 Task: Allow eligible voters to register, providing necessary information for verification.
Action: Mouse moved to (1072, 81)
Screenshot: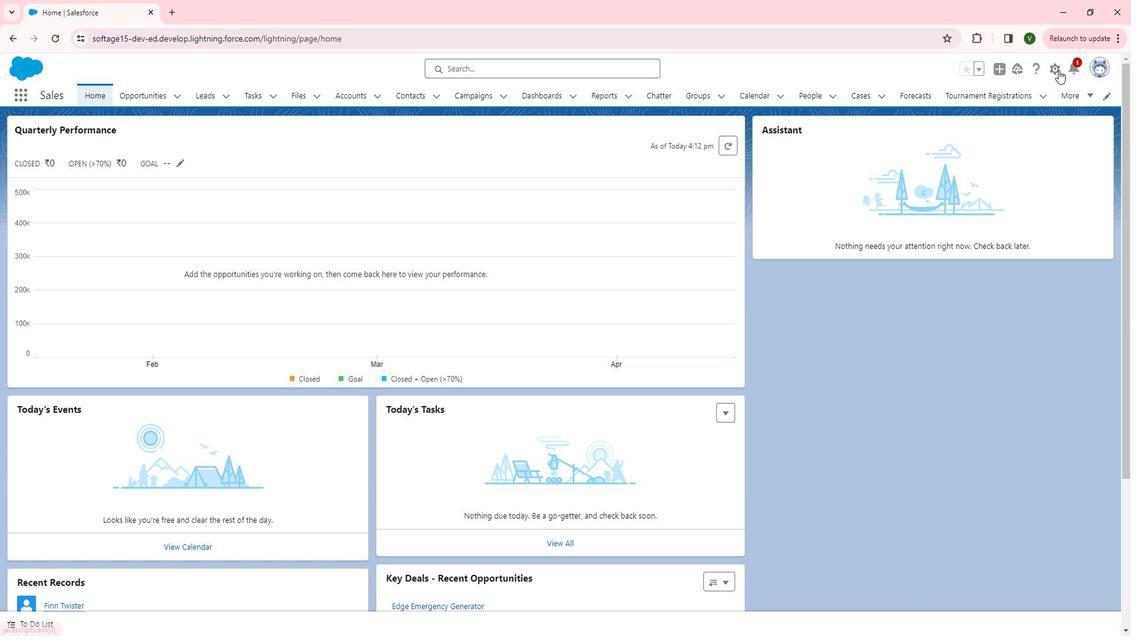 
Action: Mouse pressed left at (1072, 81)
Screenshot: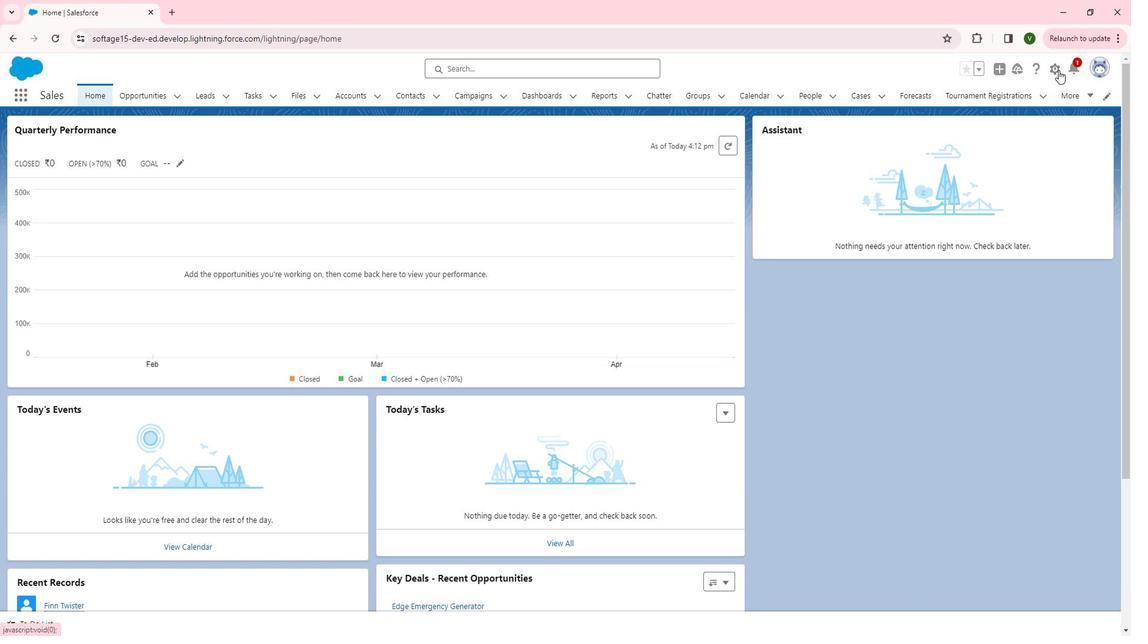 
Action: Mouse moved to (1016, 213)
Screenshot: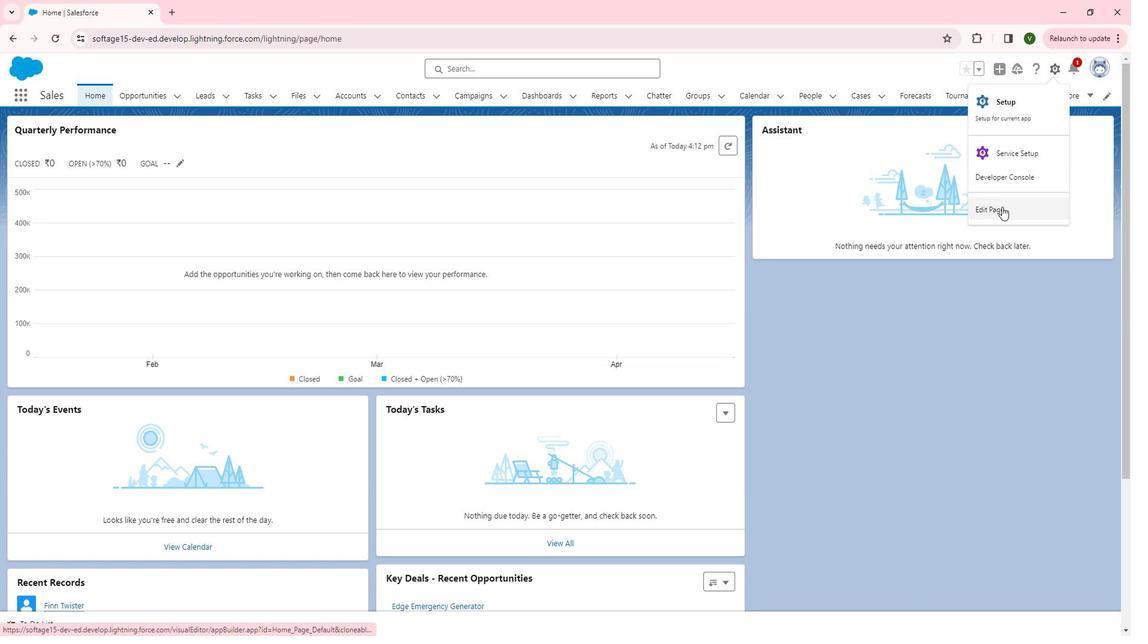 
Action: Mouse pressed left at (1016, 213)
Screenshot: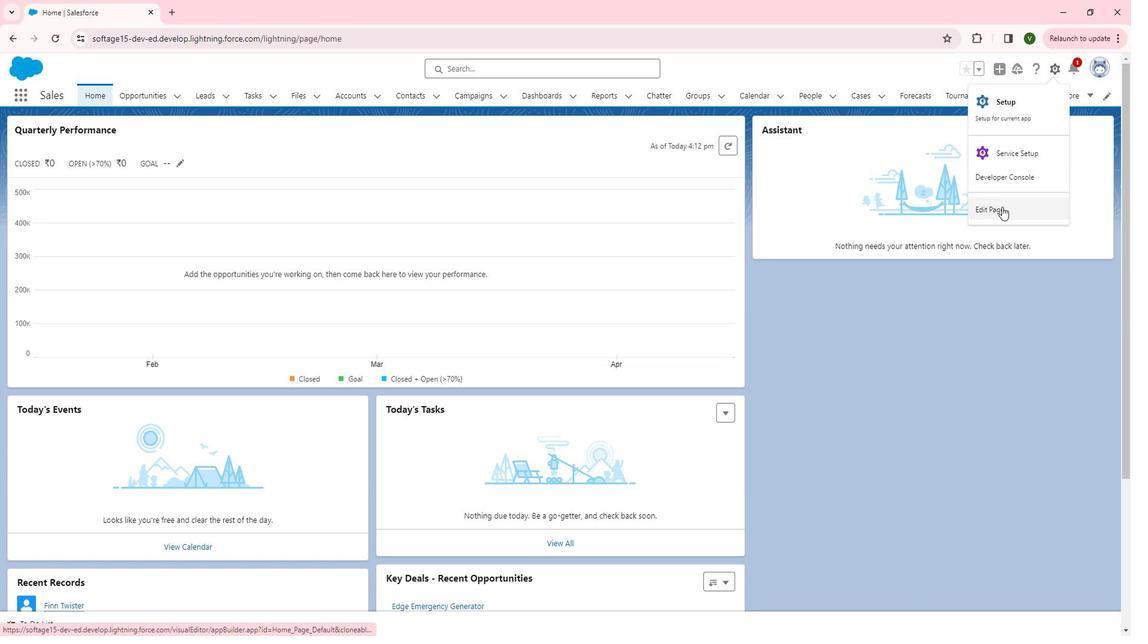 
Action: Mouse moved to (53, 392)
Screenshot: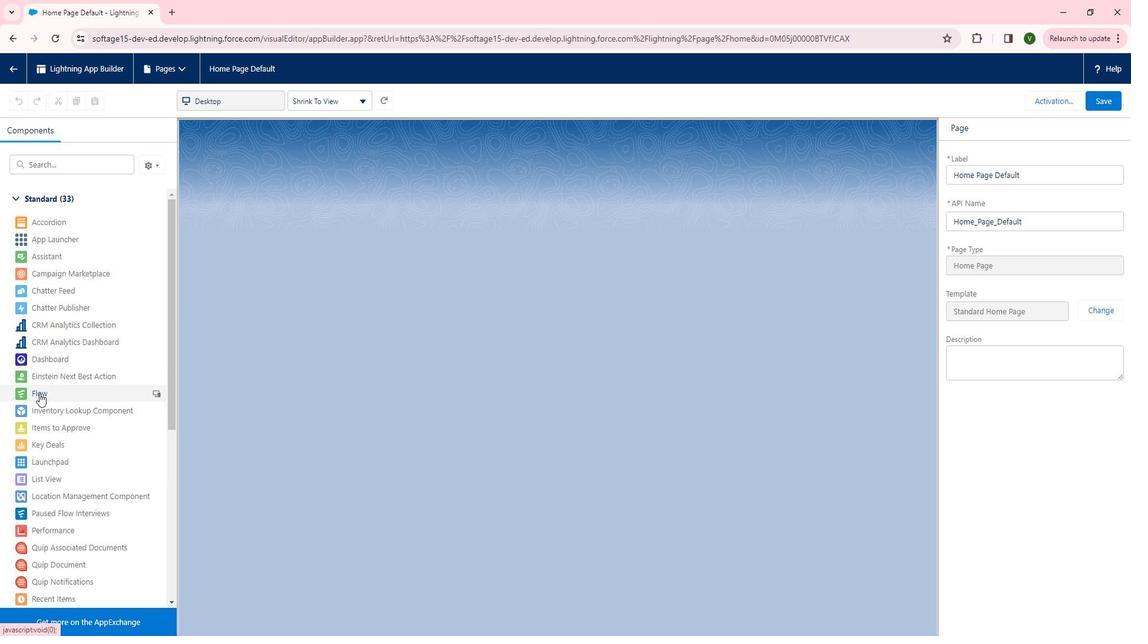 
Action: Mouse pressed left at (53, 392)
Screenshot: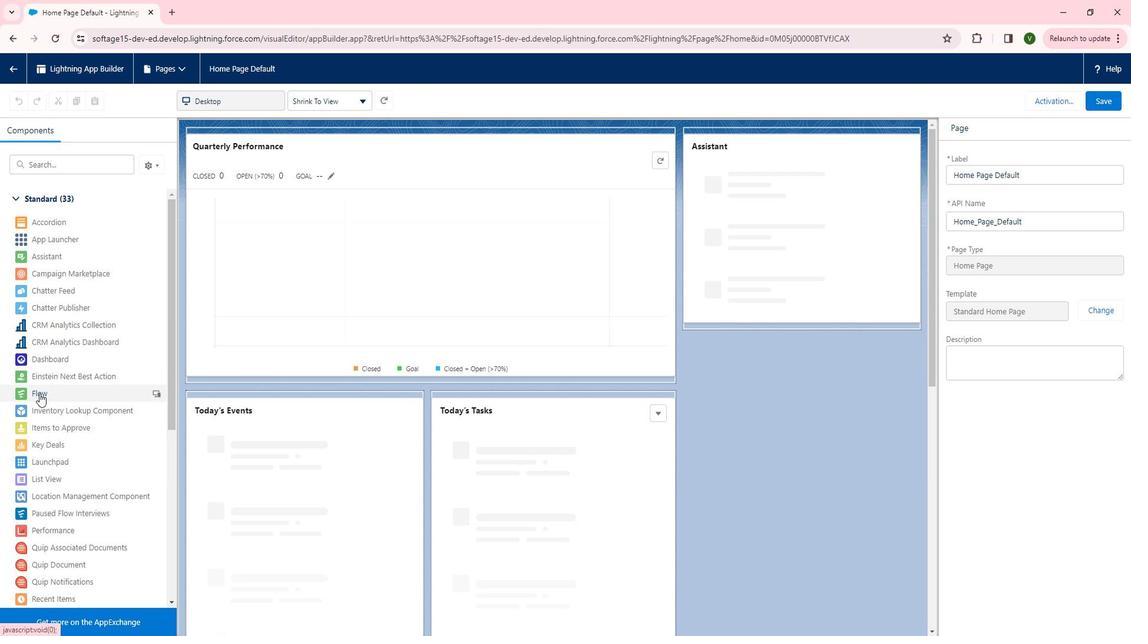 
Action: Mouse moved to (863, 303)
Screenshot: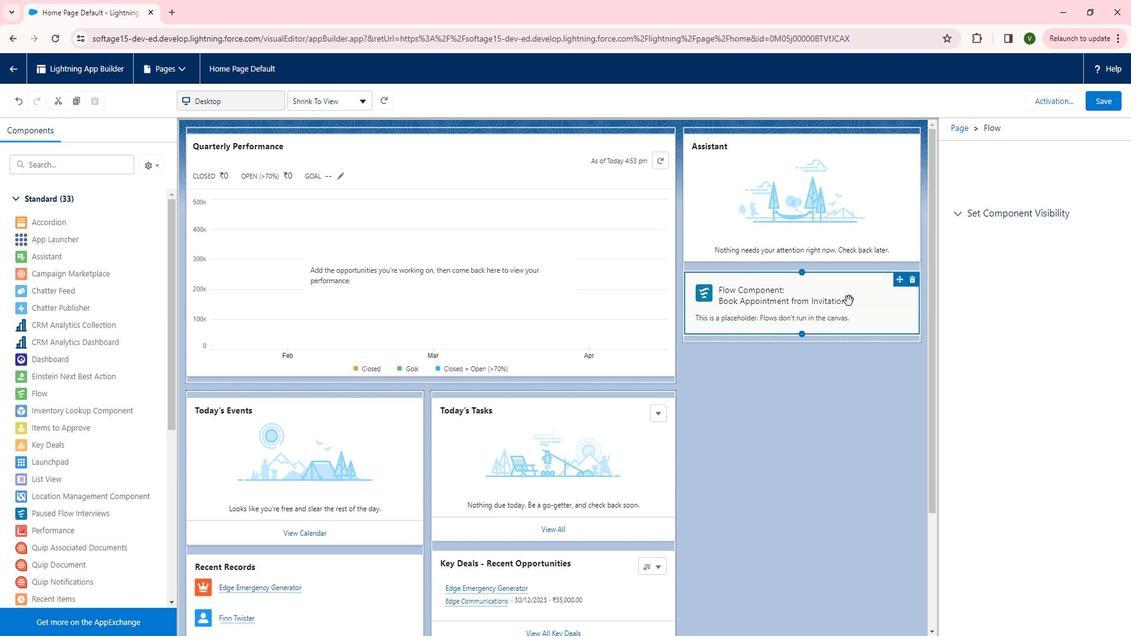 
Action: Mouse pressed left at (863, 303)
Screenshot: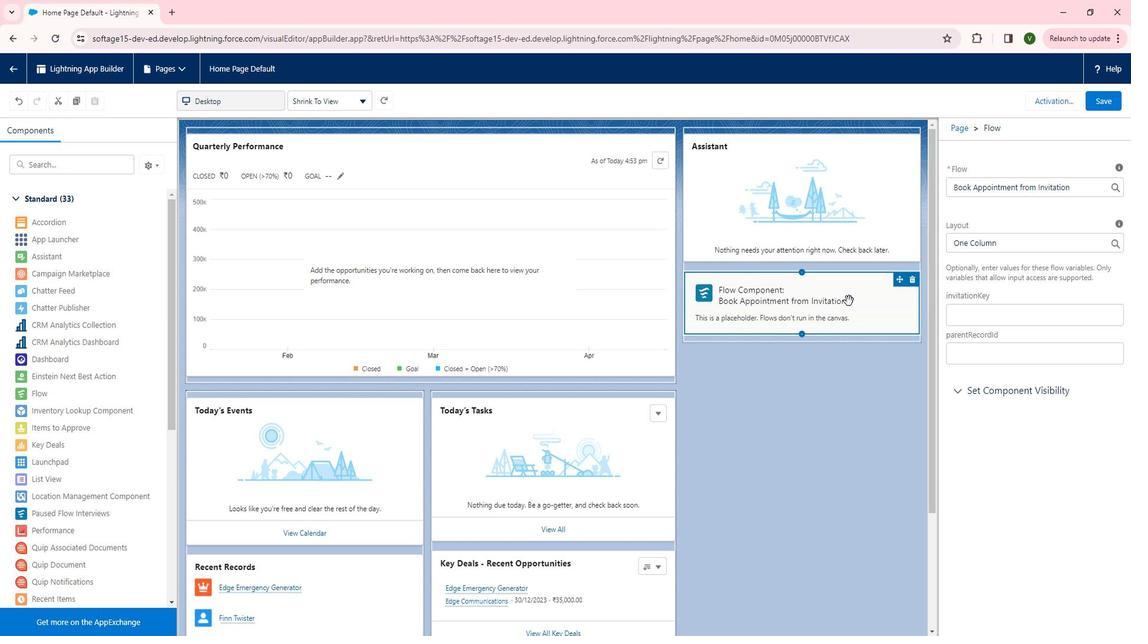 
Action: Mouse moved to (1102, 230)
Screenshot: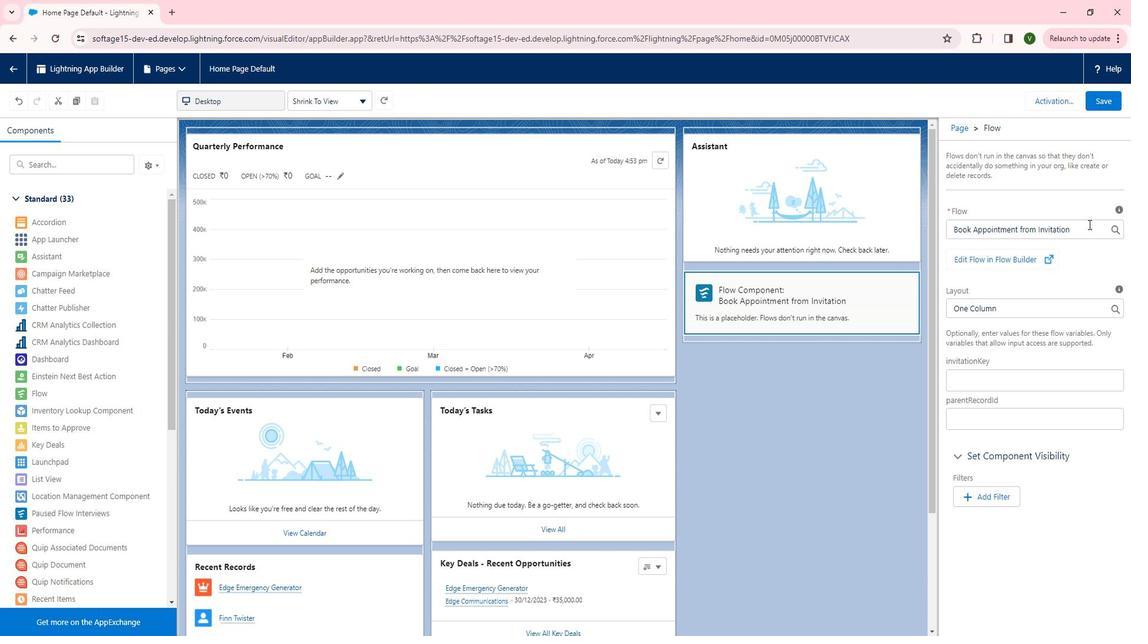 
Action: Mouse pressed left at (1102, 230)
Screenshot: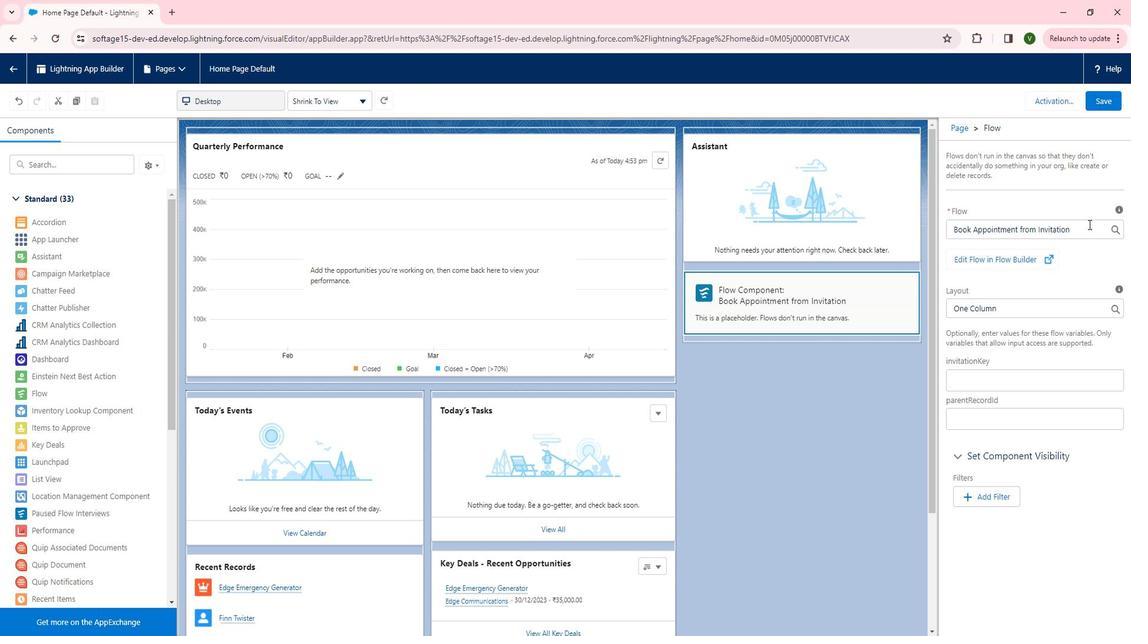 
Action: Mouse moved to (1049, 344)
Screenshot: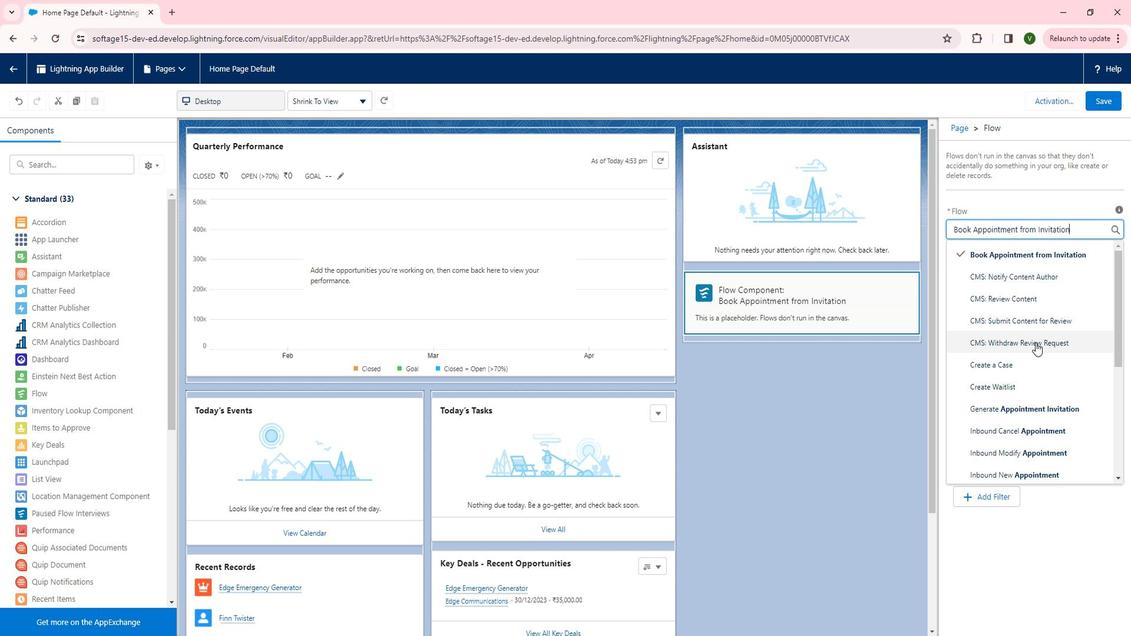 
Action: Mouse scrolled (1049, 343) with delta (0, 0)
Screenshot: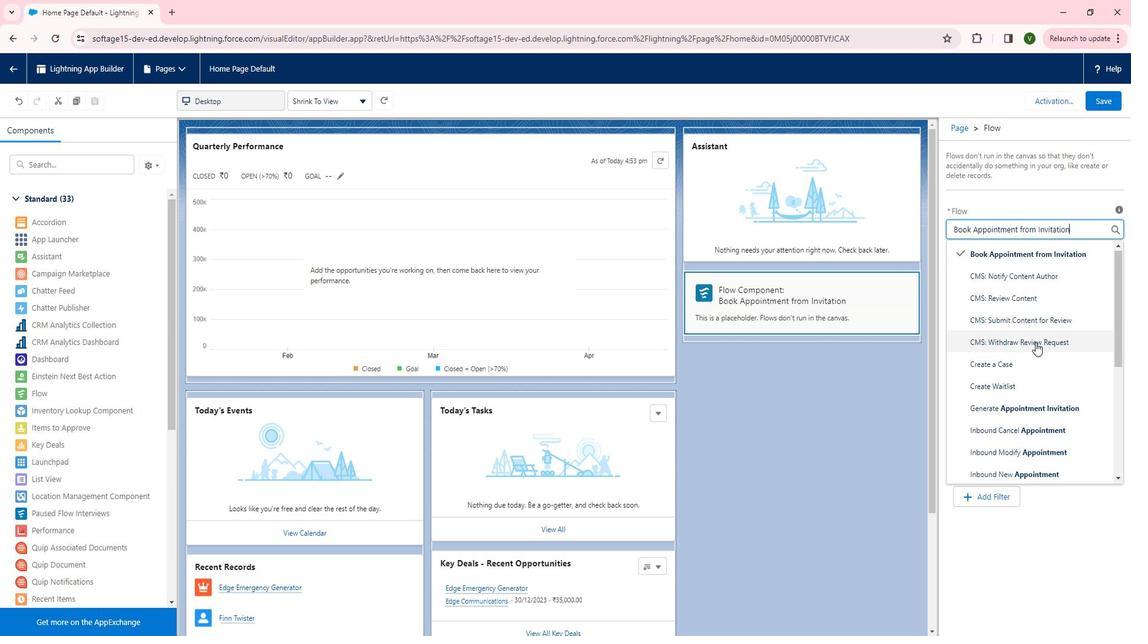 
Action: Mouse scrolled (1049, 343) with delta (0, 0)
Screenshot: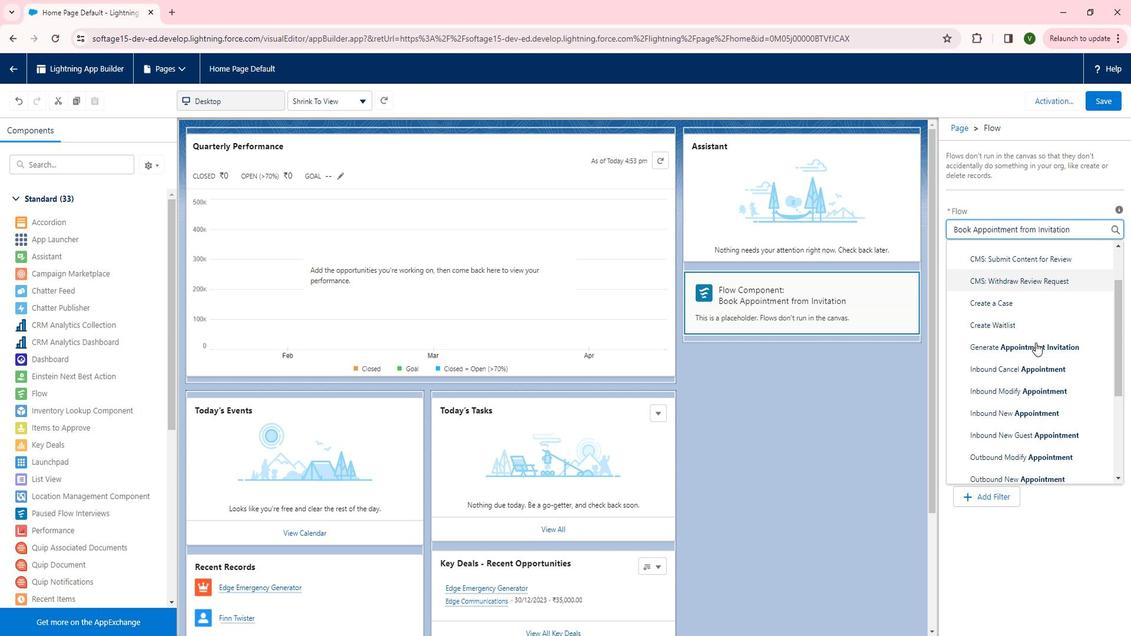 
Action: Mouse scrolled (1049, 343) with delta (0, 0)
Screenshot: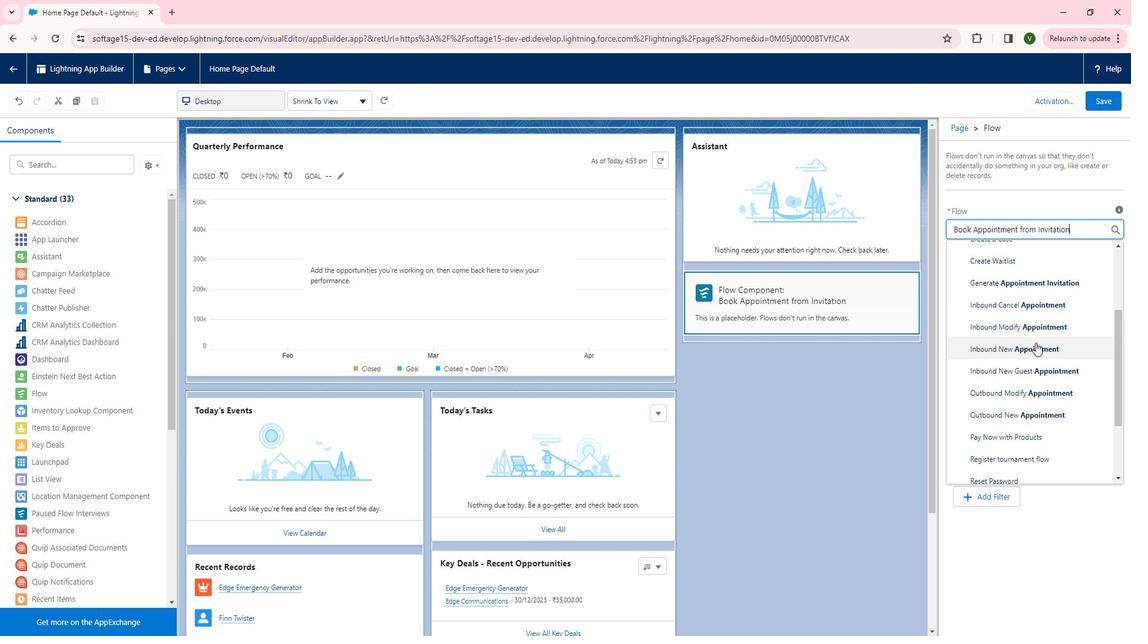 
Action: Mouse scrolled (1049, 343) with delta (0, 0)
Screenshot: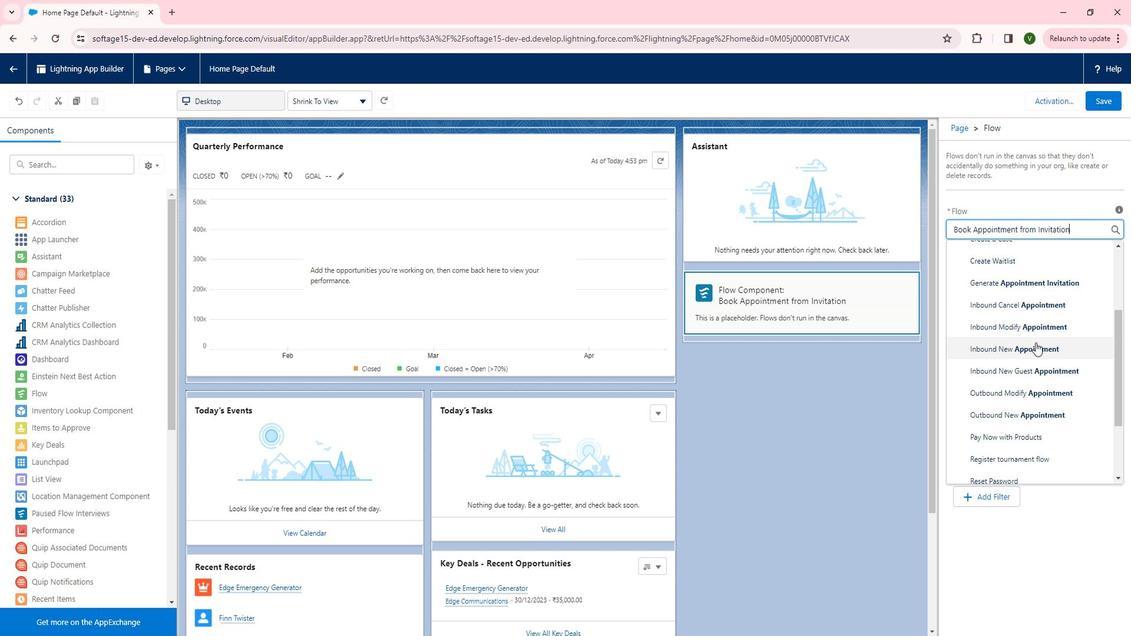 
Action: Mouse scrolled (1049, 343) with delta (0, 0)
Screenshot: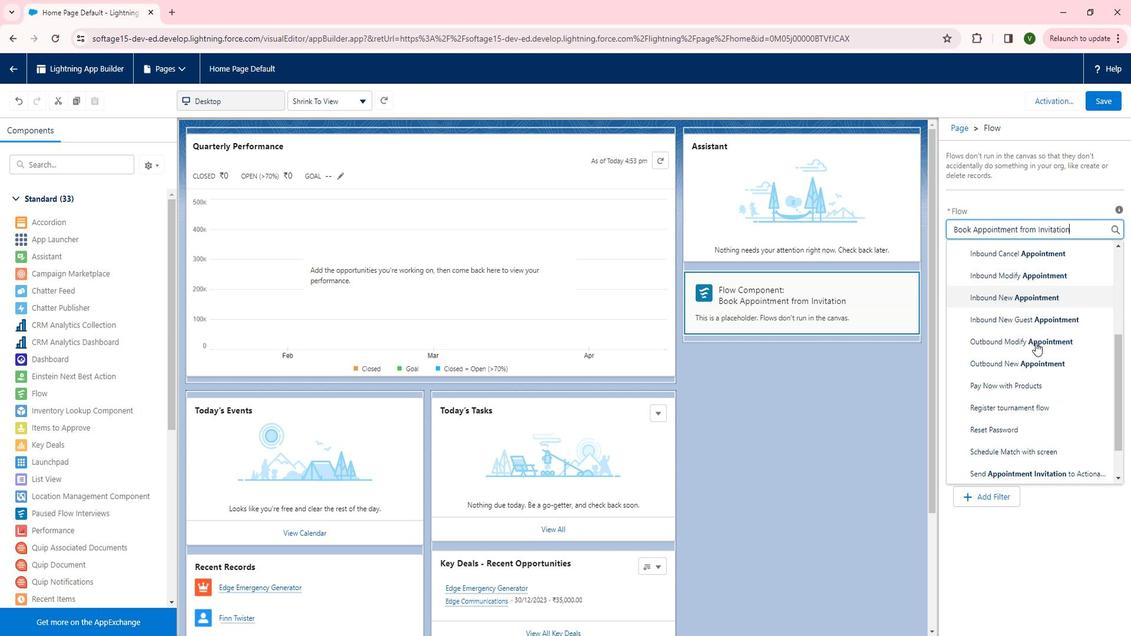 
Action: Mouse moved to (1056, 470)
Screenshot: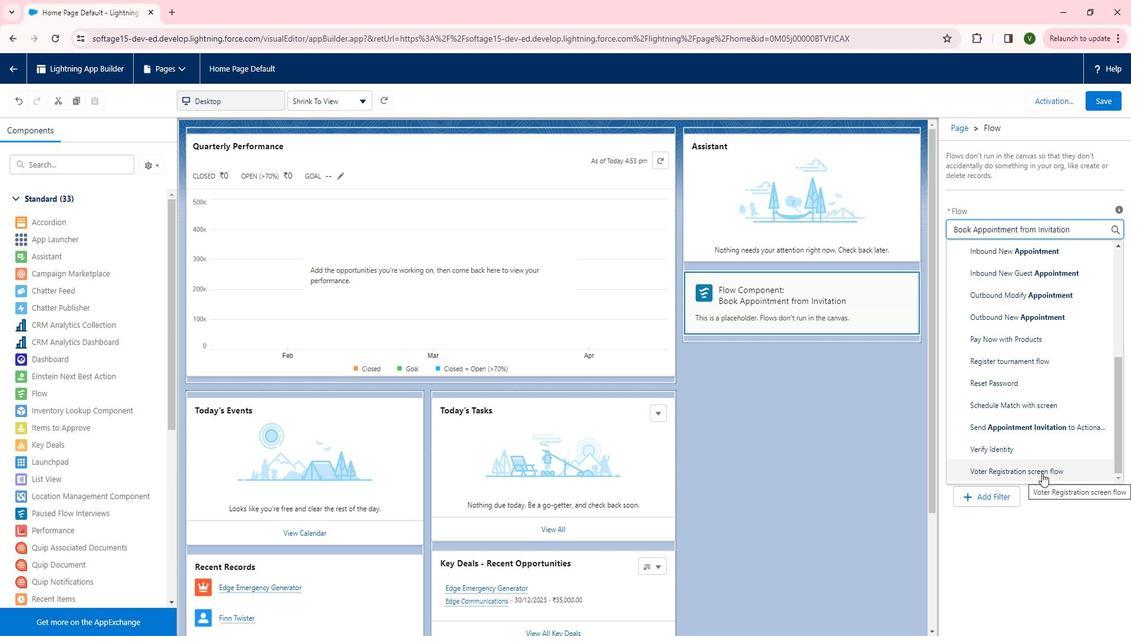 
Action: Mouse pressed left at (1056, 470)
Screenshot: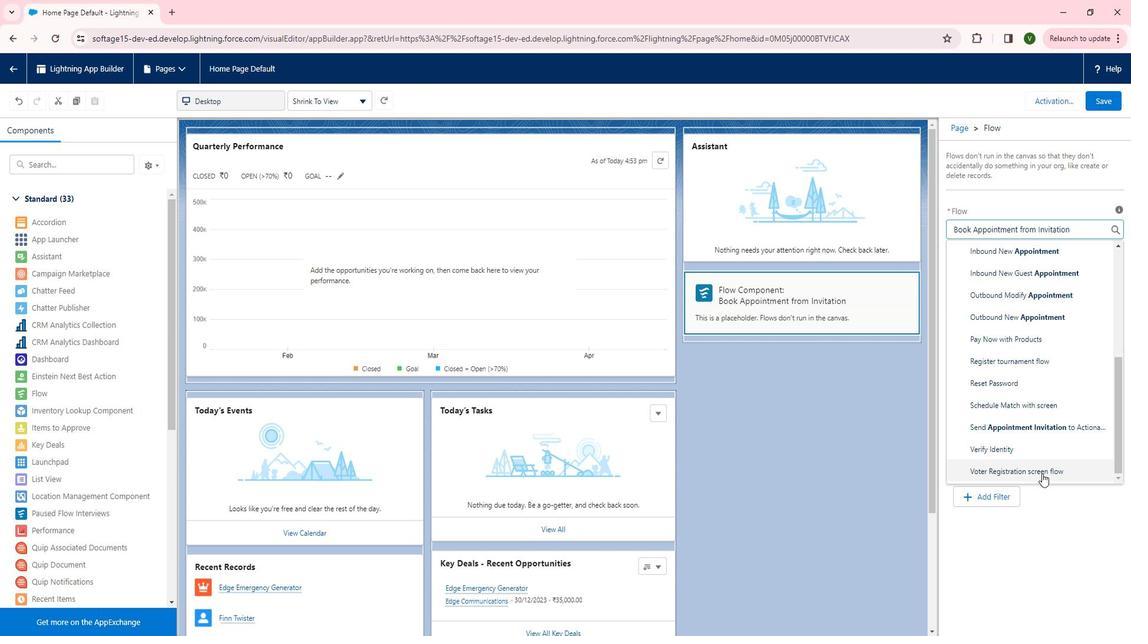 
Action: Mouse moved to (1121, 110)
Screenshot: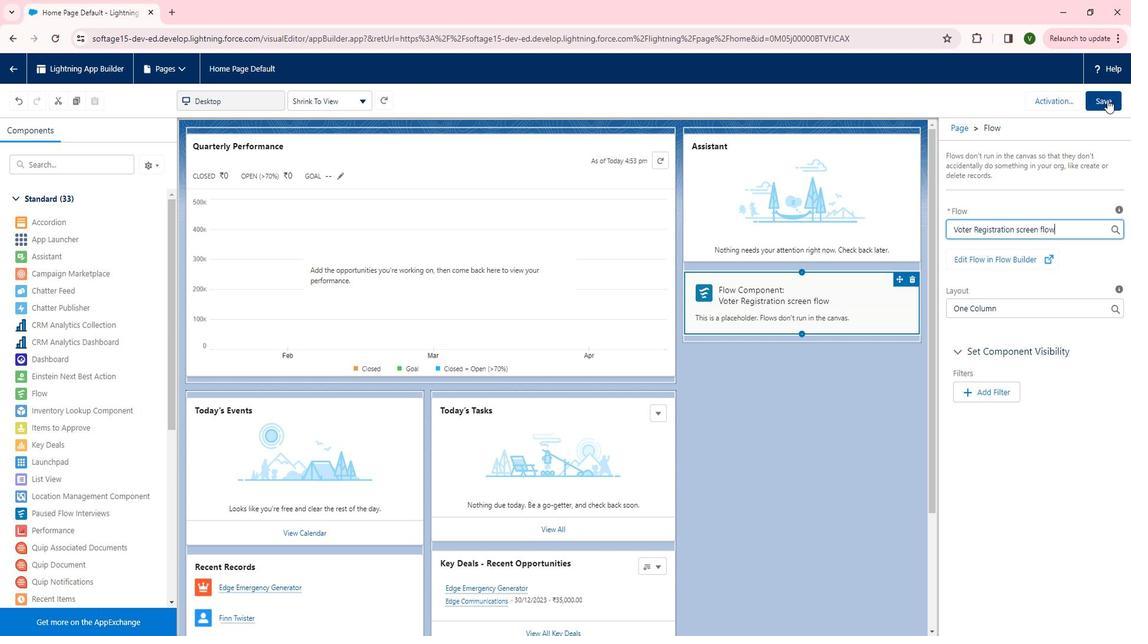 
Action: Mouse pressed left at (1121, 110)
Screenshot: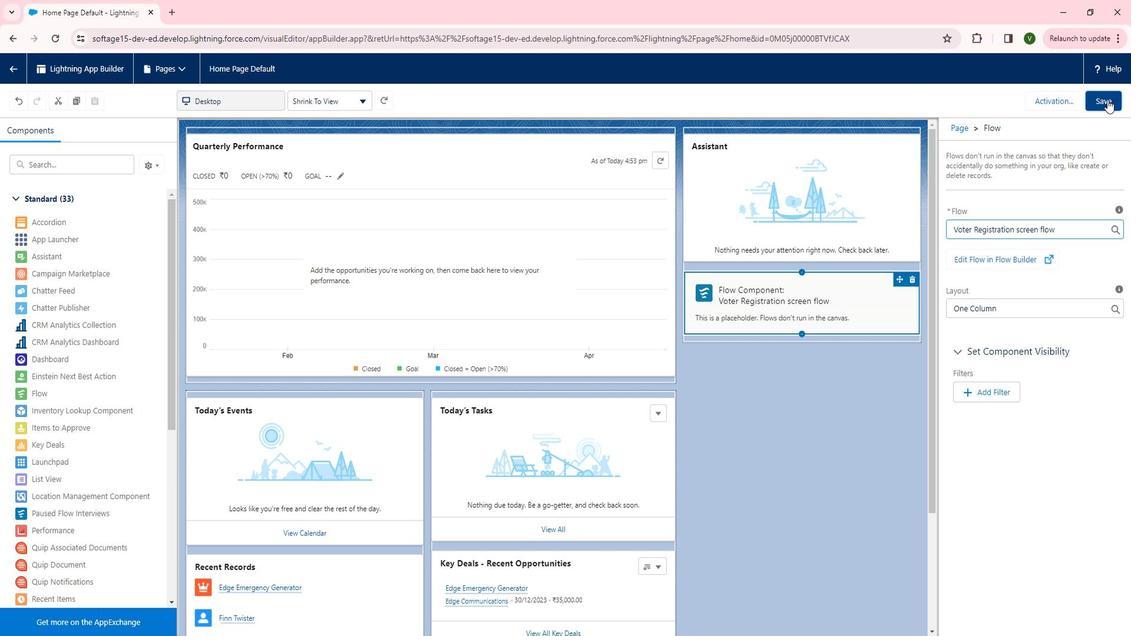
Action: Mouse moved to (1119, 105)
Screenshot: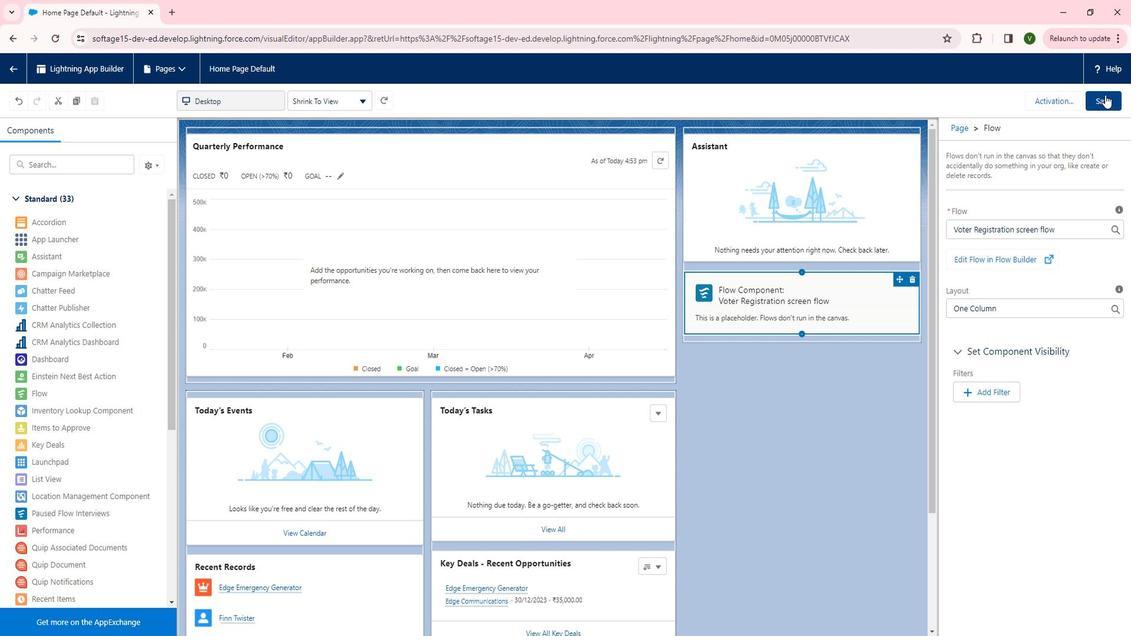 
Action: Mouse pressed left at (1119, 105)
Screenshot: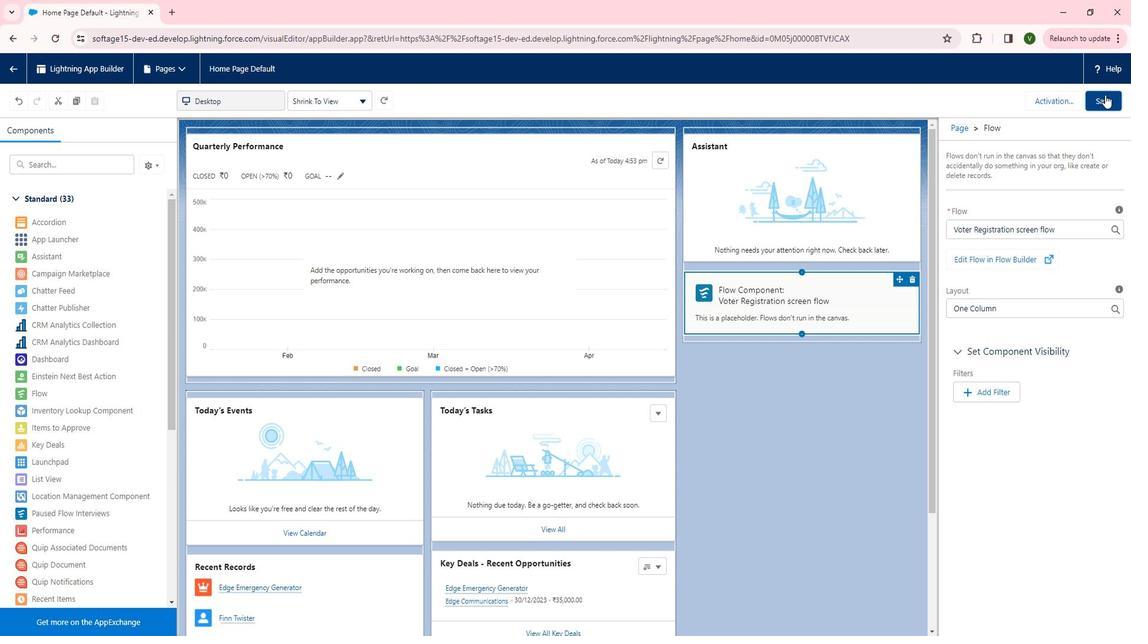 
Action: Mouse moved to (32, 73)
Screenshot: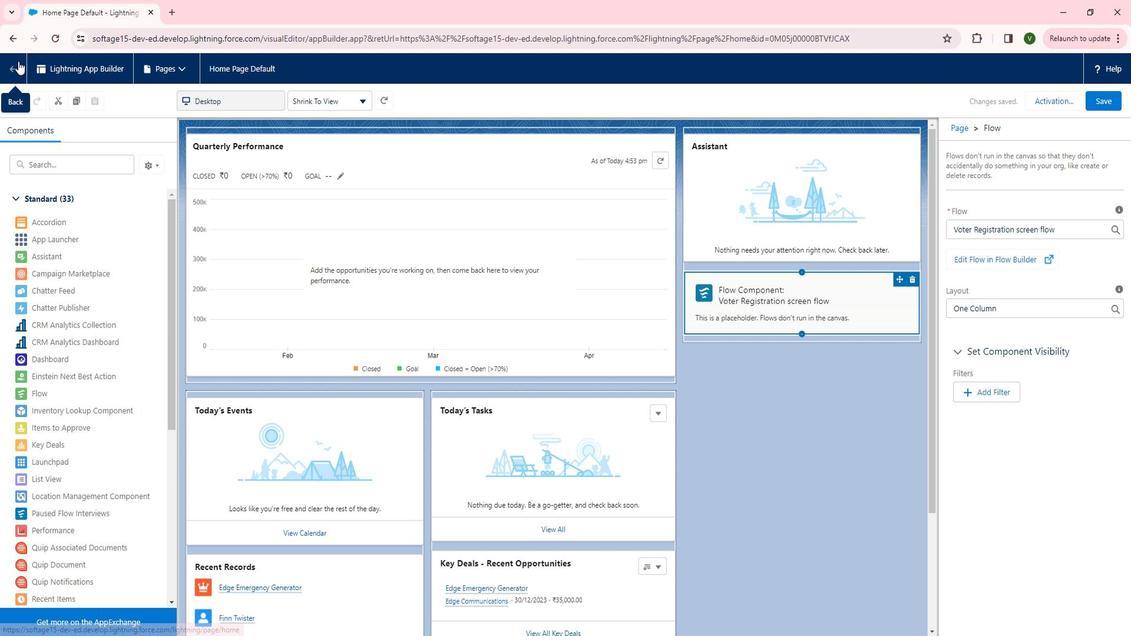 
Action: Mouse pressed left at (32, 73)
Screenshot: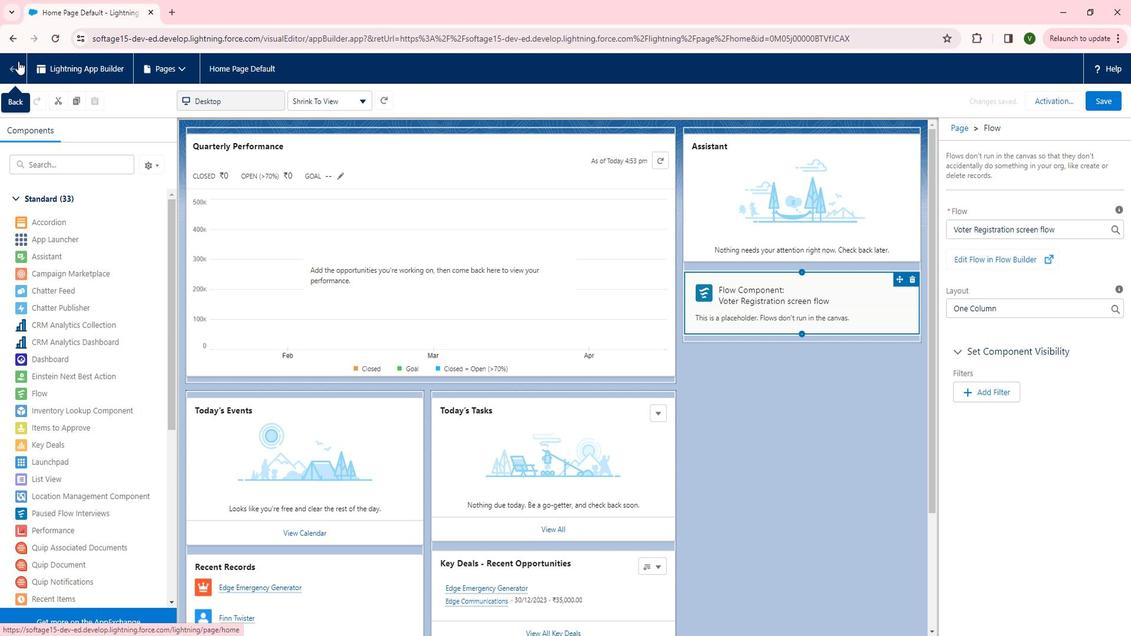 
Action: Mouse moved to (944, 293)
Screenshot: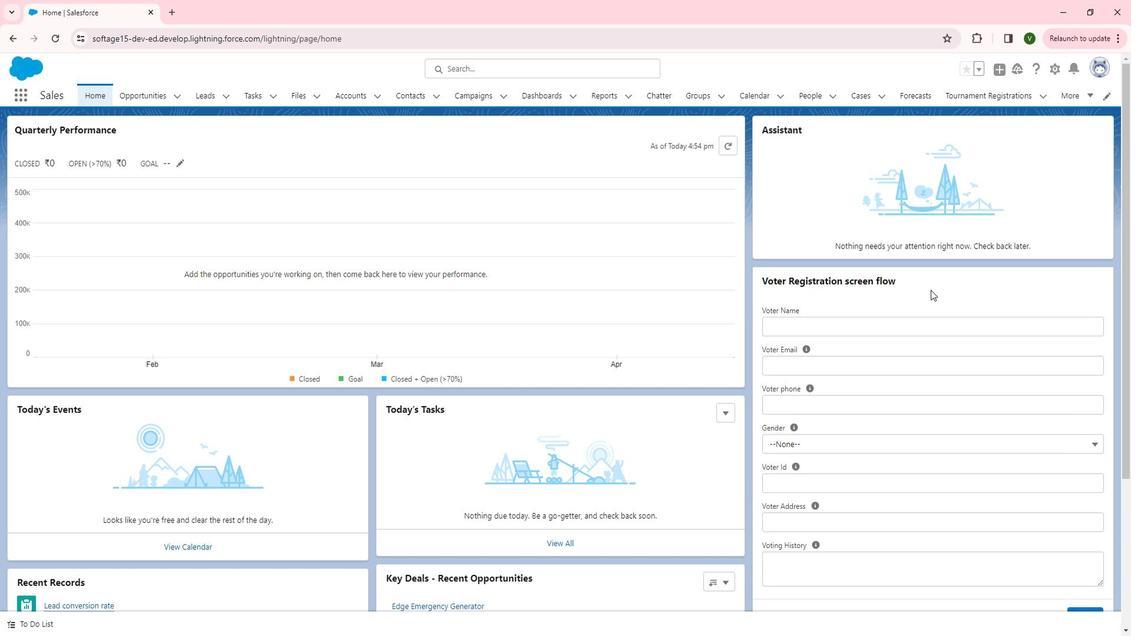 
Action: Mouse scrolled (944, 292) with delta (0, 0)
Screenshot: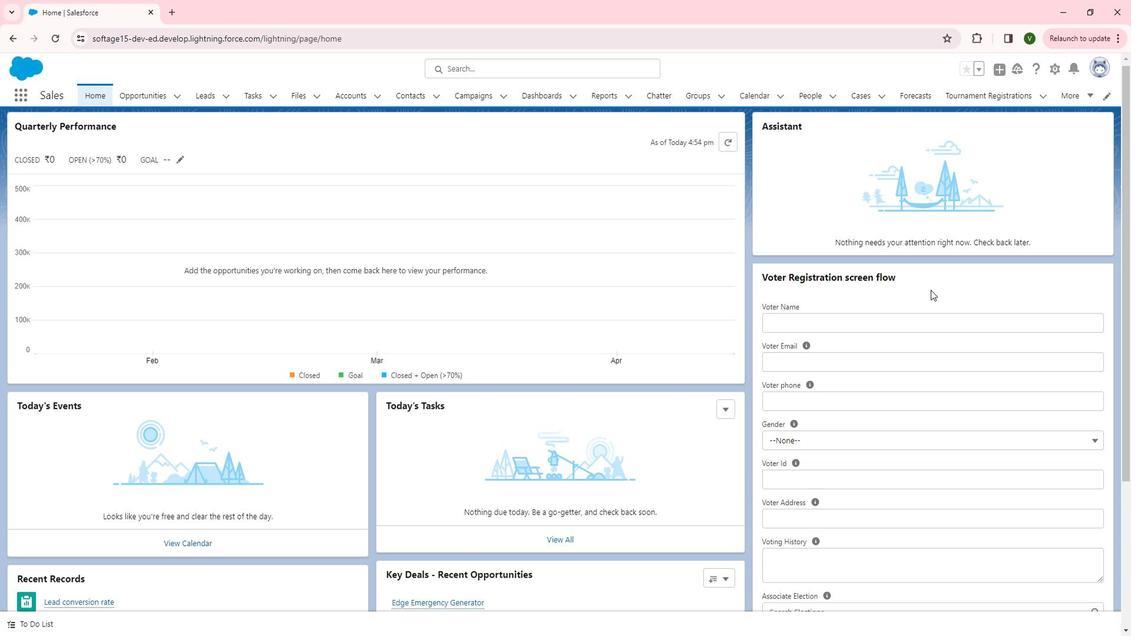 
Action: Mouse scrolled (944, 293) with delta (0, 0)
Screenshot: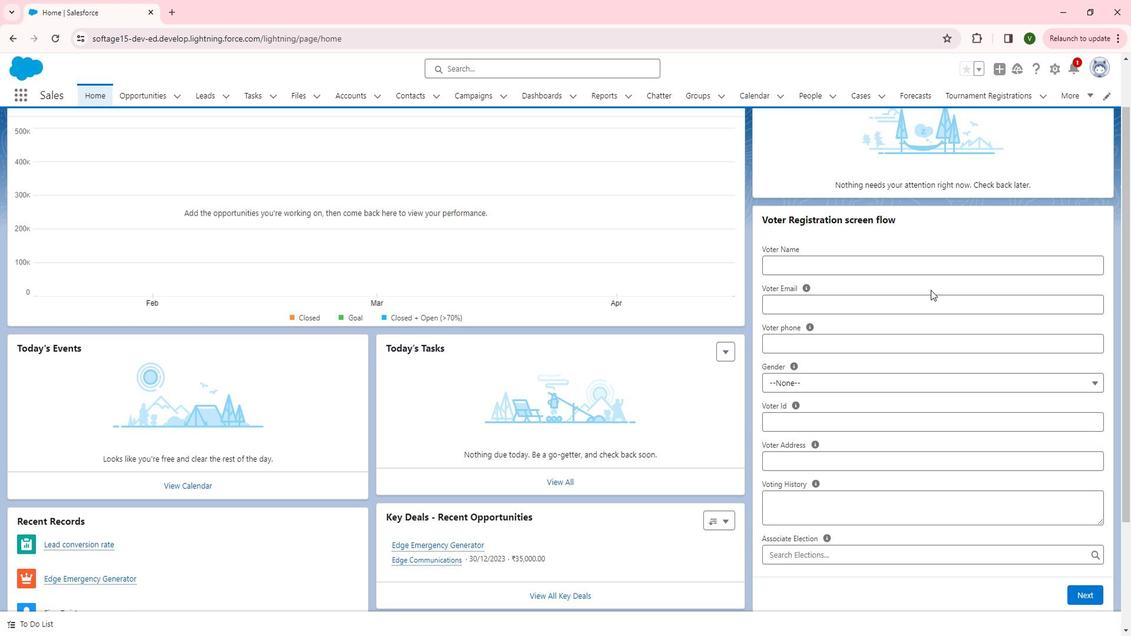 
Action: Mouse scrolled (944, 293) with delta (0, 0)
Screenshot: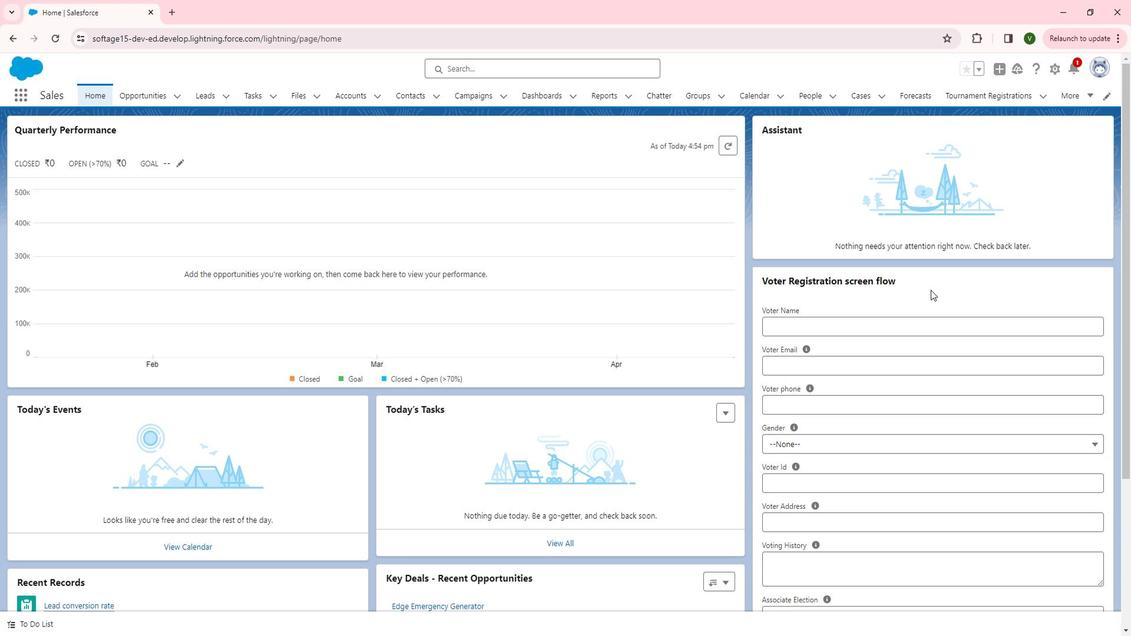 
Action: Mouse moved to (1070, 81)
Screenshot: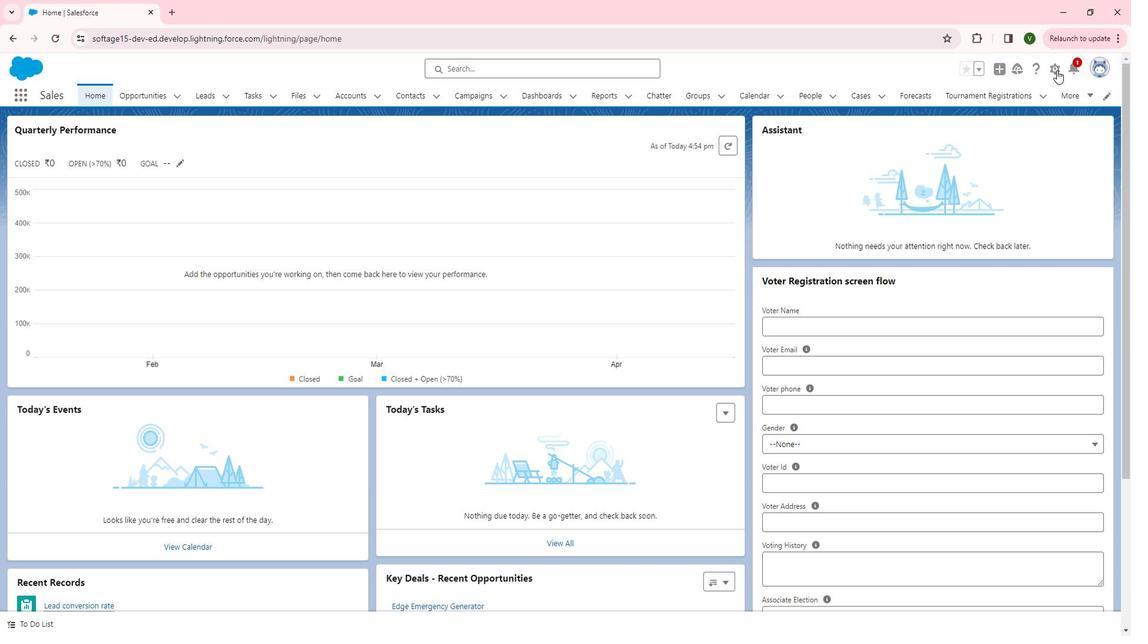 
Action: Mouse pressed left at (1070, 81)
Screenshot: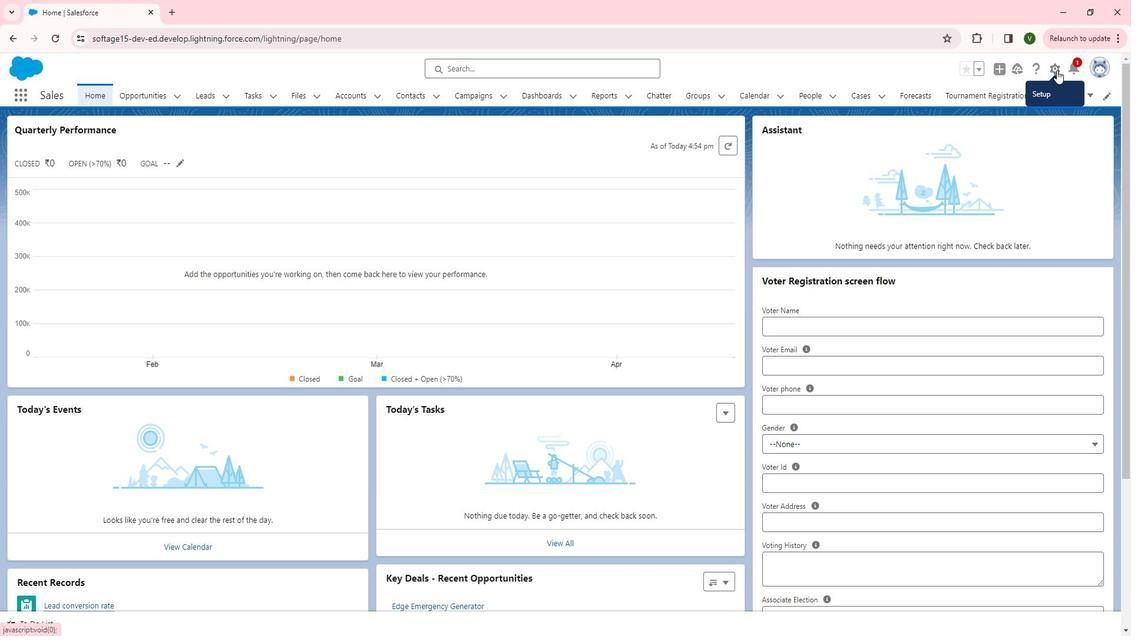 
Action: Mouse moved to (1023, 108)
Screenshot: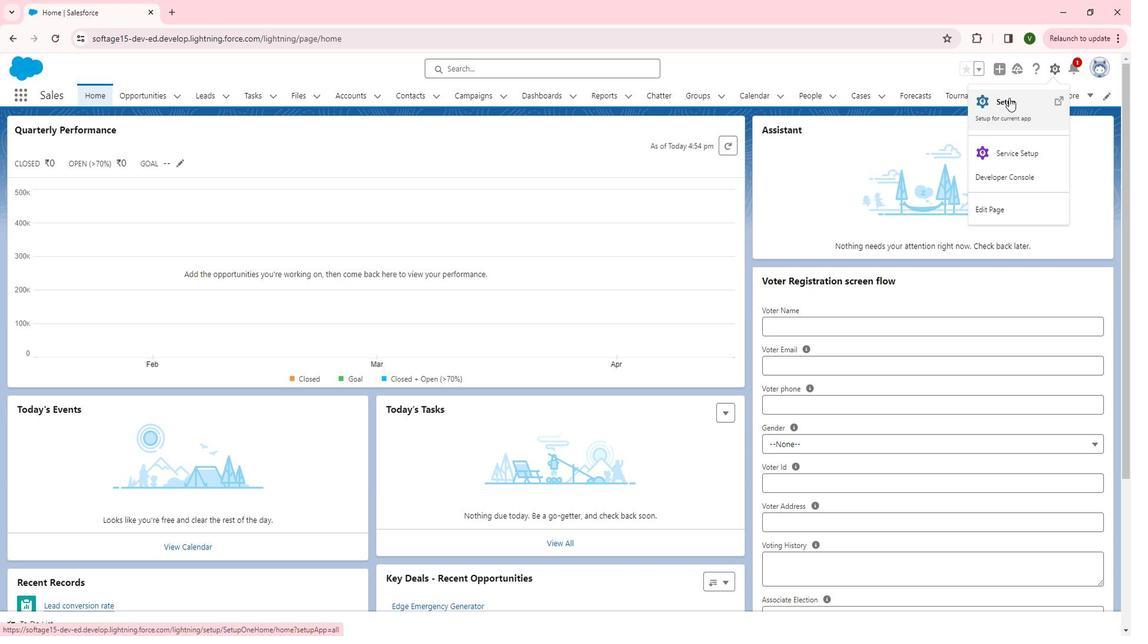 
Action: Mouse pressed left at (1023, 108)
Screenshot: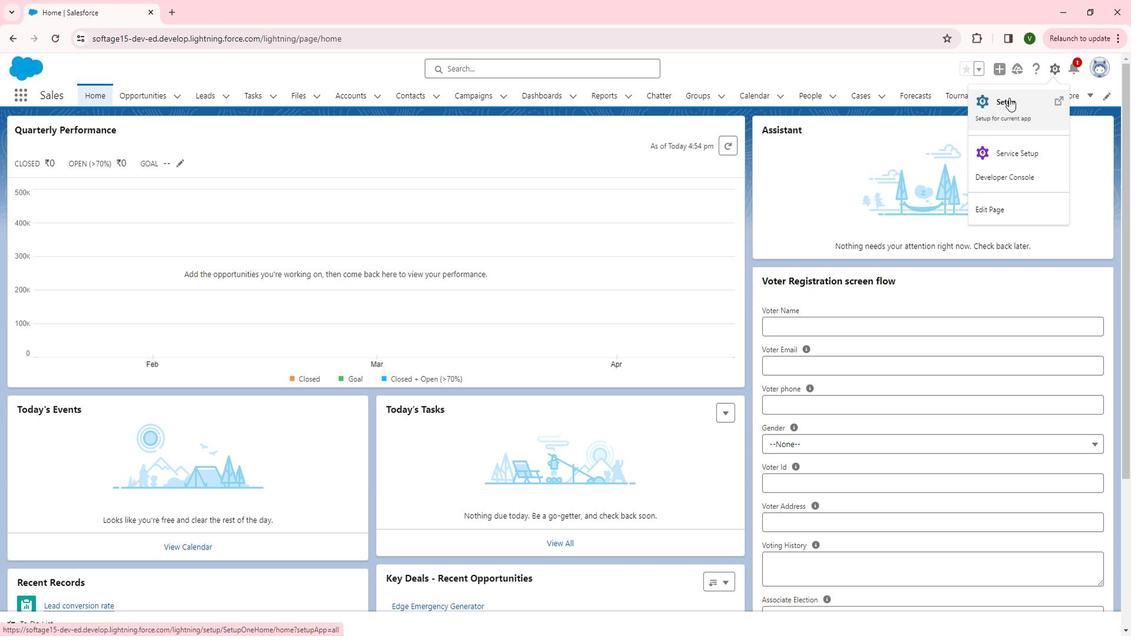 
Action: Mouse moved to (107, 364)
Screenshot: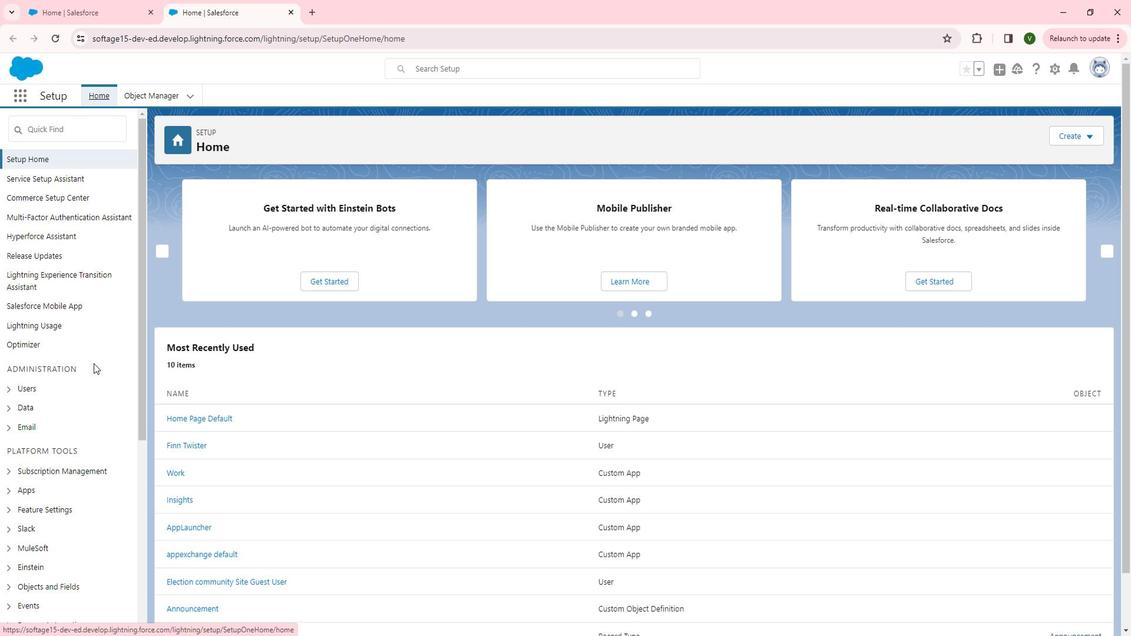 
Action: Mouse scrolled (107, 363) with delta (0, 0)
Screenshot: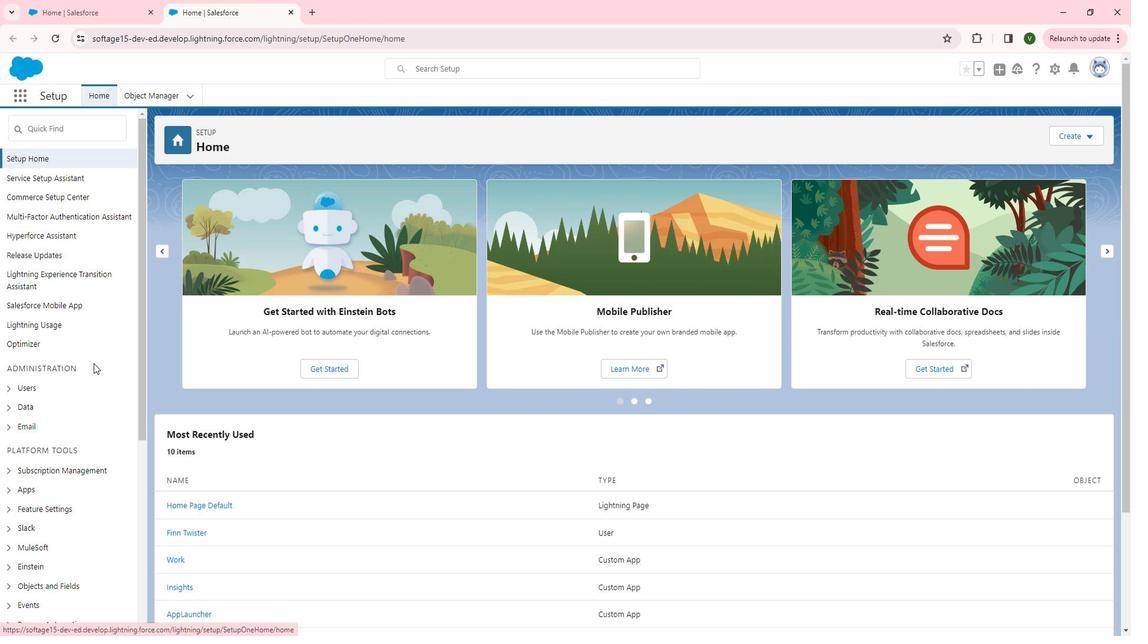 
Action: Mouse moved to (105, 363)
Screenshot: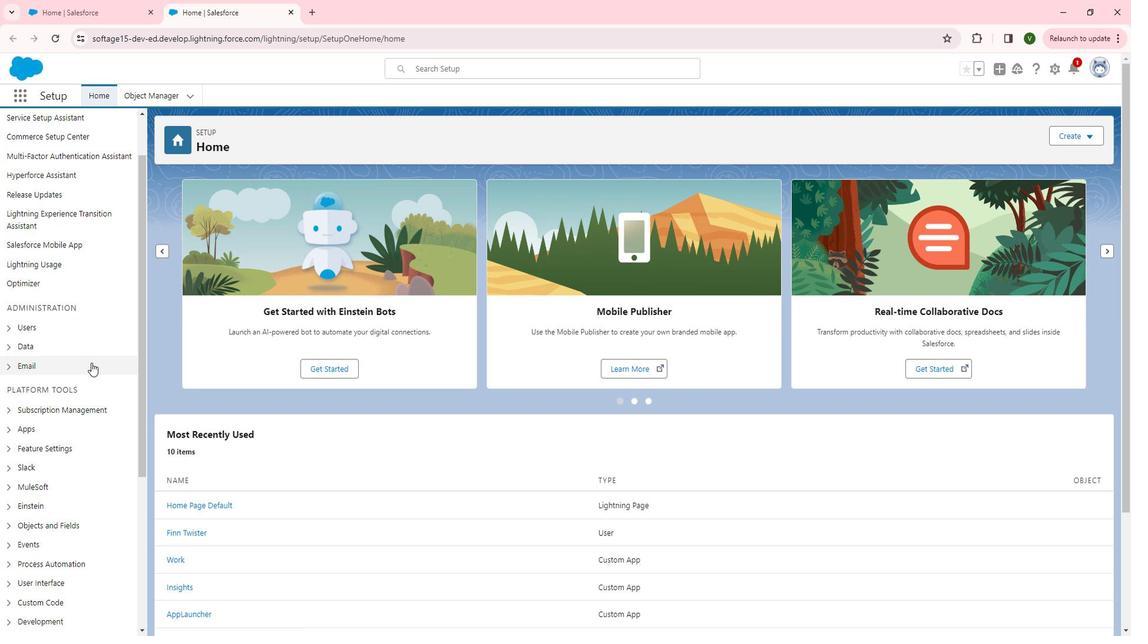 
Action: Mouse scrolled (105, 362) with delta (0, 0)
Screenshot: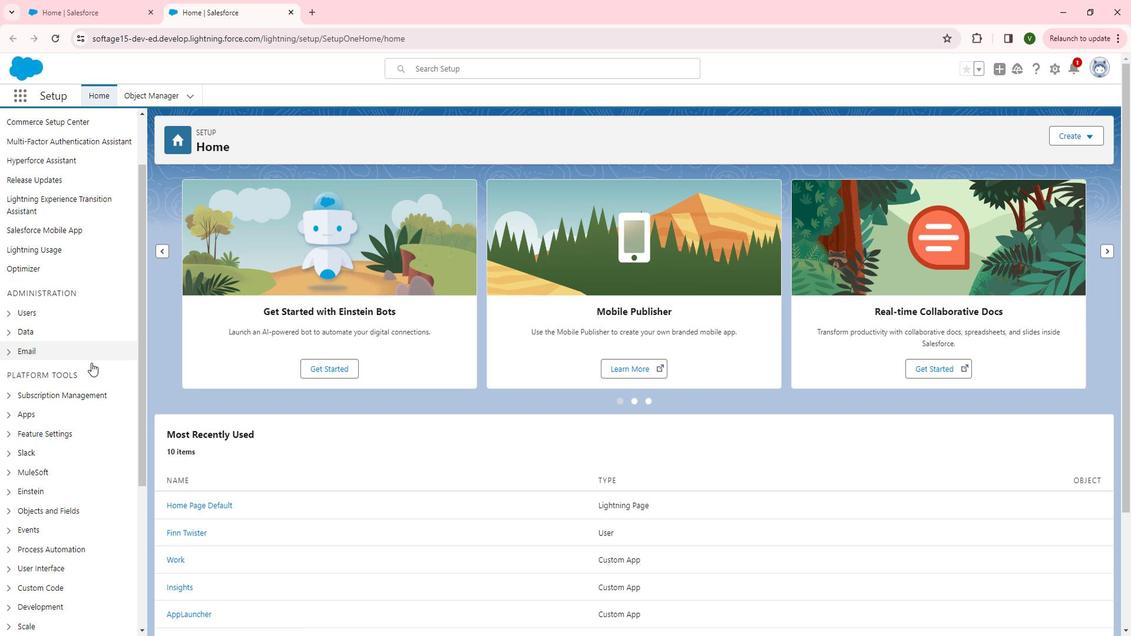 
Action: Mouse scrolled (105, 362) with delta (0, 0)
Screenshot: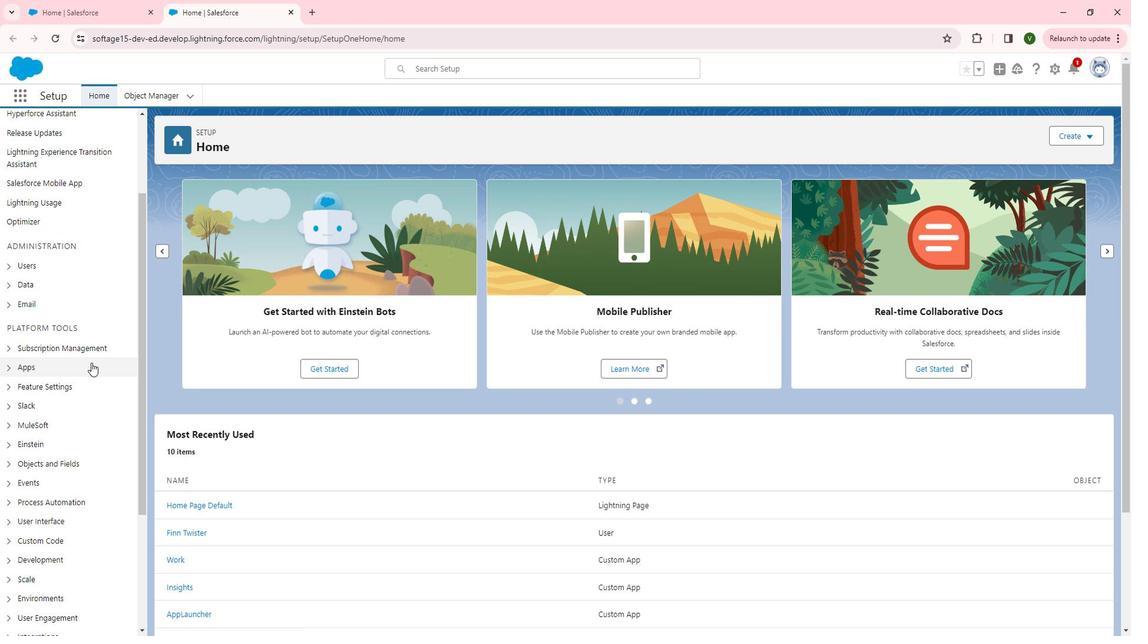 
Action: Mouse moved to (99, 394)
Screenshot: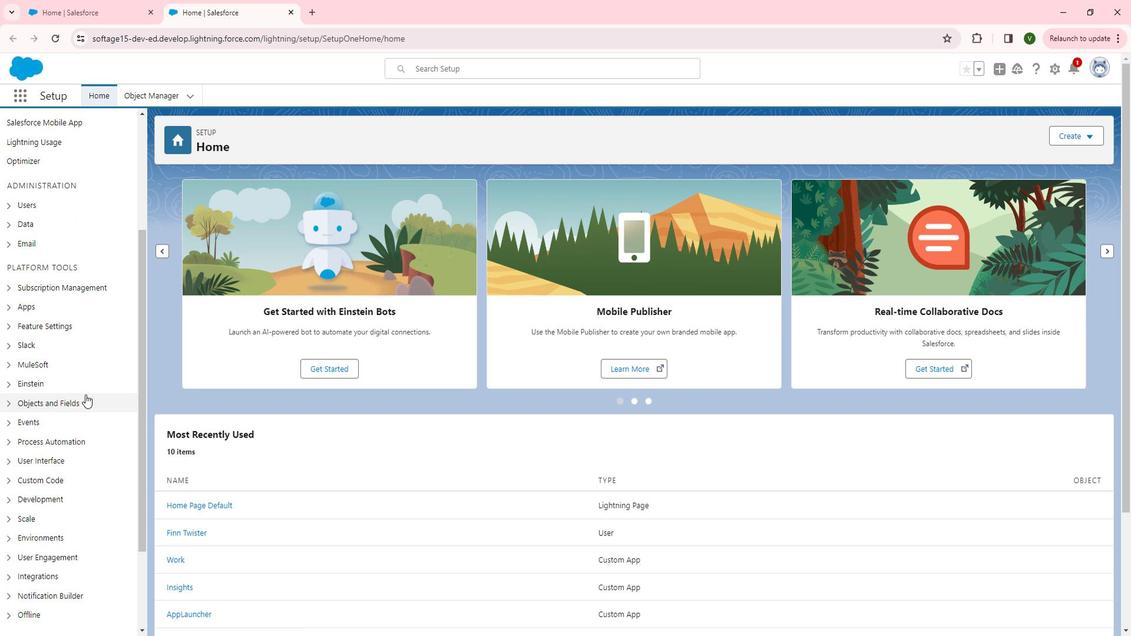 
Action: Mouse scrolled (99, 393) with delta (0, 0)
Screenshot: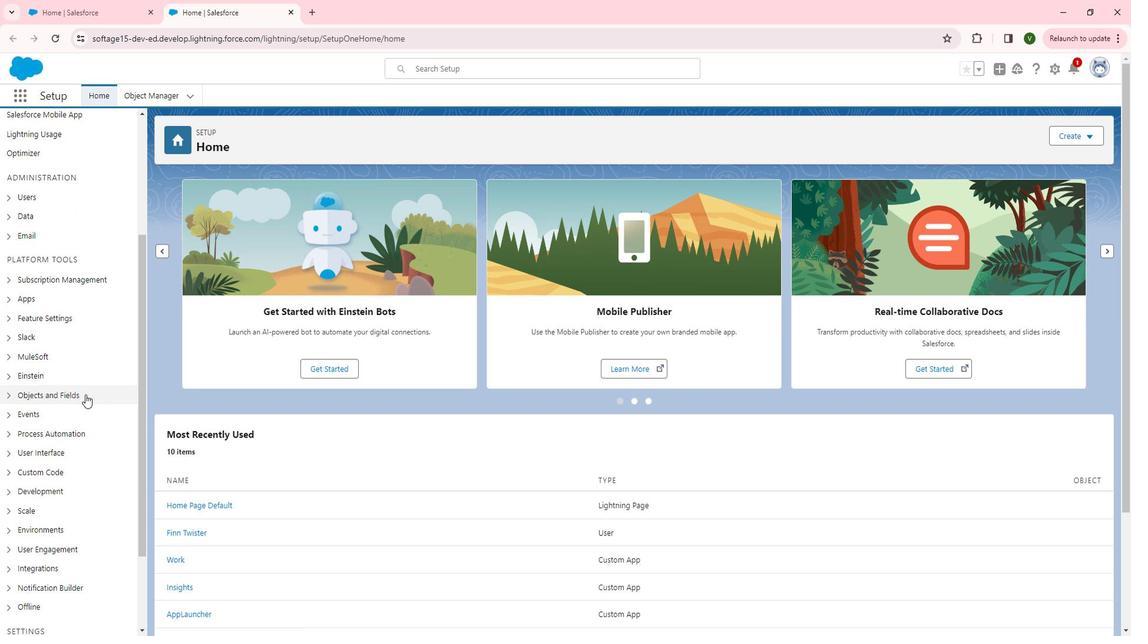 
Action: Mouse scrolled (99, 393) with delta (0, 0)
Screenshot: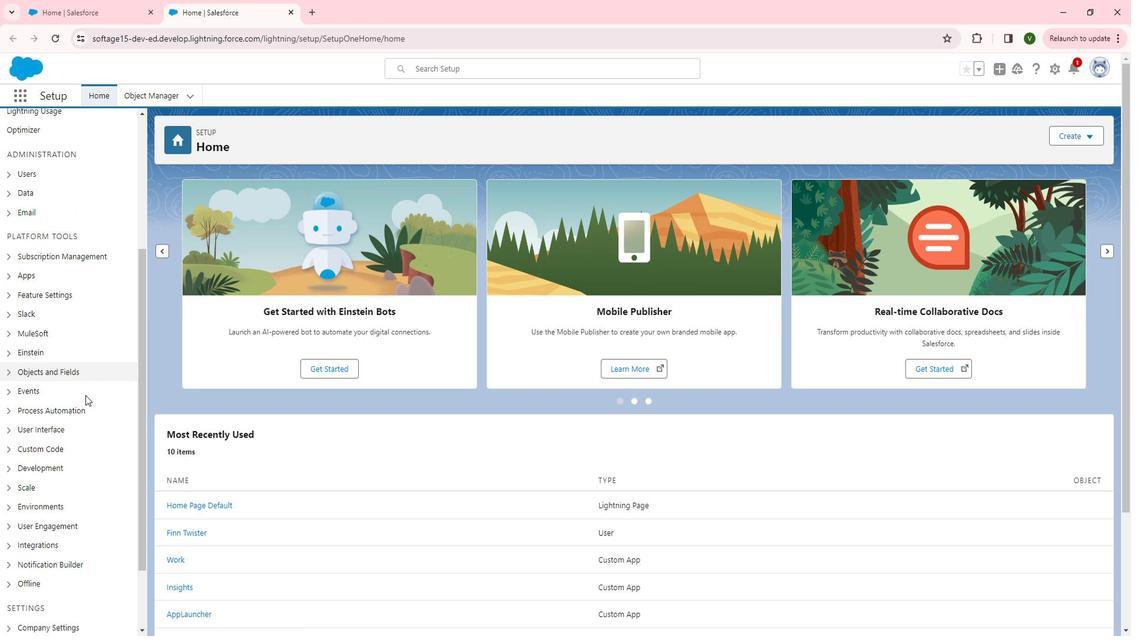 
Action: Mouse moved to (32, 452)
Screenshot: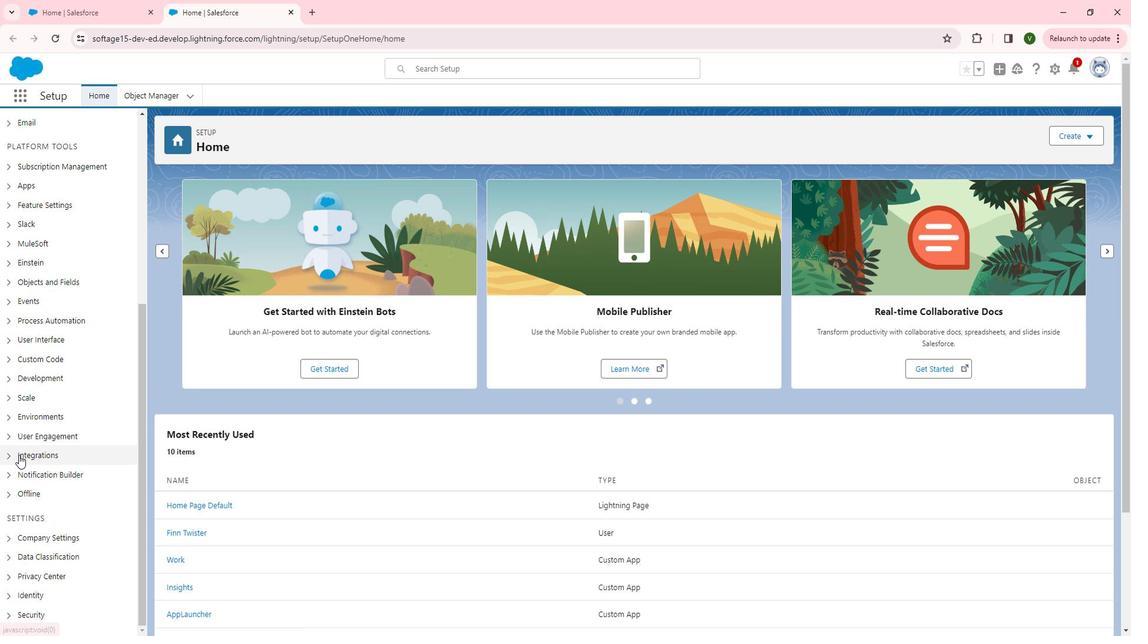 
Action: Mouse scrolled (32, 451) with delta (0, 0)
Screenshot: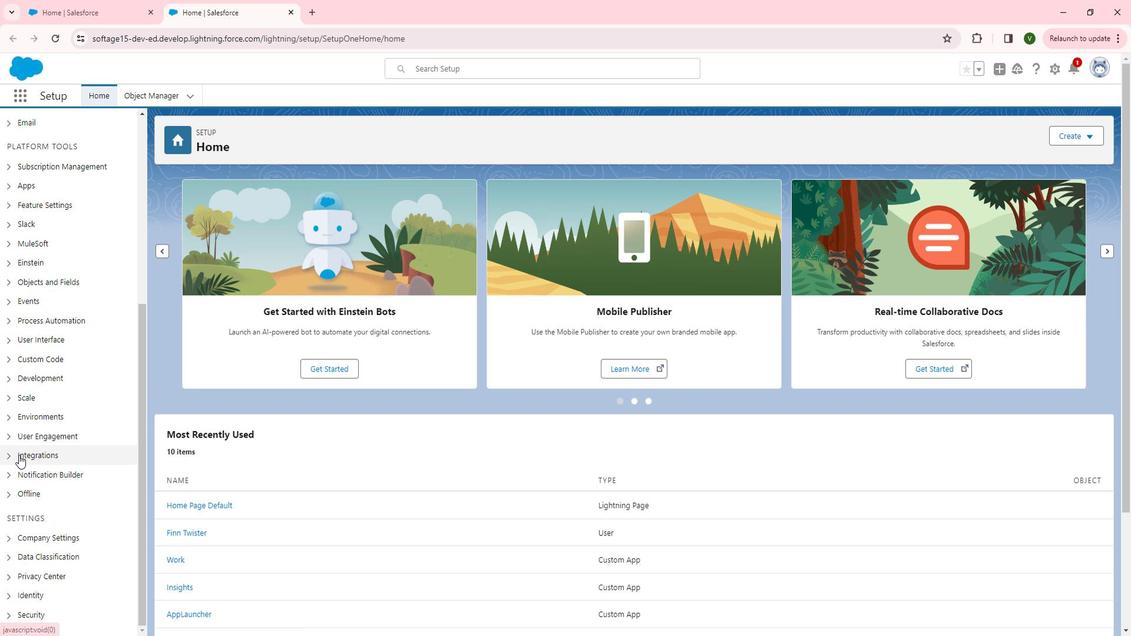 
Action: Mouse moved to (20, 342)
Screenshot: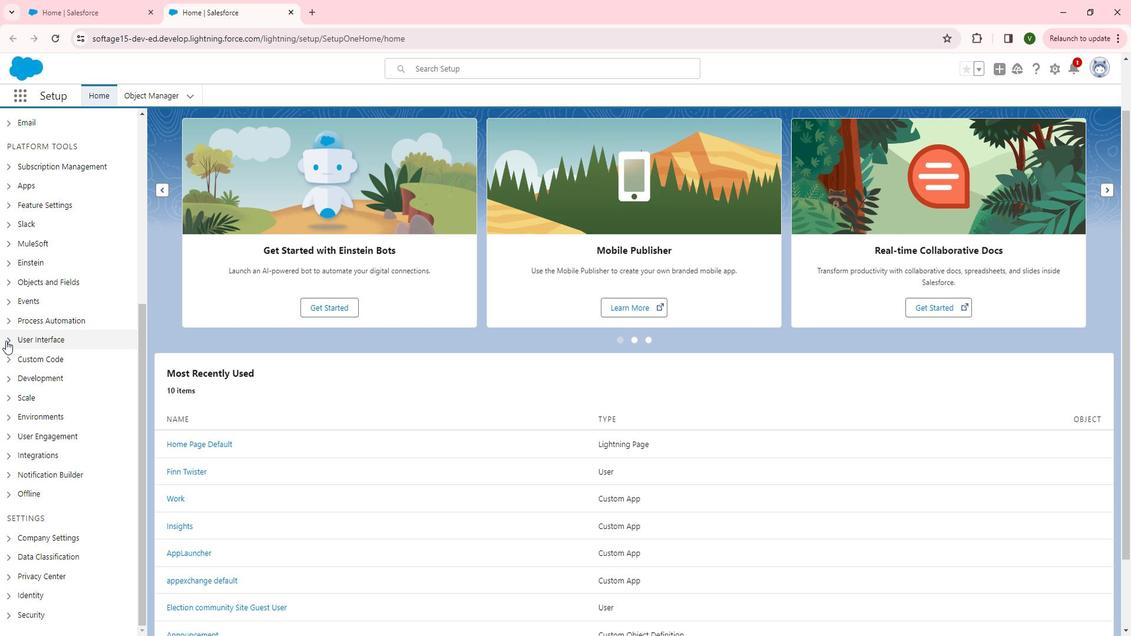 
Action: Mouse pressed left at (20, 342)
Screenshot: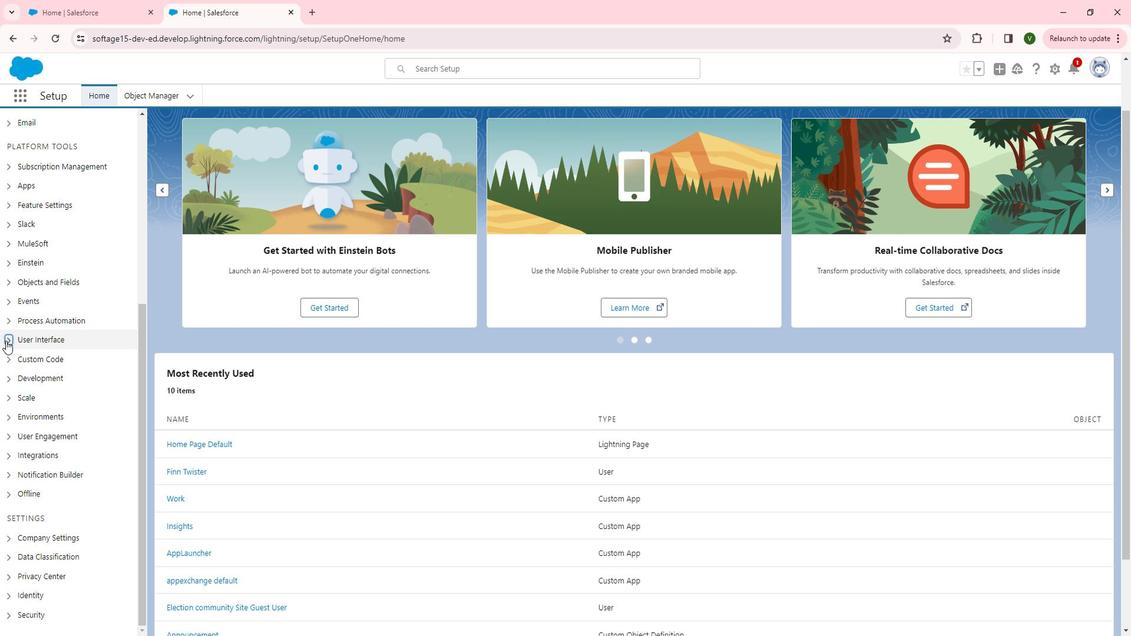 
Action: Mouse moved to (35, 453)
Screenshot: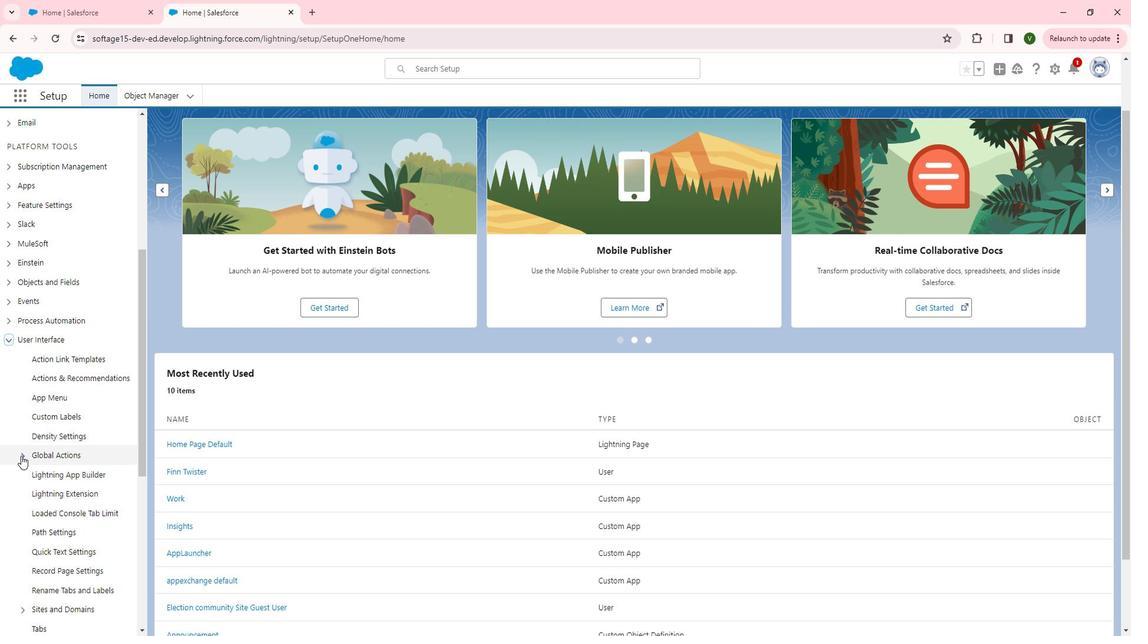 
Action: Mouse pressed left at (35, 453)
Screenshot: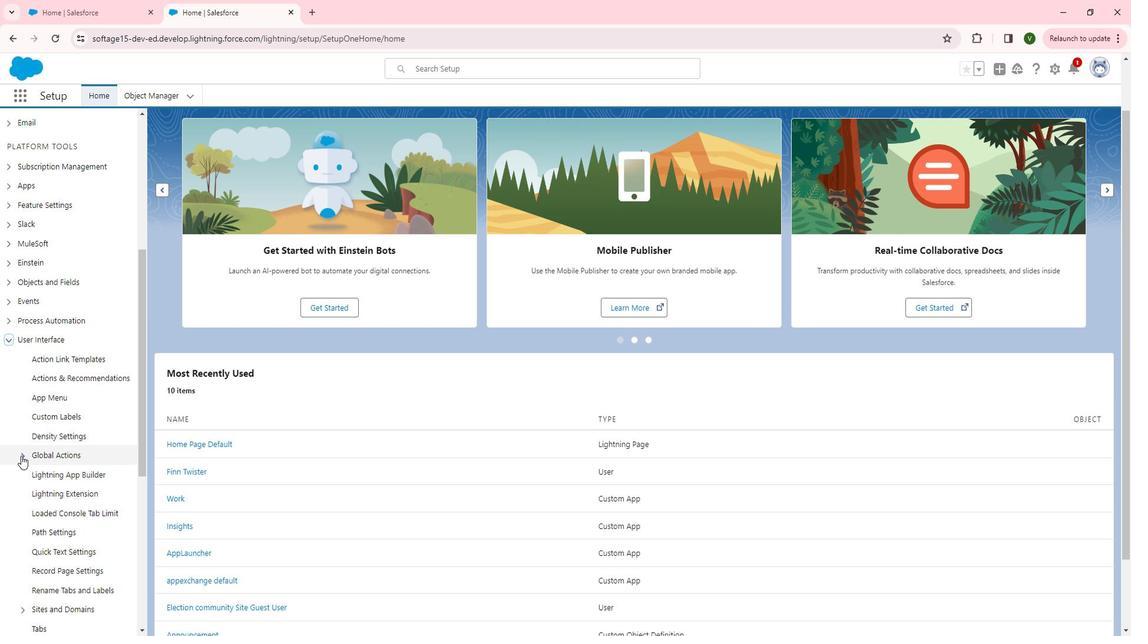 
Action: Mouse moved to (85, 435)
Screenshot: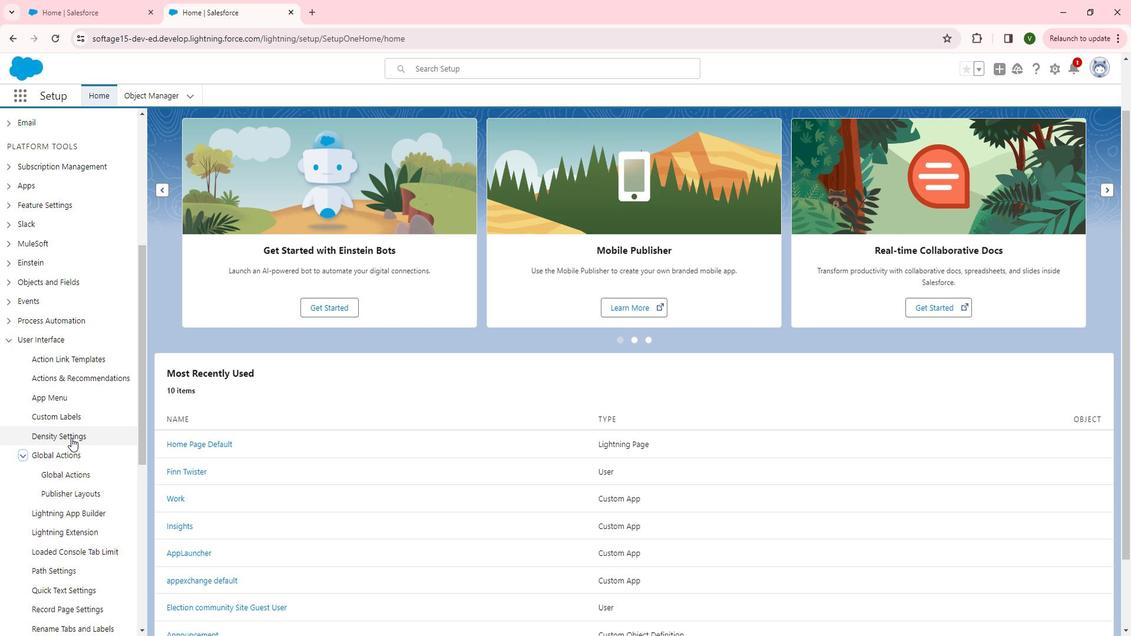 
Action: Mouse scrolled (85, 435) with delta (0, 0)
Screenshot: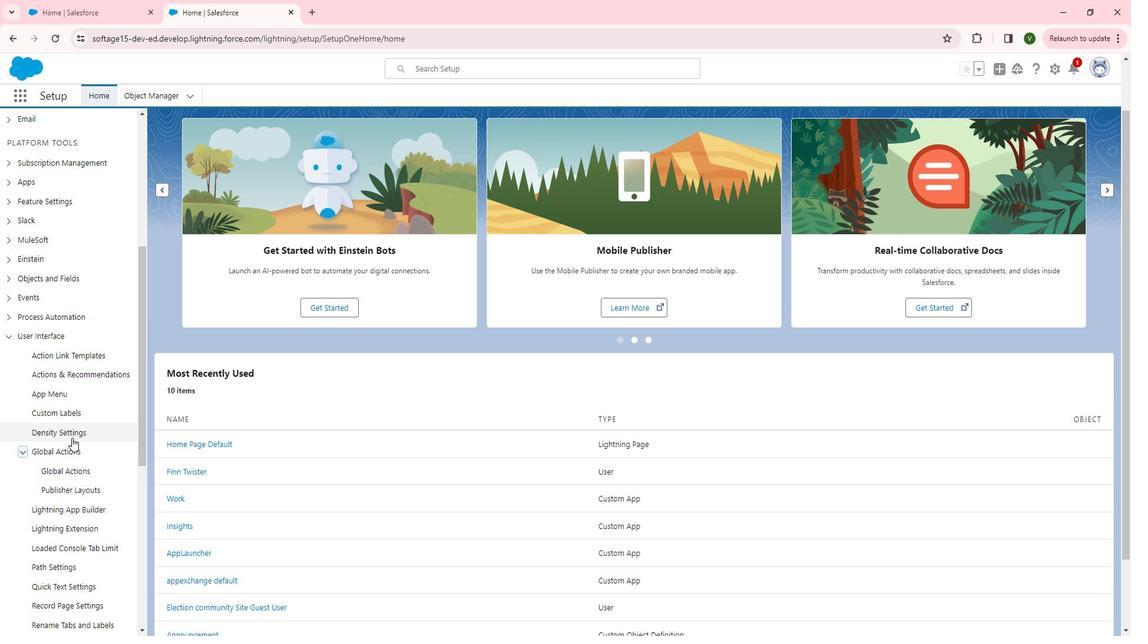 
Action: Mouse moved to (87, 414)
Screenshot: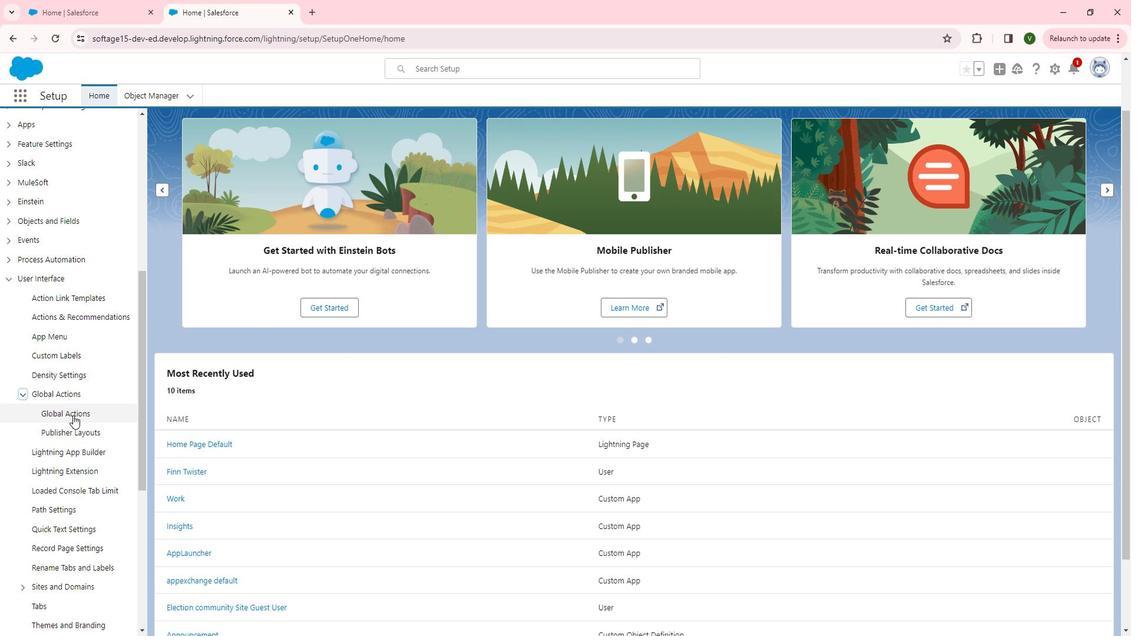 
Action: Mouse pressed left at (87, 414)
Screenshot: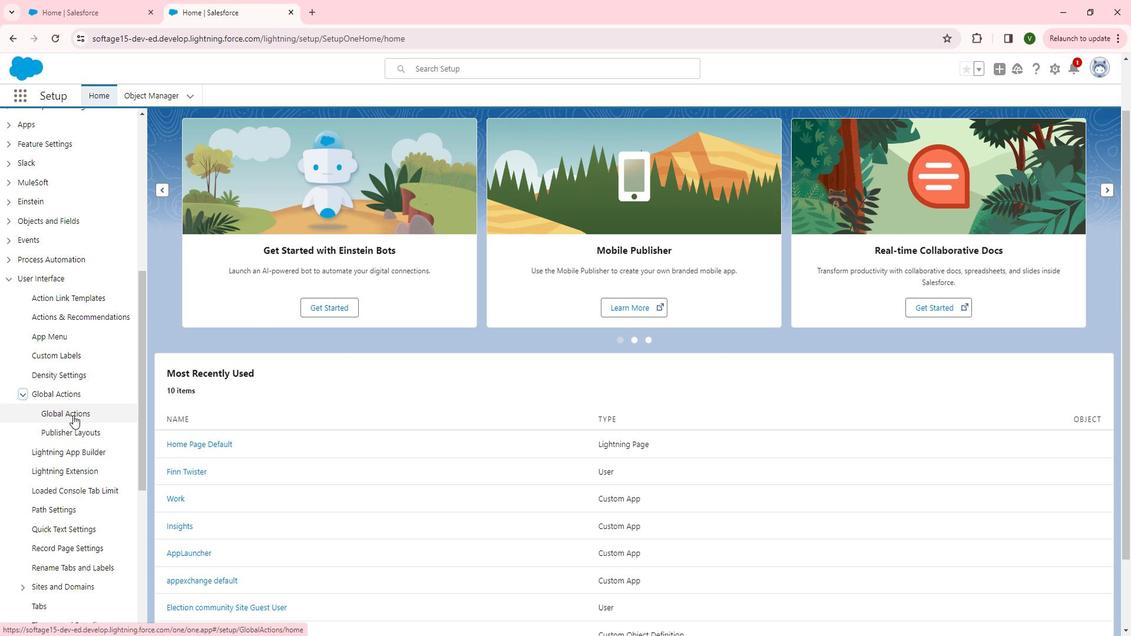 
Action: Mouse moved to (496, 246)
Screenshot: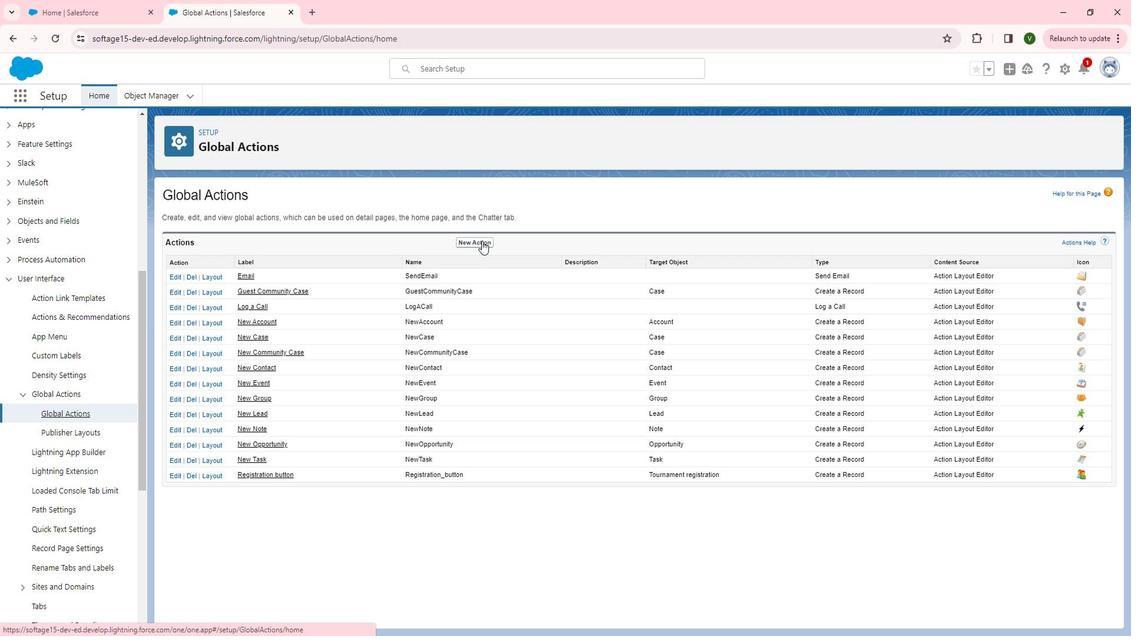 
Action: Mouse pressed left at (496, 246)
Screenshot: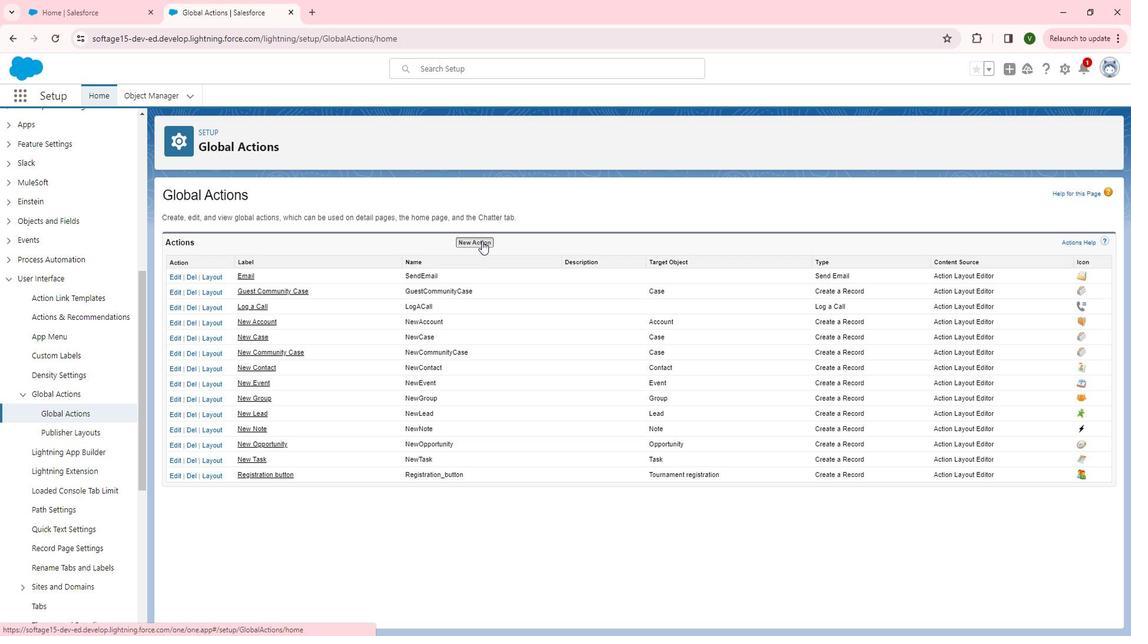 
Action: Mouse moved to (436, 269)
Screenshot: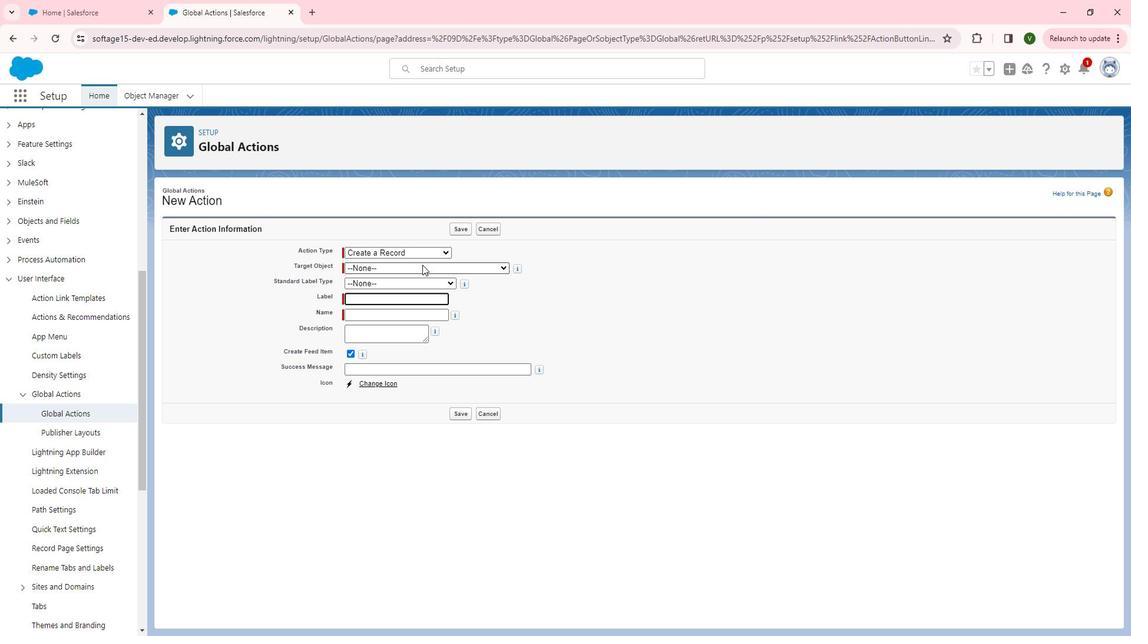 
Action: Mouse pressed left at (436, 269)
Screenshot: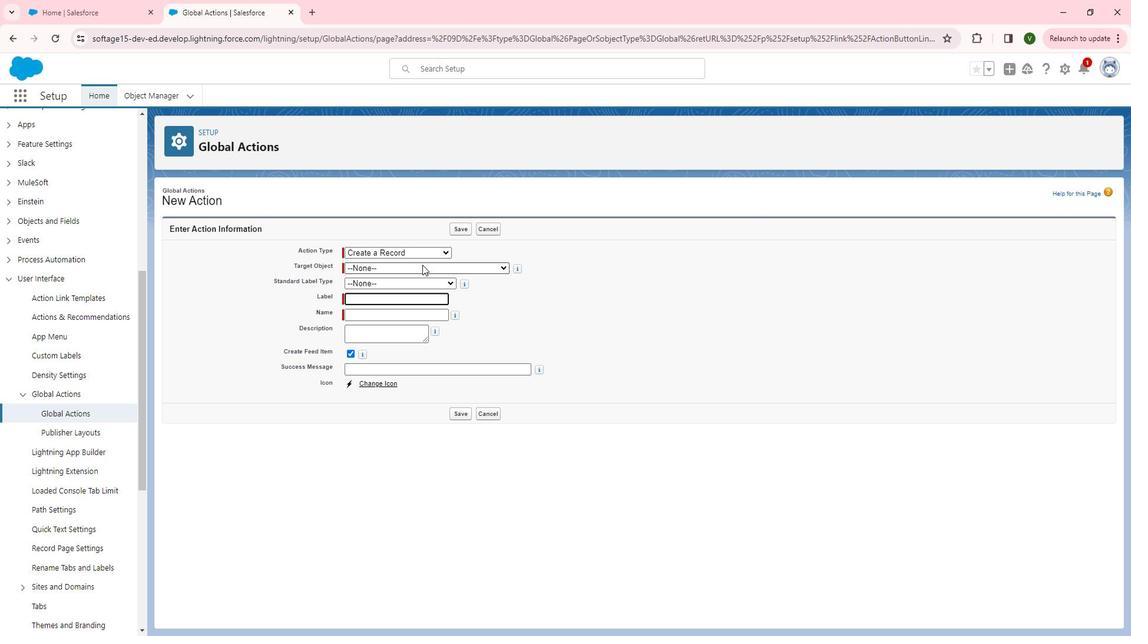 
Action: Mouse moved to (430, 378)
Screenshot: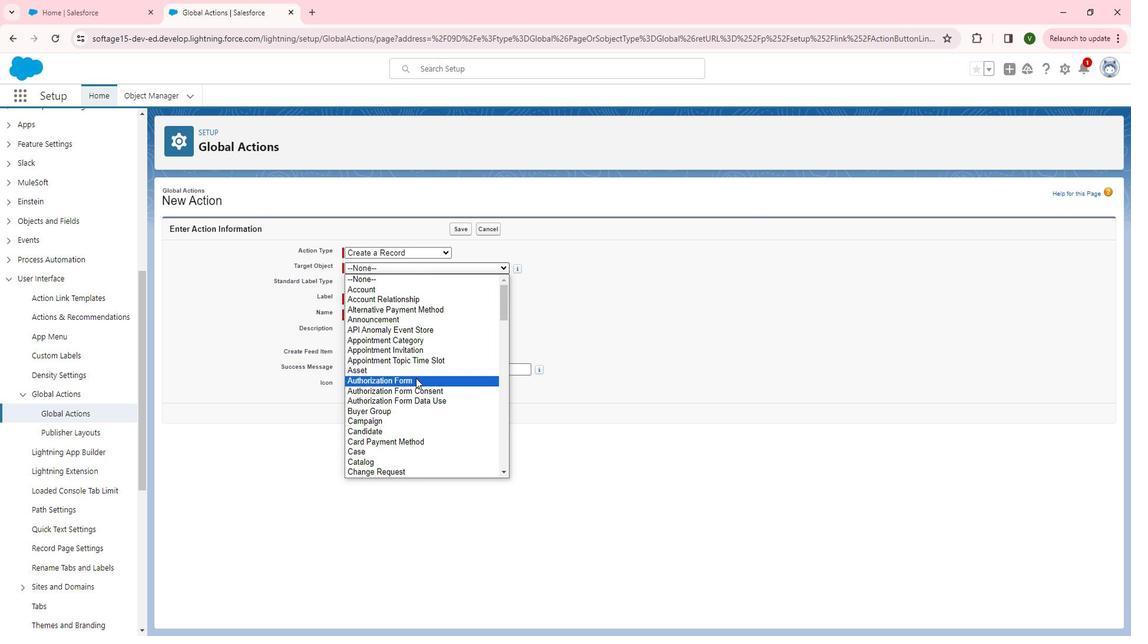 
Action: Mouse scrolled (430, 377) with delta (0, 0)
Screenshot: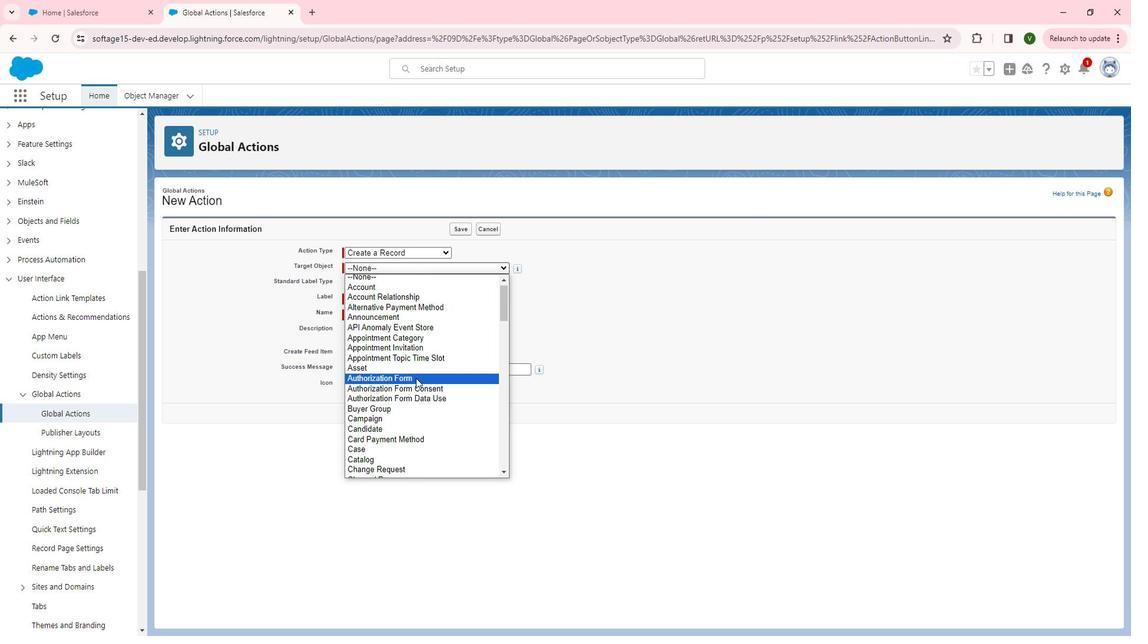 
Action: Mouse scrolled (430, 377) with delta (0, 0)
Screenshot: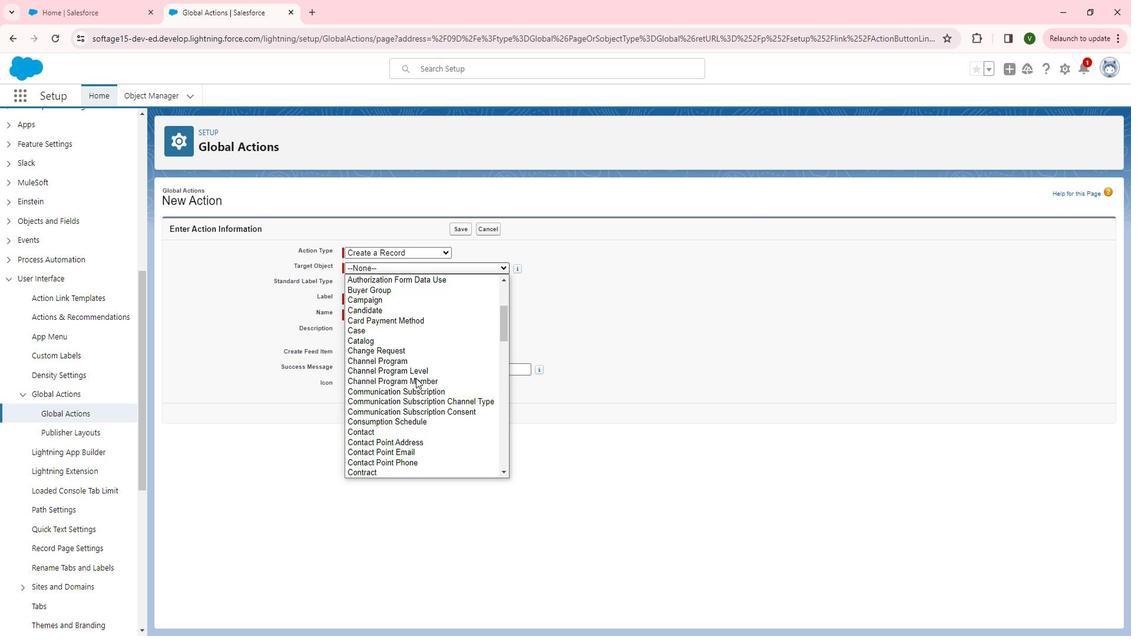 
Action: Mouse scrolled (430, 377) with delta (0, 0)
Screenshot: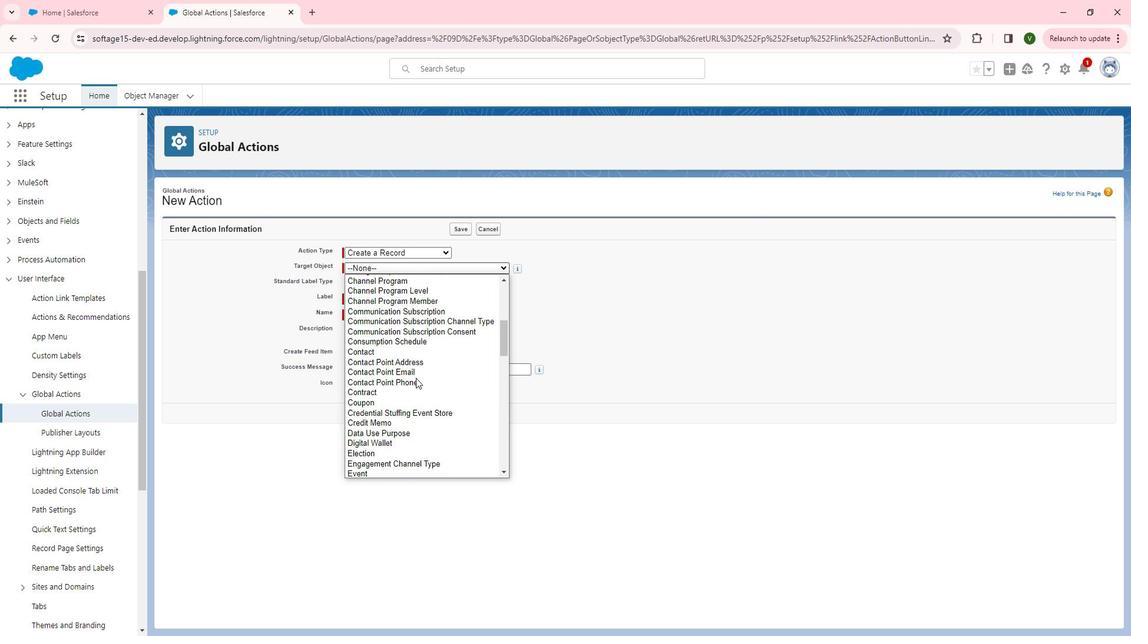
Action: Mouse scrolled (430, 377) with delta (0, 0)
Screenshot: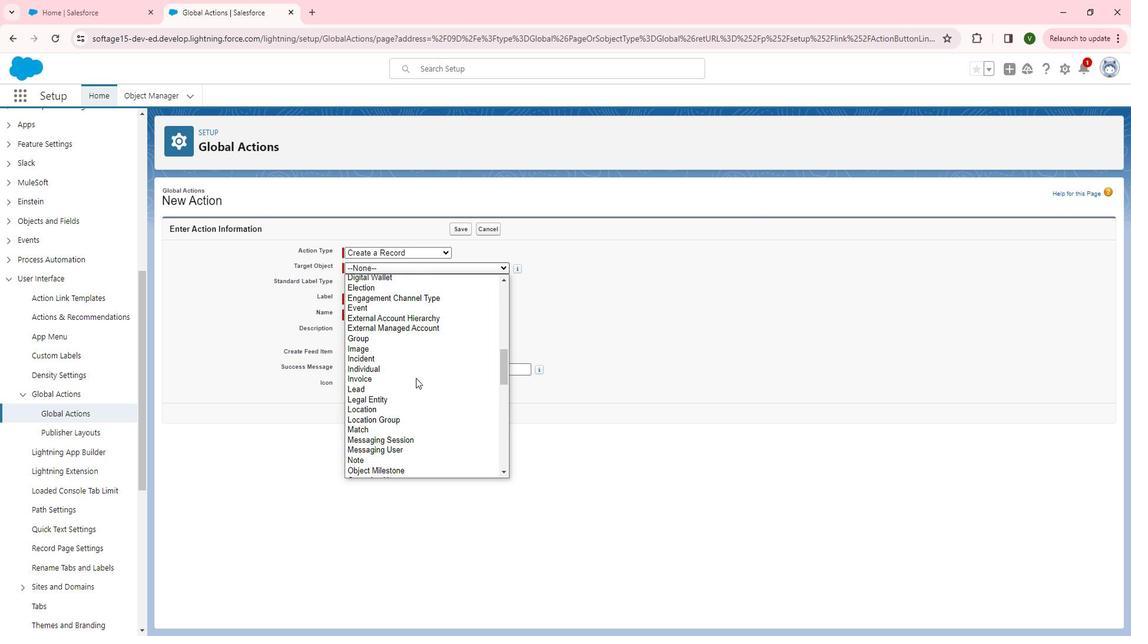 
Action: Mouse moved to (439, 410)
Screenshot: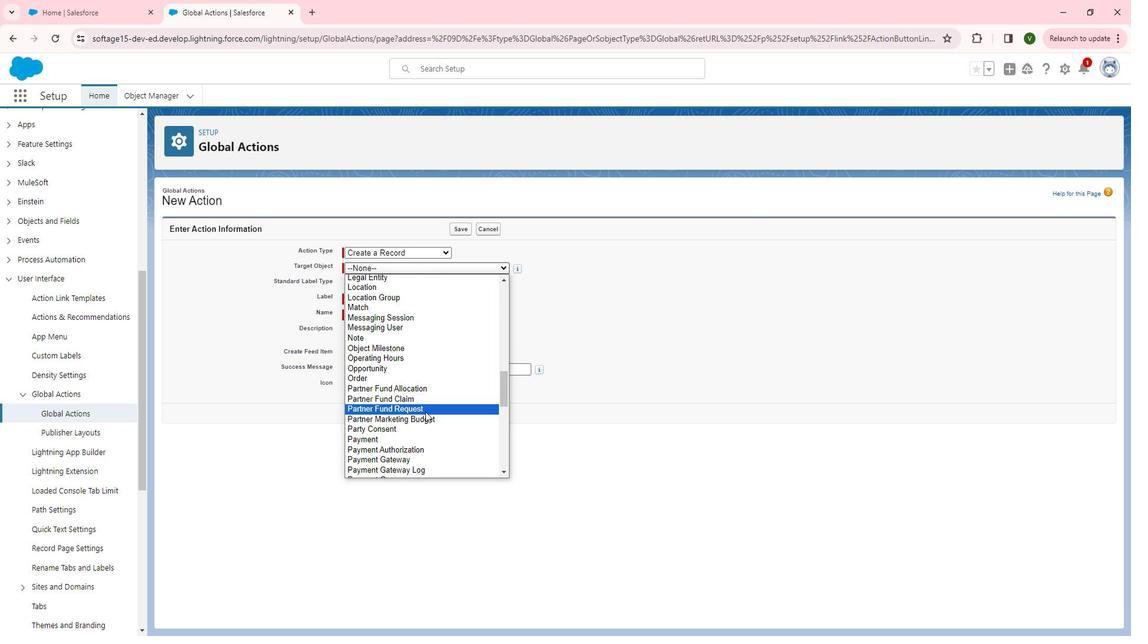 
Action: Mouse scrolled (439, 410) with delta (0, 0)
Screenshot: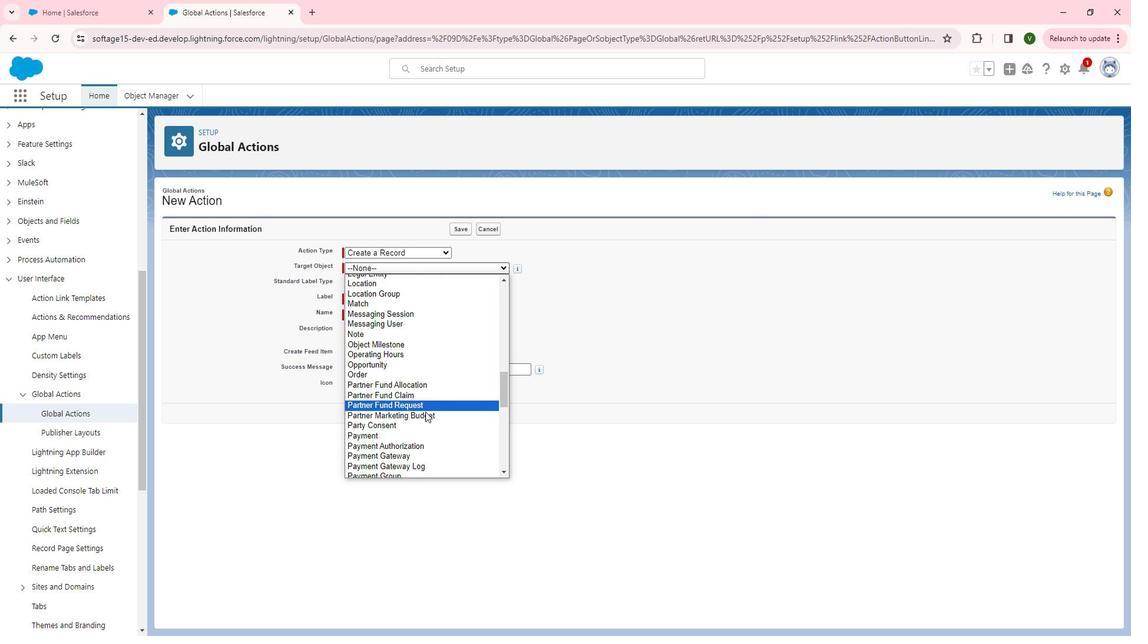 
Action: Mouse scrolled (439, 410) with delta (0, 0)
Screenshot: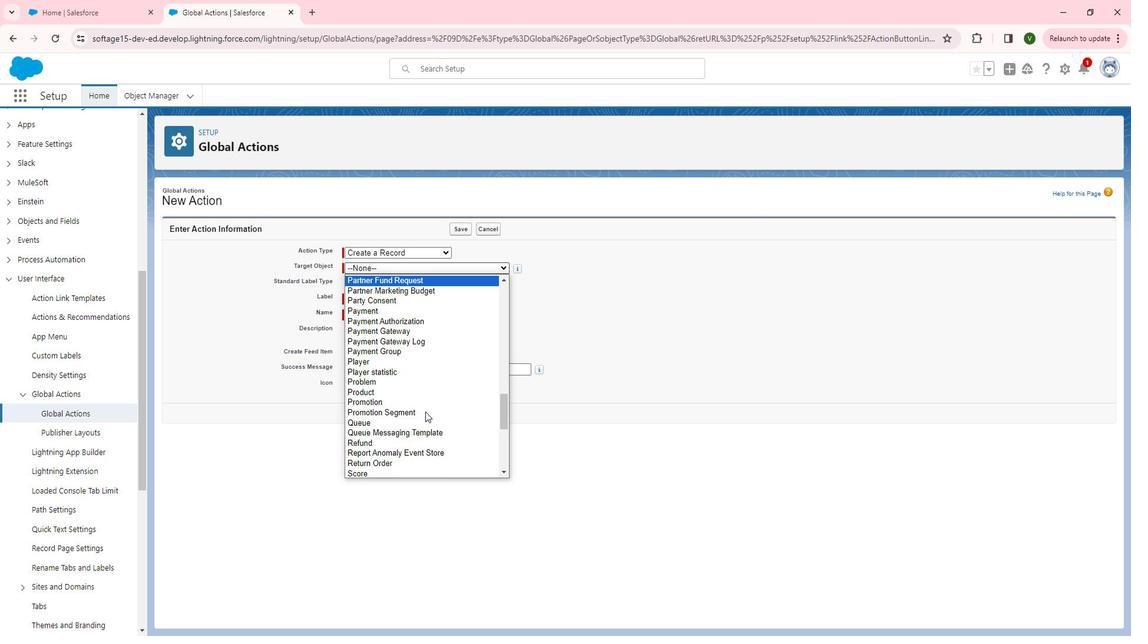 
Action: Mouse scrolled (439, 410) with delta (0, 0)
Screenshot: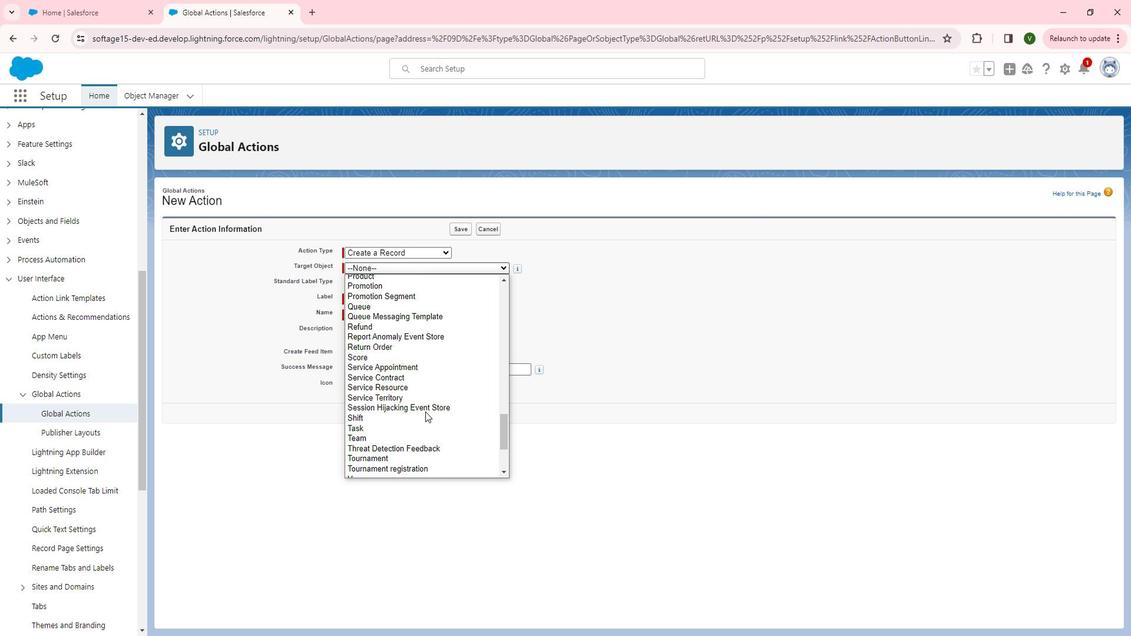 
Action: Mouse moved to (437, 398)
Screenshot: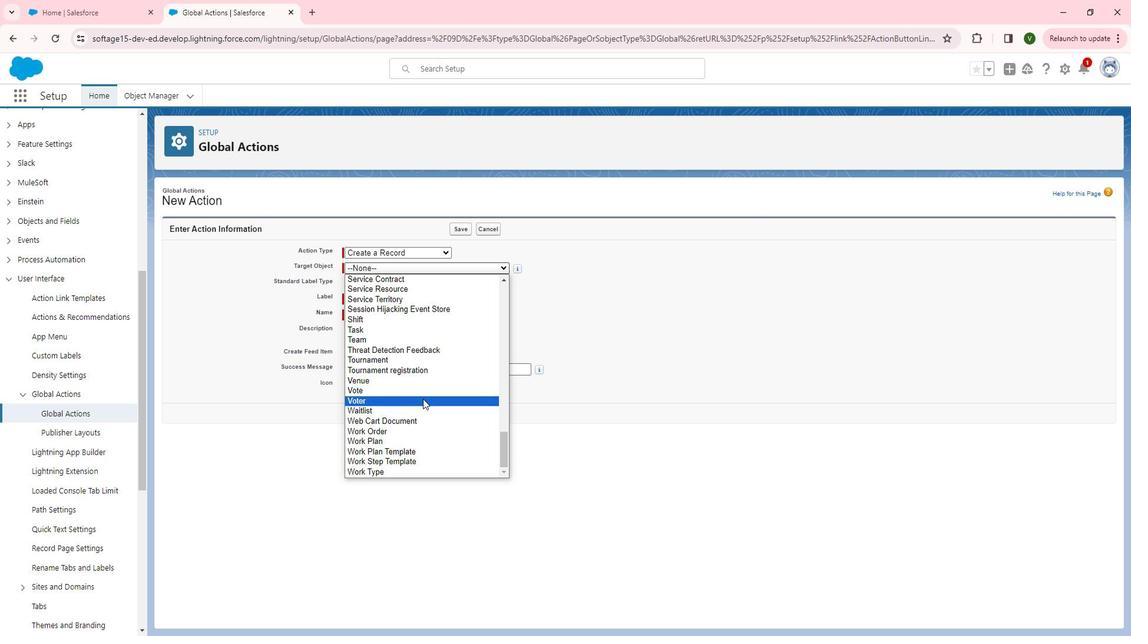 
Action: Mouse pressed left at (437, 398)
Screenshot: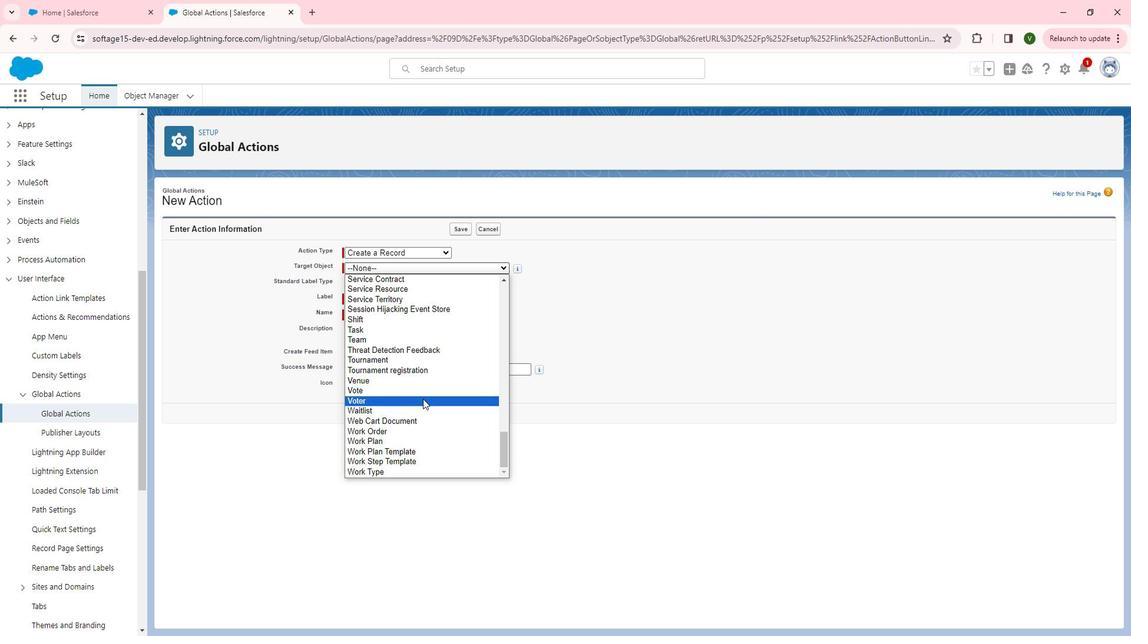 
Action: Mouse moved to (454, 286)
Screenshot: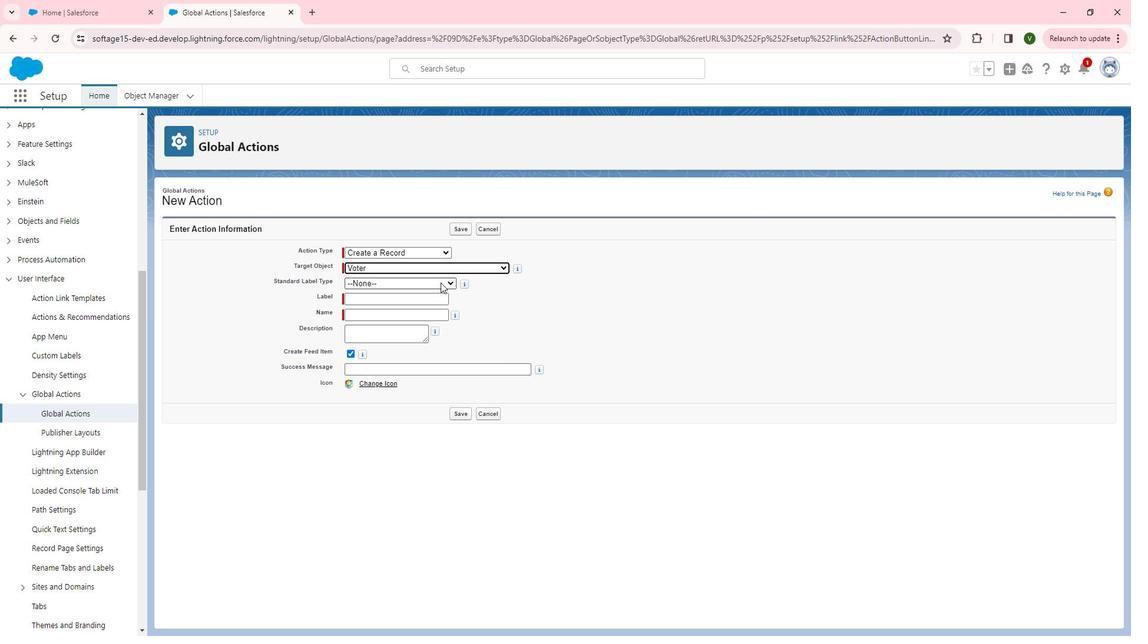
Action: Mouse pressed left at (454, 286)
Screenshot: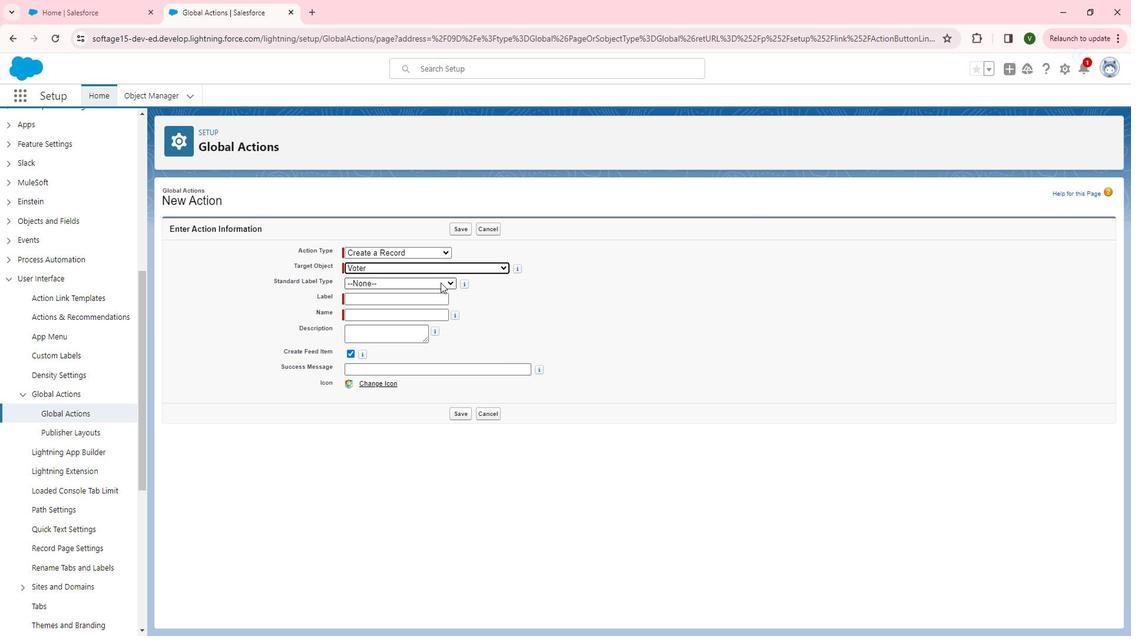 
Action: Mouse moved to (452, 322)
Screenshot: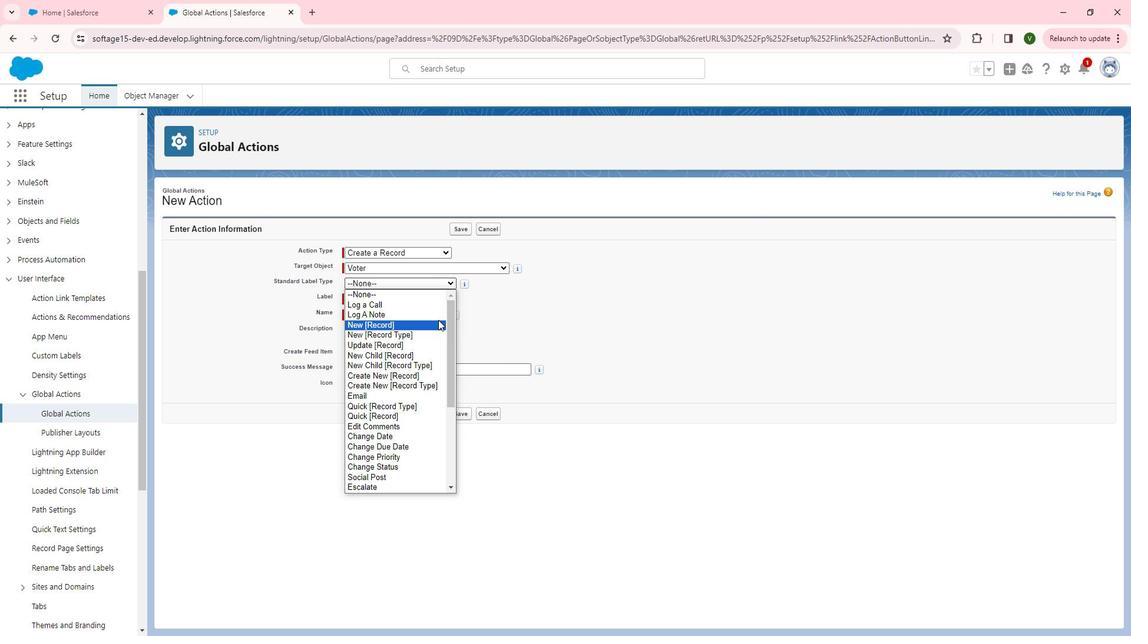 
Action: Mouse pressed left at (452, 322)
Screenshot: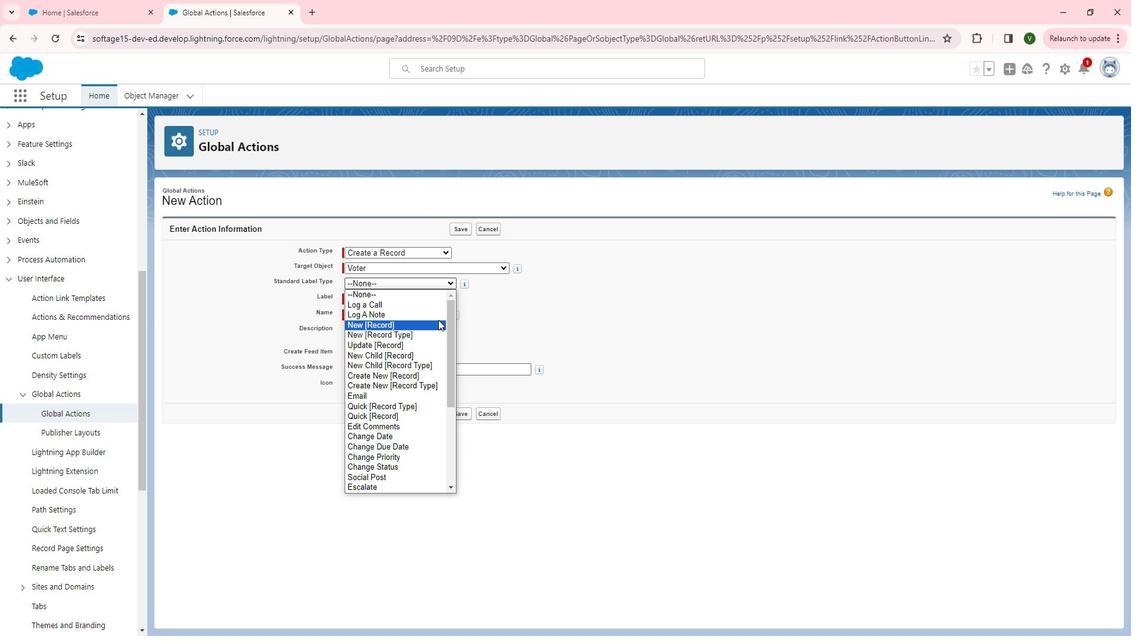 
Action: Mouse moved to (411, 304)
Screenshot: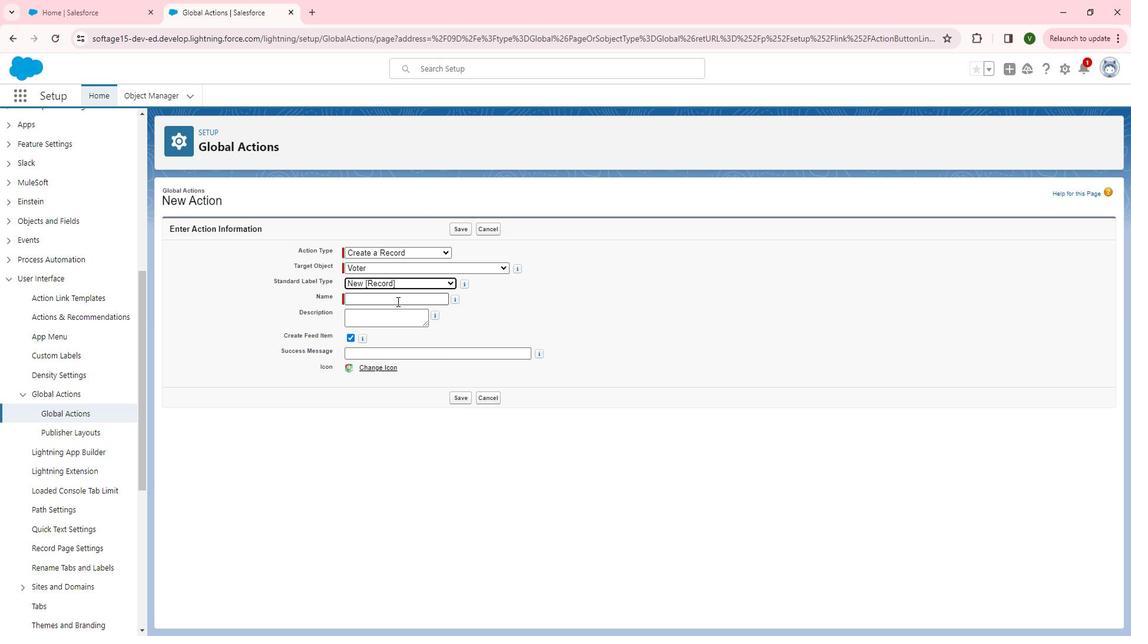 
Action: Mouse pressed left at (411, 304)
Screenshot: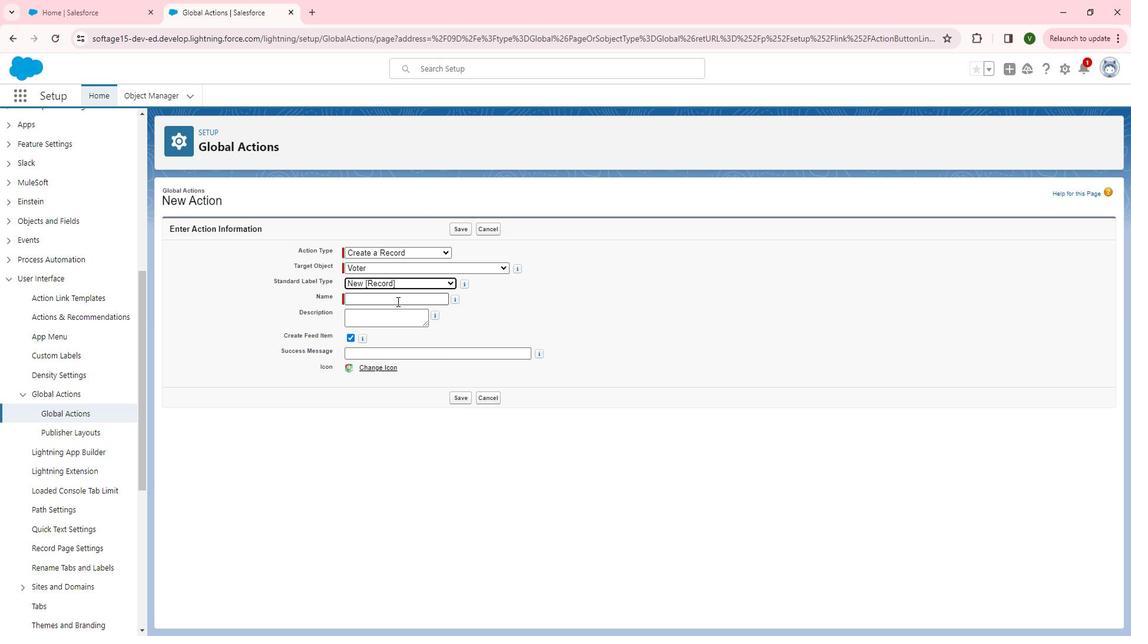 
Action: Mouse moved to (411, 303)
Screenshot: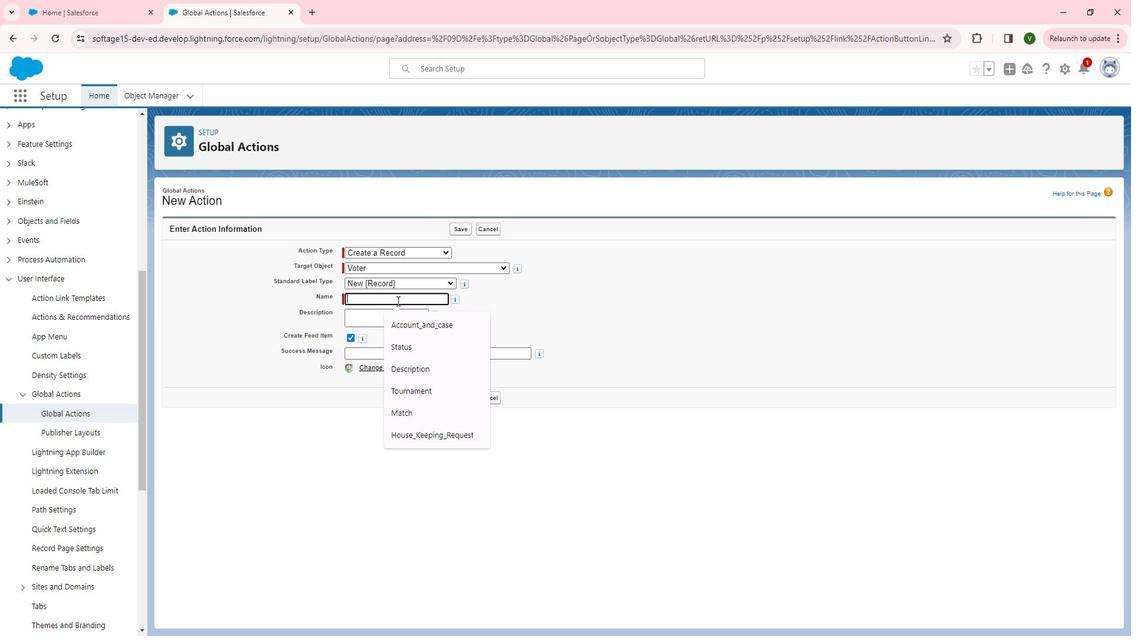 
Action: Key pressed <Key.shift>Voter<Key.space><Key.shift>Register
Screenshot: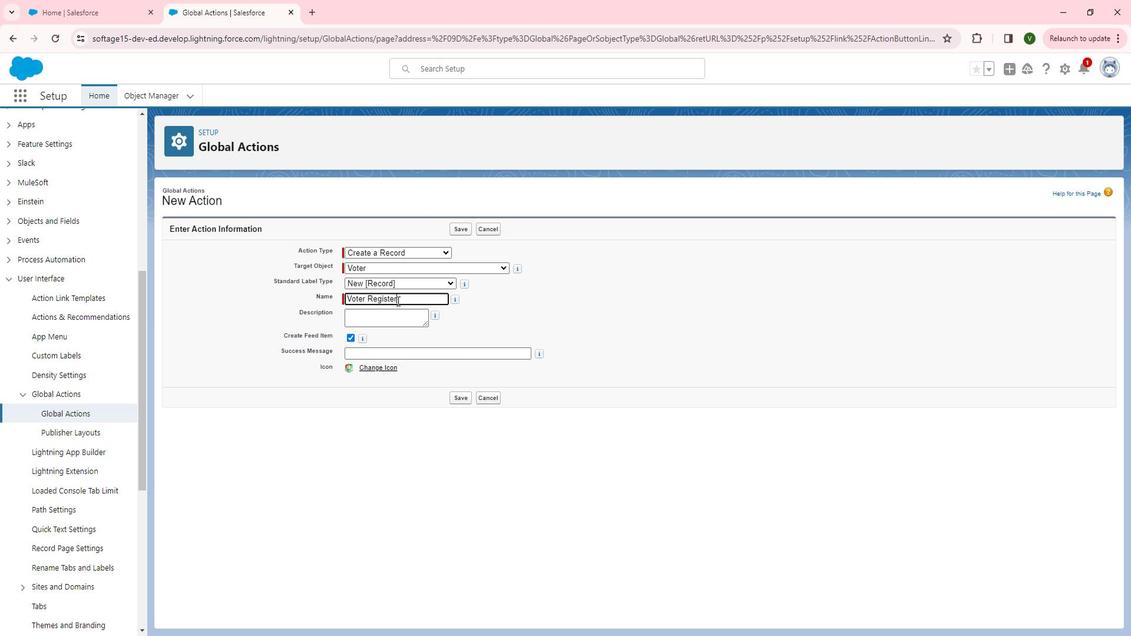 
Action: Mouse moved to (481, 342)
Screenshot: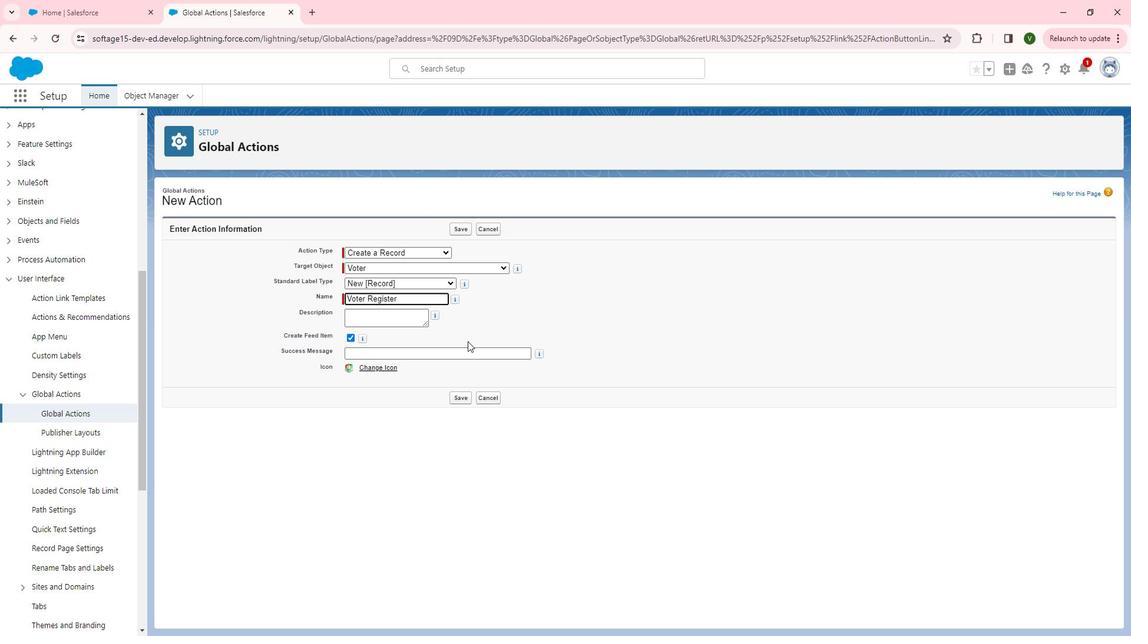 
Action: Mouse pressed left at (481, 342)
Screenshot: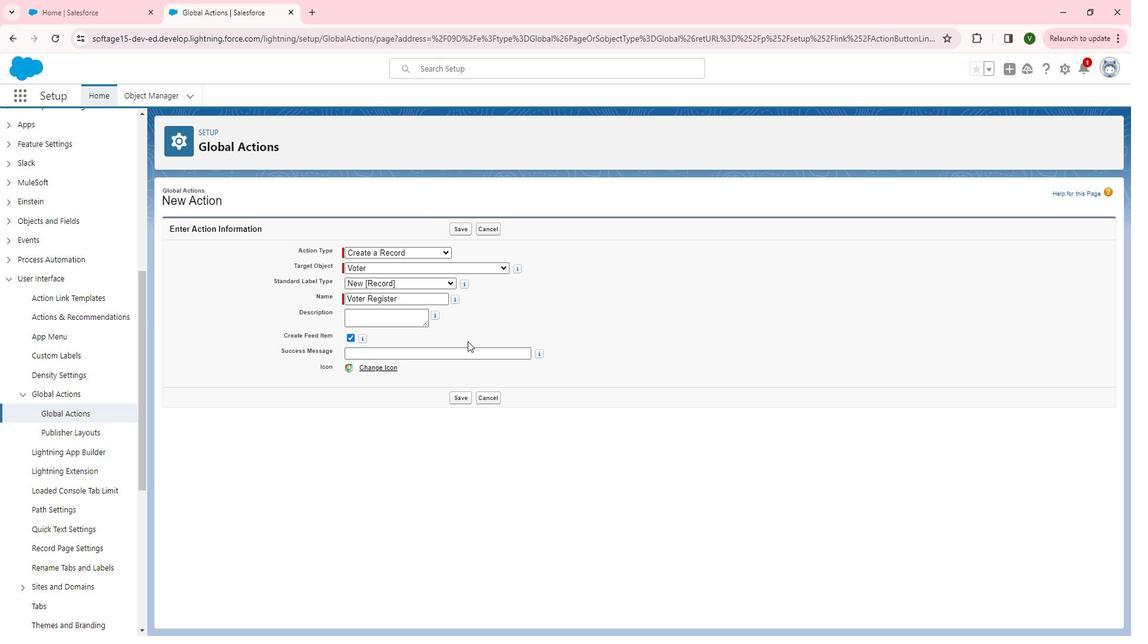 
Action: Mouse moved to (473, 391)
Screenshot: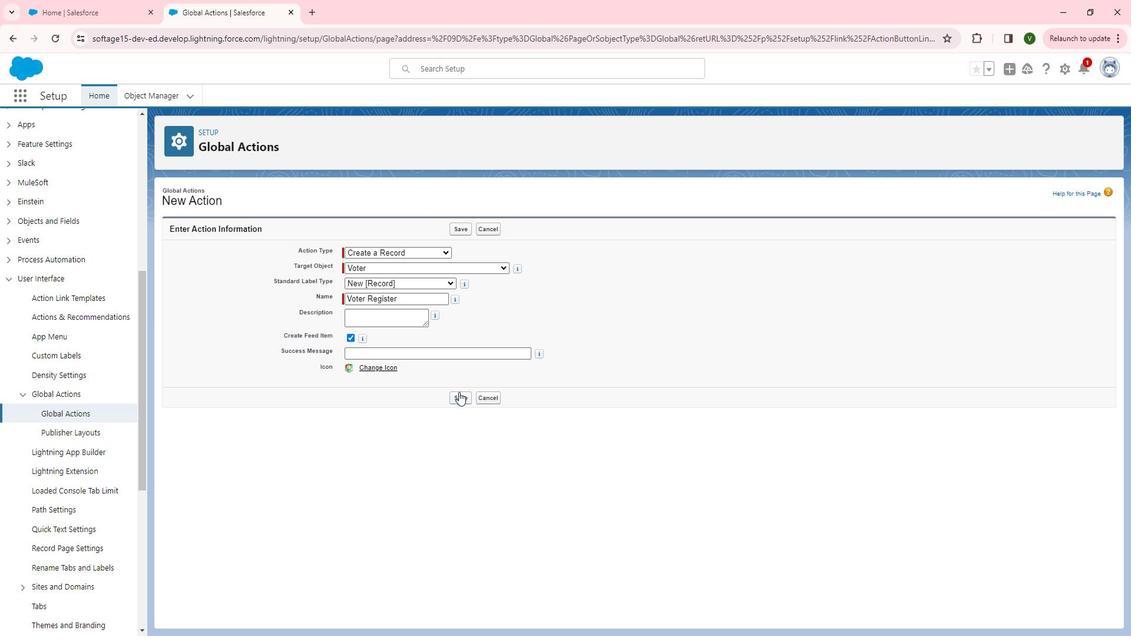 
Action: Mouse pressed left at (473, 391)
Screenshot: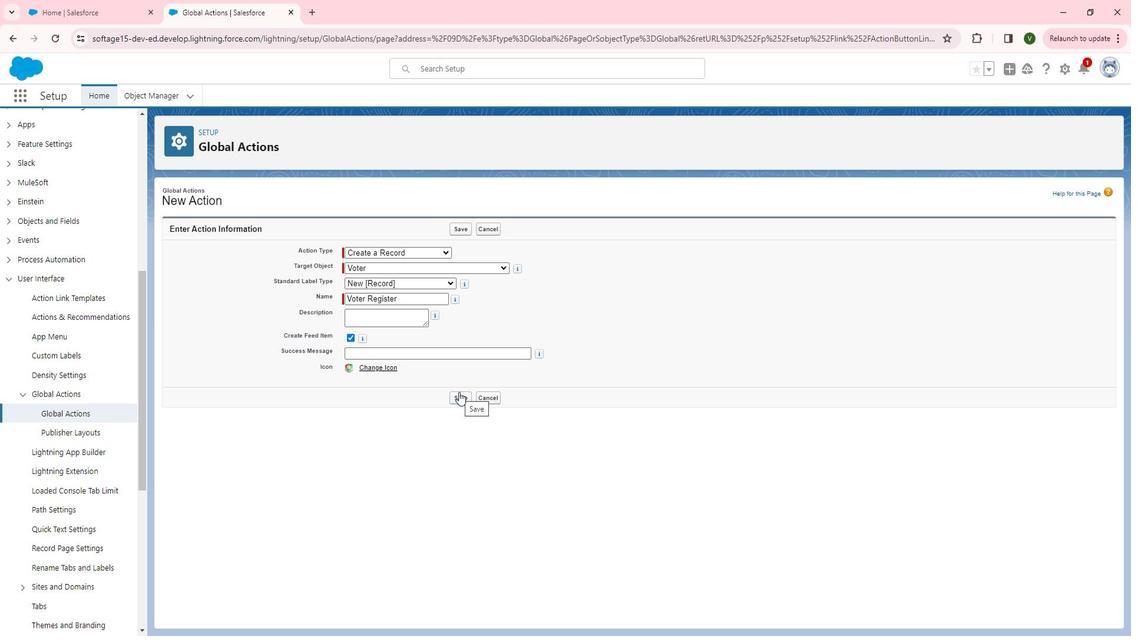 
Action: Mouse moved to (434, 316)
Screenshot: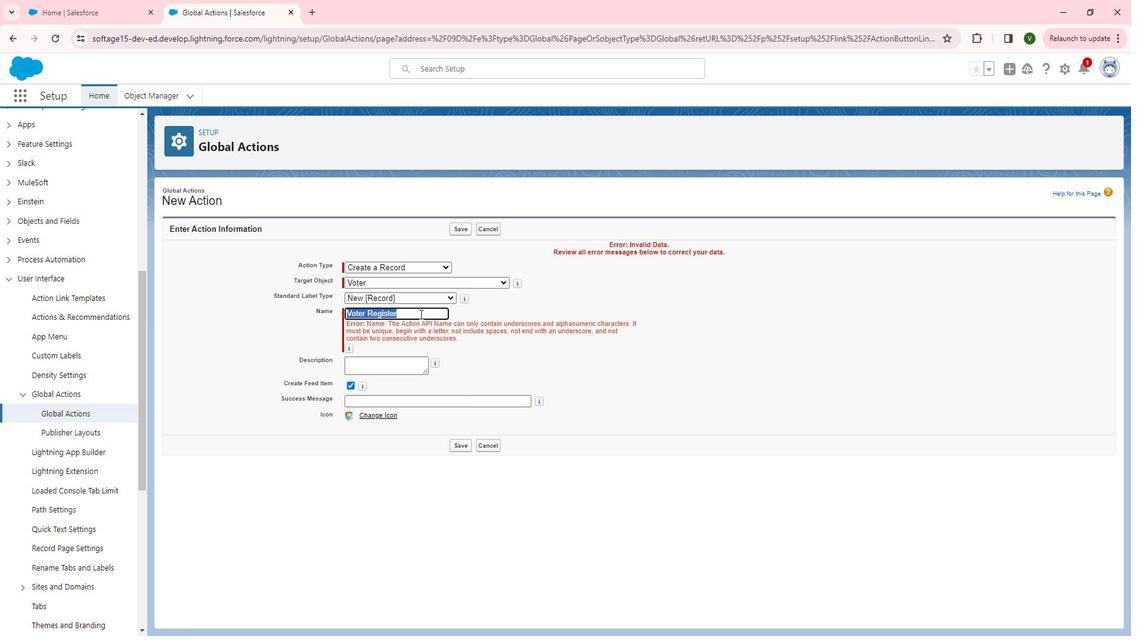 
Action: Mouse pressed left at (434, 316)
Screenshot: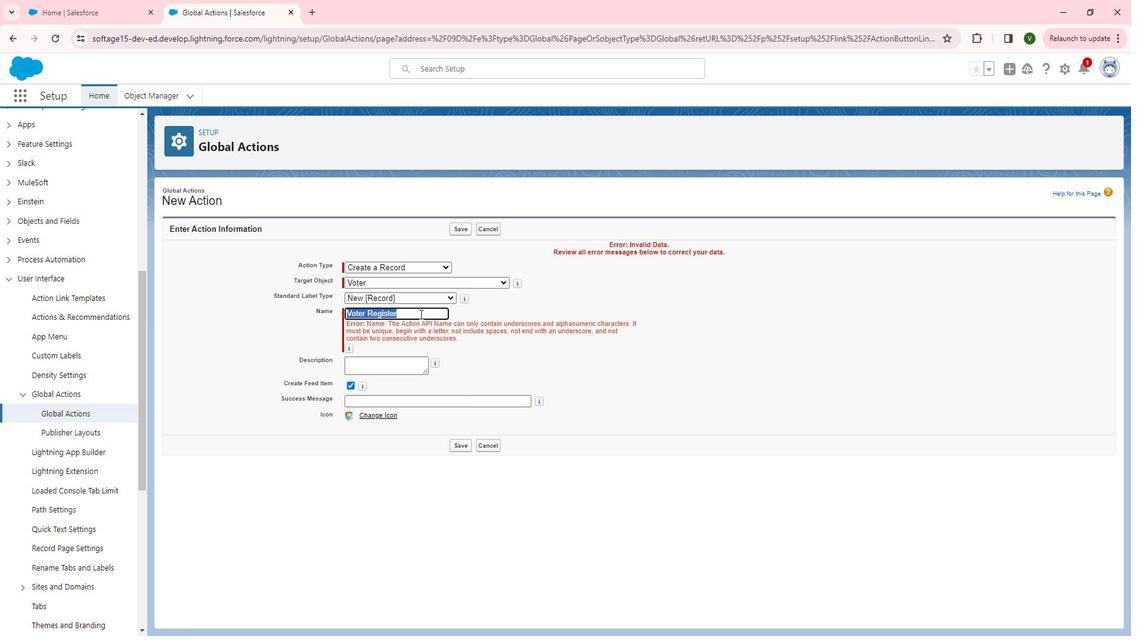 
Action: Mouse moved to (381, 316)
Screenshot: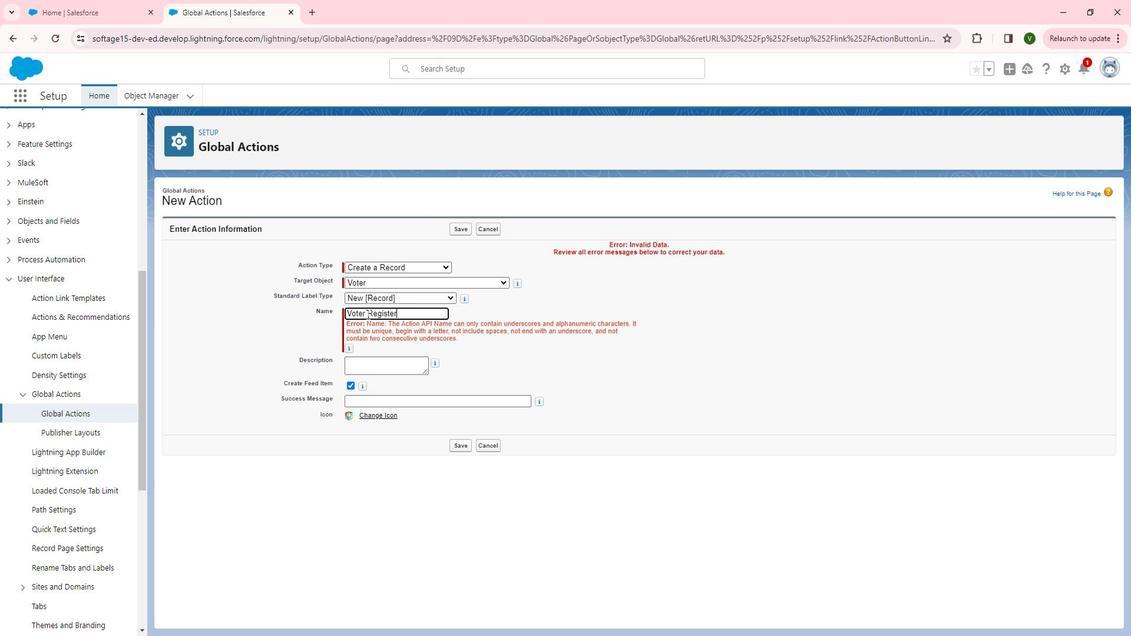 
Action: Mouse pressed left at (381, 316)
Screenshot: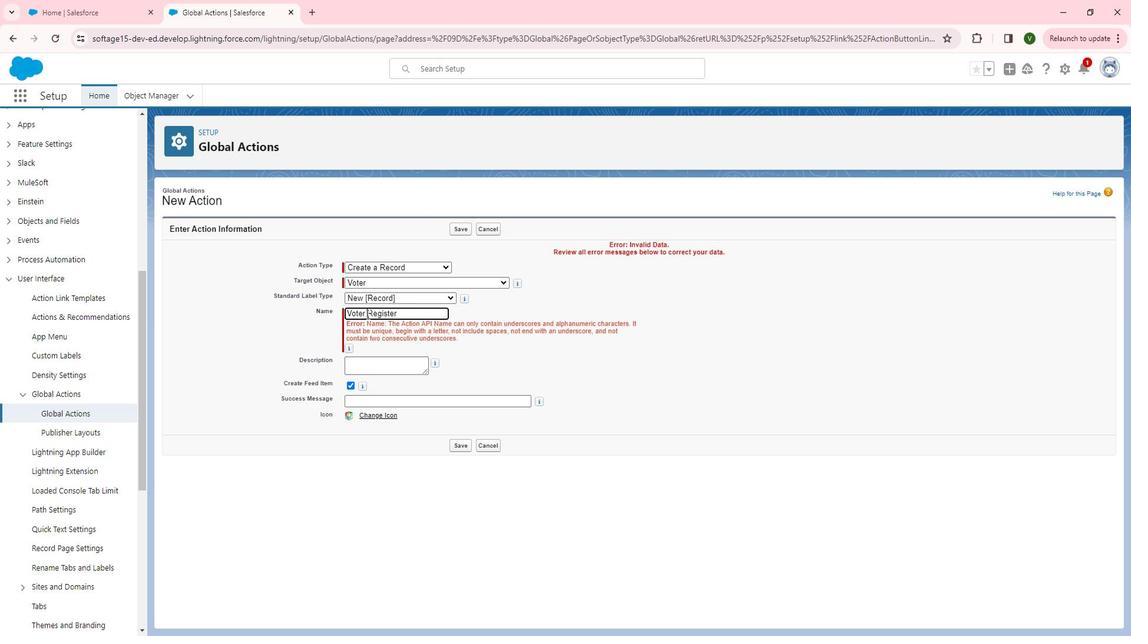 
Action: Mouse moved to (413, 332)
Screenshot: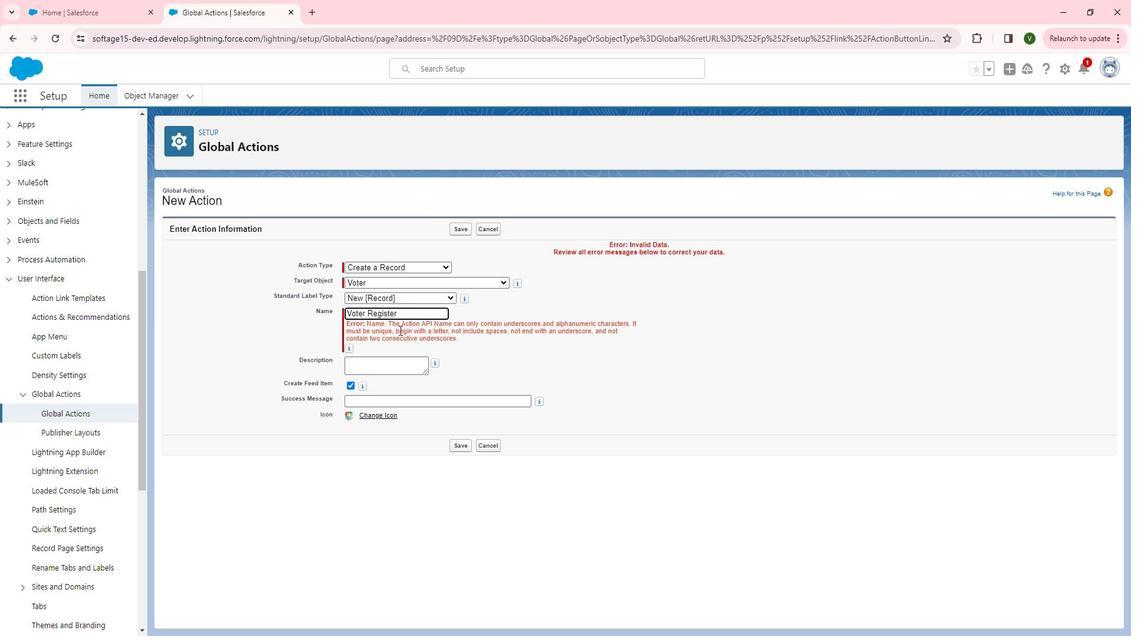 
Action: Key pressed <Key.backspace>
Screenshot: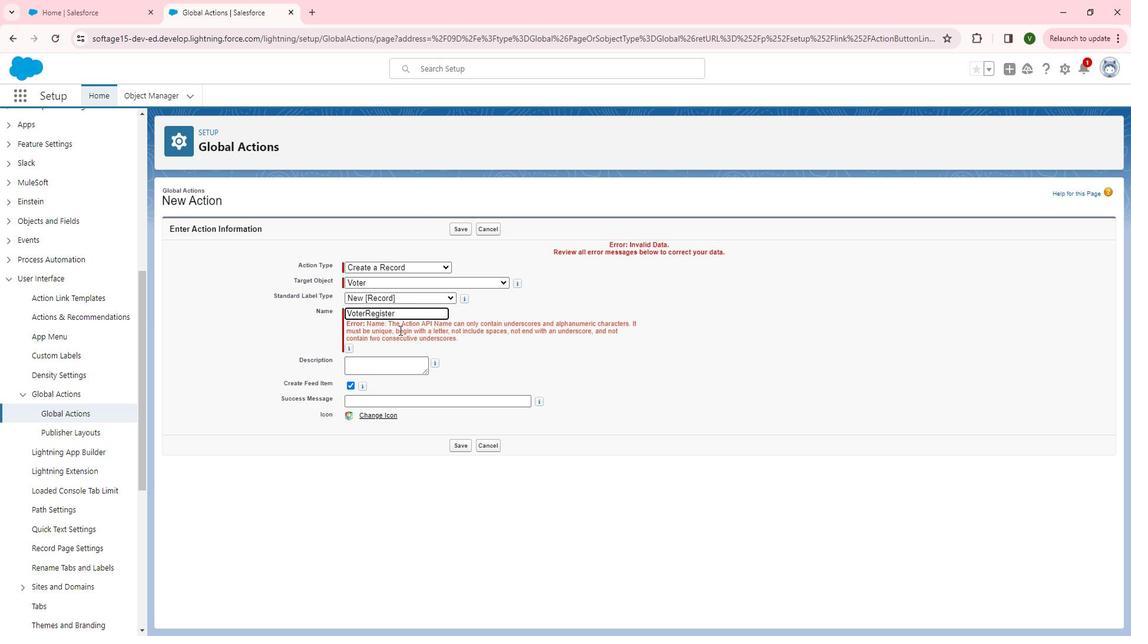 
Action: Mouse moved to (499, 354)
Screenshot: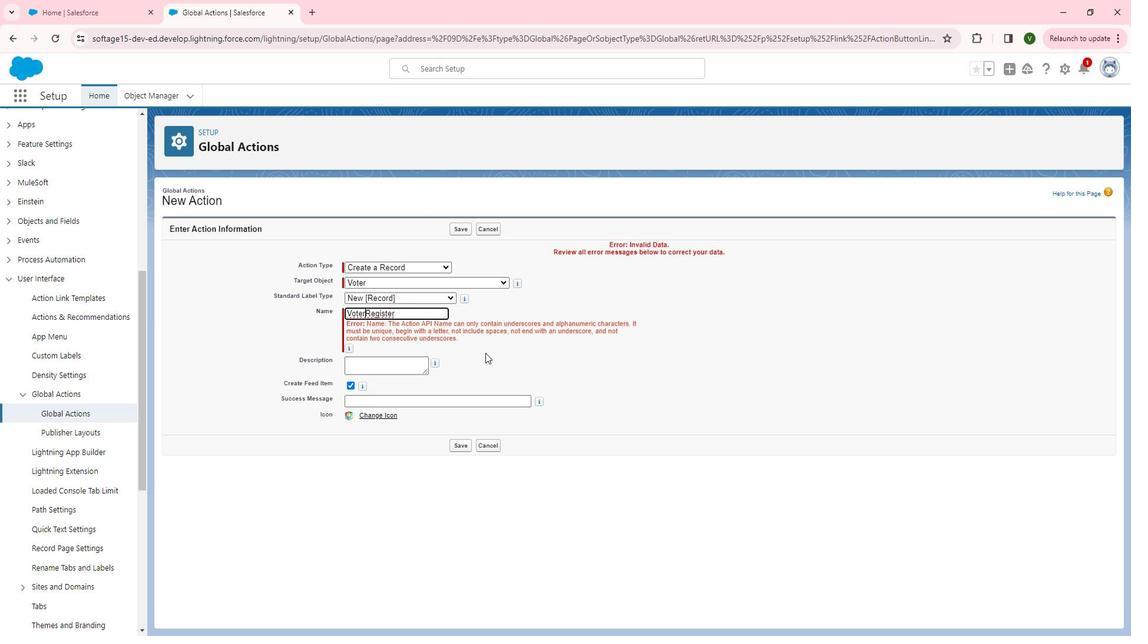 
Action: Mouse pressed left at (499, 354)
Screenshot: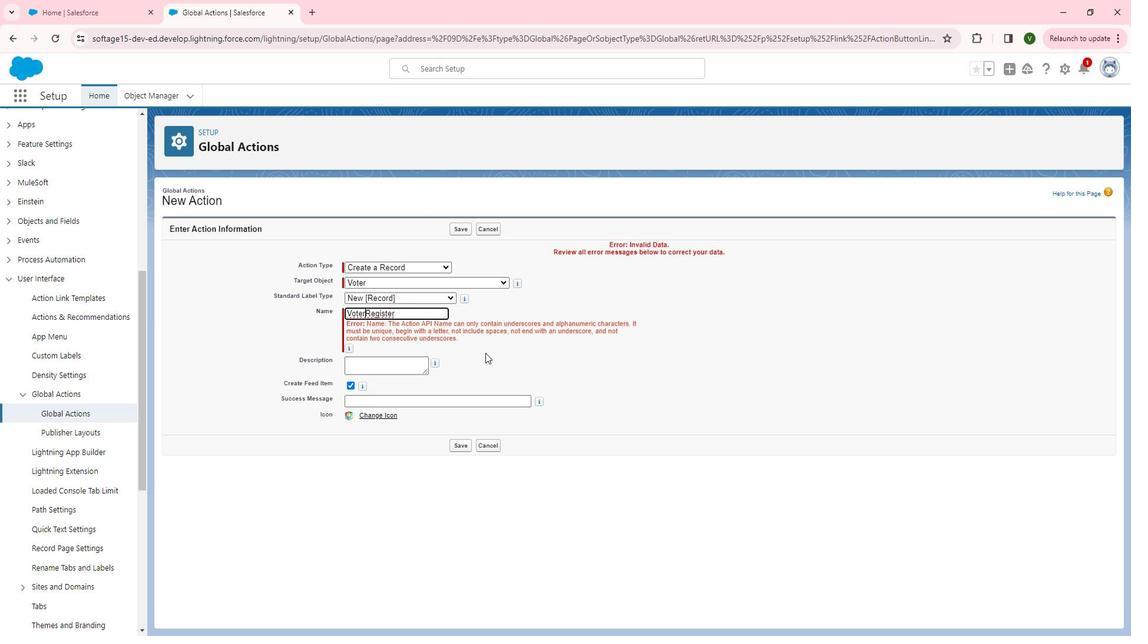
Action: Mouse moved to (467, 442)
Screenshot: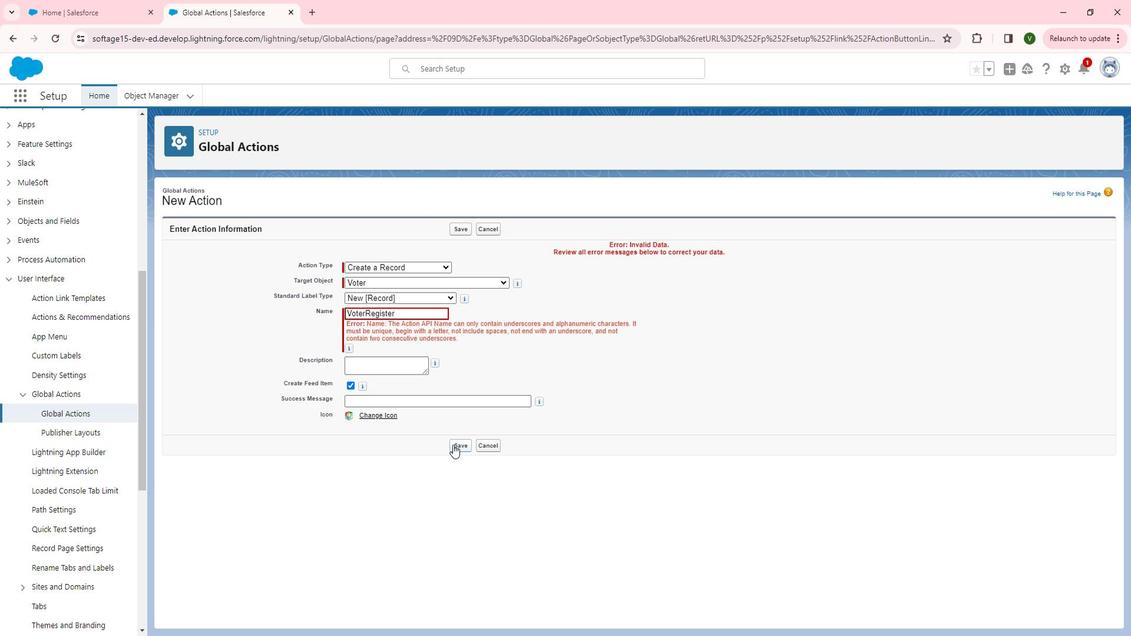 
Action: Mouse pressed left at (467, 442)
Screenshot: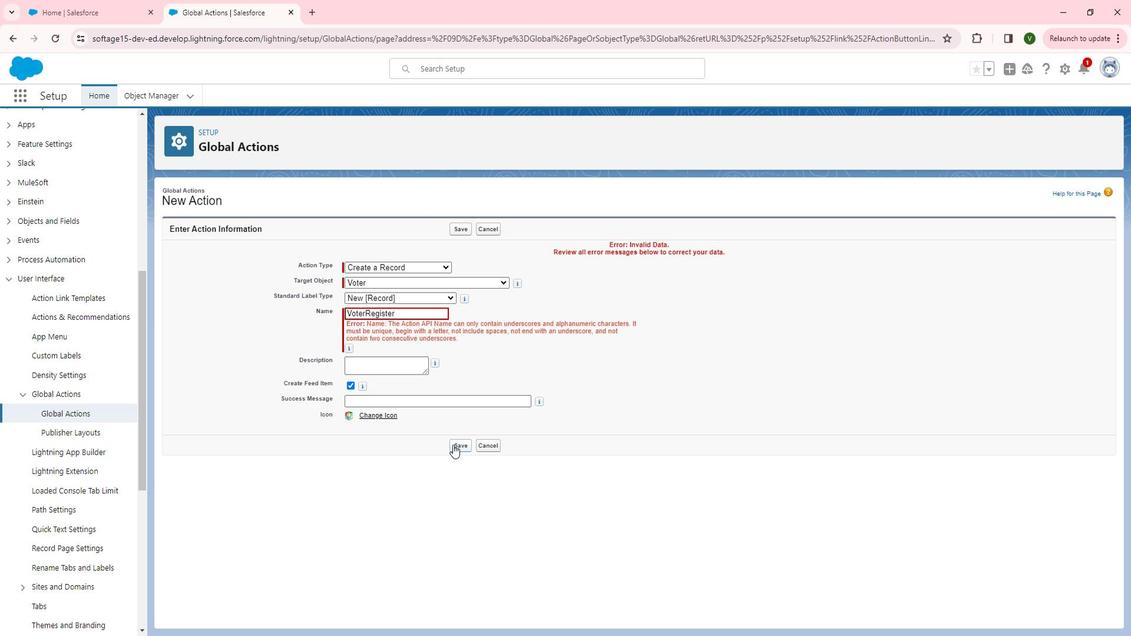 
Action: Mouse moved to (174, 262)
Screenshot: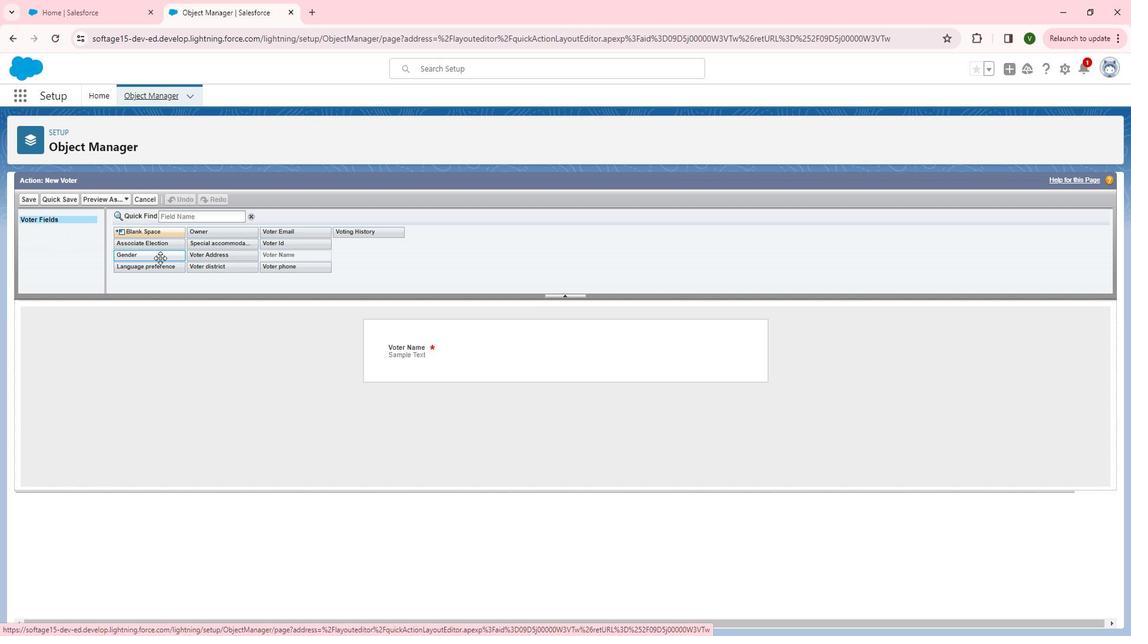 
Action: Mouse pressed left at (174, 262)
Screenshot: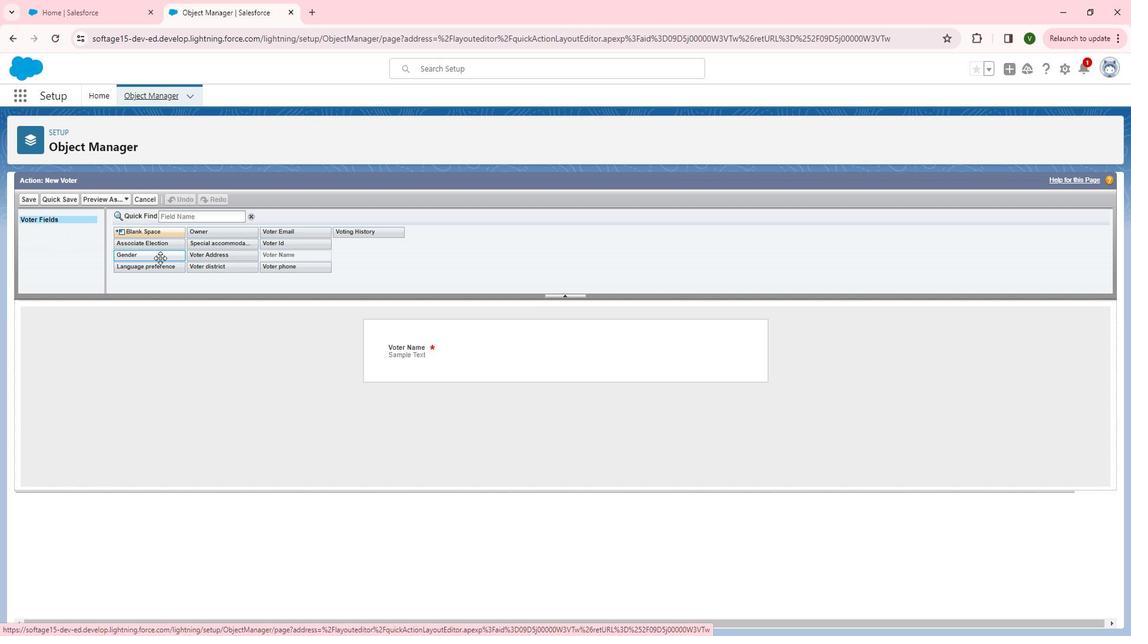 
Action: Mouse moved to (322, 238)
Screenshot: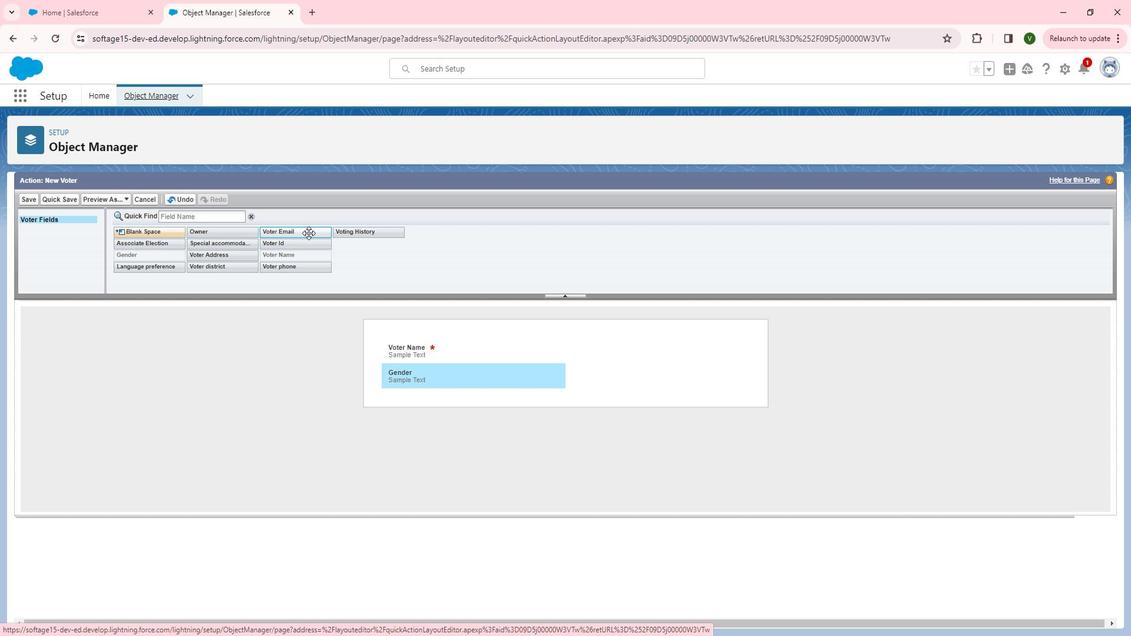 
Action: Mouse pressed left at (322, 238)
Screenshot: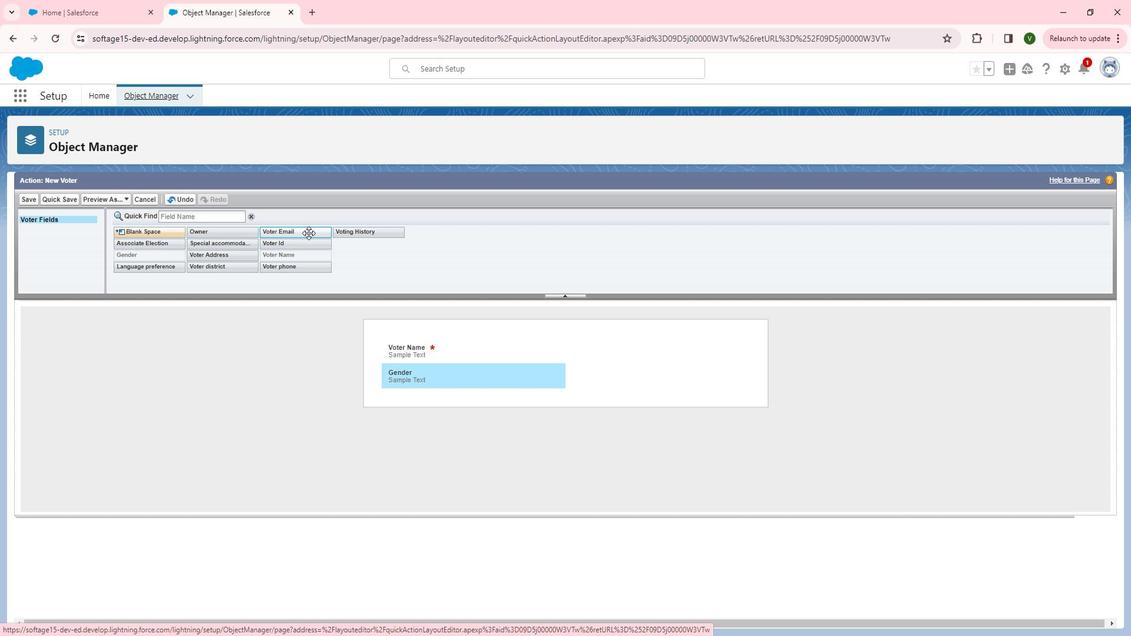 
Action: Mouse moved to (316, 270)
Screenshot: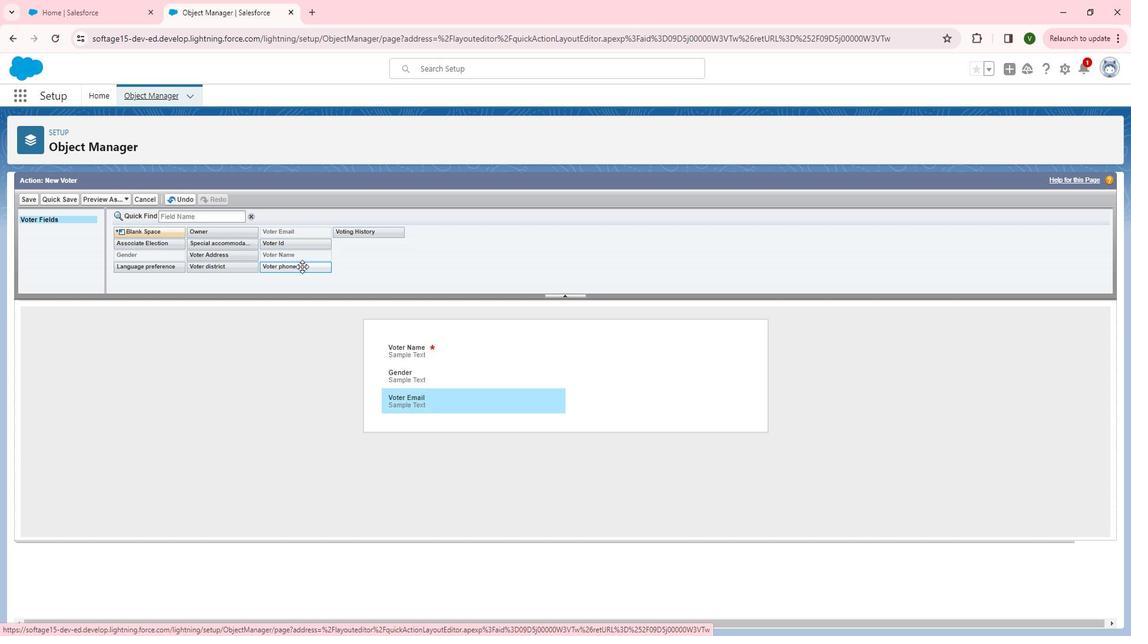 
Action: Mouse pressed left at (316, 270)
Screenshot: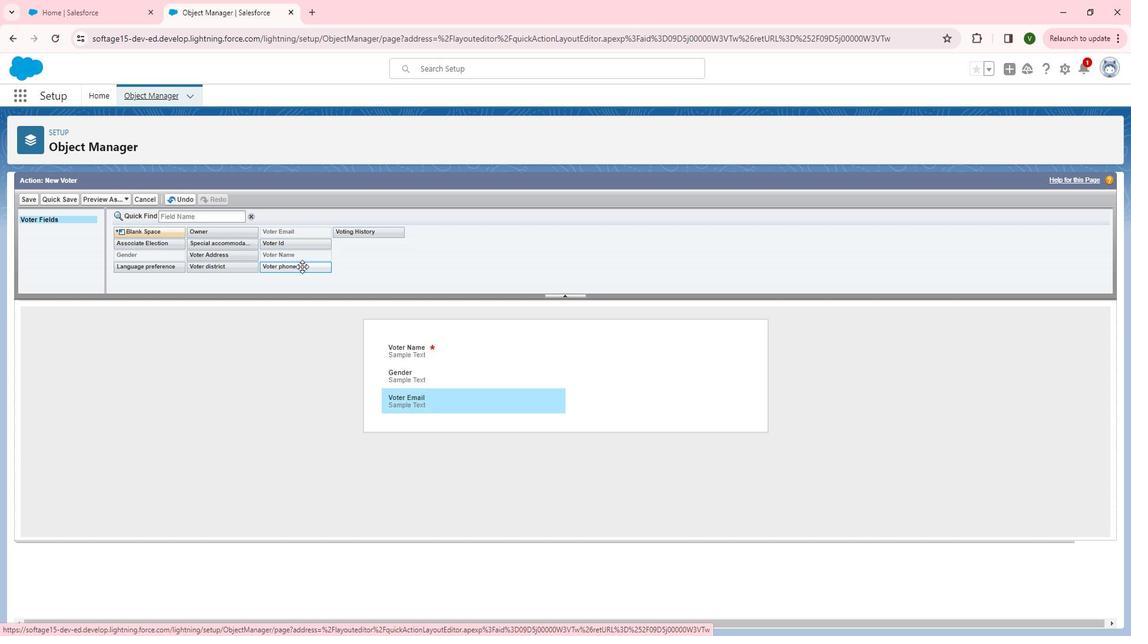 
Action: Mouse moved to (248, 261)
Screenshot: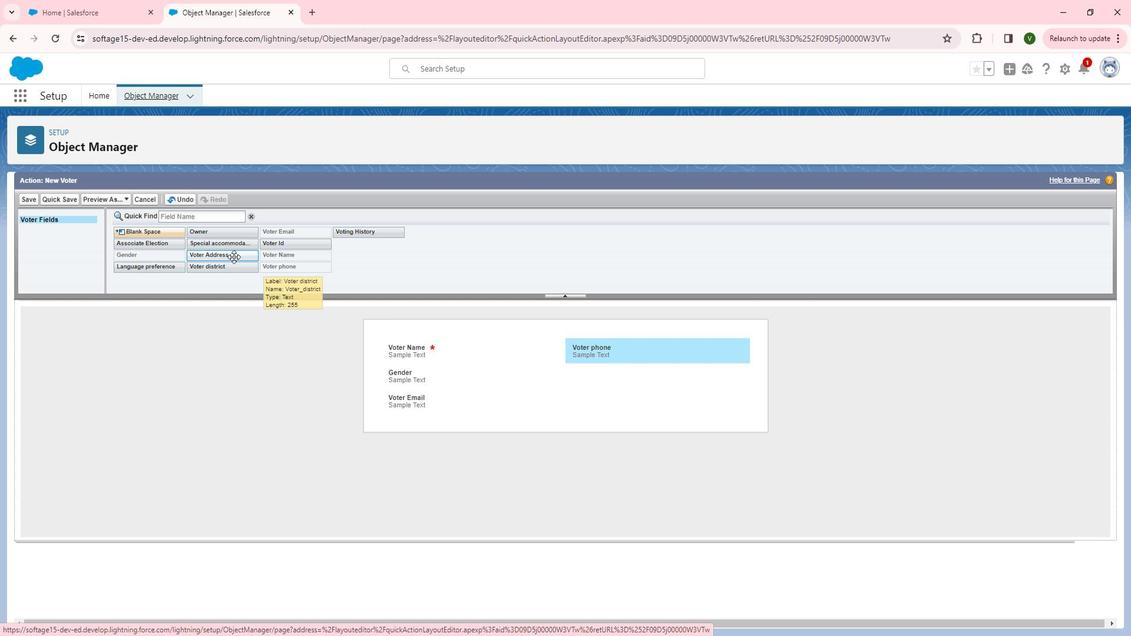 
Action: Mouse pressed left at (248, 261)
Screenshot: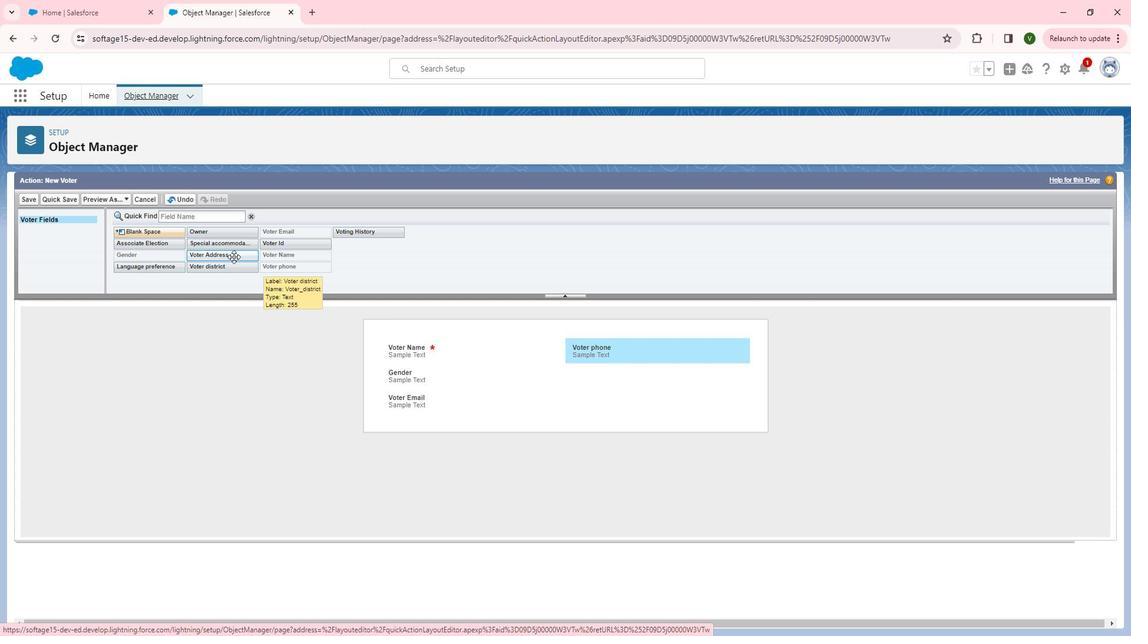 
Action: Mouse moved to (236, 275)
Screenshot: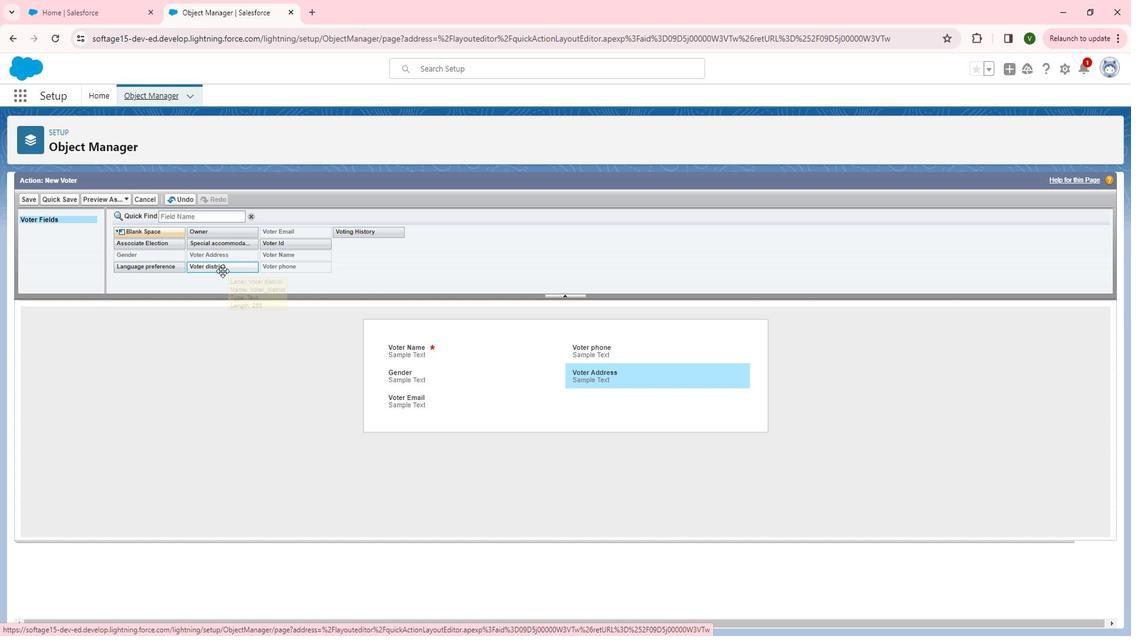 
Action: Mouse pressed left at (236, 275)
Screenshot: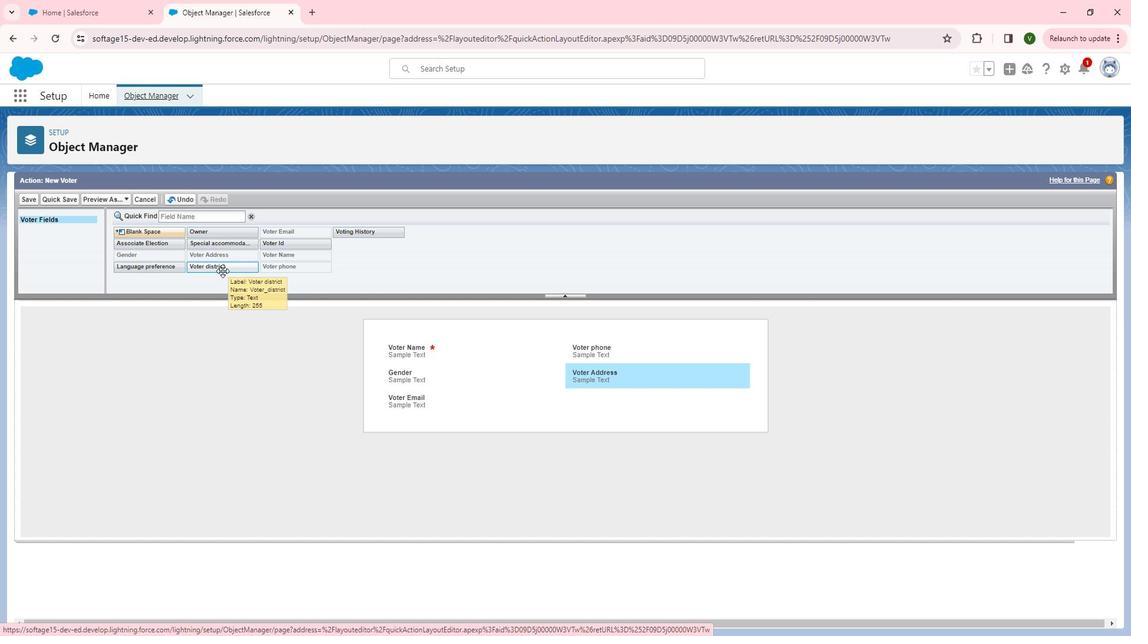 
Action: Mouse moved to (313, 246)
Screenshot: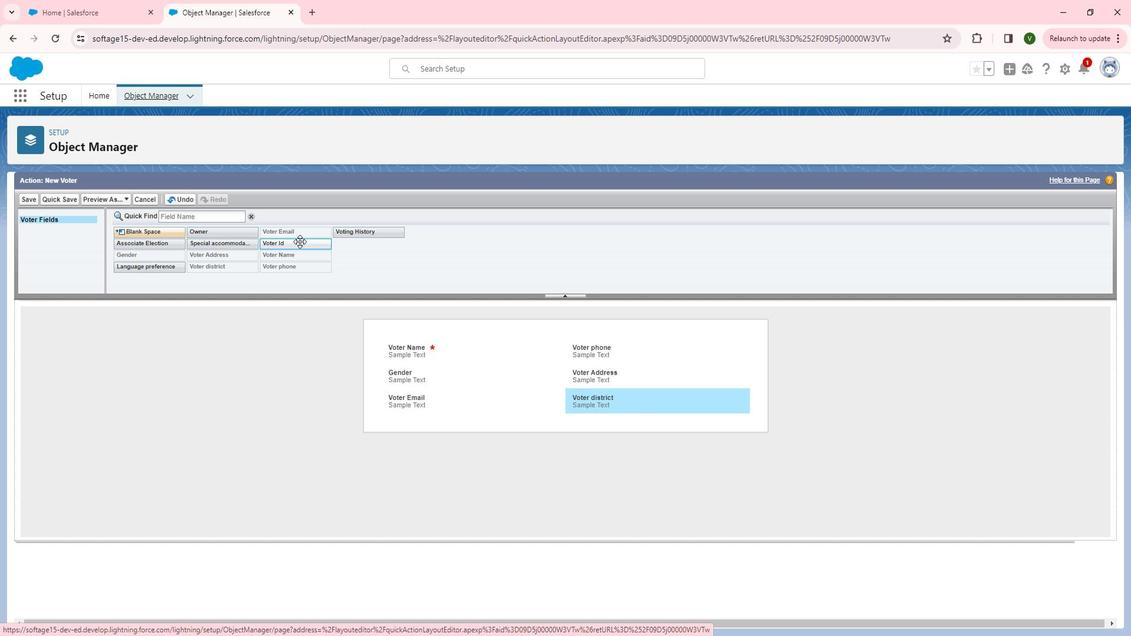 
Action: Mouse pressed left at (313, 246)
Screenshot: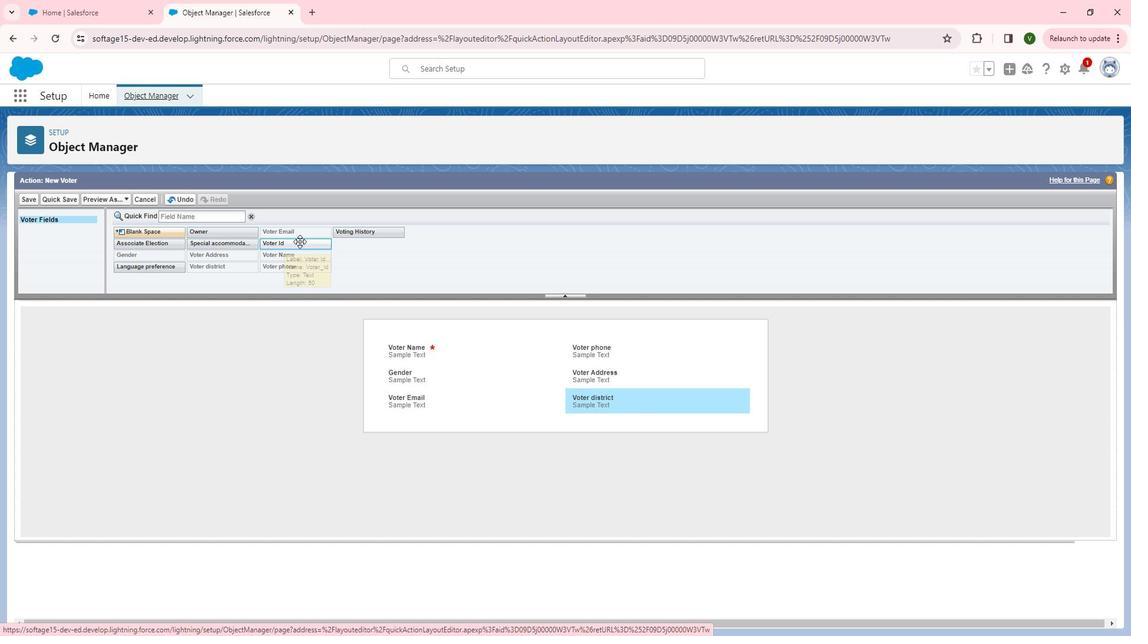 
Action: Mouse moved to (572, 358)
Screenshot: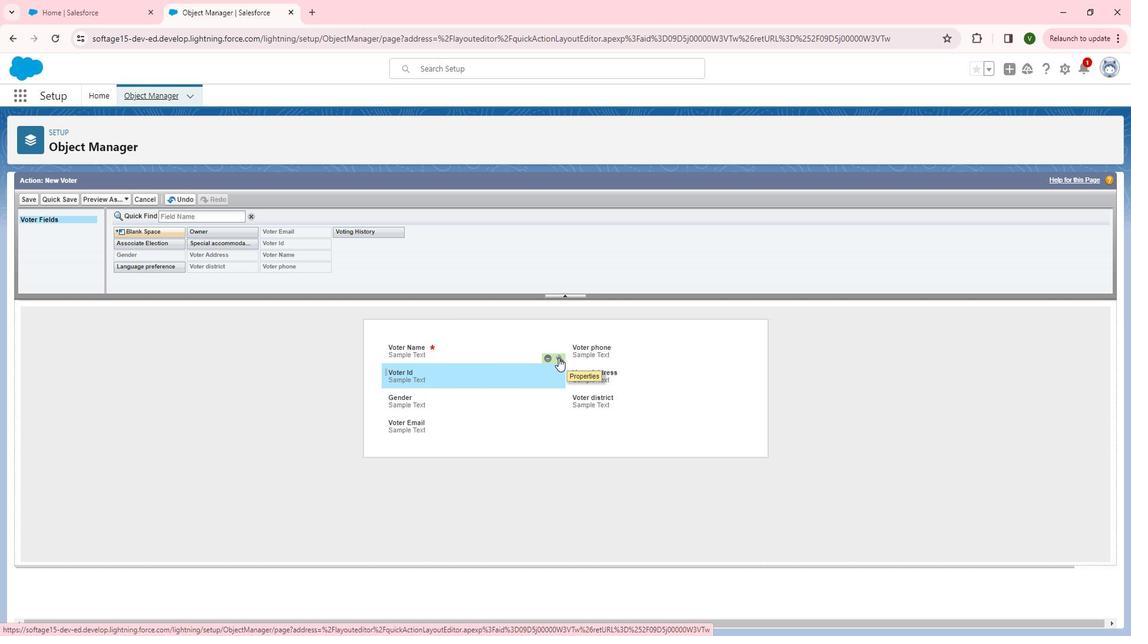 
Action: Mouse pressed left at (572, 358)
Screenshot: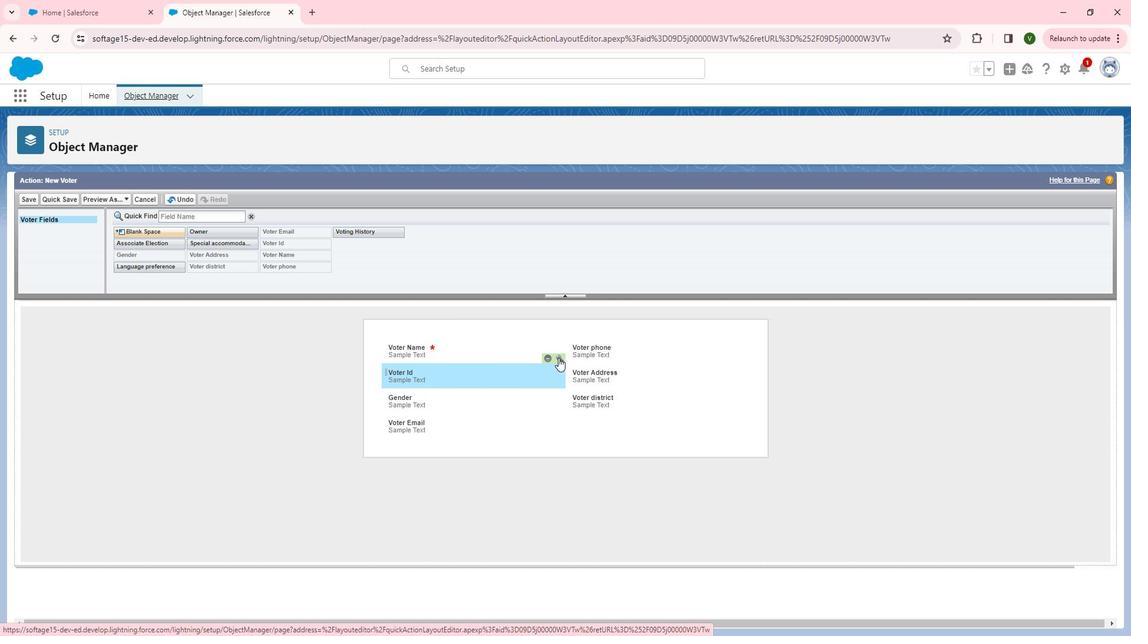 
Action: Mouse moved to (617, 402)
Screenshot: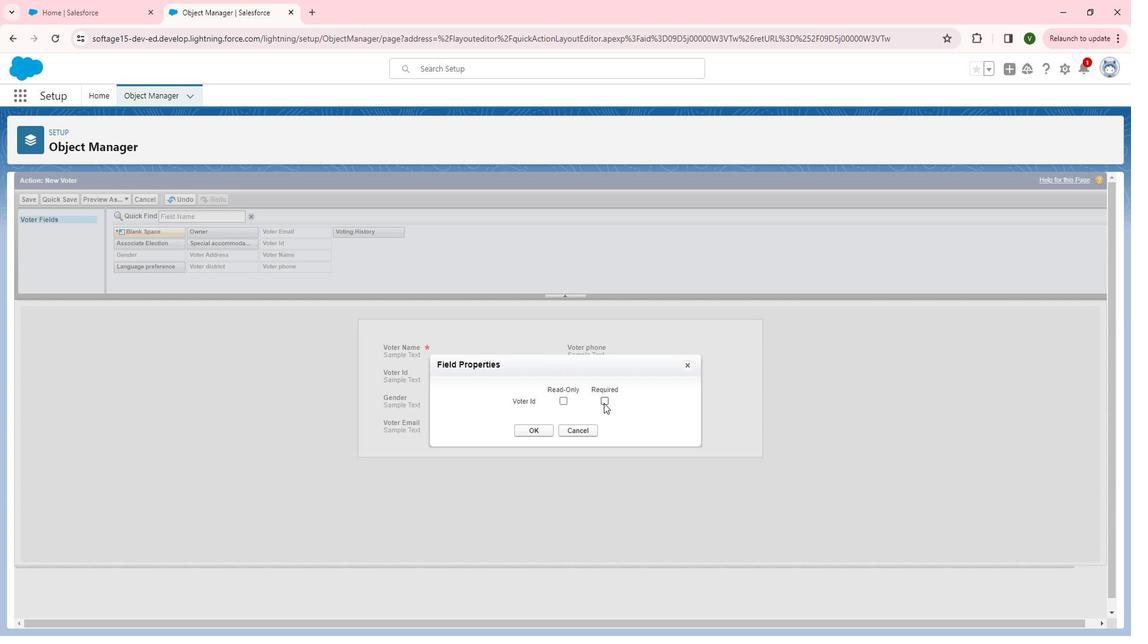 
Action: Mouse pressed left at (617, 402)
Screenshot: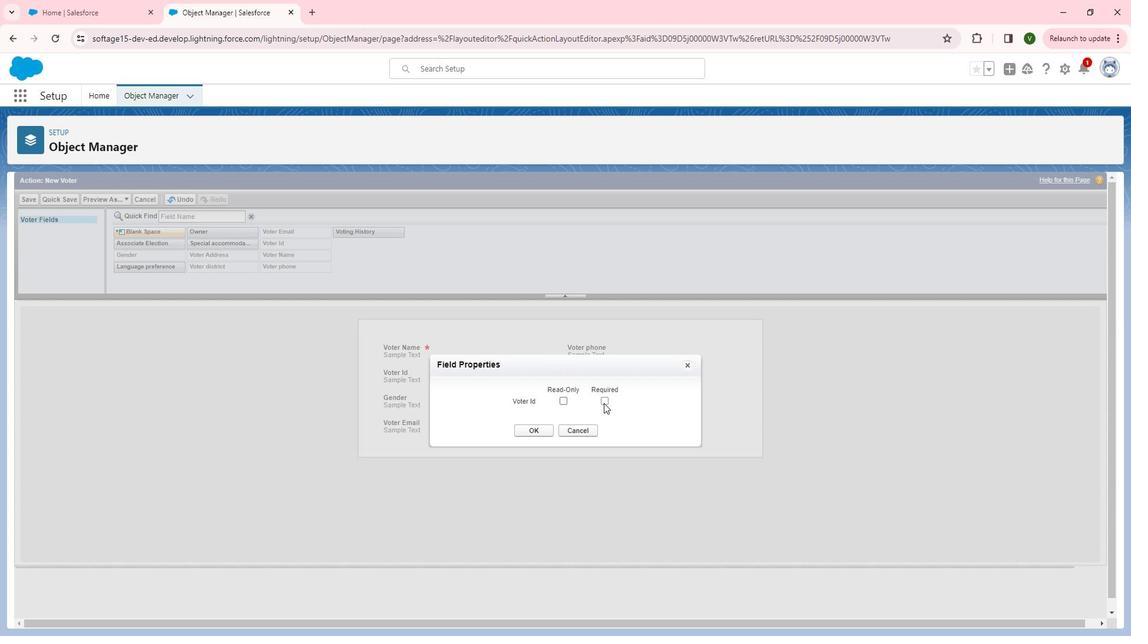 
Action: Mouse moved to (557, 428)
Screenshot: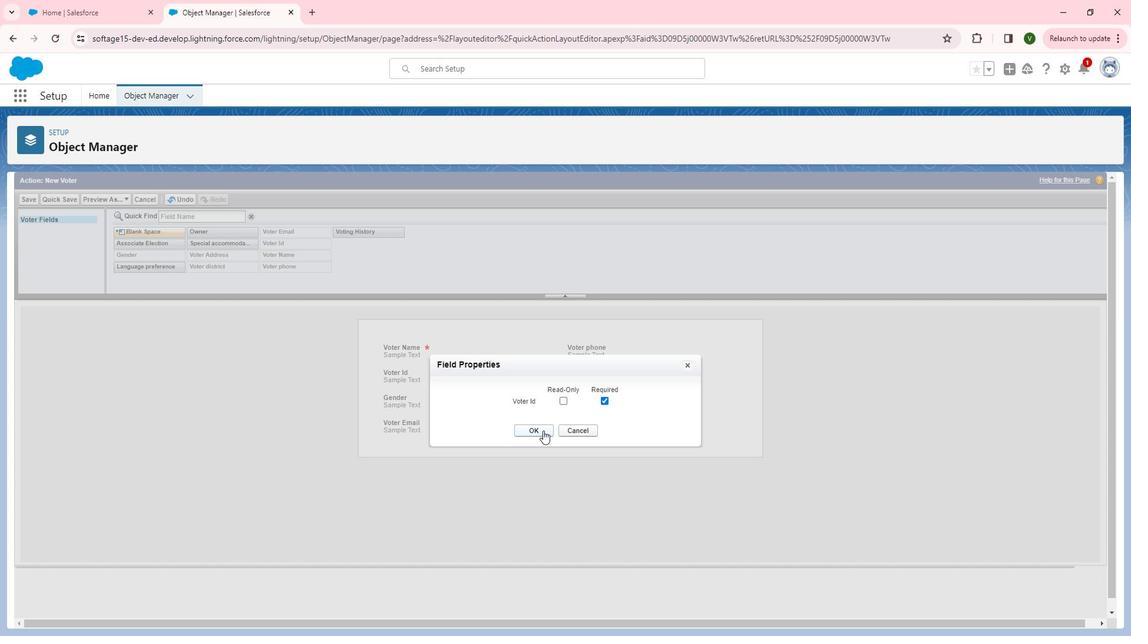 
Action: Mouse pressed left at (557, 428)
Screenshot: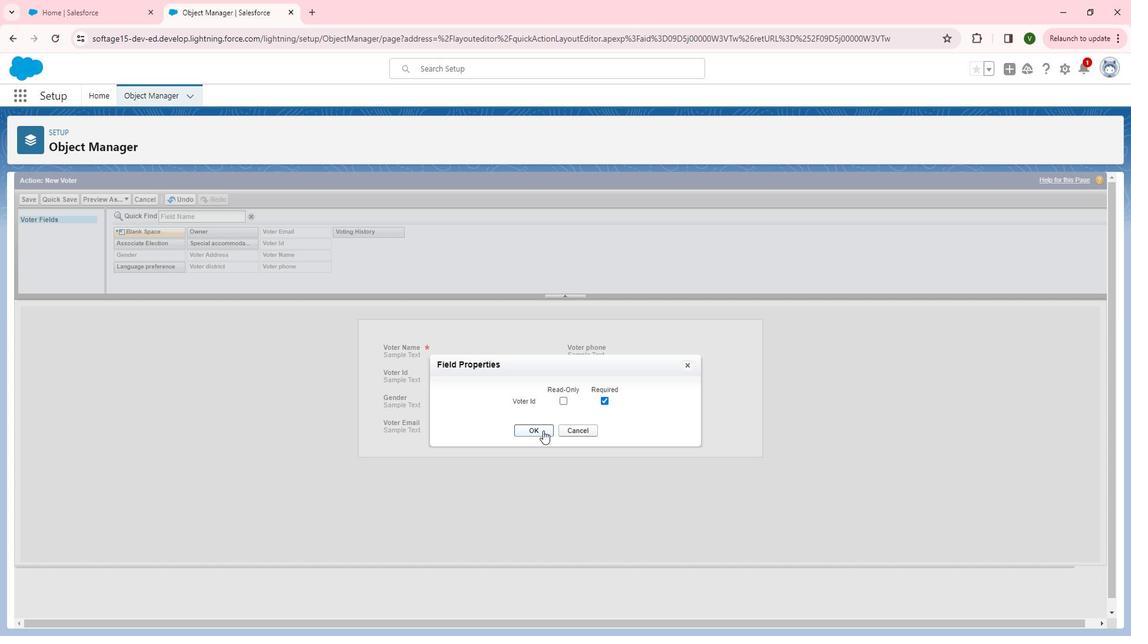 
Action: Mouse moved to (576, 410)
Screenshot: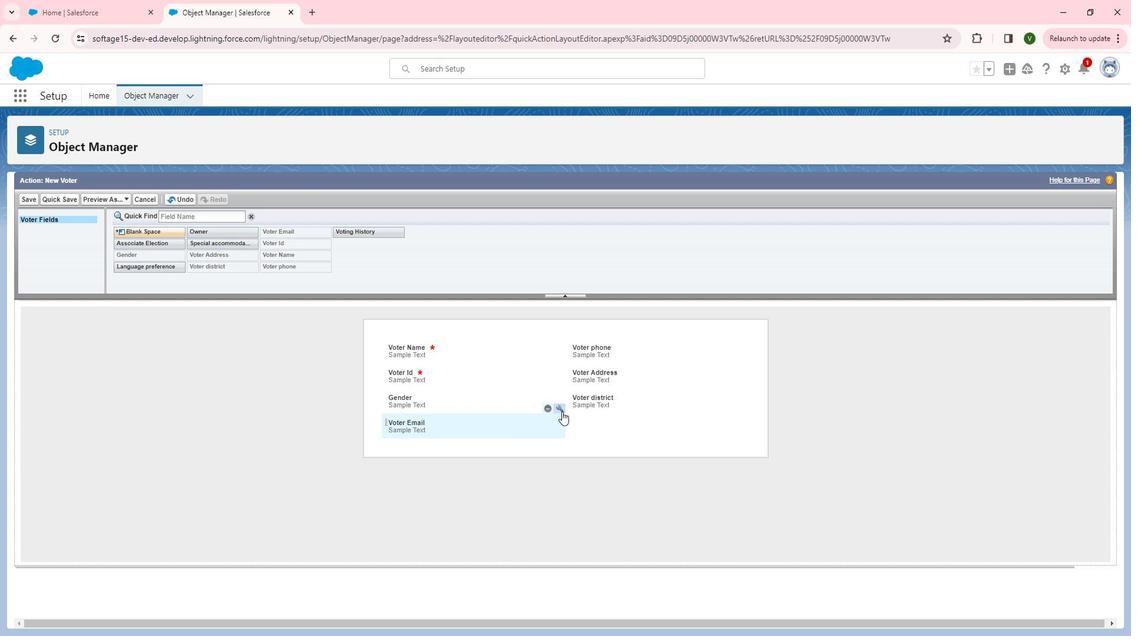 
Action: Mouse pressed left at (576, 410)
Screenshot: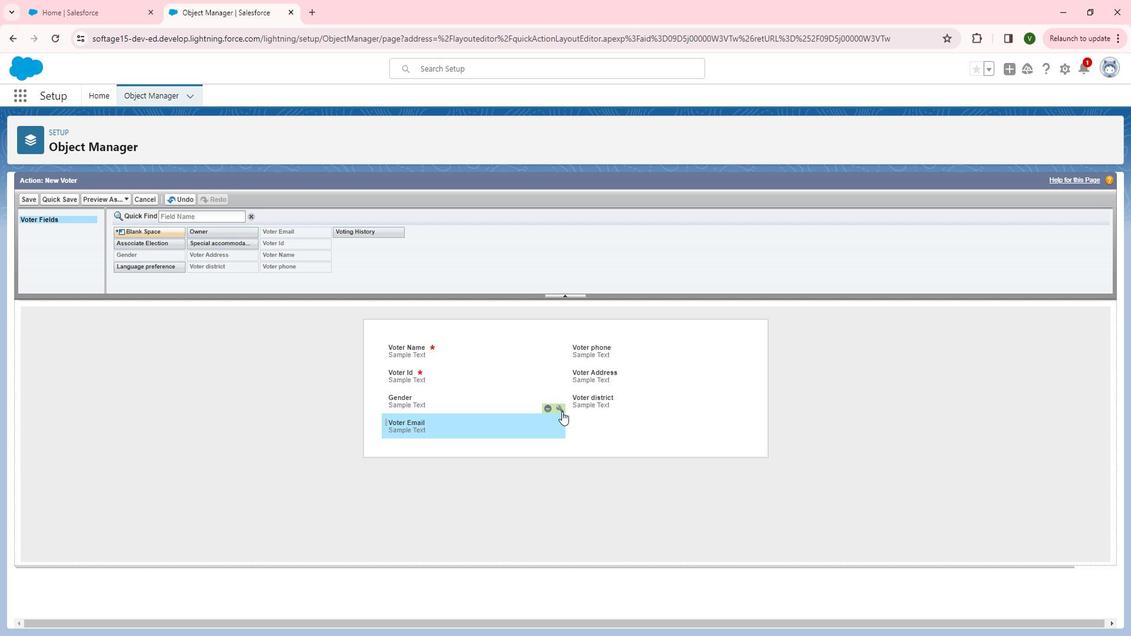 
Action: Mouse moved to (625, 398)
Screenshot: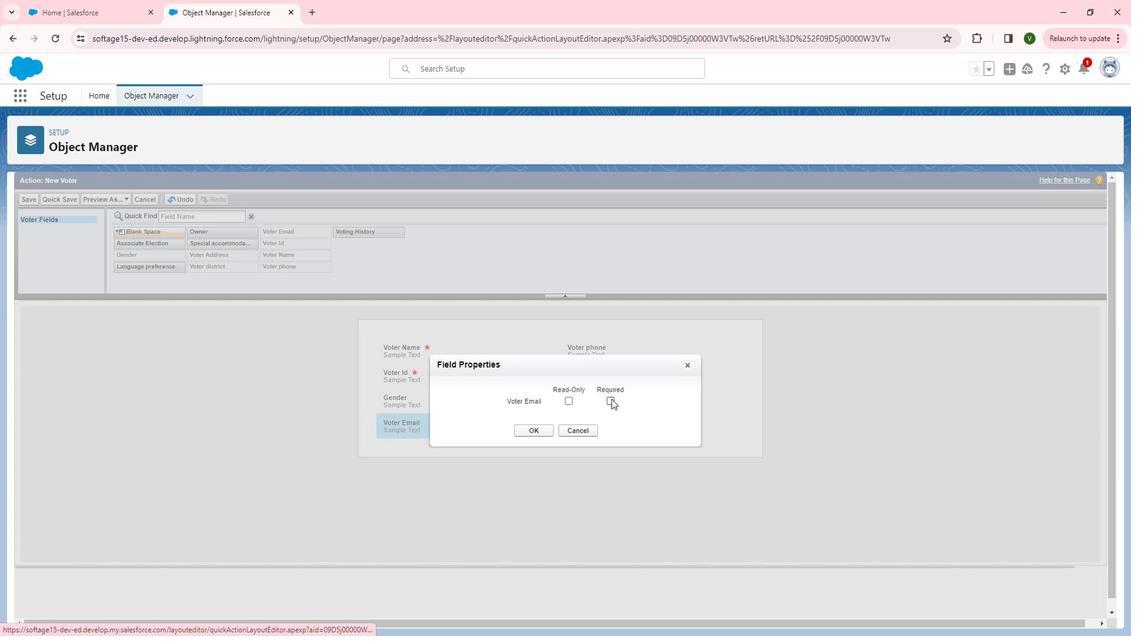 
Action: Mouse pressed left at (625, 398)
Screenshot: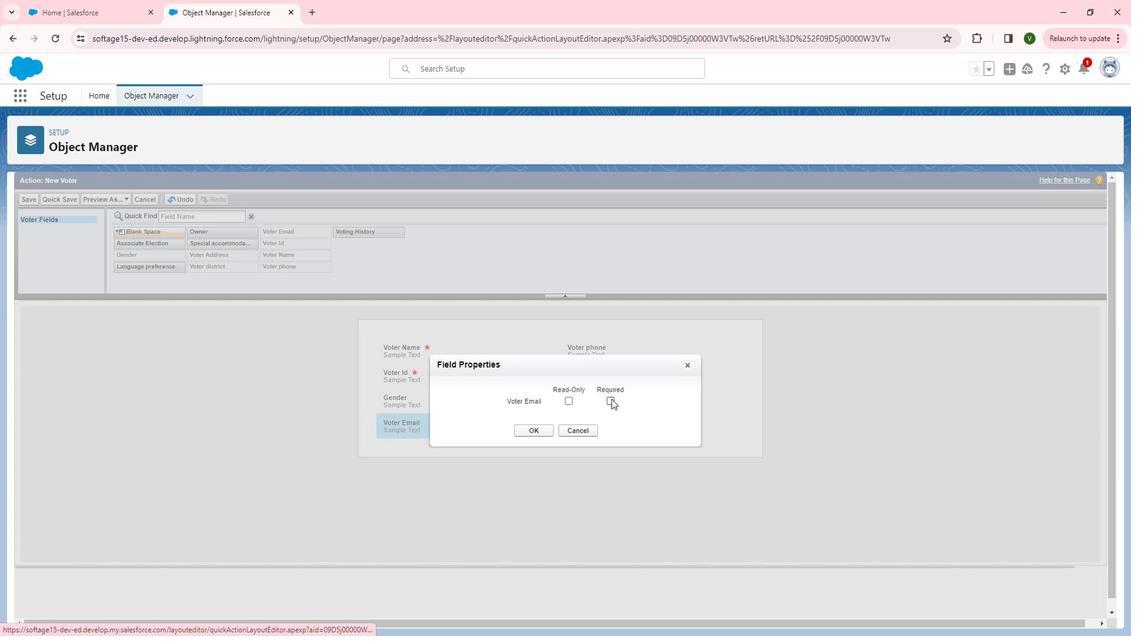 
Action: Mouse moved to (556, 427)
Screenshot: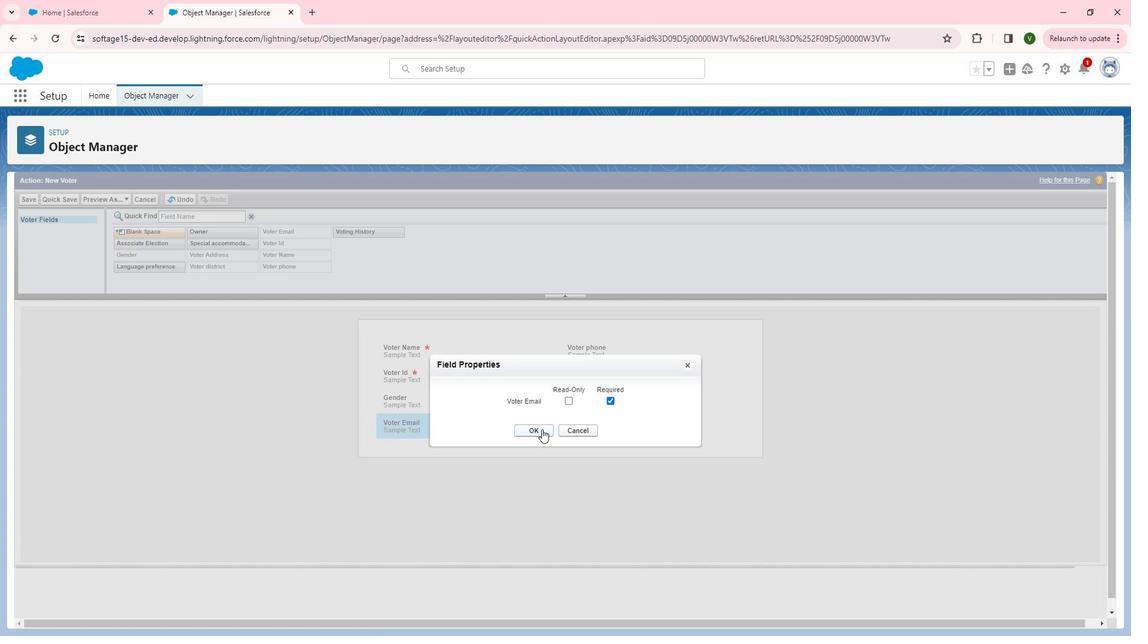 
Action: Mouse pressed left at (556, 427)
Screenshot: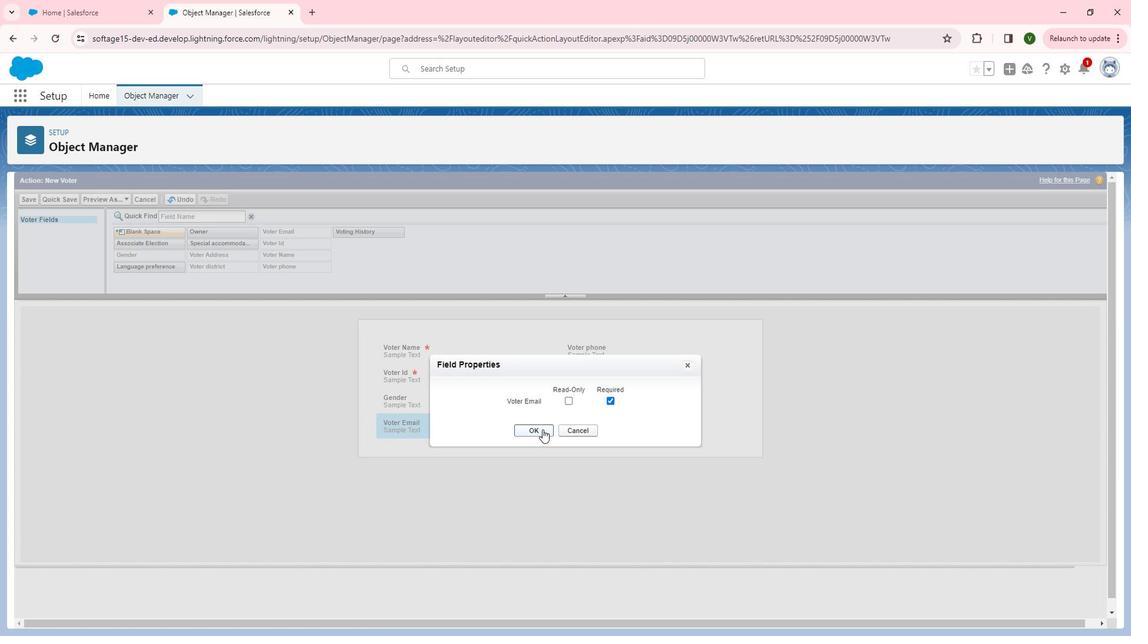 
Action: Mouse moved to (759, 338)
Screenshot: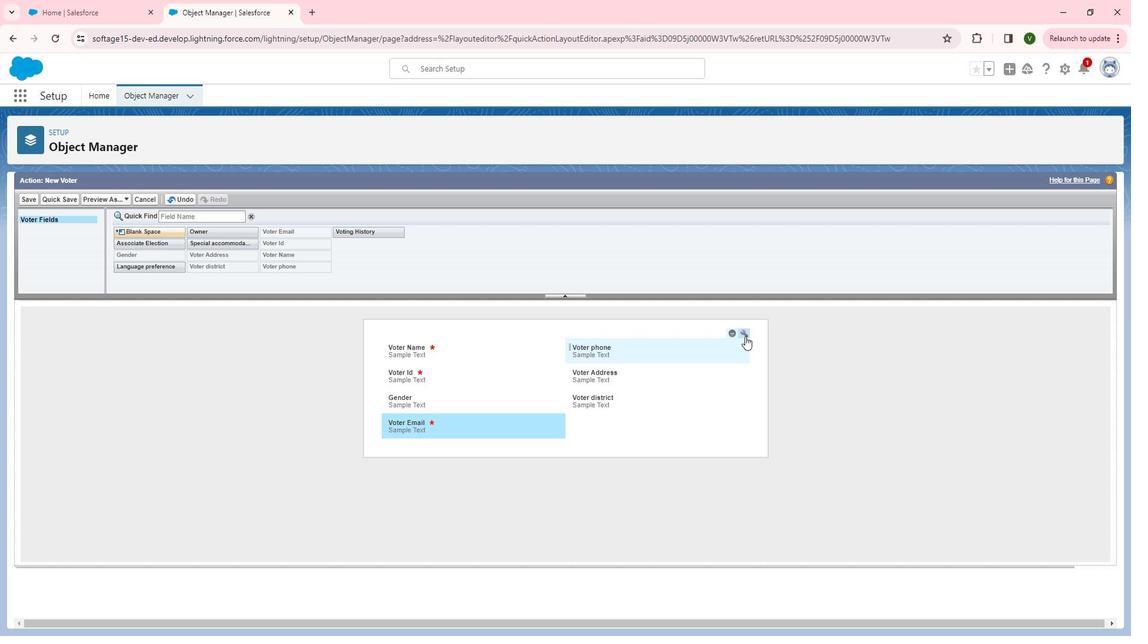
Action: Mouse pressed left at (759, 338)
Screenshot: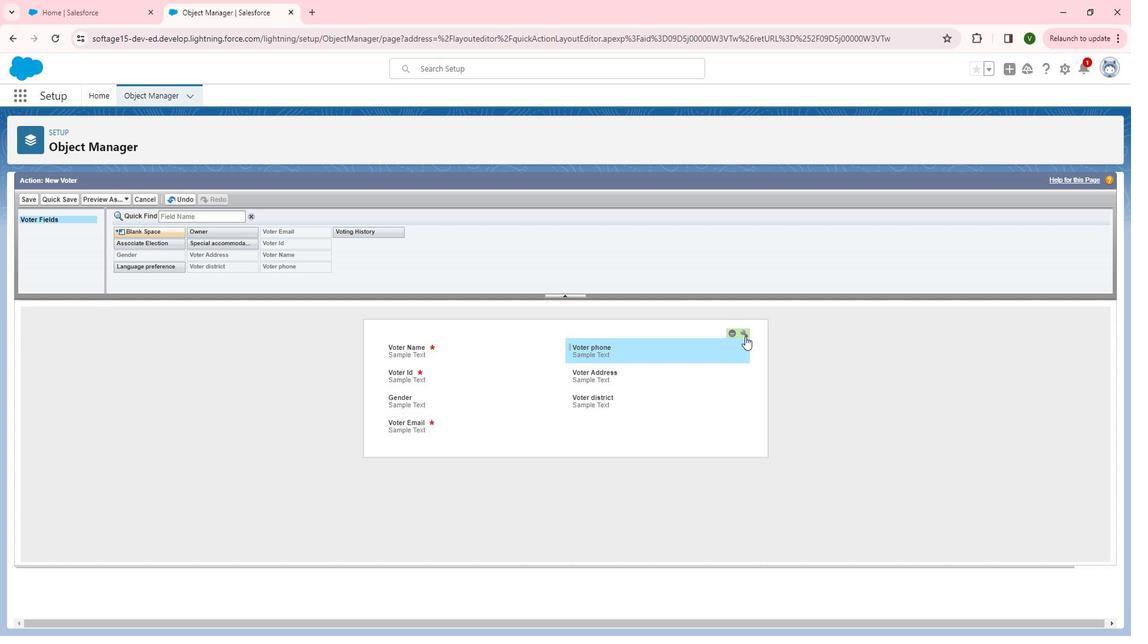 
Action: Mouse moved to (627, 397)
Screenshot: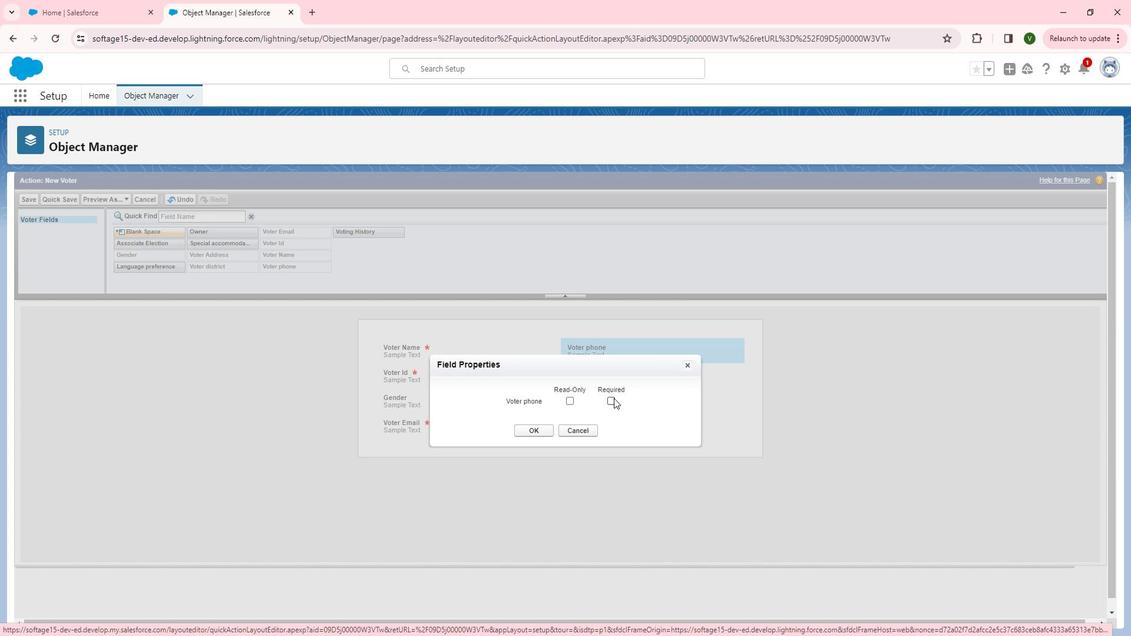 
Action: Mouse pressed left at (627, 397)
Screenshot: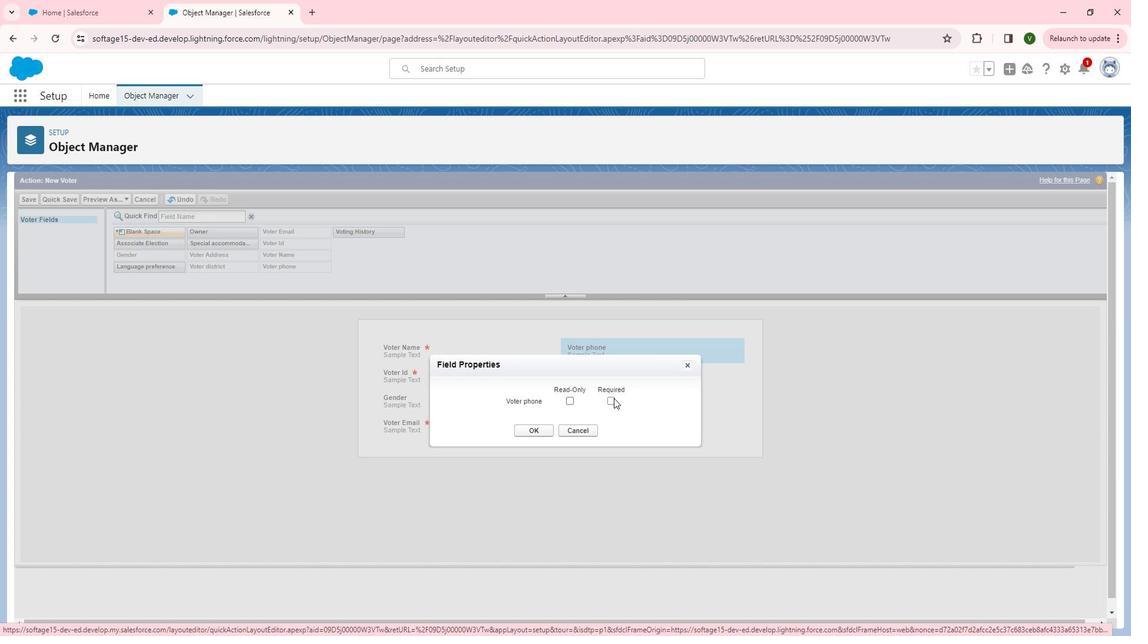 
Action: Mouse moved to (551, 427)
Screenshot: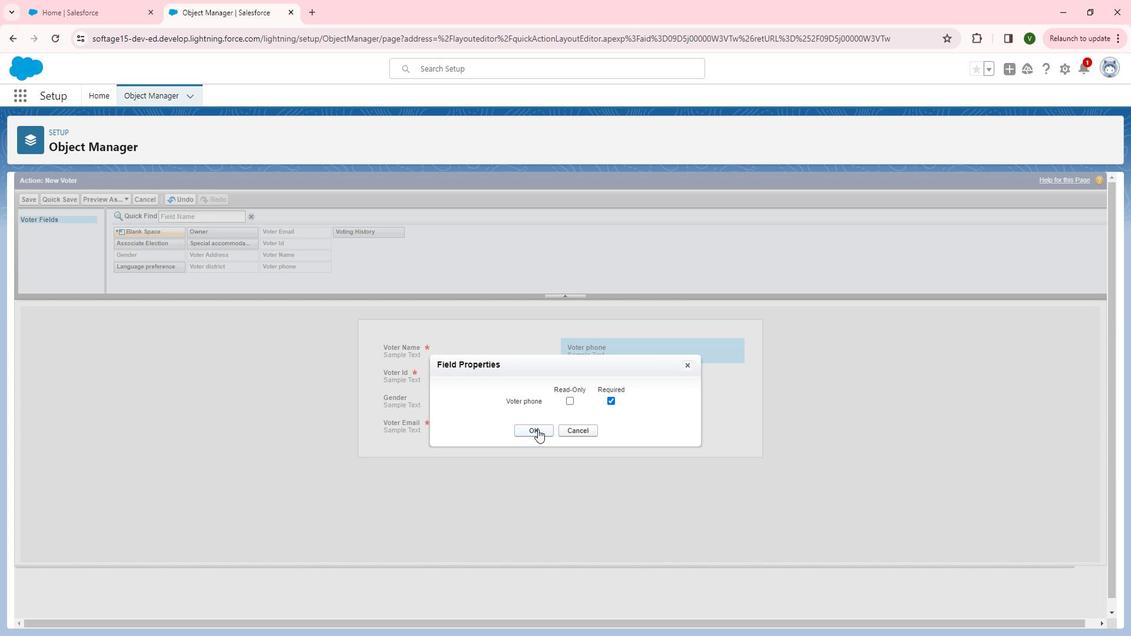 
Action: Mouse pressed left at (551, 427)
Screenshot: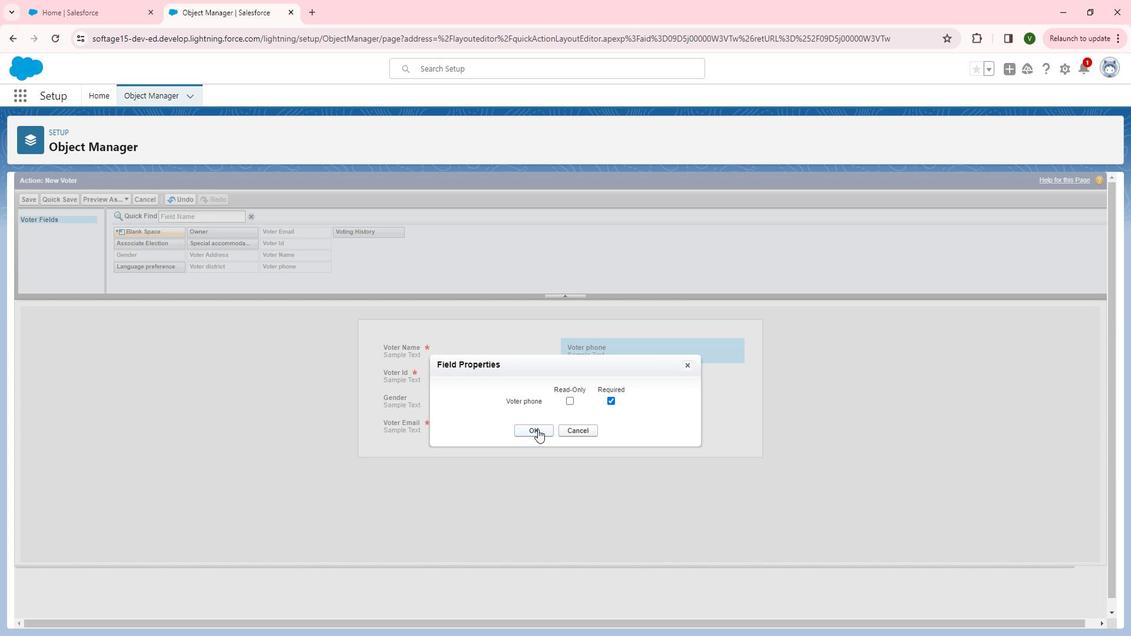 
Action: Mouse moved to (183, 250)
Screenshot: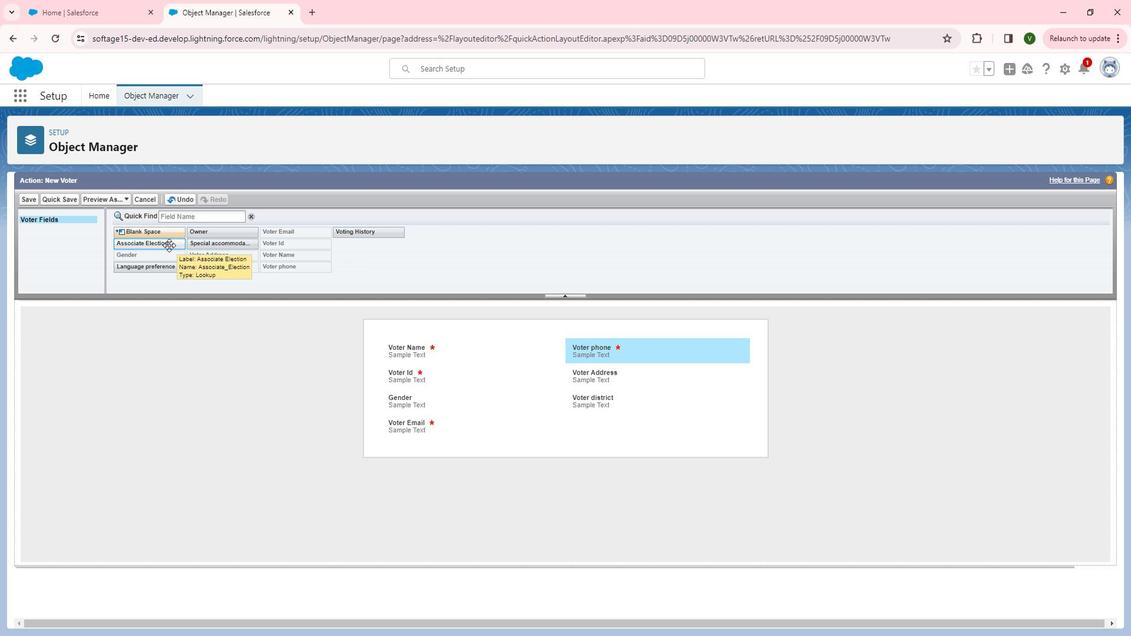 
Action: Mouse pressed left at (183, 250)
Screenshot: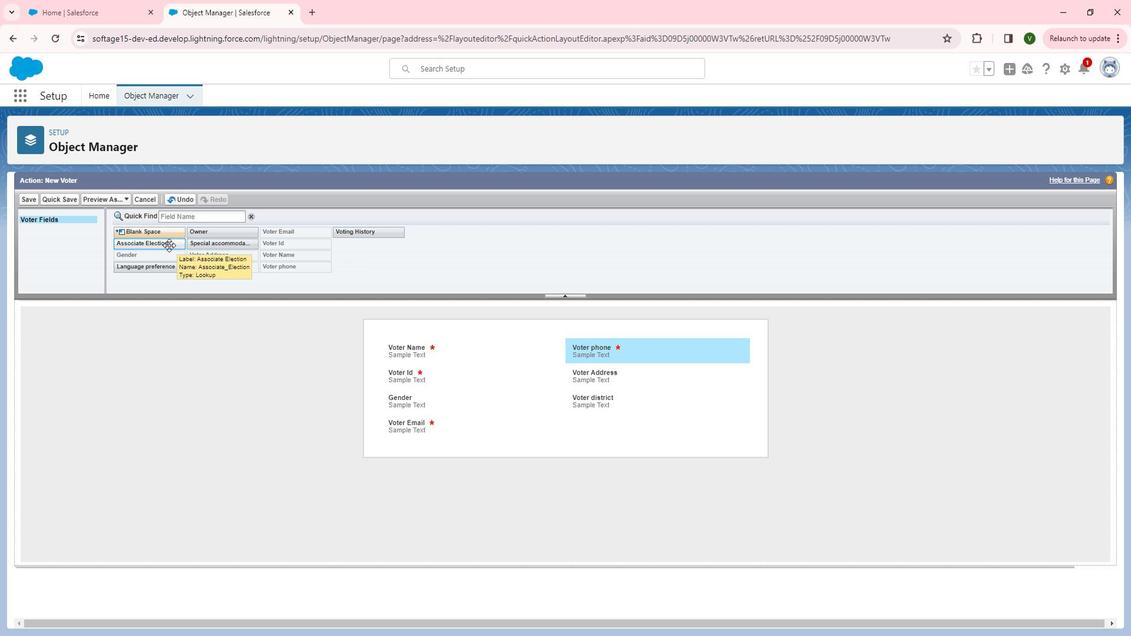 
Action: Mouse moved to (450, 293)
Screenshot: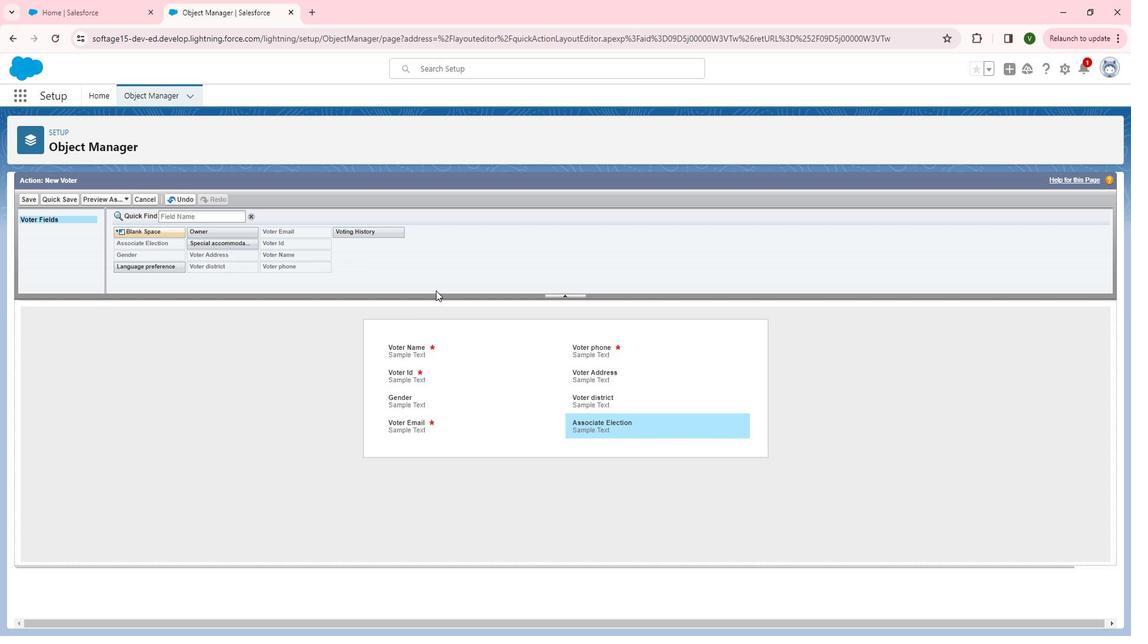 
Action: Mouse pressed left at (450, 293)
Screenshot: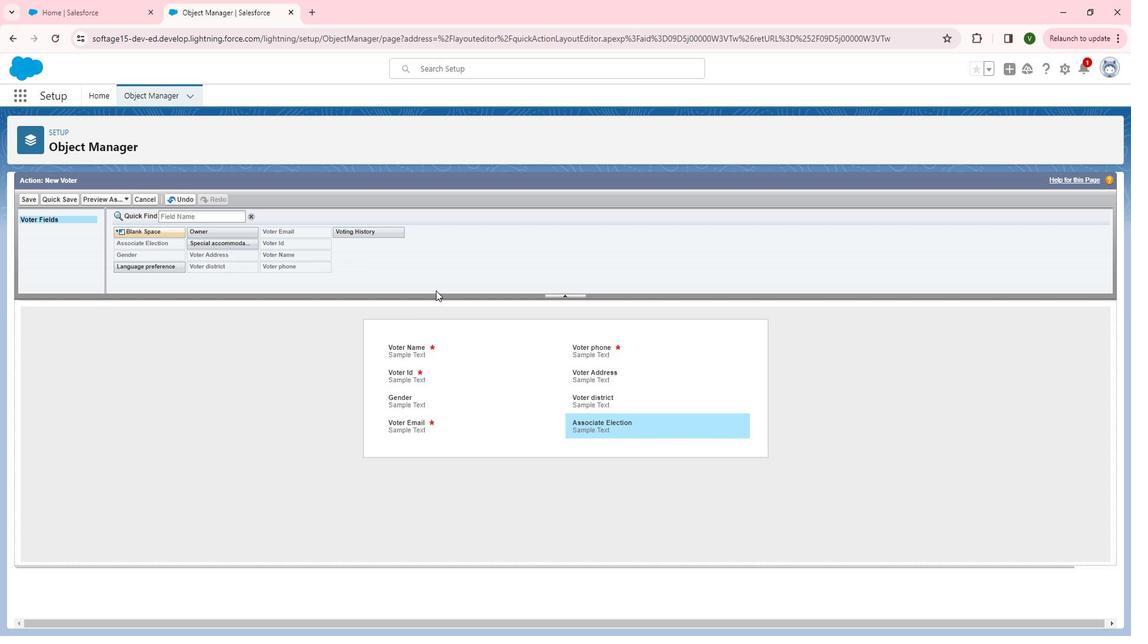 
Action: Mouse moved to (46, 206)
Screenshot: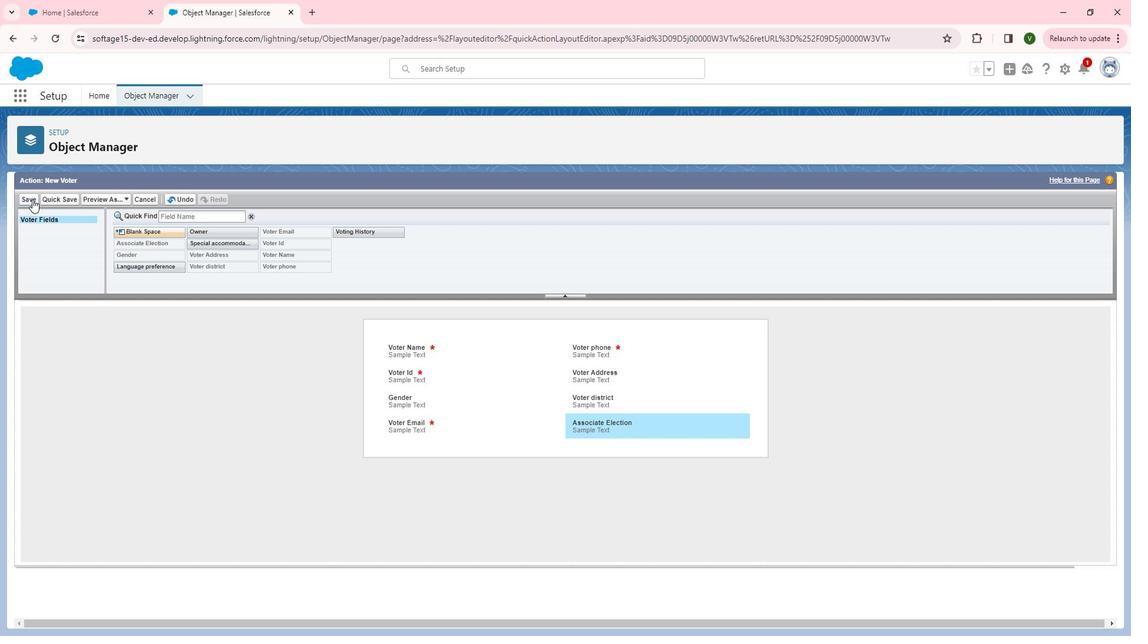 
Action: Mouse pressed left at (46, 206)
Screenshot: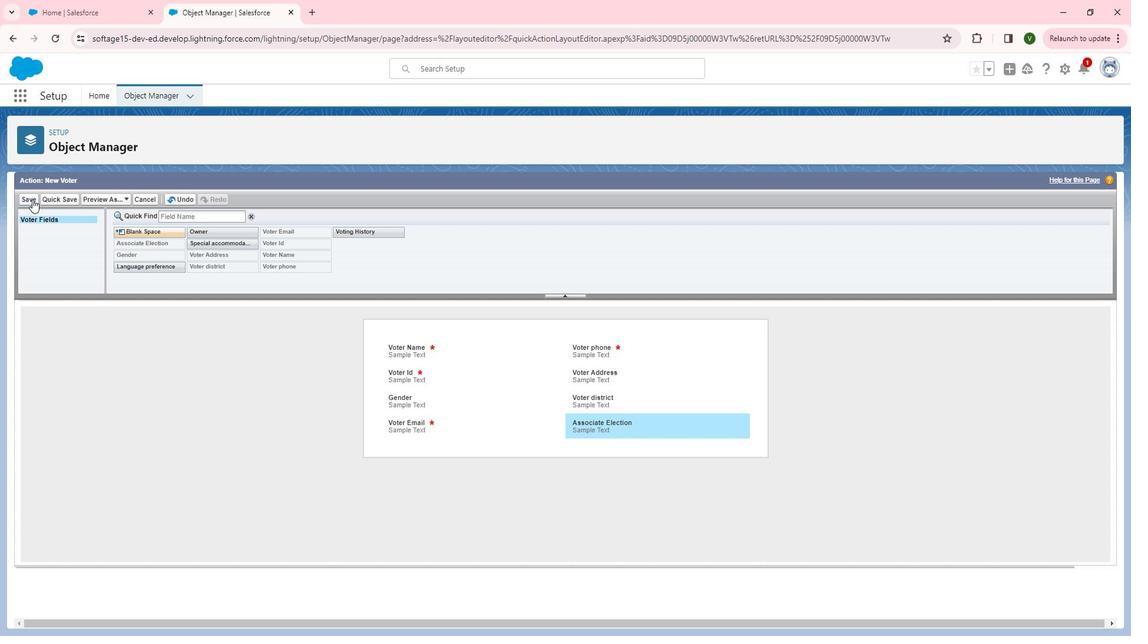 
Action: Mouse moved to (256, 279)
Screenshot: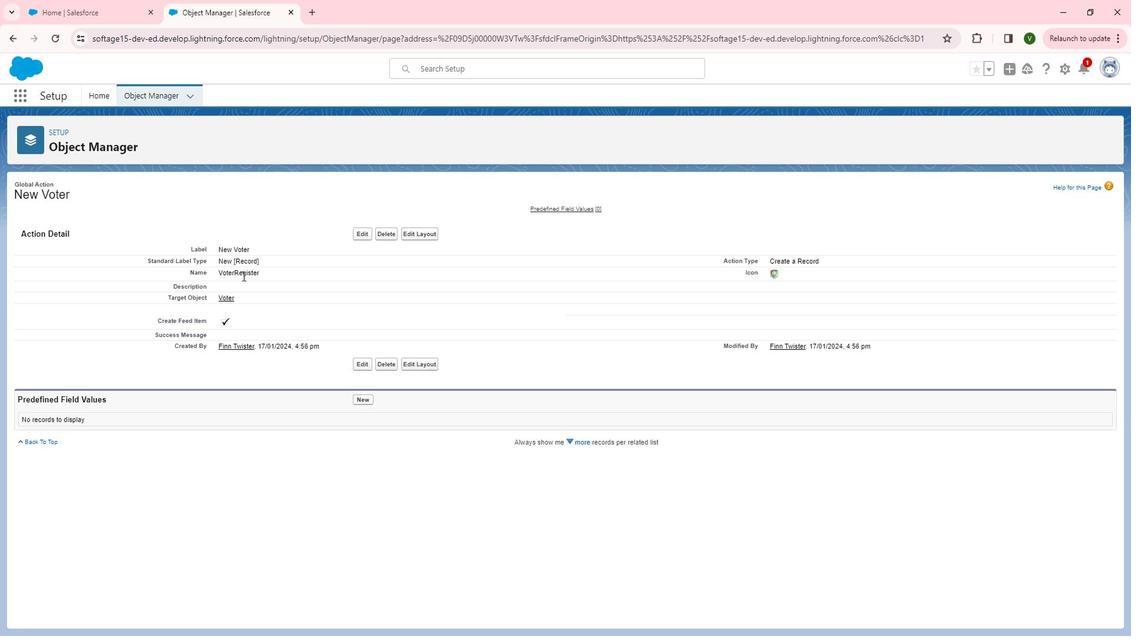 
Action: Mouse pressed left at (256, 279)
Screenshot: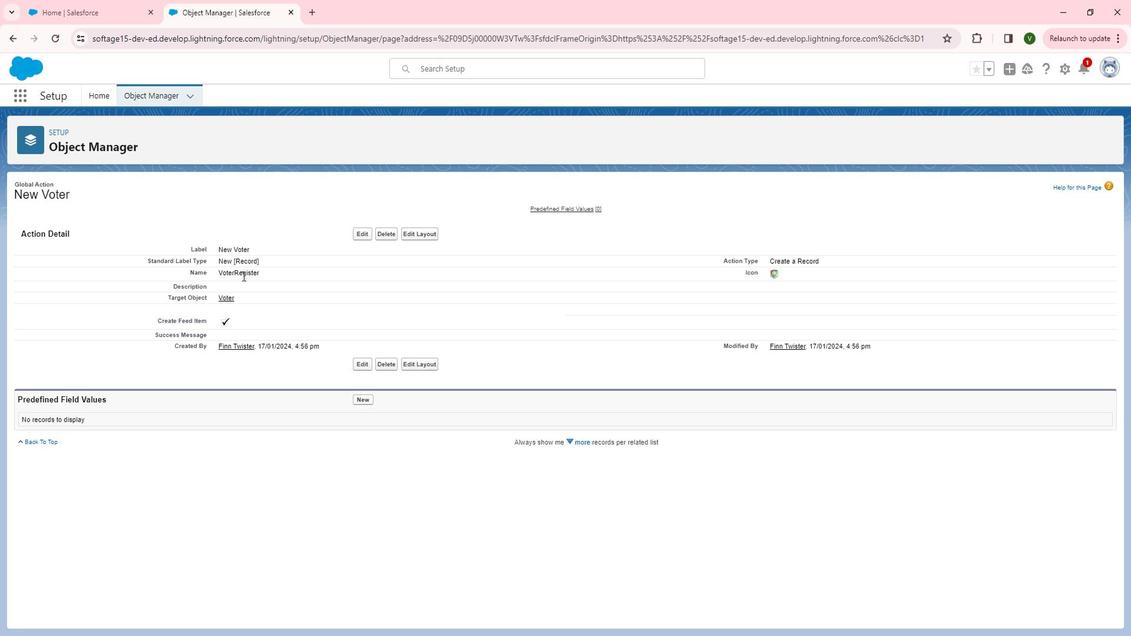 
Action: Mouse pressed left at (256, 279)
Screenshot: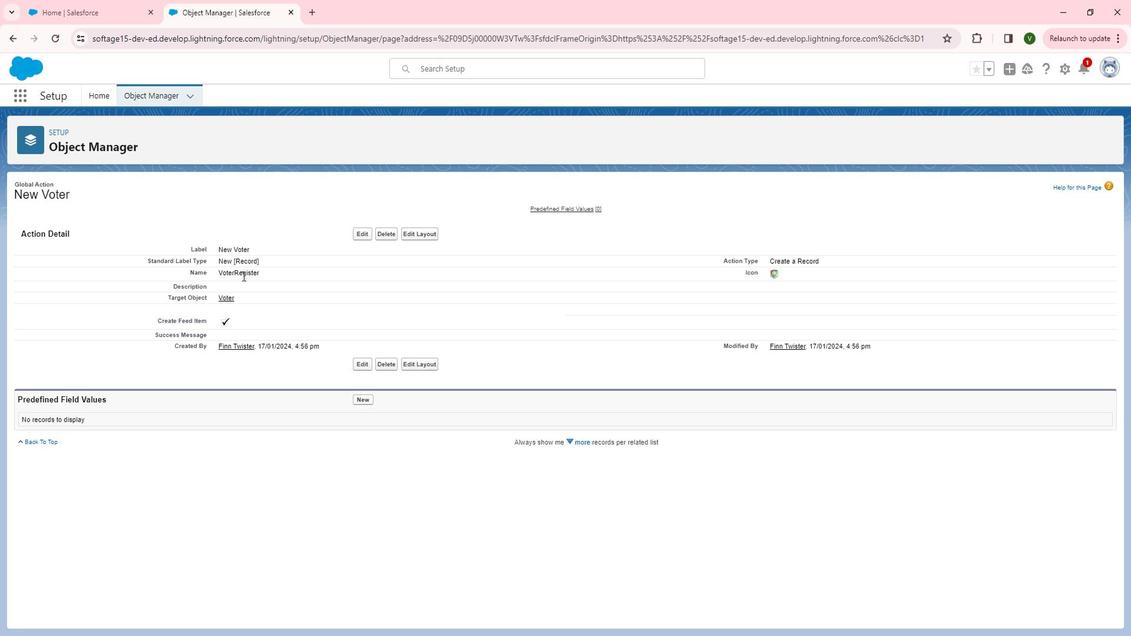 
Action: Mouse moved to (256, 279)
Screenshot: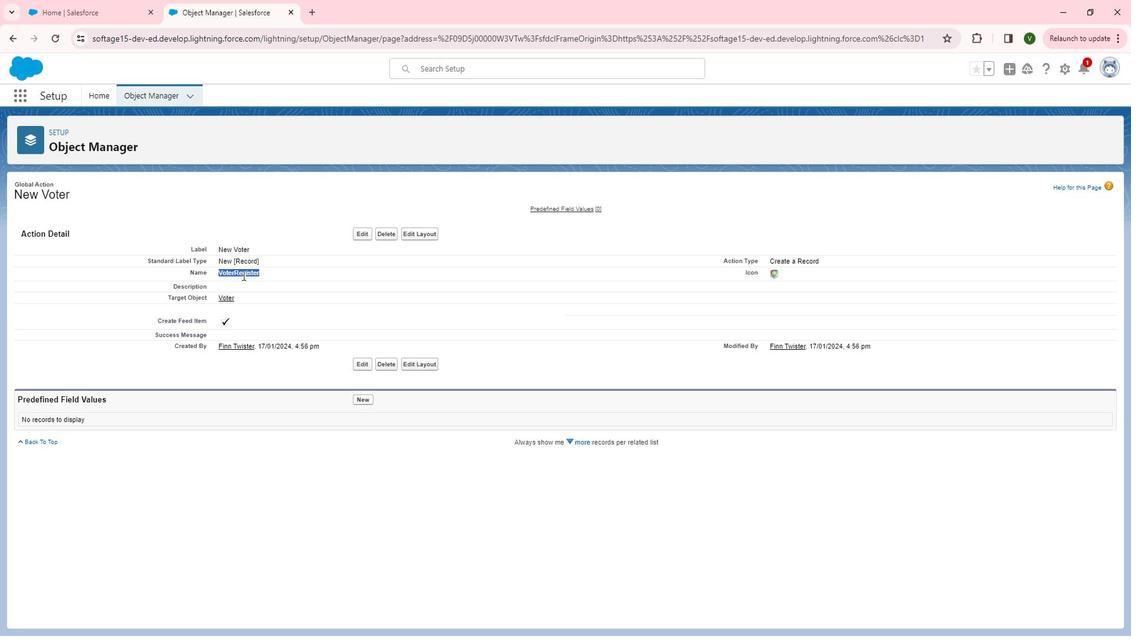 
Action: Key pressed ctrl+C
Screenshot: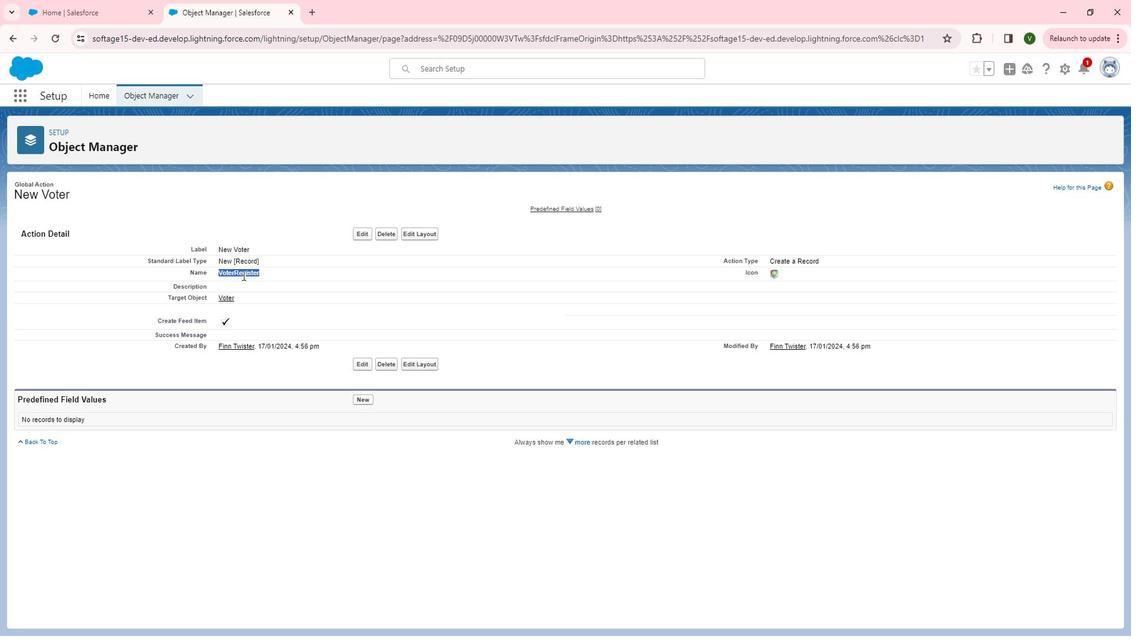 
Action: Mouse moved to (116, 110)
Screenshot: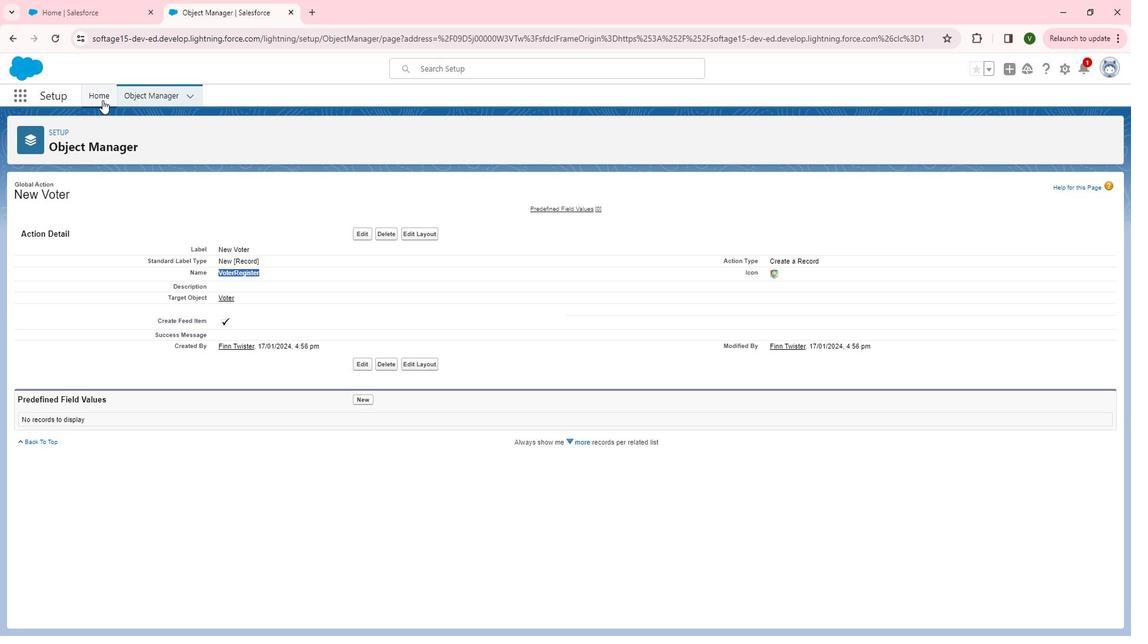 
Action: Mouse pressed left at (116, 110)
Screenshot: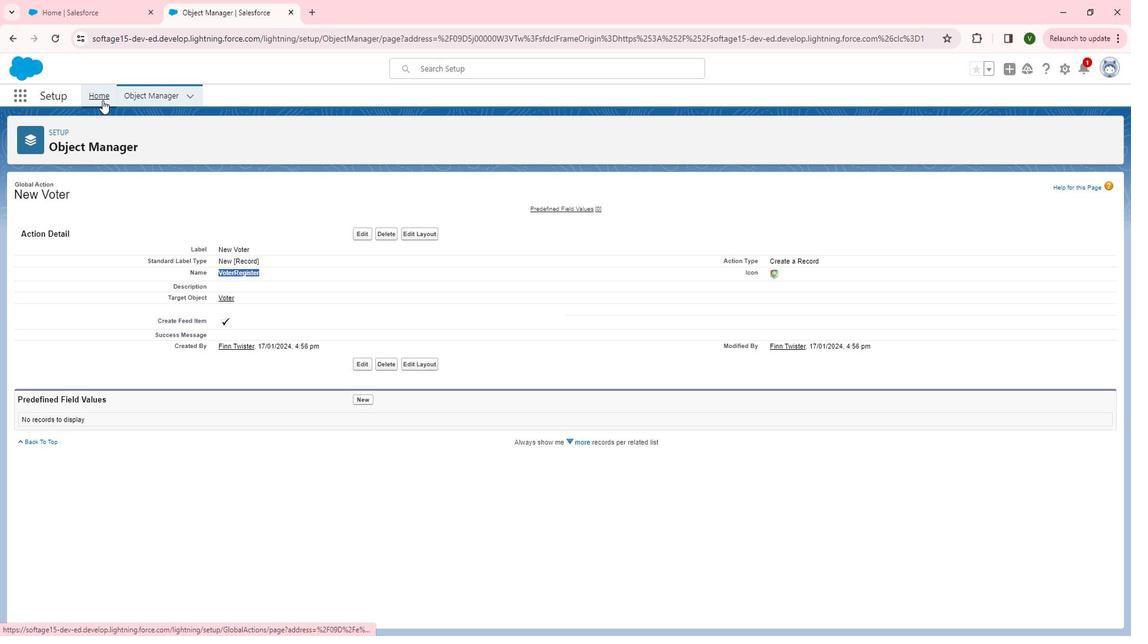 
Action: Mouse moved to (104, 364)
Screenshot: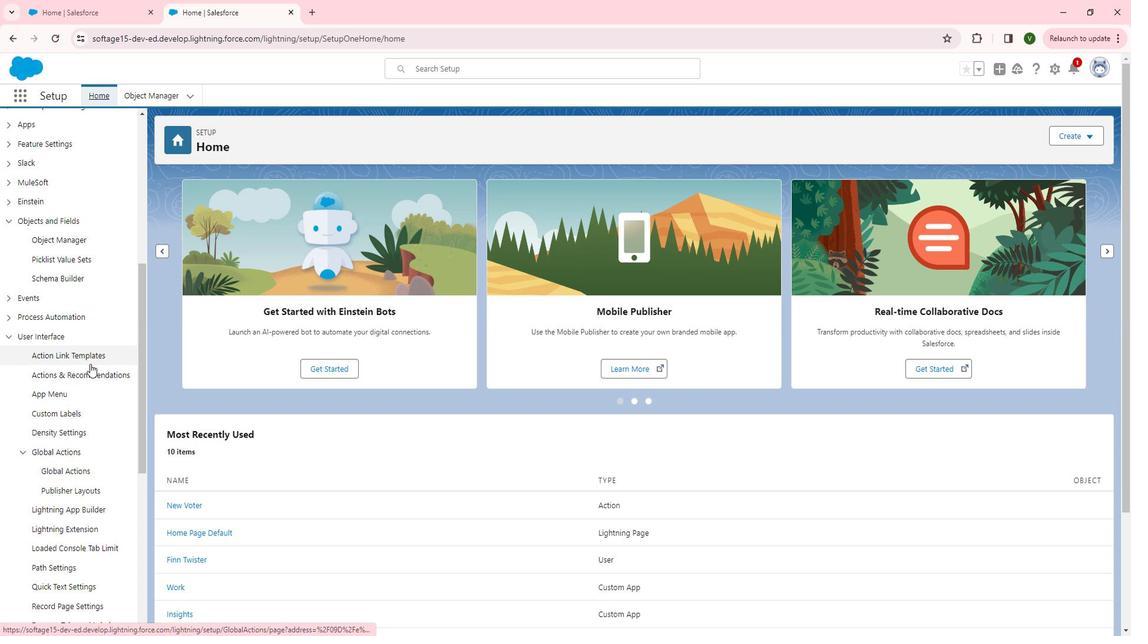 
Action: Mouse scrolled (104, 365) with delta (0, 0)
Screenshot: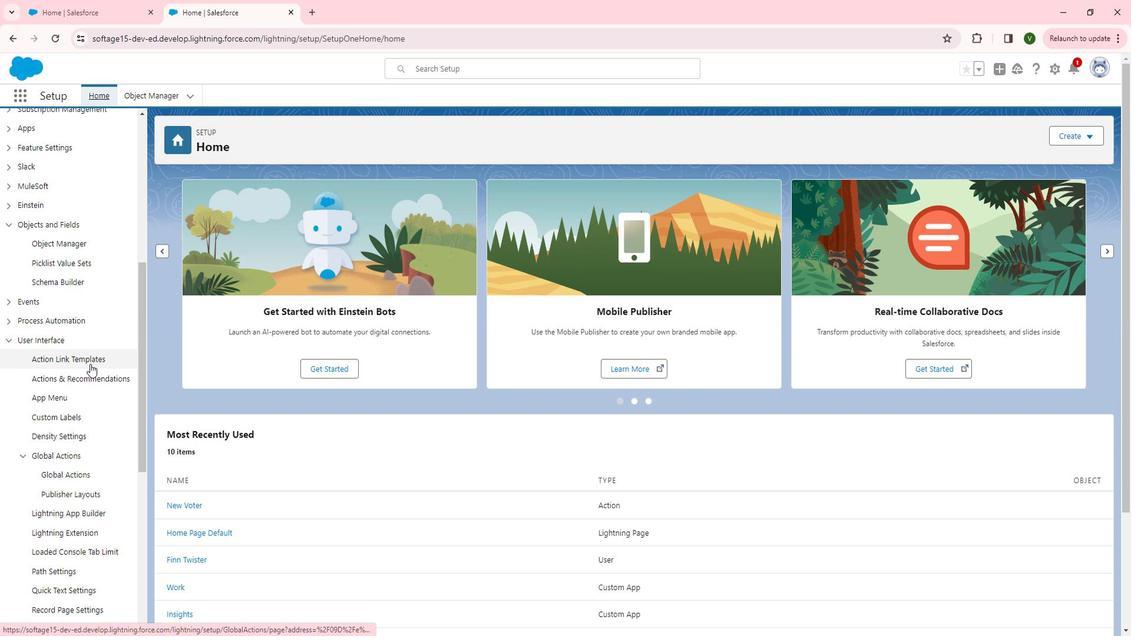 
Action: Mouse moved to (23, 207)
Screenshot: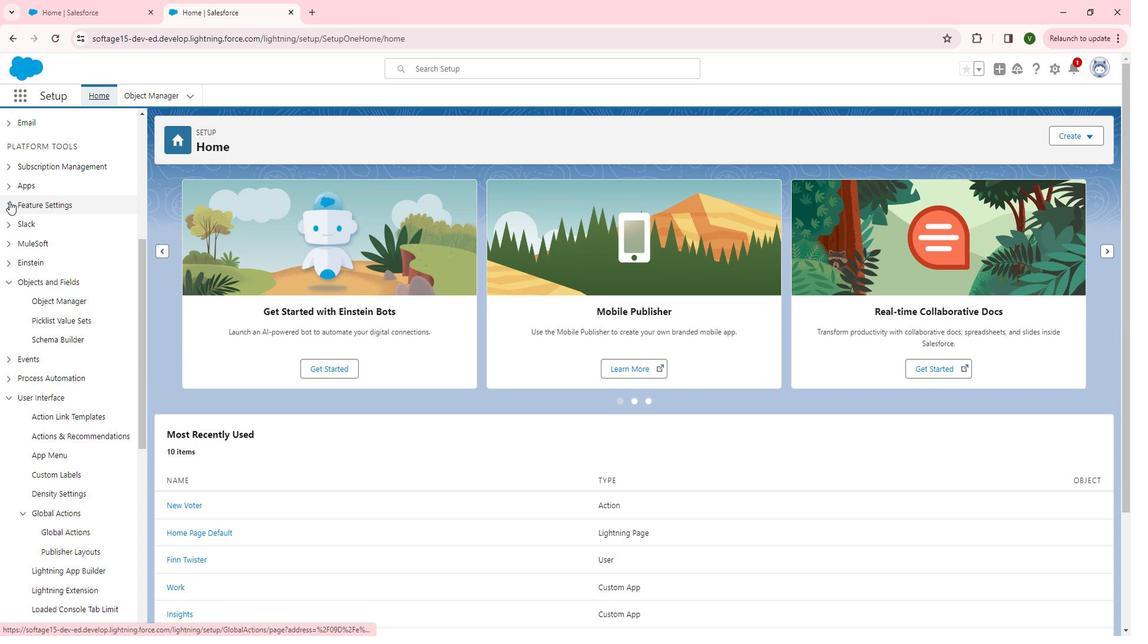
Action: Mouse pressed left at (23, 207)
Screenshot: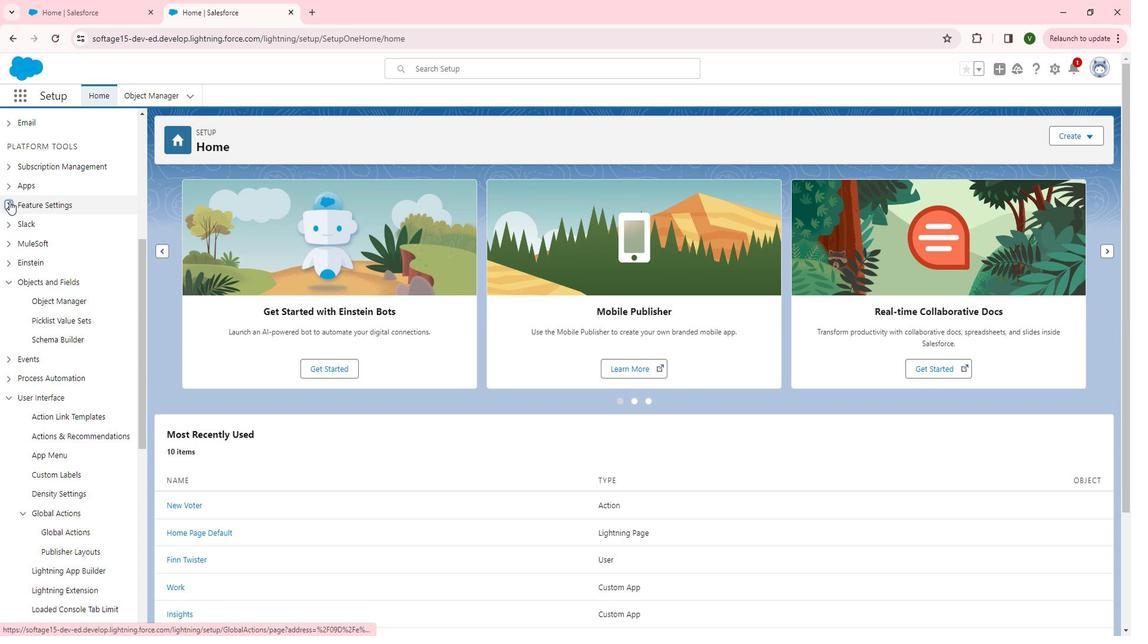 
Action: Mouse moved to (37, 354)
Screenshot: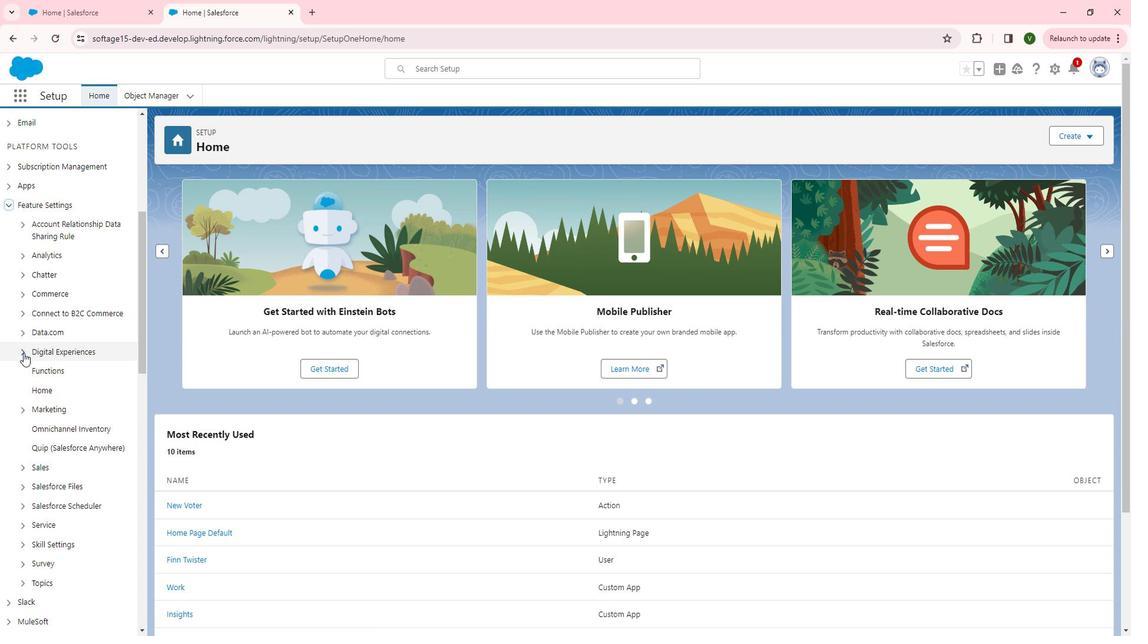
Action: Mouse pressed left at (37, 354)
Screenshot: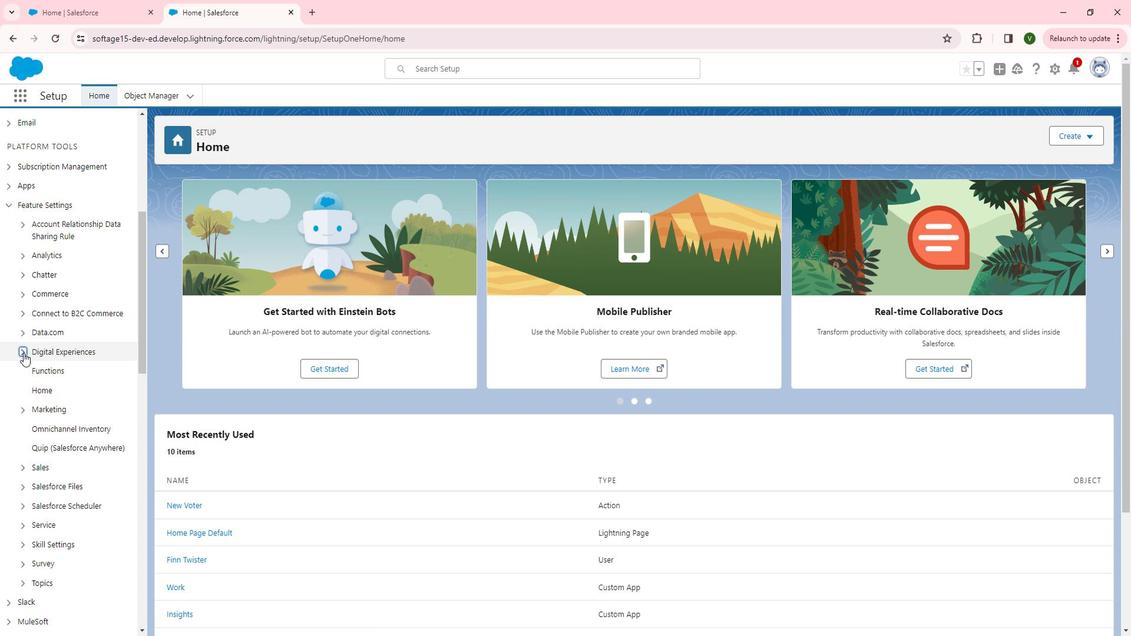 
Action: Mouse moved to (71, 372)
Screenshot: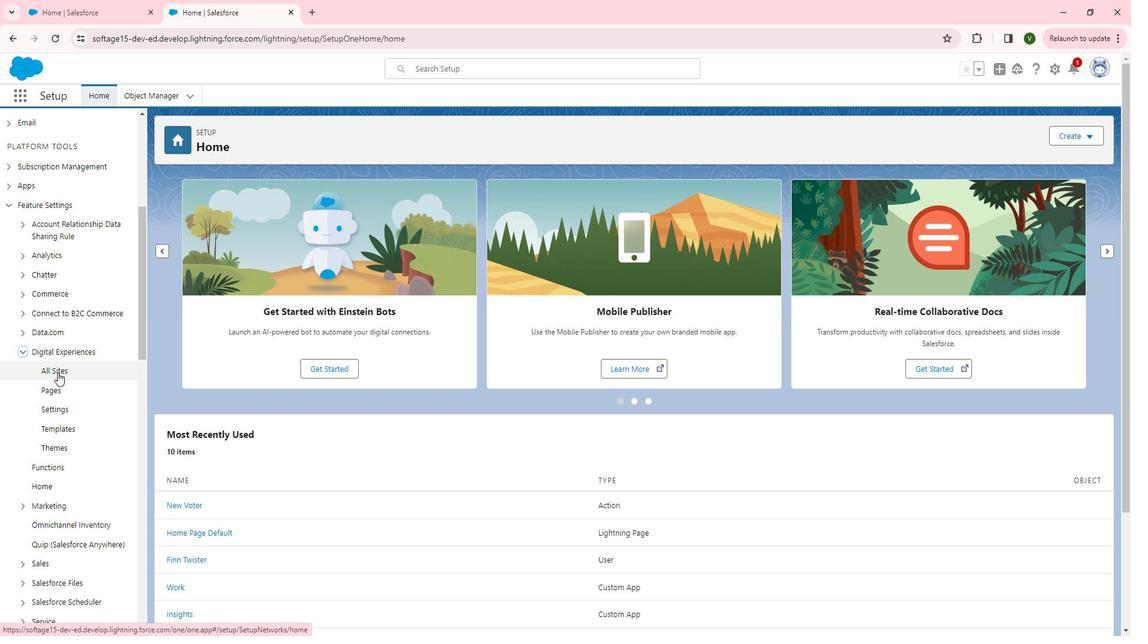 
Action: Mouse pressed left at (71, 372)
Screenshot: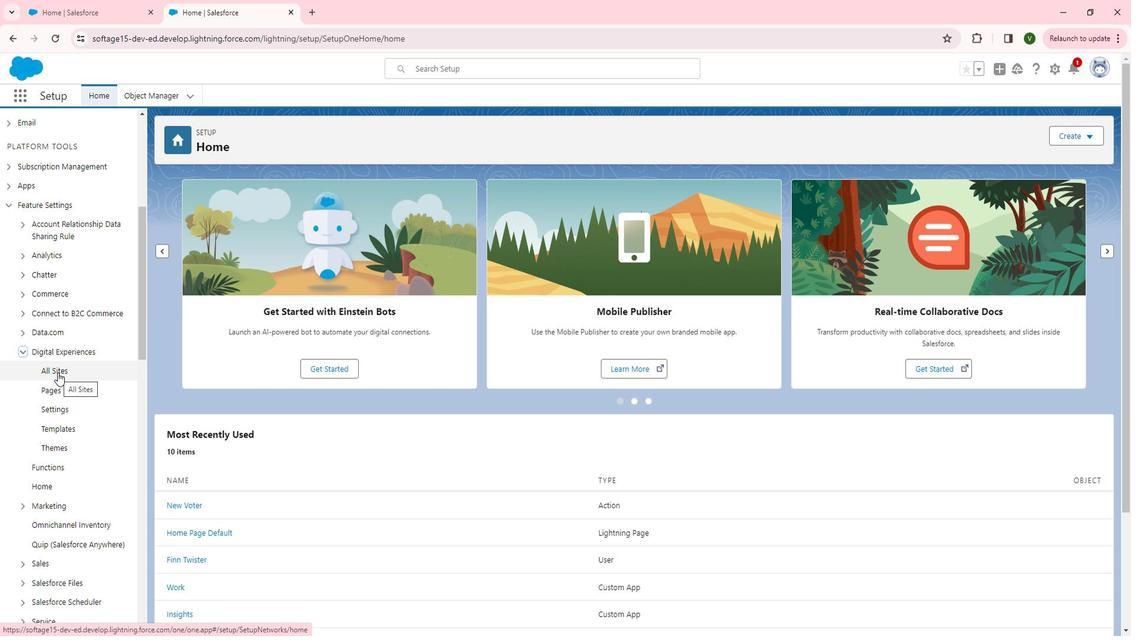 
Action: Mouse moved to (212, 286)
Screenshot: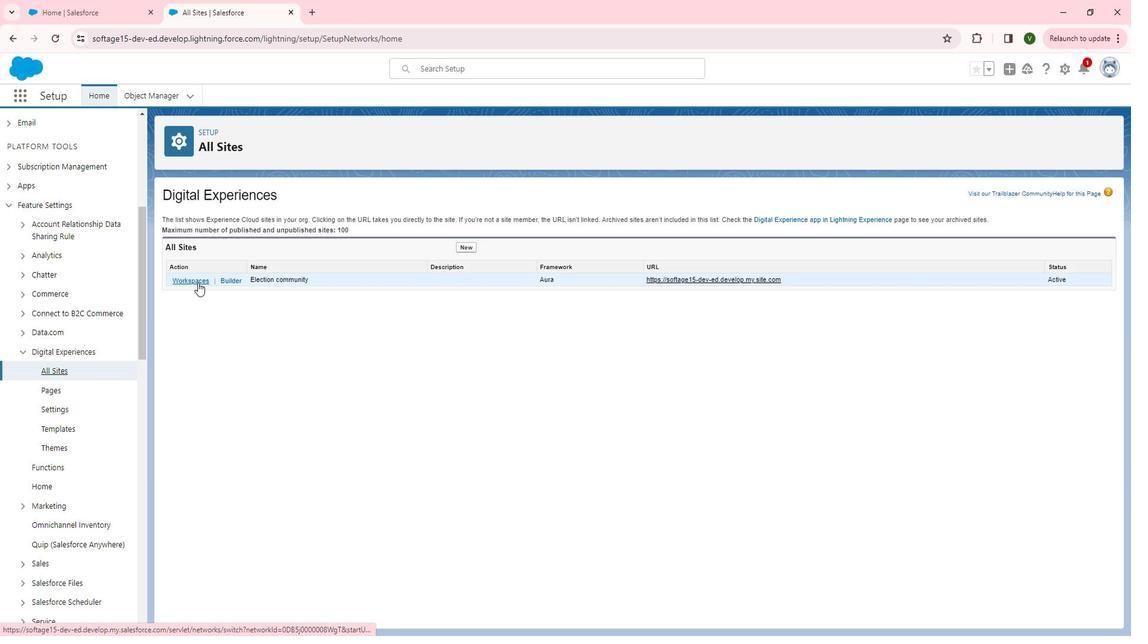 
Action: Mouse pressed left at (212, 286)
Screenshot: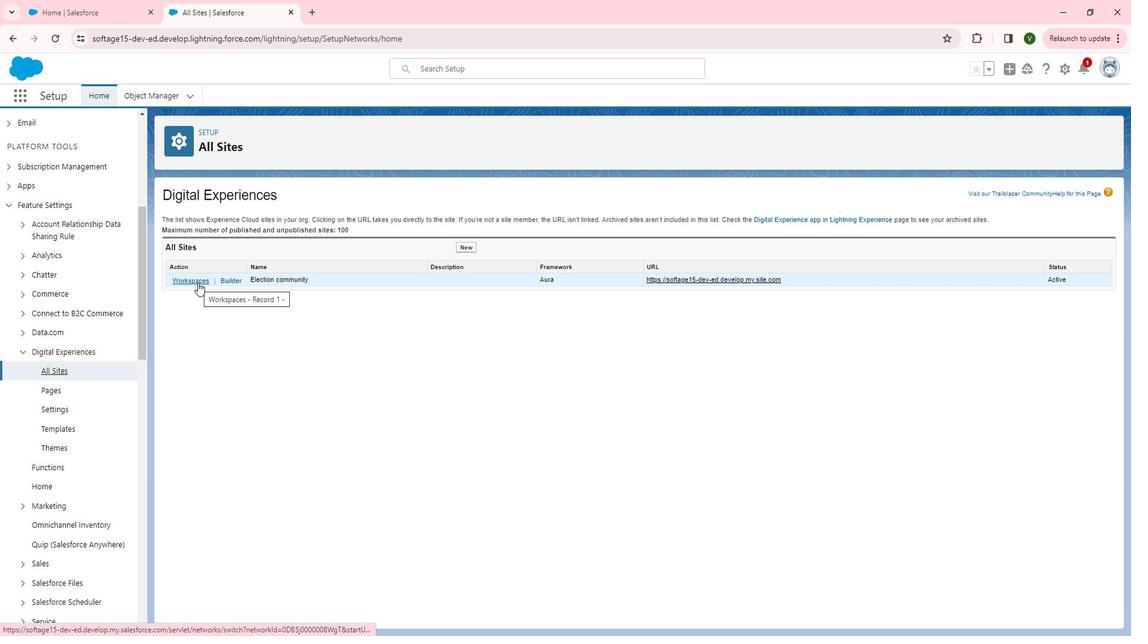 
Action: Mouse moved to (186, 296)
Screenshot: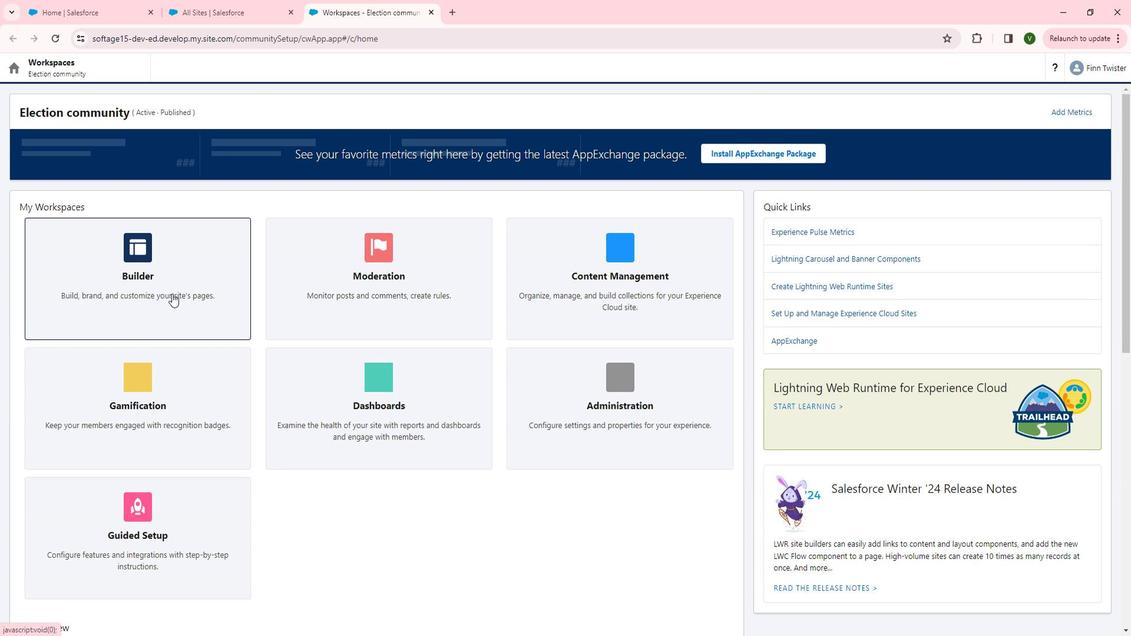 
Action: Mouse pressed left at (186, 296)
Screenshot: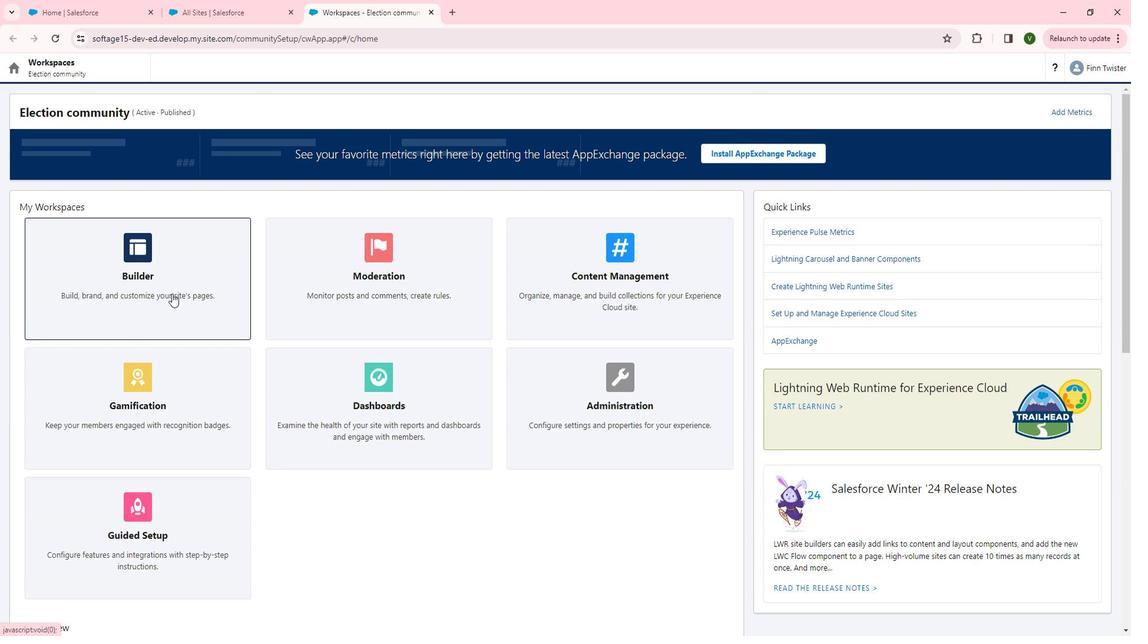 
Action: Mouse moved to (152, 84)
Screenshot: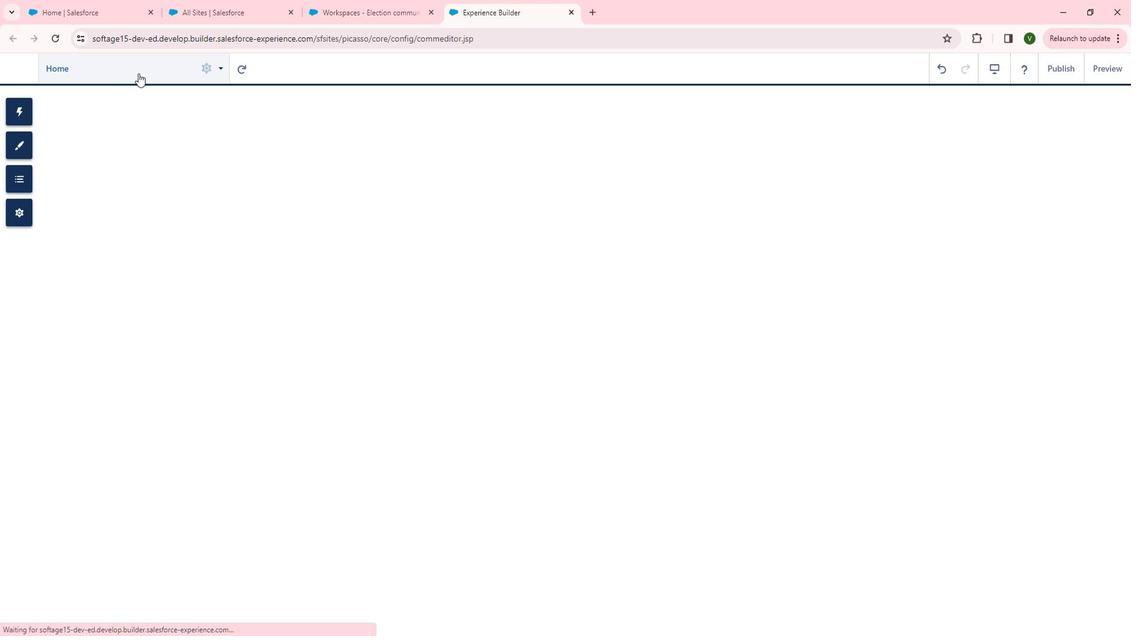 
Action: Mouse pressed left at (152, 84)
Screenshot: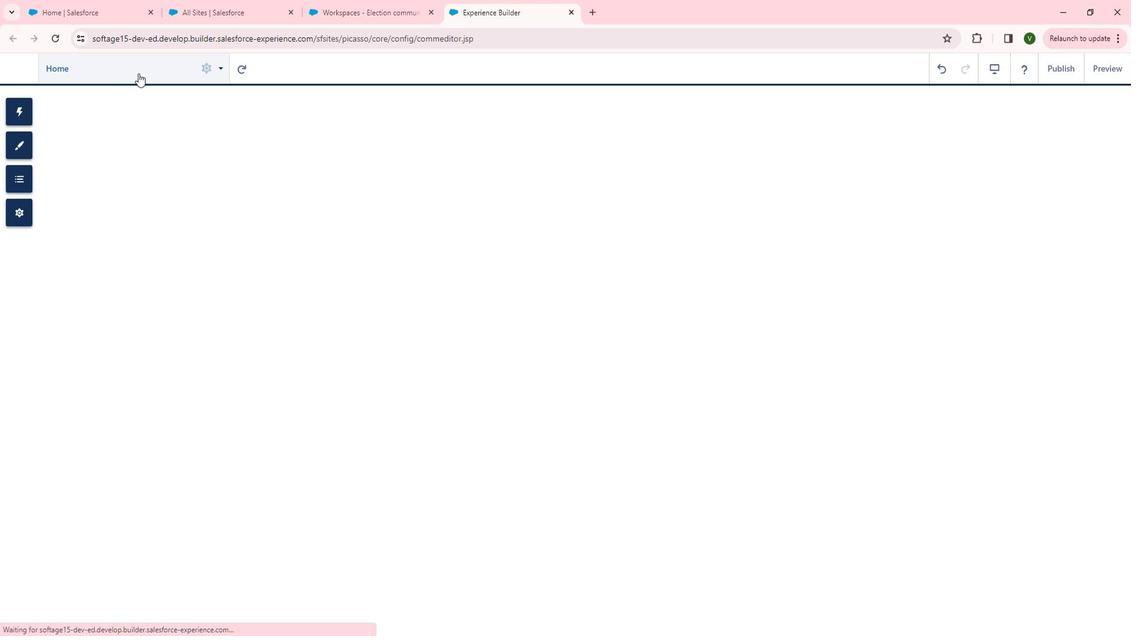 
Action: Mouse moved to (123, 564)
Screenshot: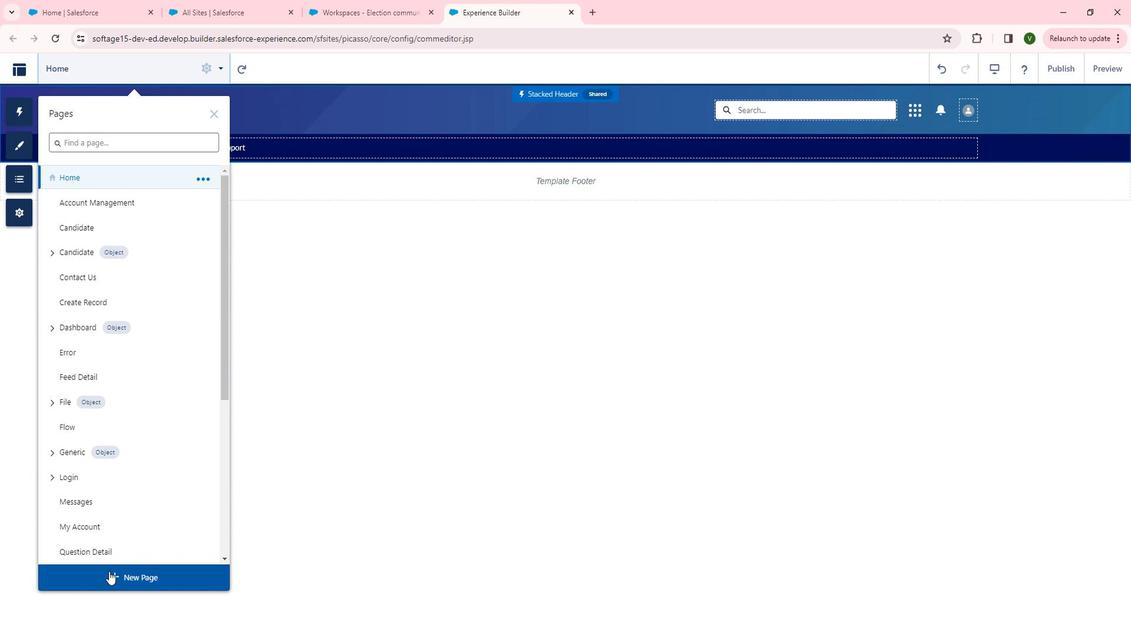 
Action: Mouse pressed left at (123, 564)
Screenshot: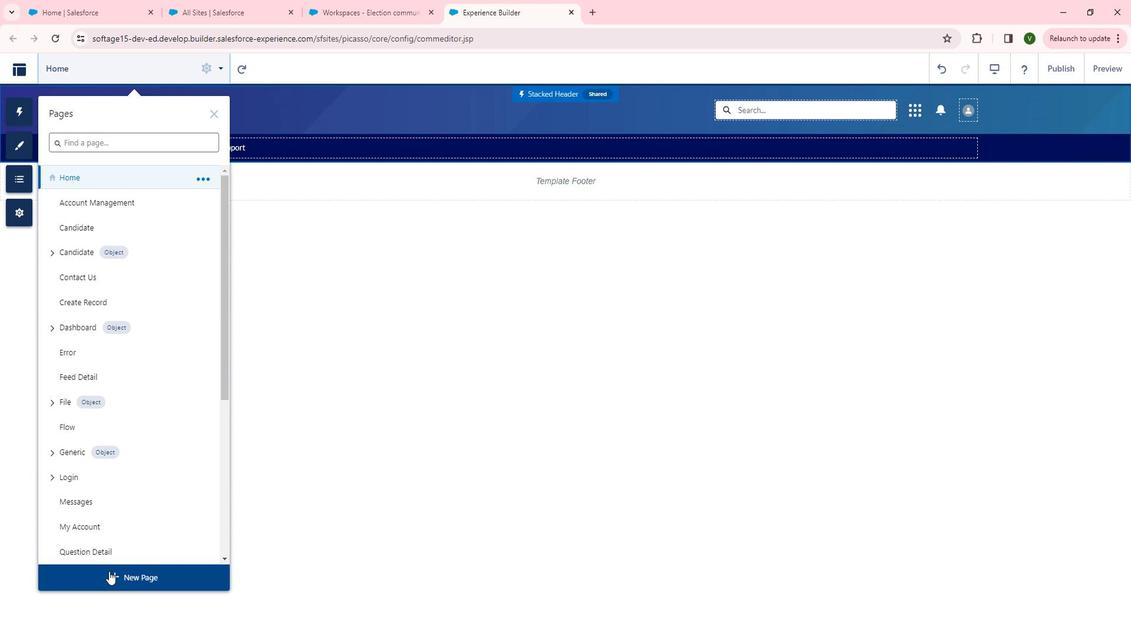 
Action: Mouse moved to (456, 313)
Screenshot: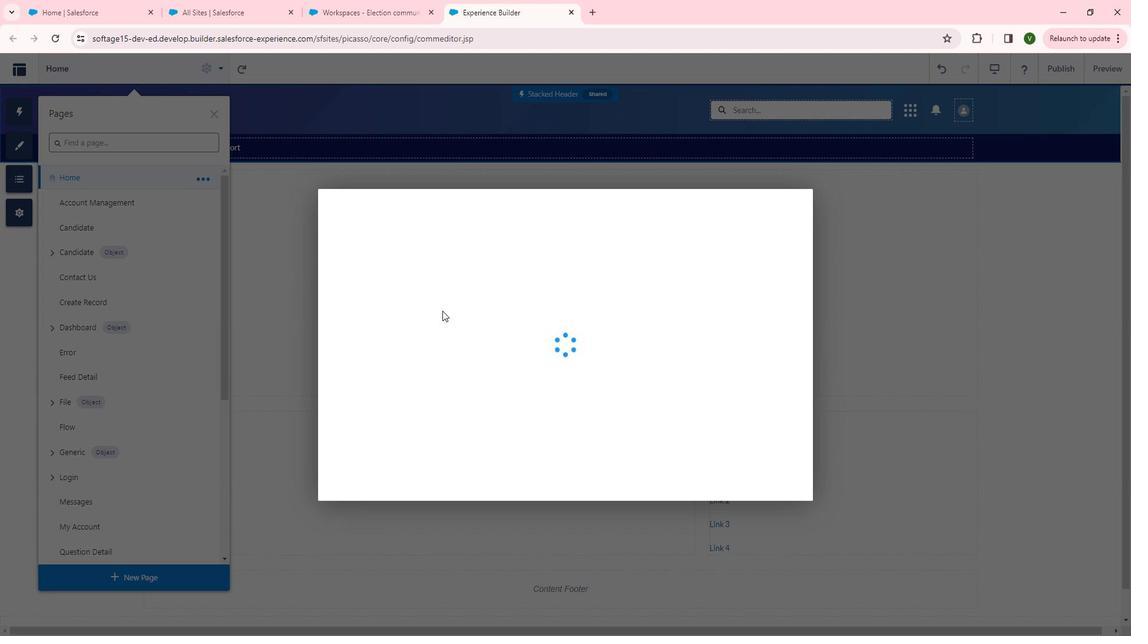 
Action: Mouse pressed left at (456, 313)
Screenshot: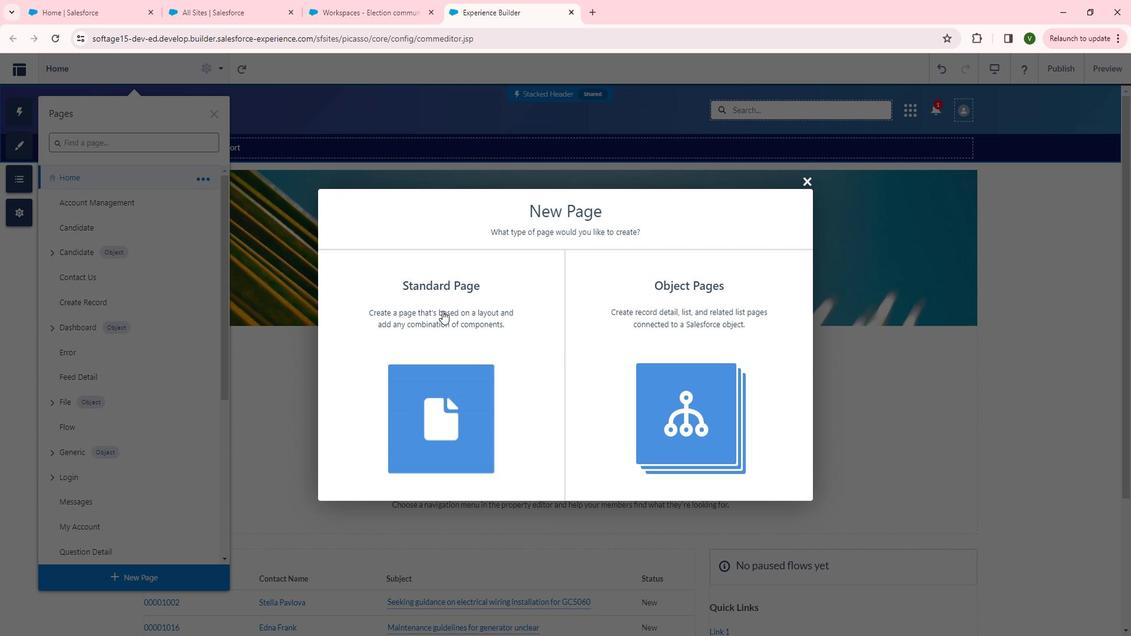 
Action: Mouse moved to (447, 429)
Screenshot: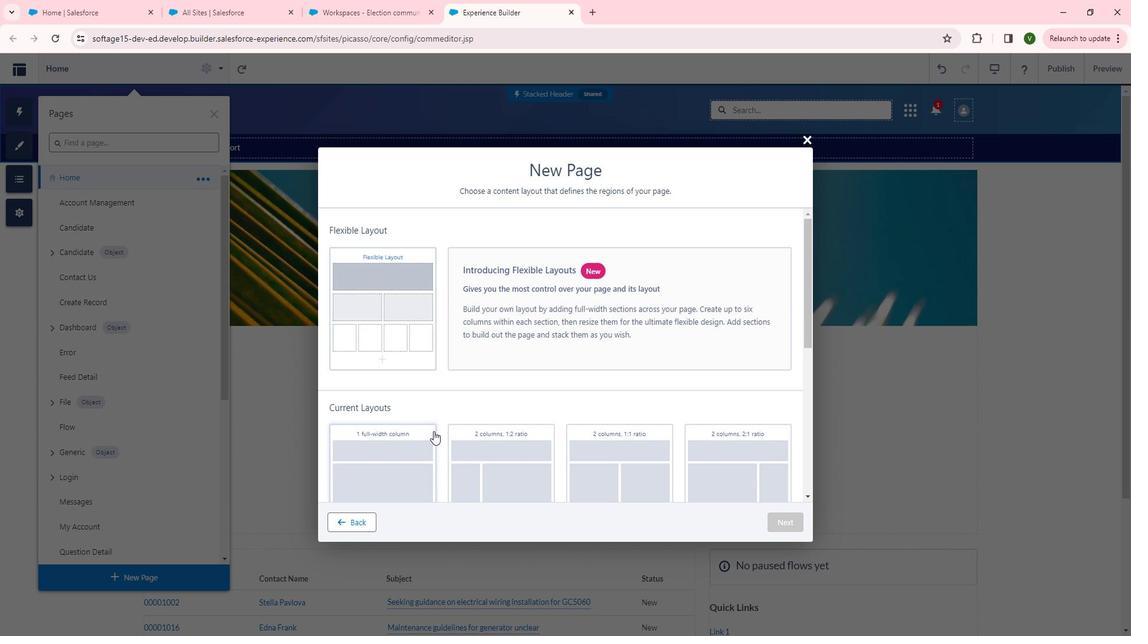 
Action: Mouse scrolled (447, 428) with delta (0, 0)
Screenshot: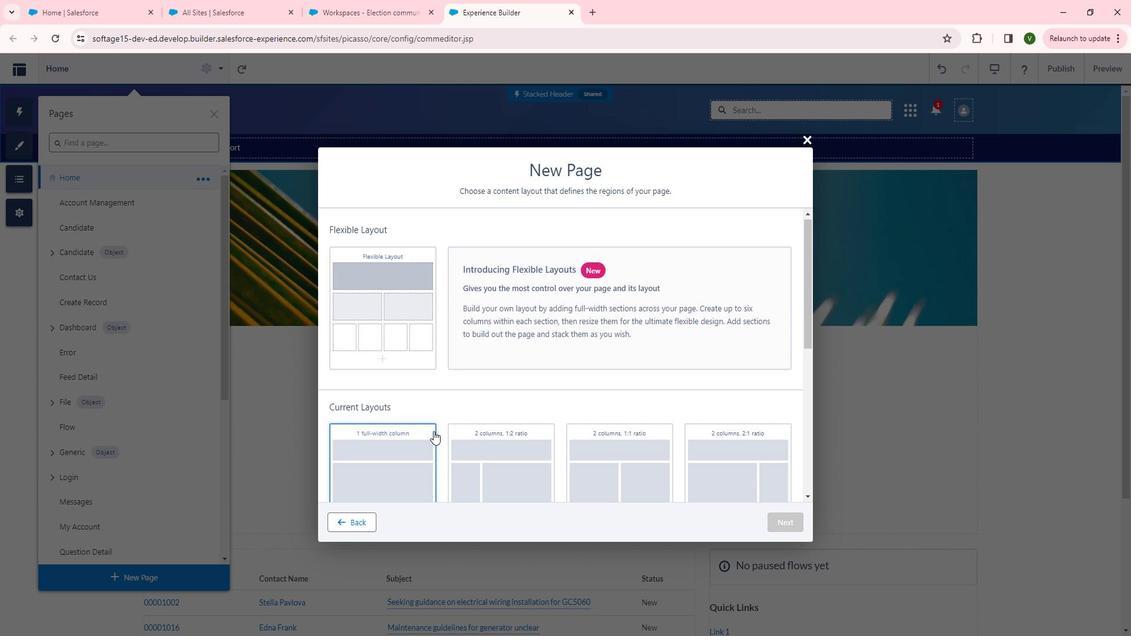 
Action: Mouse moved to (399, 414)
Screenshot: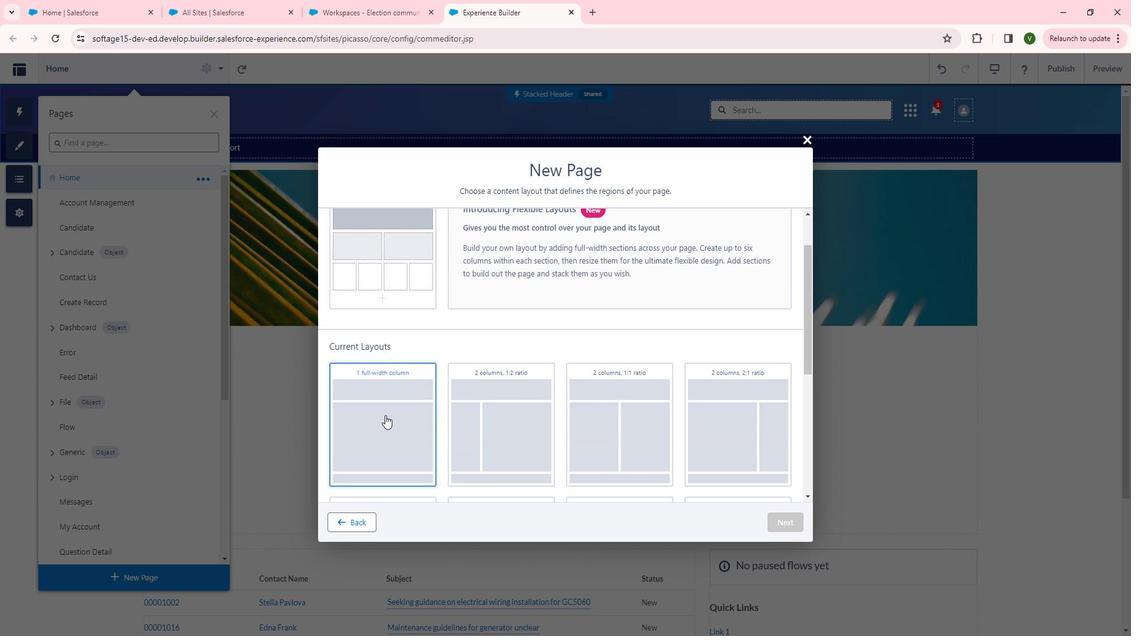 
Action: Mouse pressed left at (399, 414)
Screenshot: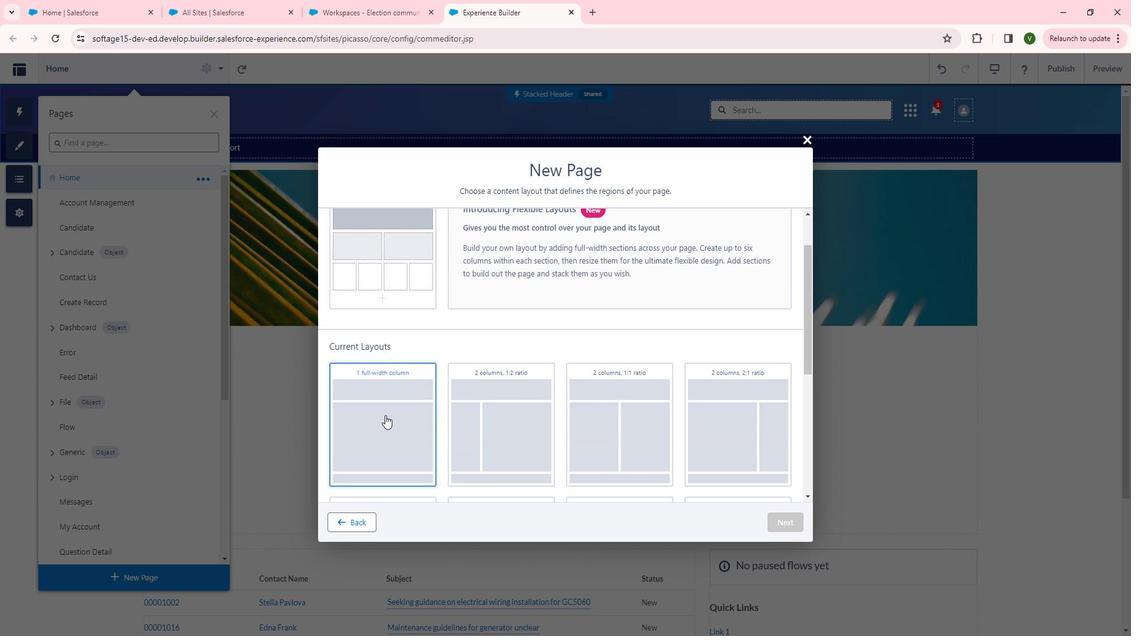 
Action: Mouse moved to (808, 513)
Screenshot: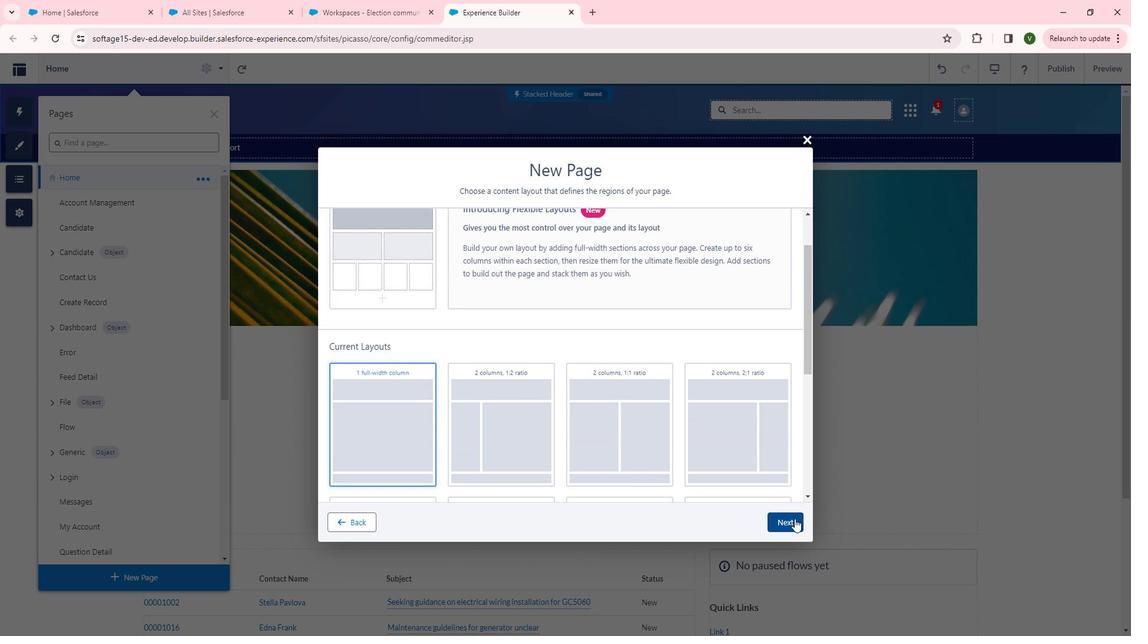 
Action: Mouse pressed left at (808, 513)
Screenshot: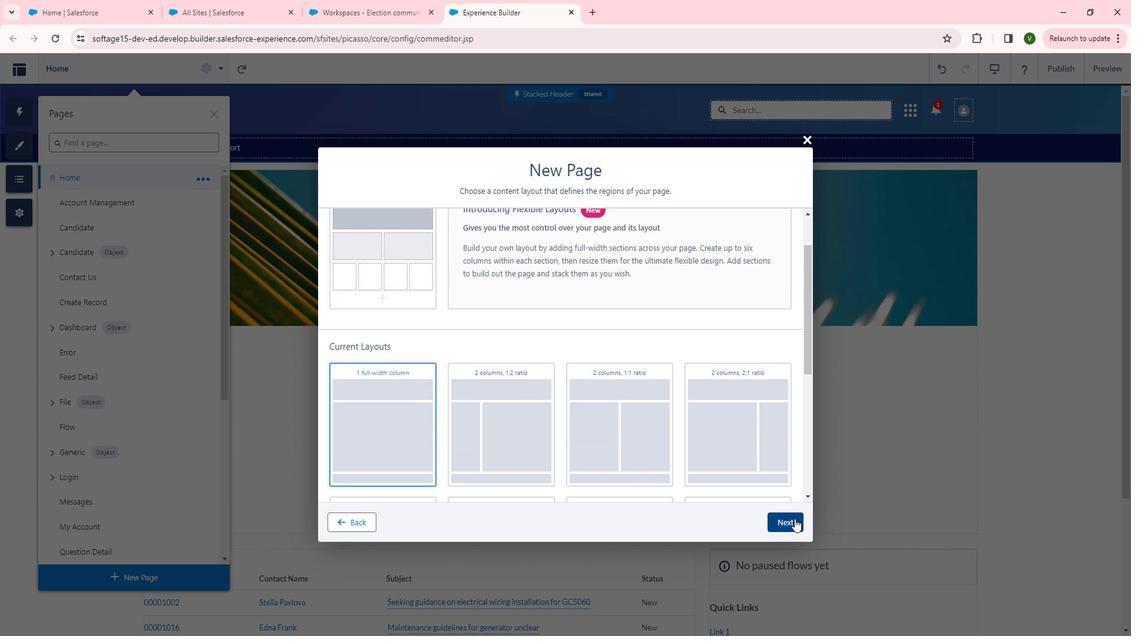 
Action: Mouse moved to (546, 305)
Screenshot: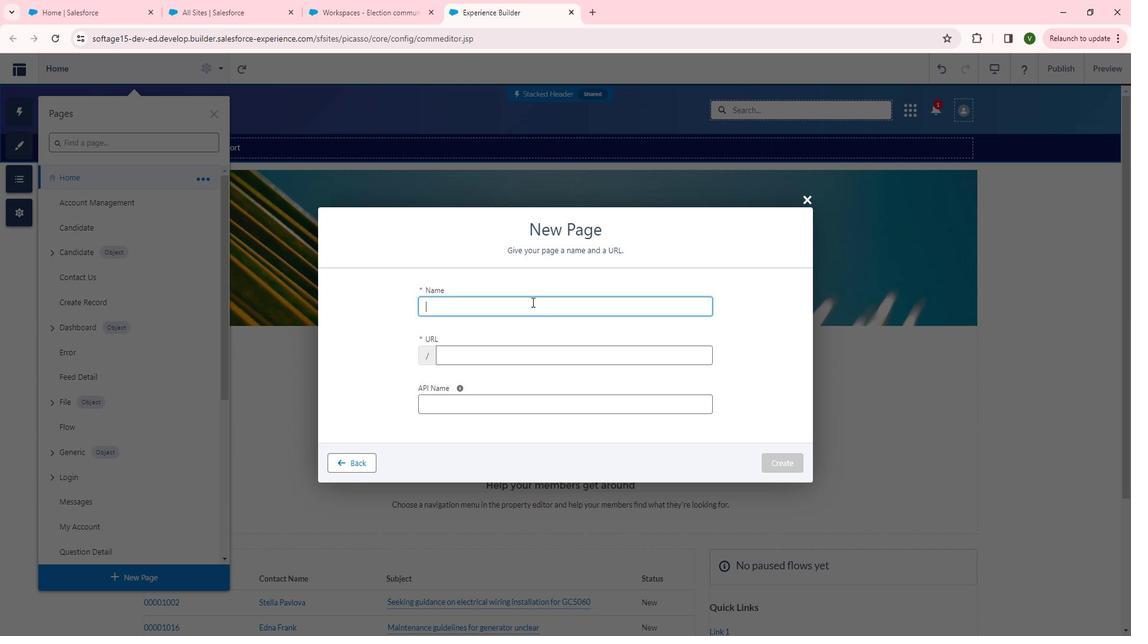 
Action: Mouse pressed left at (546, 305)
Screenshot: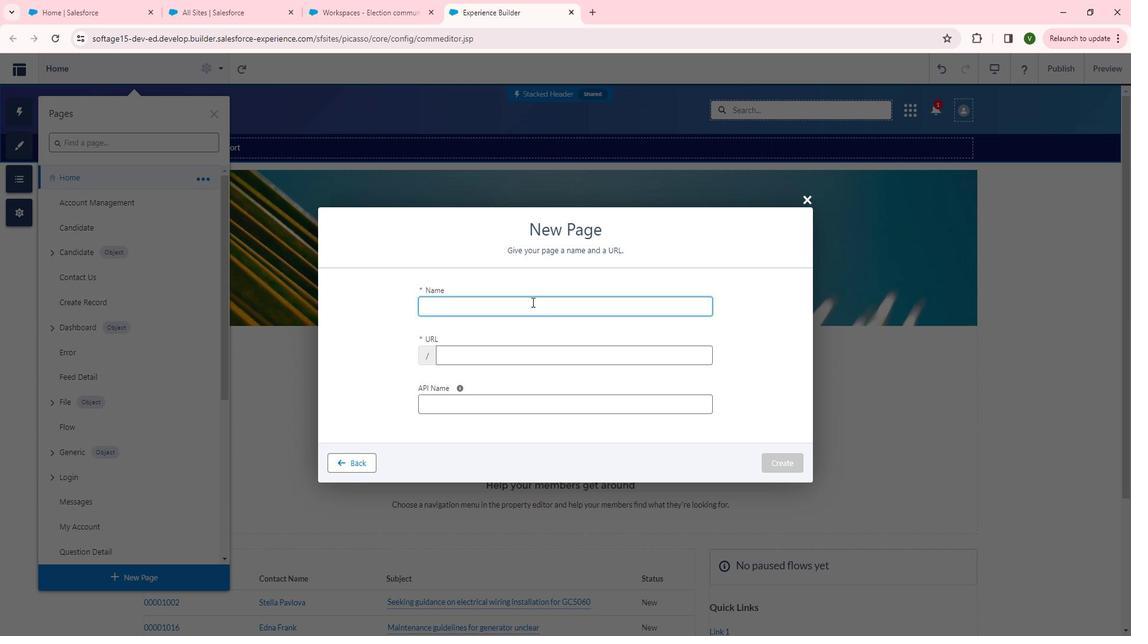 
Action: Key pressed <Key.shift>Voter<Key.space>register
Screenshot: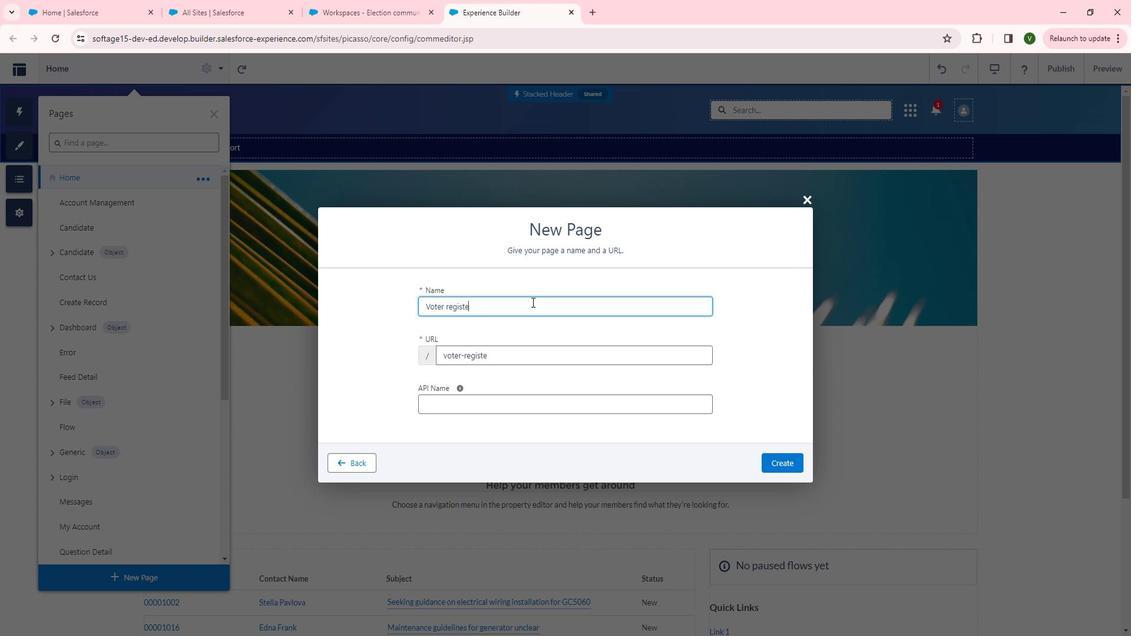 
Action: Mouse moved to (556, 409)
Screenshot: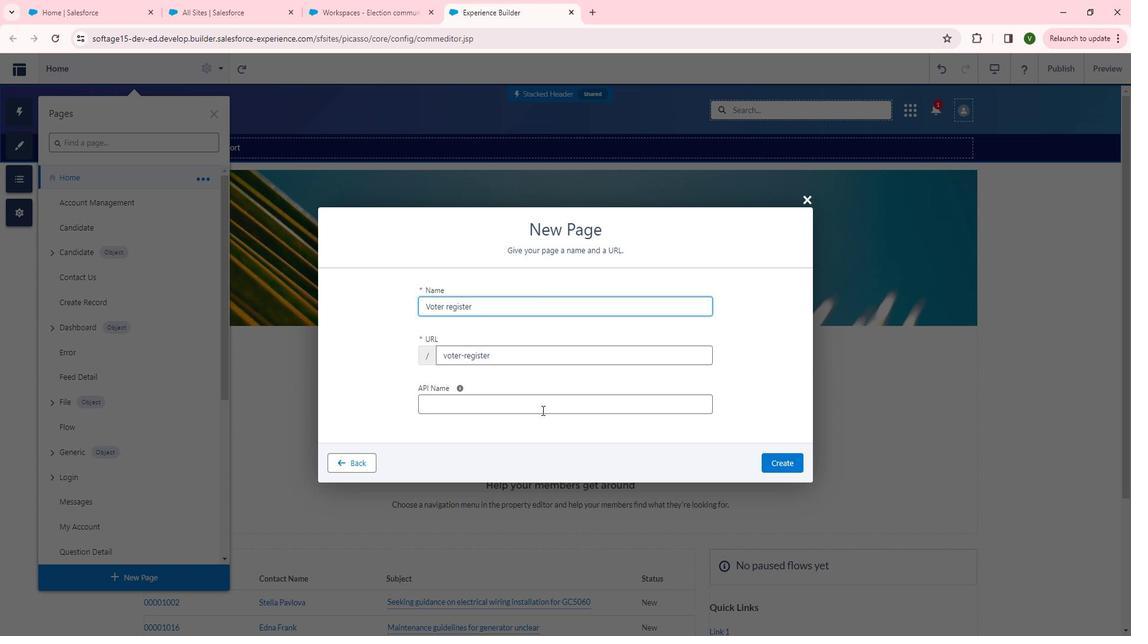 
Action: Mouse pressed left at (556, 409)
Screenshot: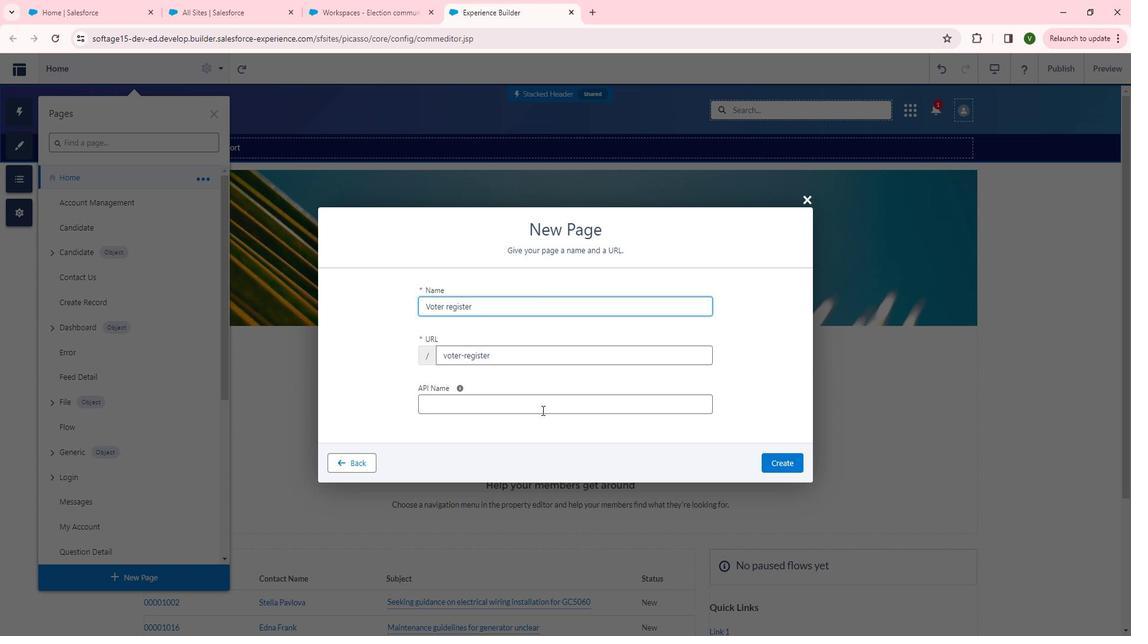 
Action: Mouse moved to (563, 405)
Screenshot: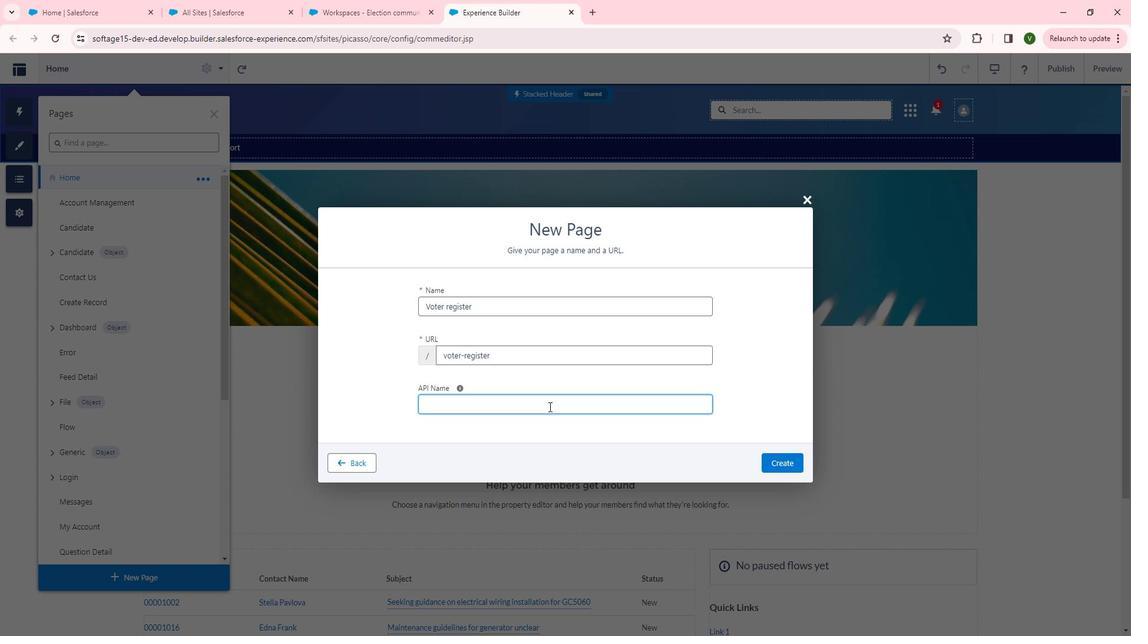 
Action: Key pressed <Key.shift>Voter<Key.space><Key.shift>Registration<Key.left><Key.left><Key.left><Key.left><Key.left><Key.left><Key.left><Key.left><Key.left><Key.left><Key.left><Key.left><Key.backspace><Key.shift>_
Screenshot: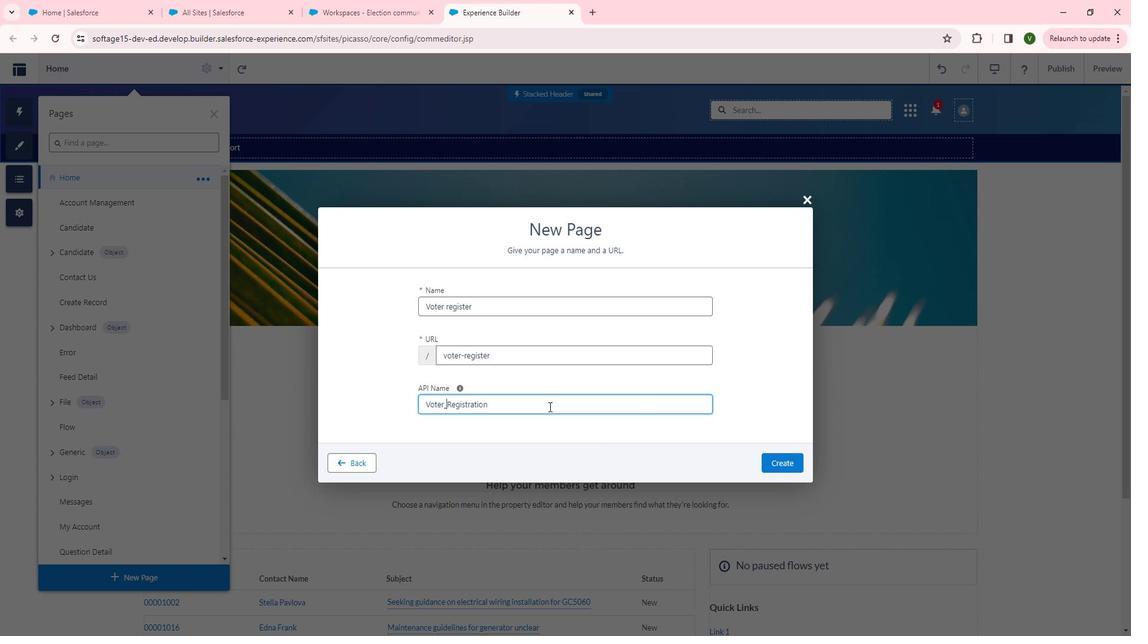 
Action: Mouse moved to (715, 425)
Screenshot: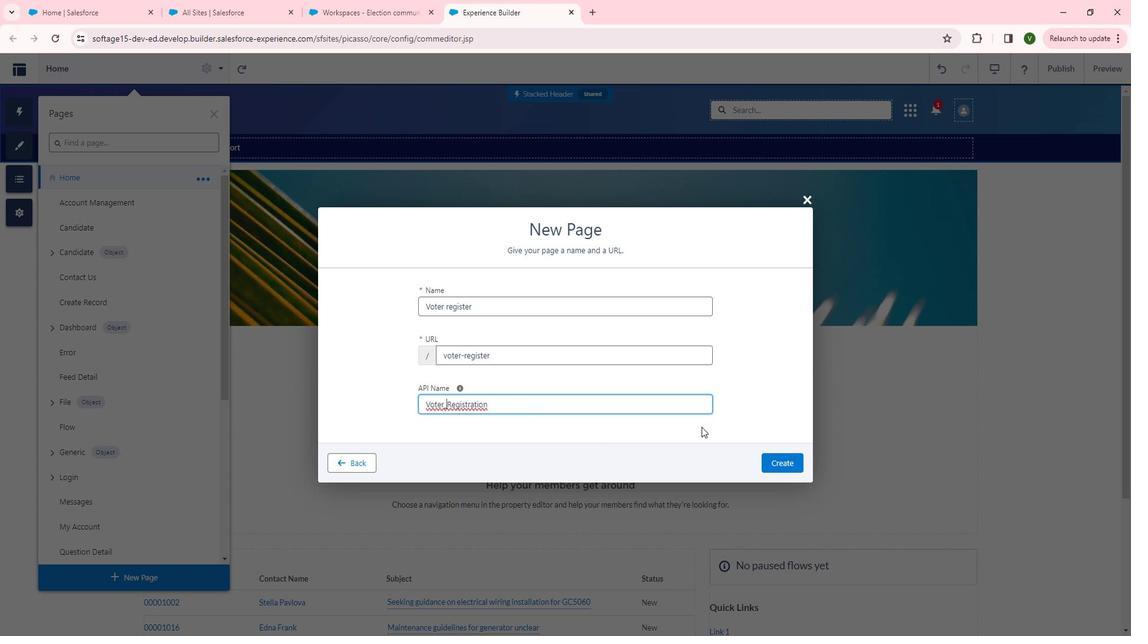 
Action: Mouse pressed left at (715, 425)
Screenshot: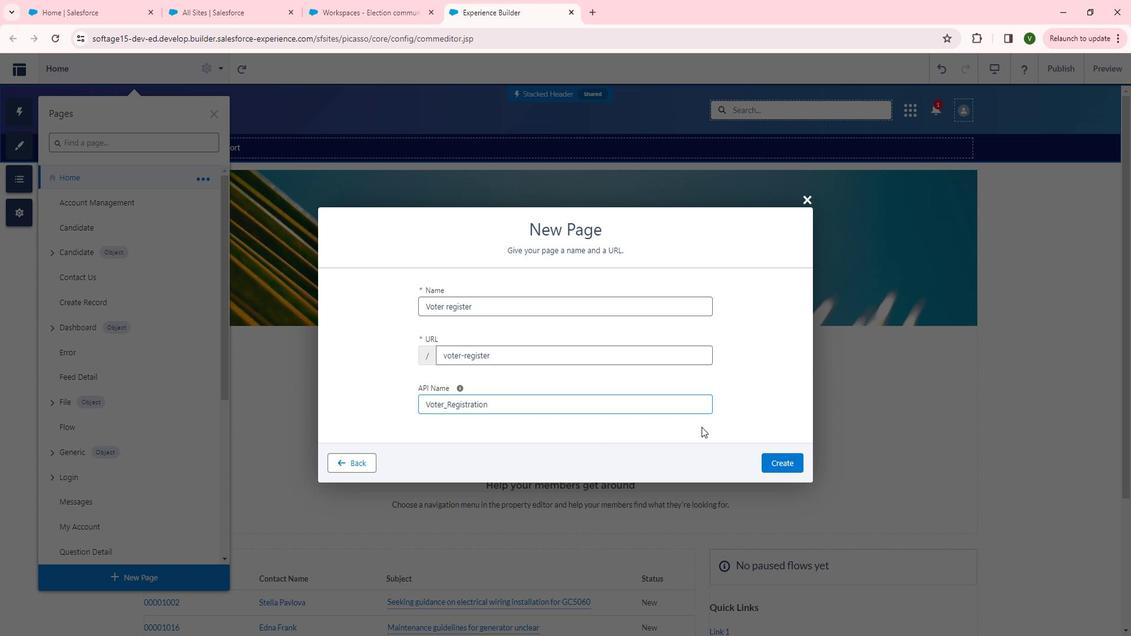 
Action: Mouse moved to (797, 455)
Screenshot: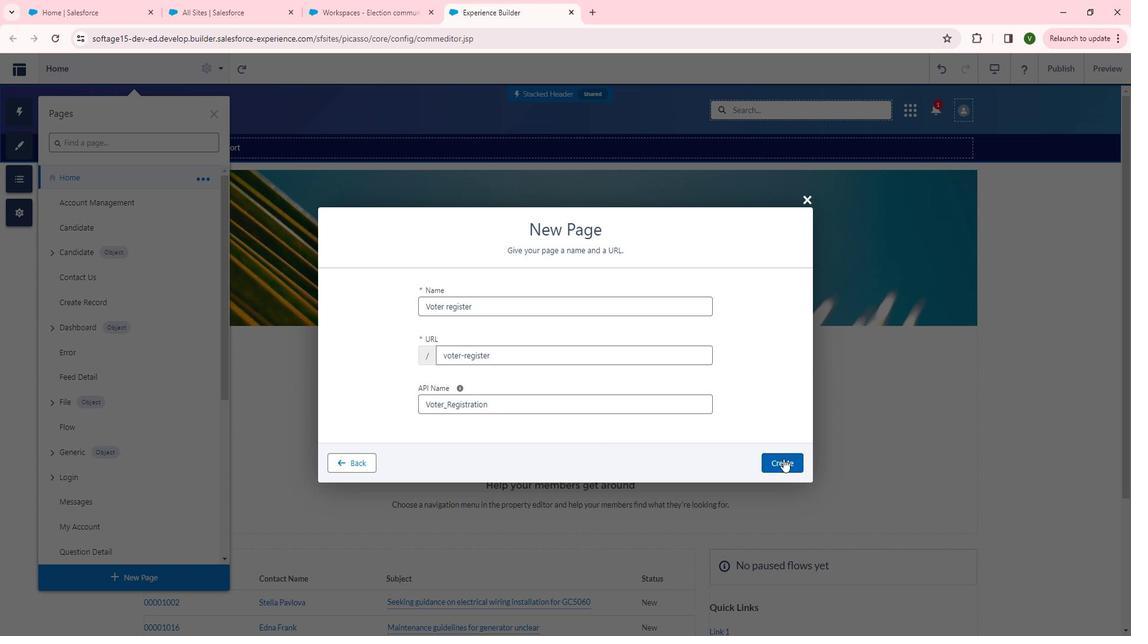 
Action: Mouse pressed left at (797, 455)
Screenshot: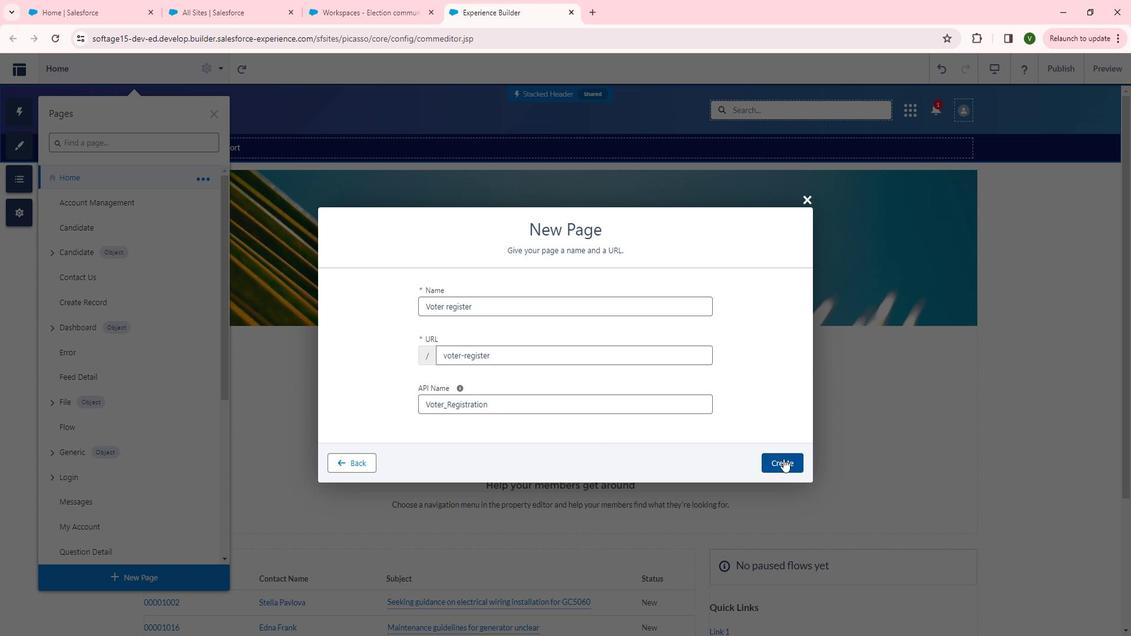 
Action: Mouse moved to (34, 123)
Screenshot: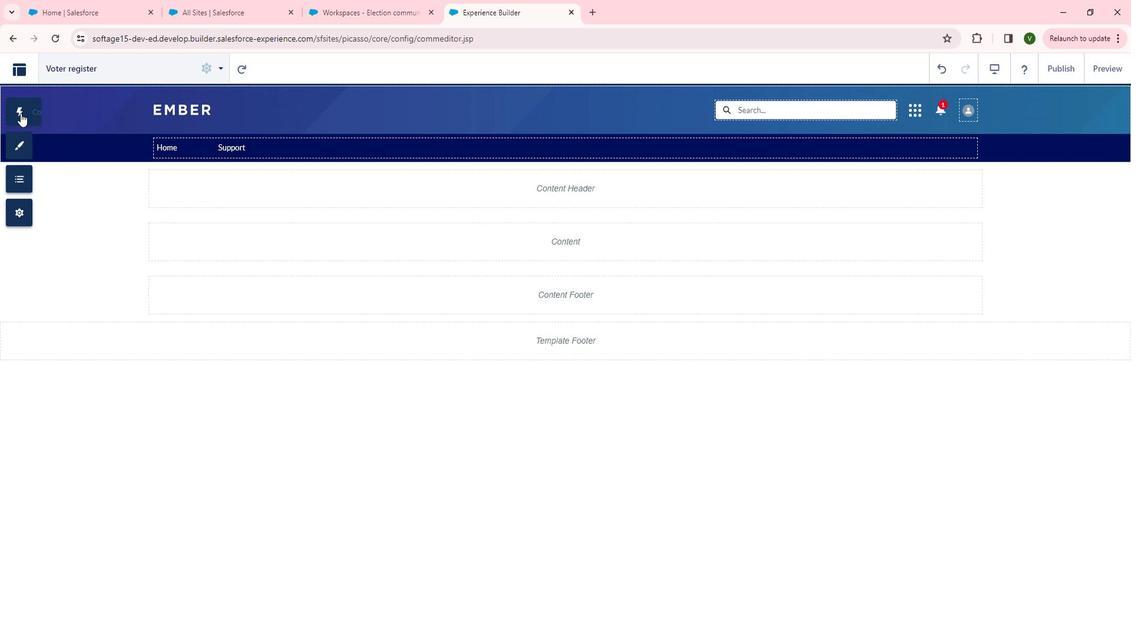 
Action: Mouse pressed left at (34, 123)
Screenshot: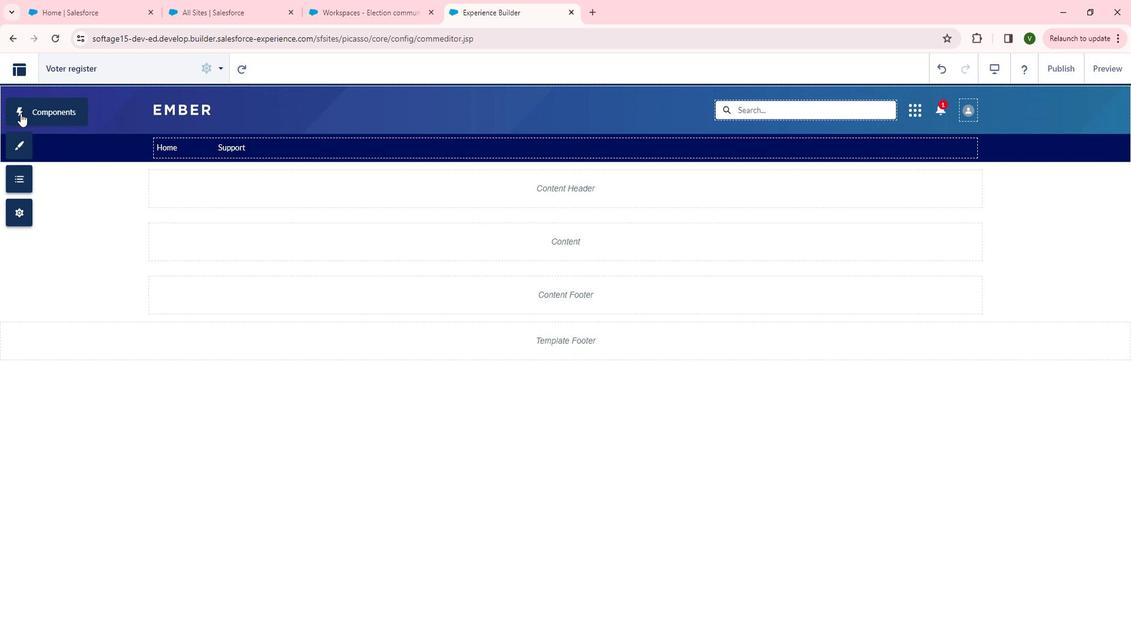 
Action: Mouse moved to (146, 375)
Screenshot: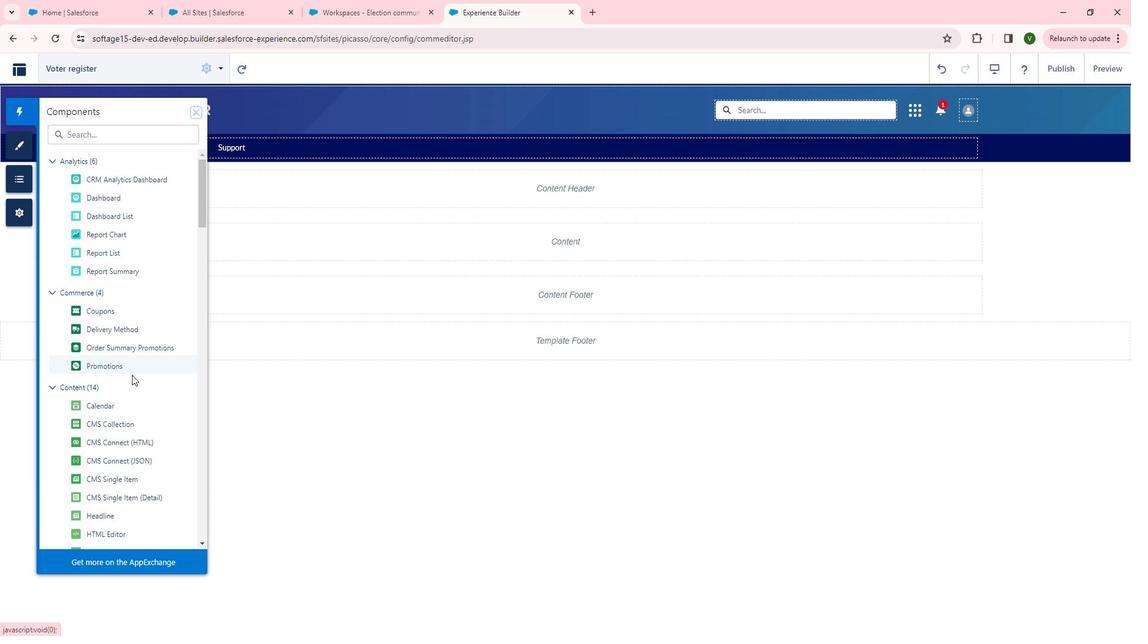 
Action: Mouse scrolled (146, 374) with delta (0, 0)
Screenshot: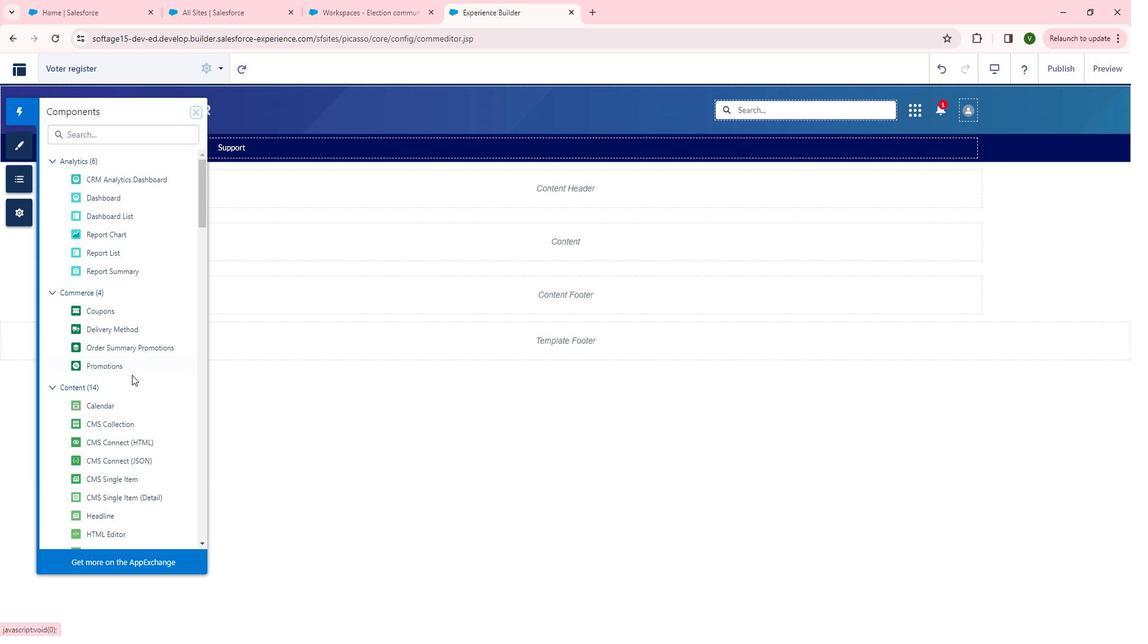 
Action: Mouse moved to (146, 375)
Screenshot: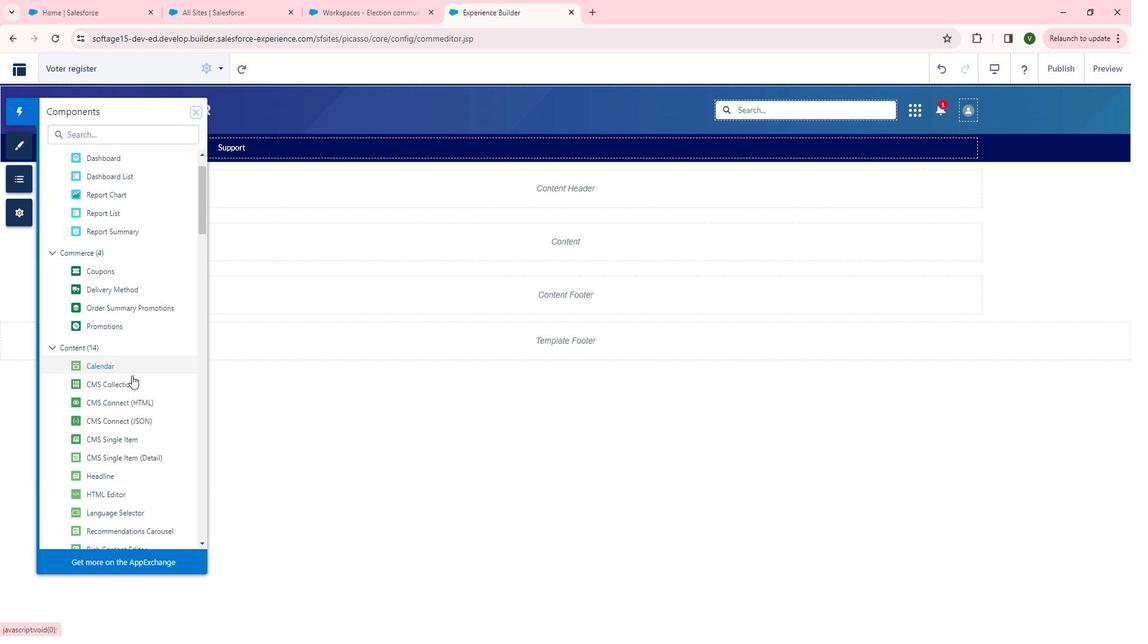 
Action: Mouse scrolled (146, 375) with delta (0, 0)
Screenshot: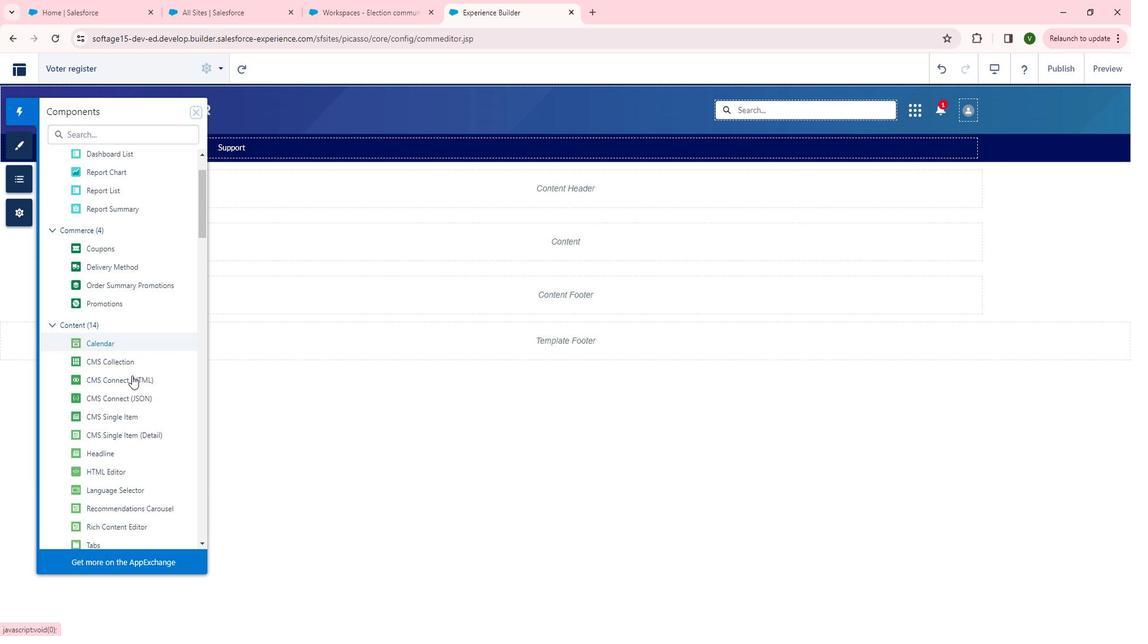 
Action: Mouse moved to (144, 378)
Screenshot: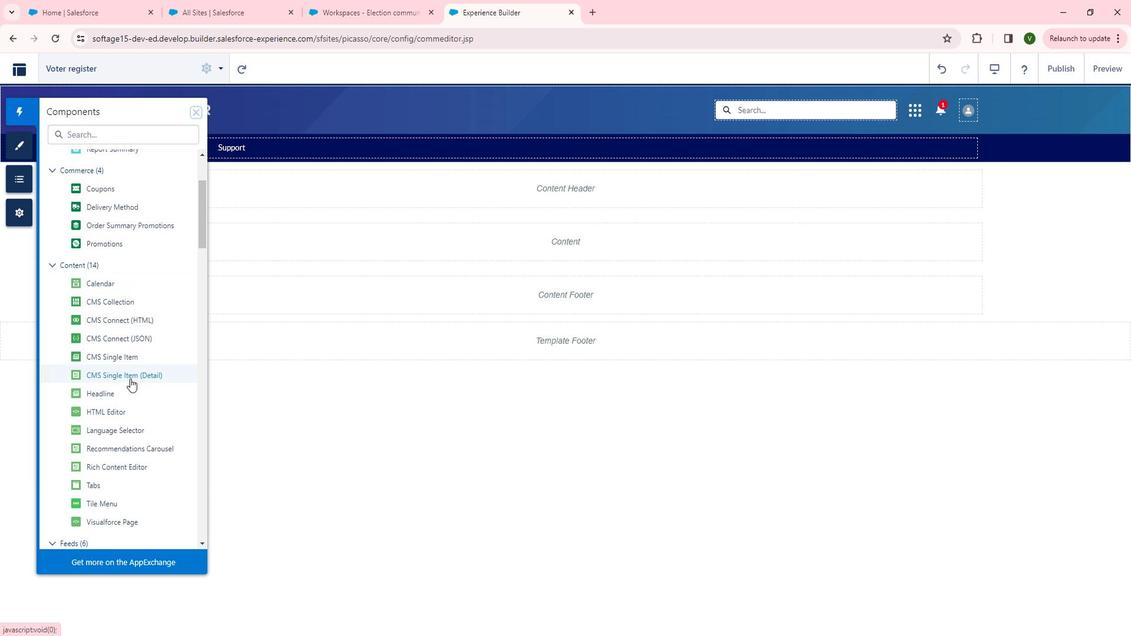 
Action: Mouse scrolled (144, 378) with delta (0, 0)
Screenshot: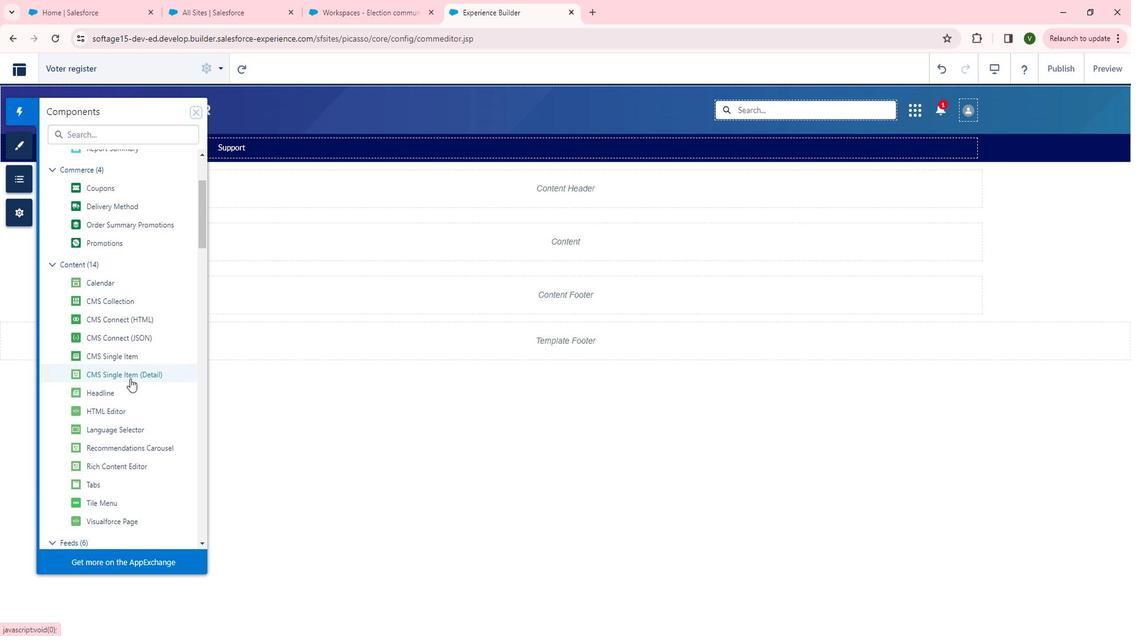 
Action: Mouse scrolled (144, 378) with delta (0, 0)
Screenshot: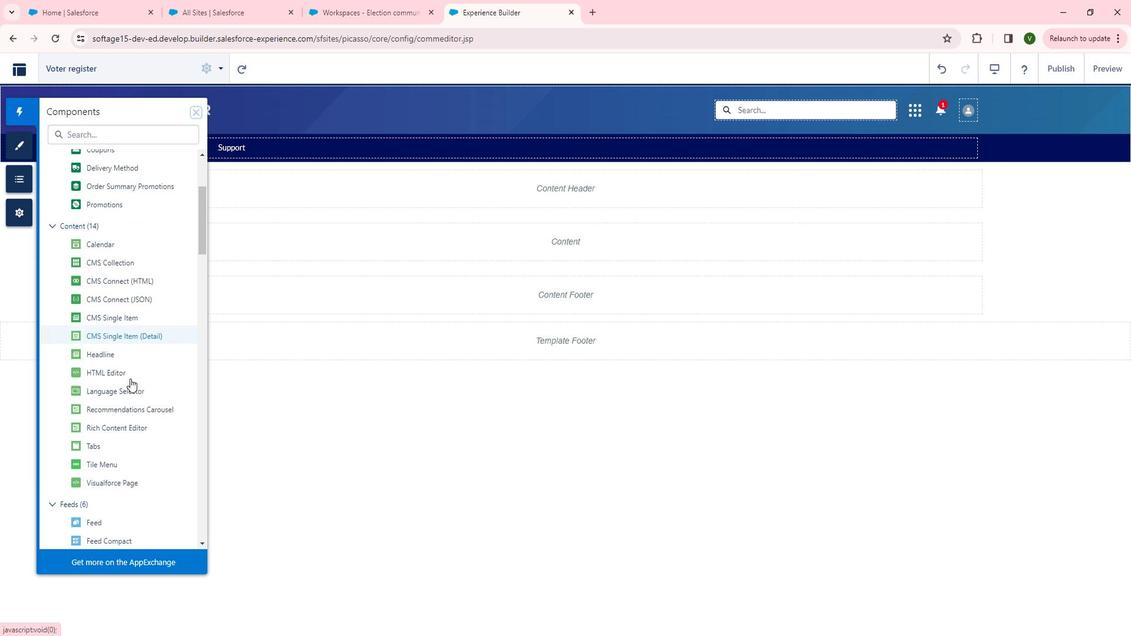 
Action: Mouse scrolled (144, 378) with delta (0, 0)
Screenshot: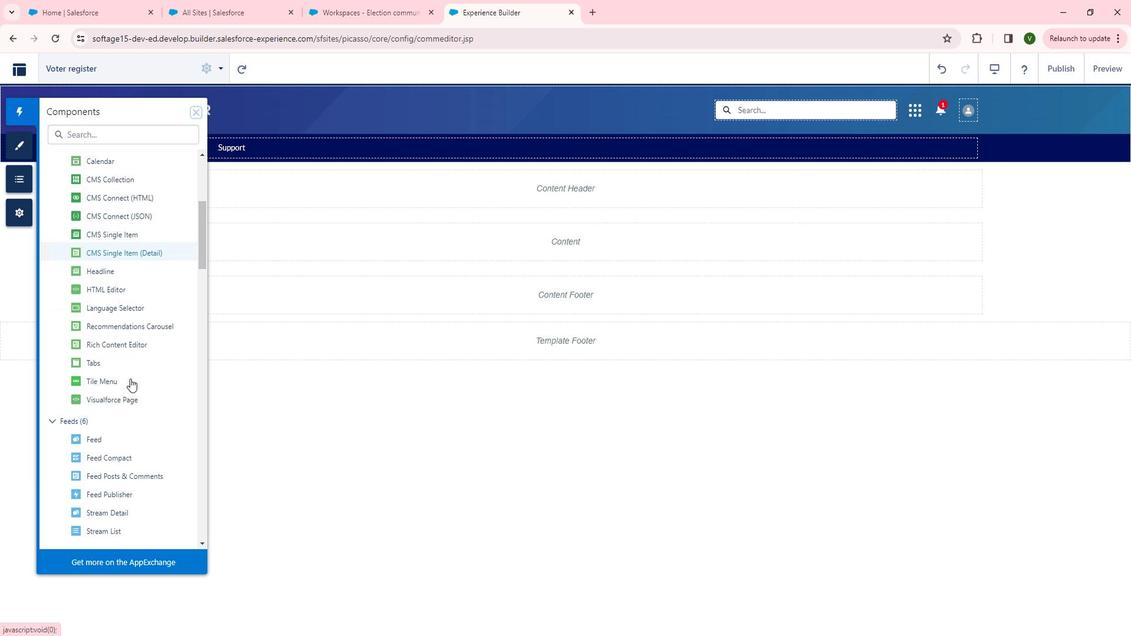 
Action: Mouse moved to (144, 379)
Screenshot: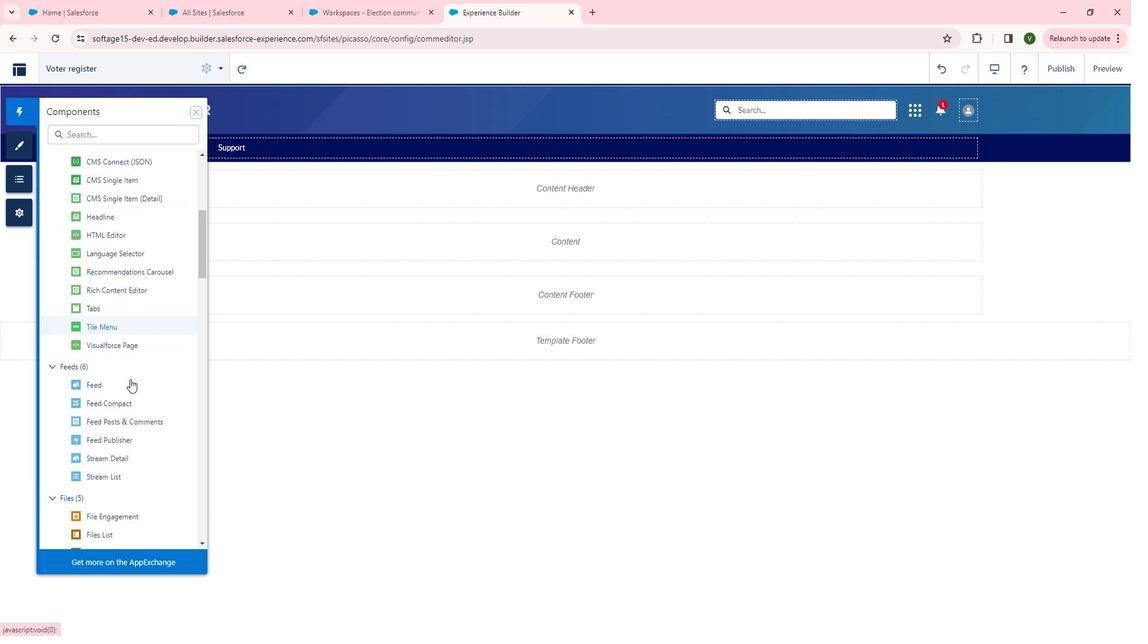 
Action: Mouse scrolled (144, 378) with delta (0, 0)
Screenshot: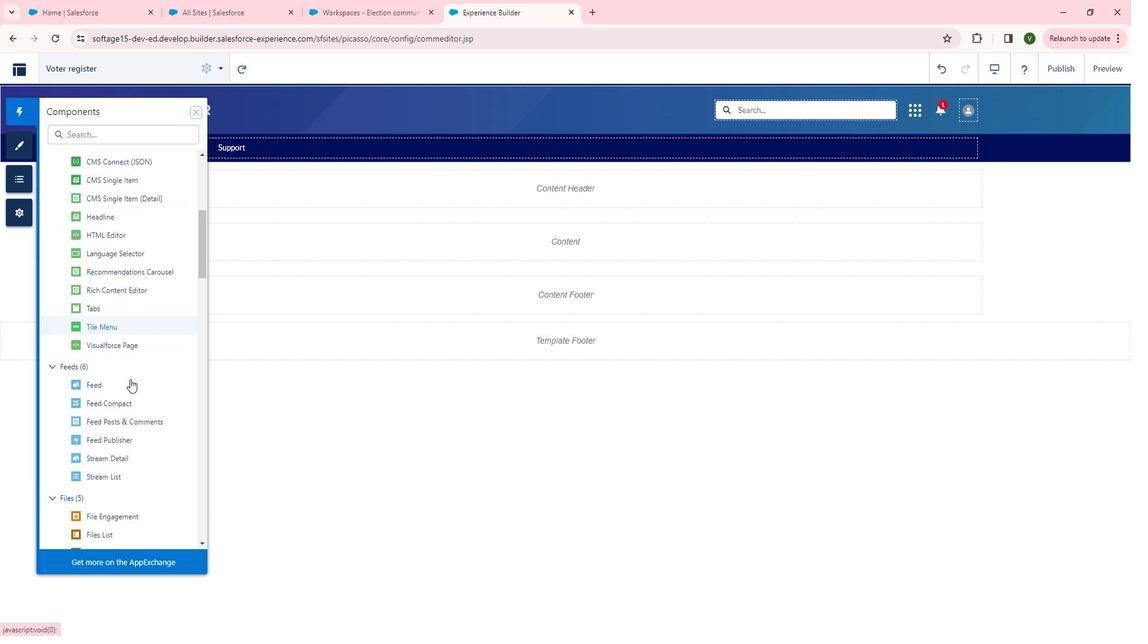 
Action: Mouse scrolled (144, 378) with delta (0, 0)
Screenshot: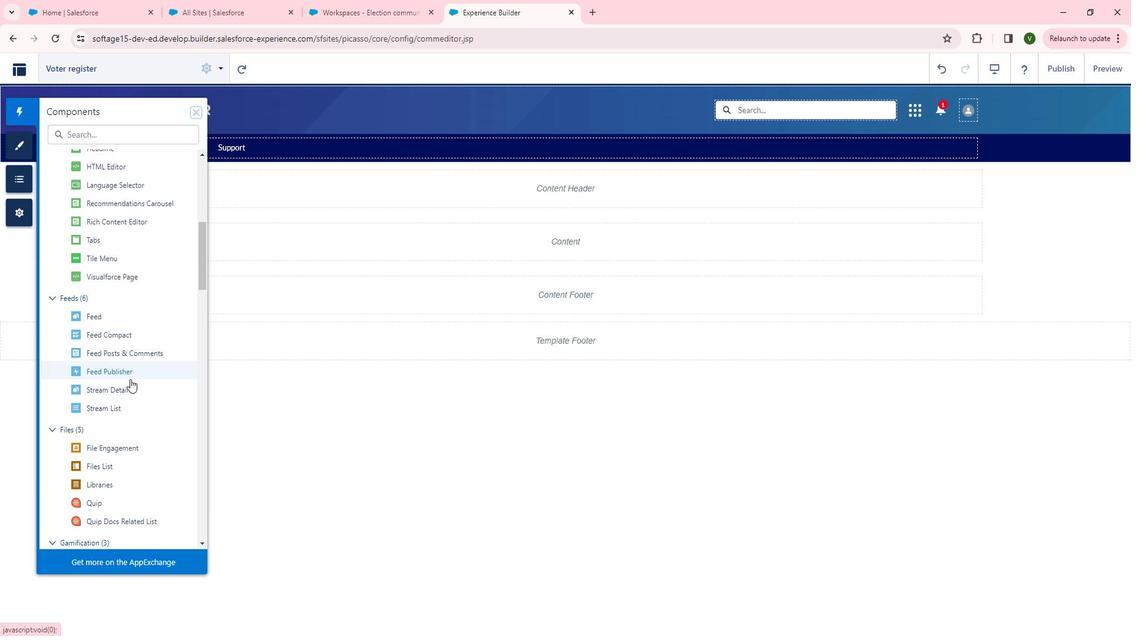 
Action: Mouse scrolled (144, 378) with delta (0, 0)
Screenshot: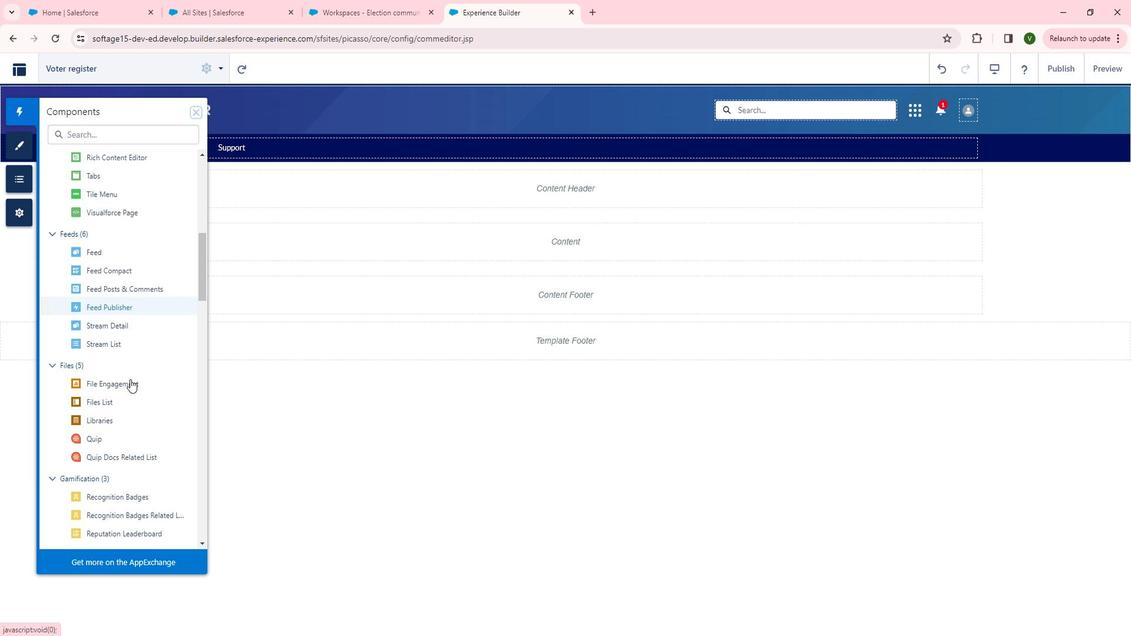 
Action: Mouse scrolled (144, 378) with delta (0, 0)
Screenshot: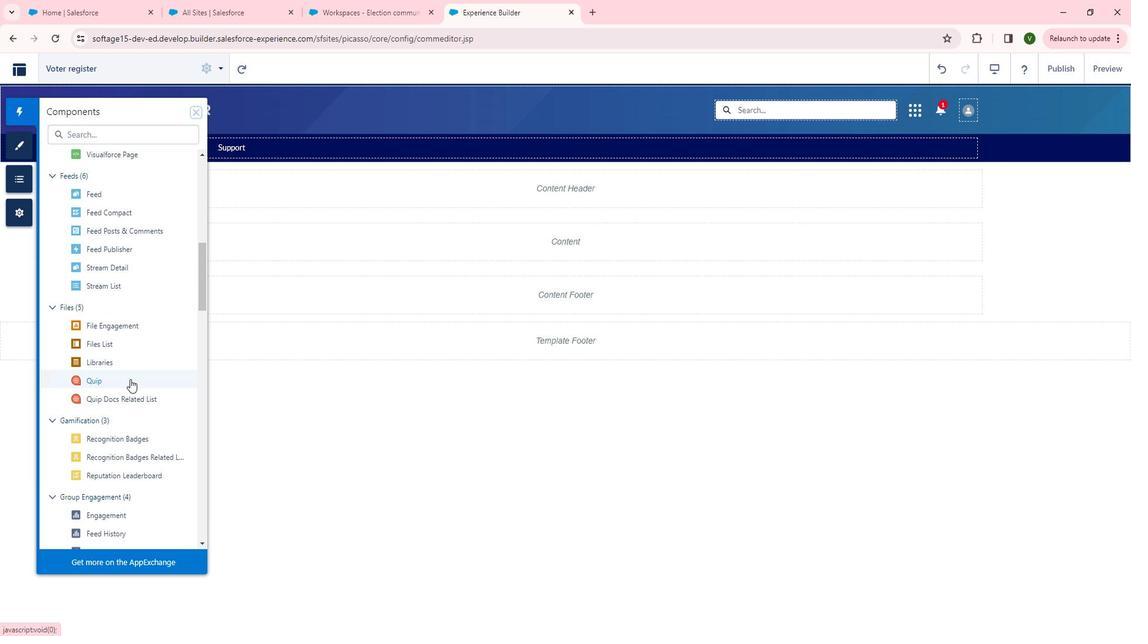 
Action: Mouse scrolled (144, 378) with delta (0, 0)
Screenshot: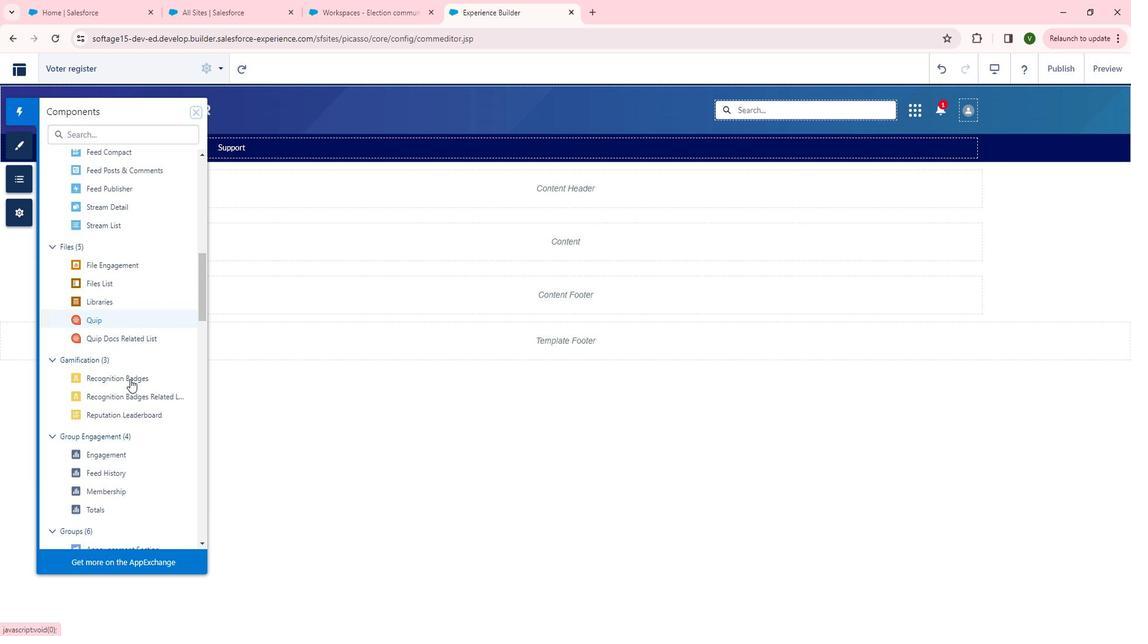 
Action: Mouse scrolled (144, 378) with delta (0, 0)
Screenshot: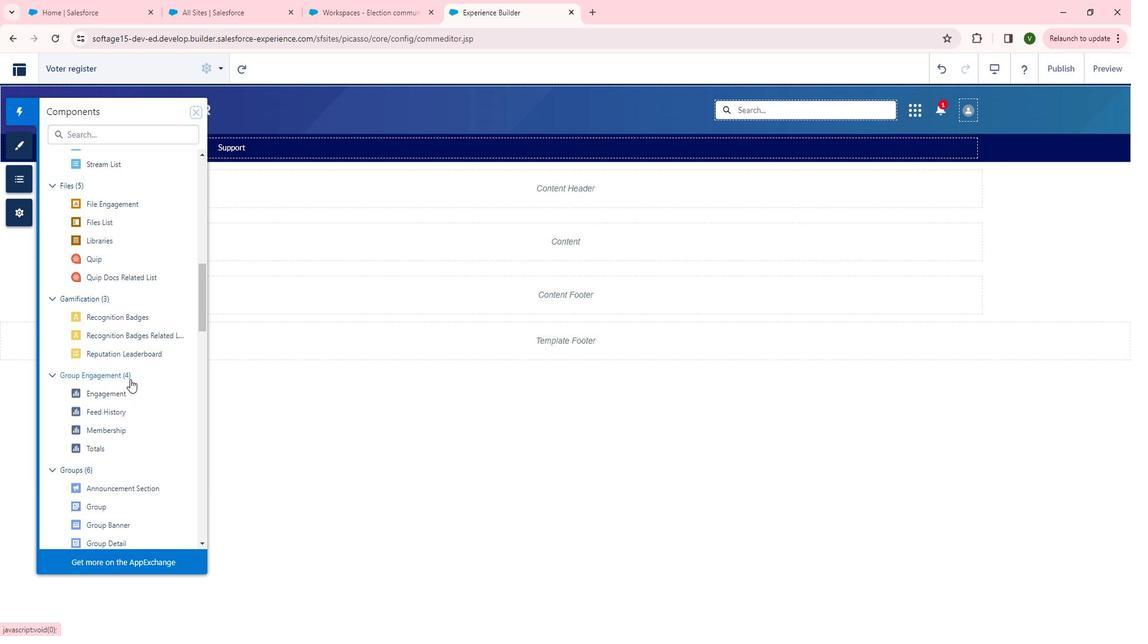 
Action: Mouse scrolled (144, 378) with delta (0, 0)
Screenshot: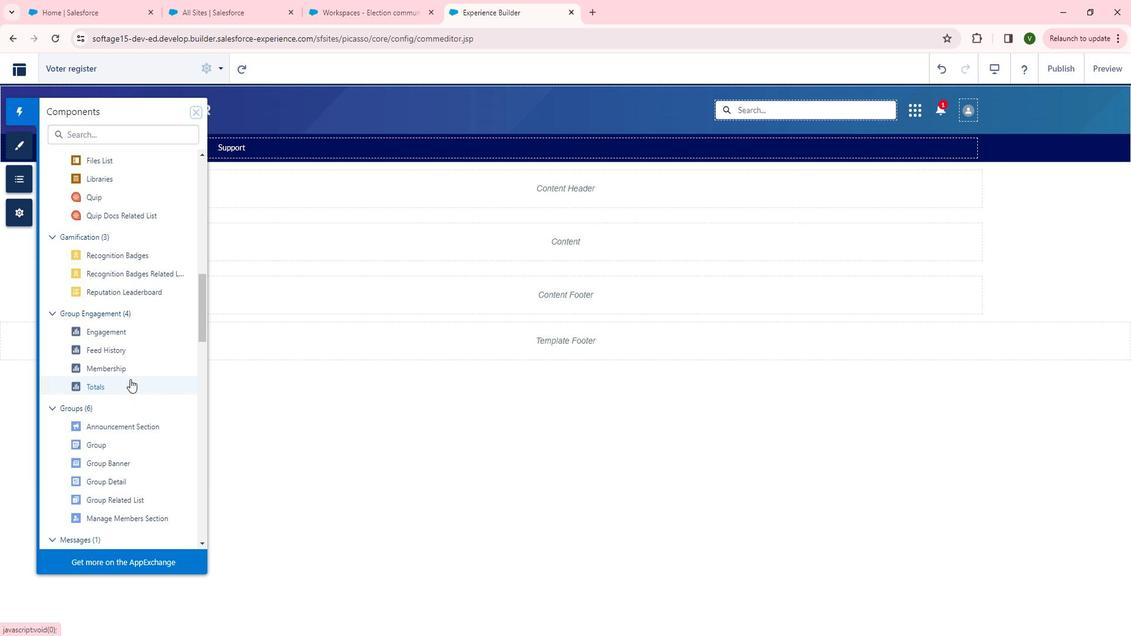 
Action: Mouse scrolled (144, 378) with delta (0, 0)
Screenshot: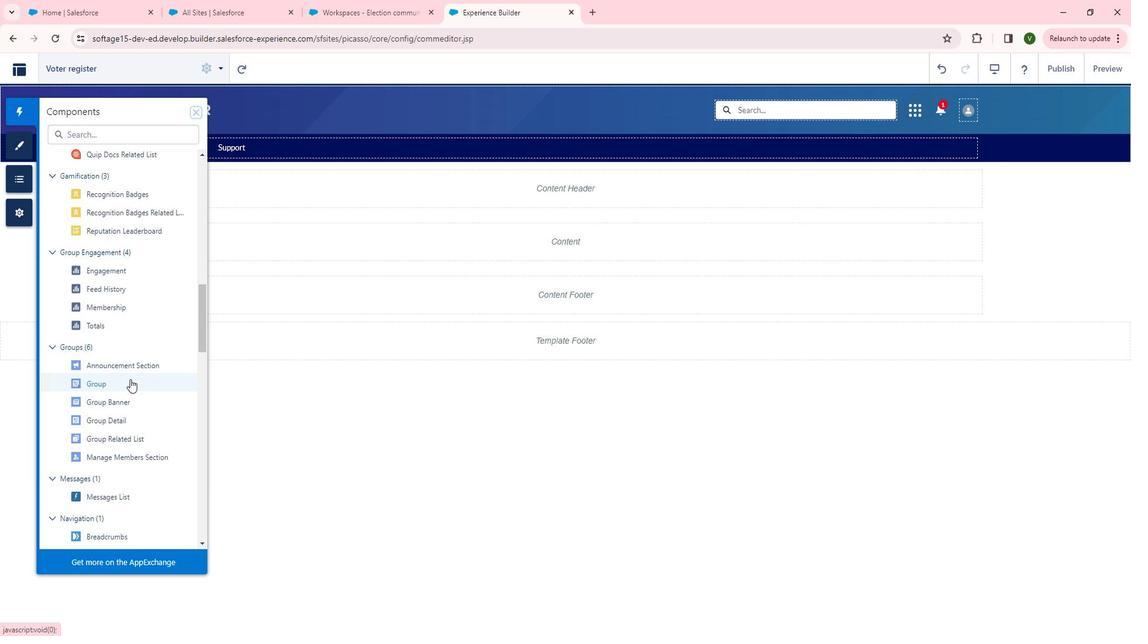 
Action: Mouse scrolled (144, 378) with delta (0, 0)
Screenshot: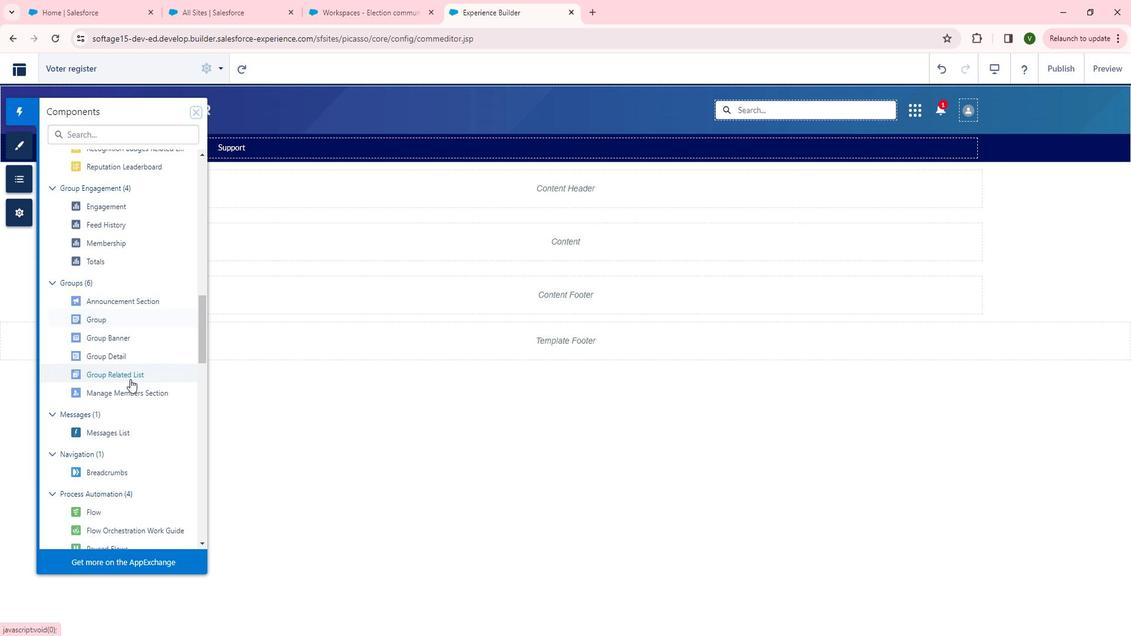 
Action: Mouse scrolled (144, 378) with delta (0, 0)
Screenshot: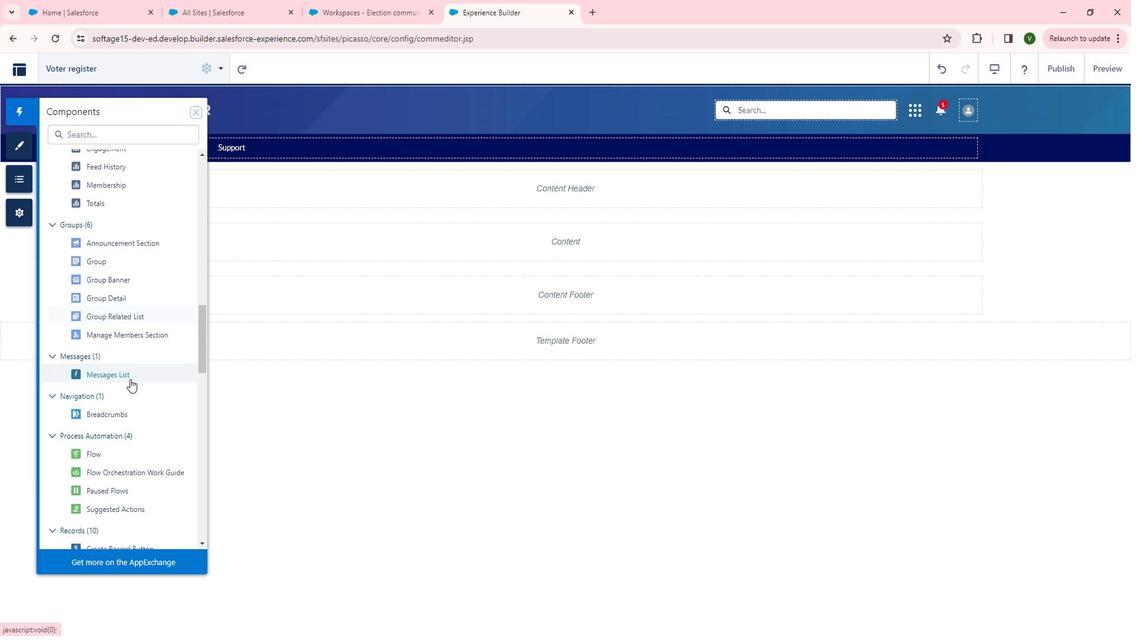 
Action: Mouse scrolled (144, 378) with delta (0, 0)
Screenshot: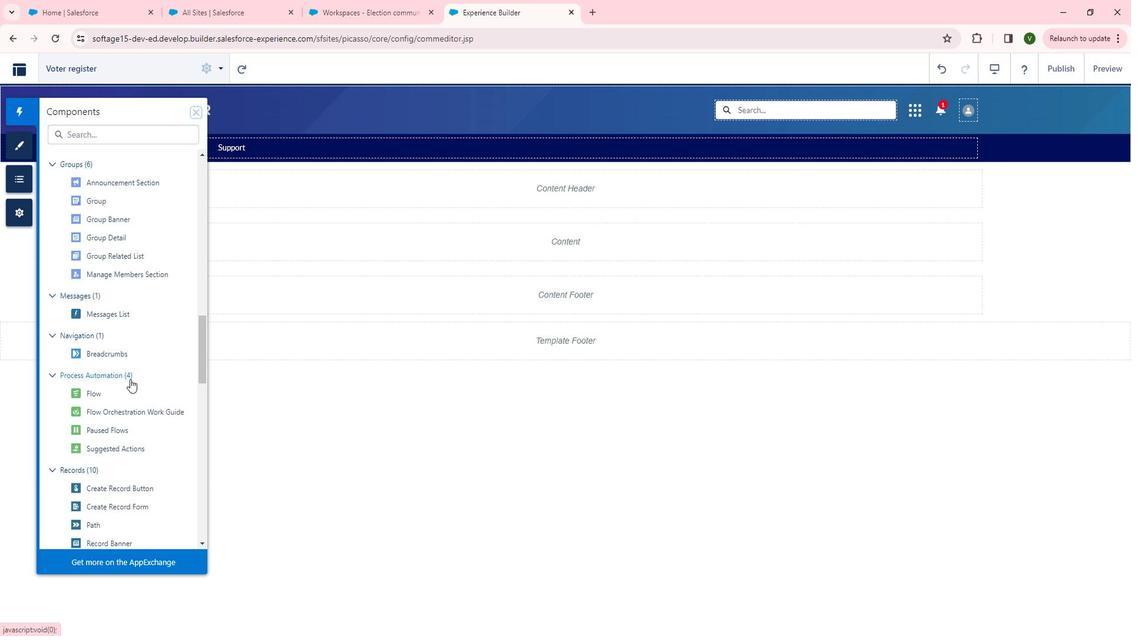 
Action: Mouse scrolled (144, 378) with delta (0, 0)
Screenshot: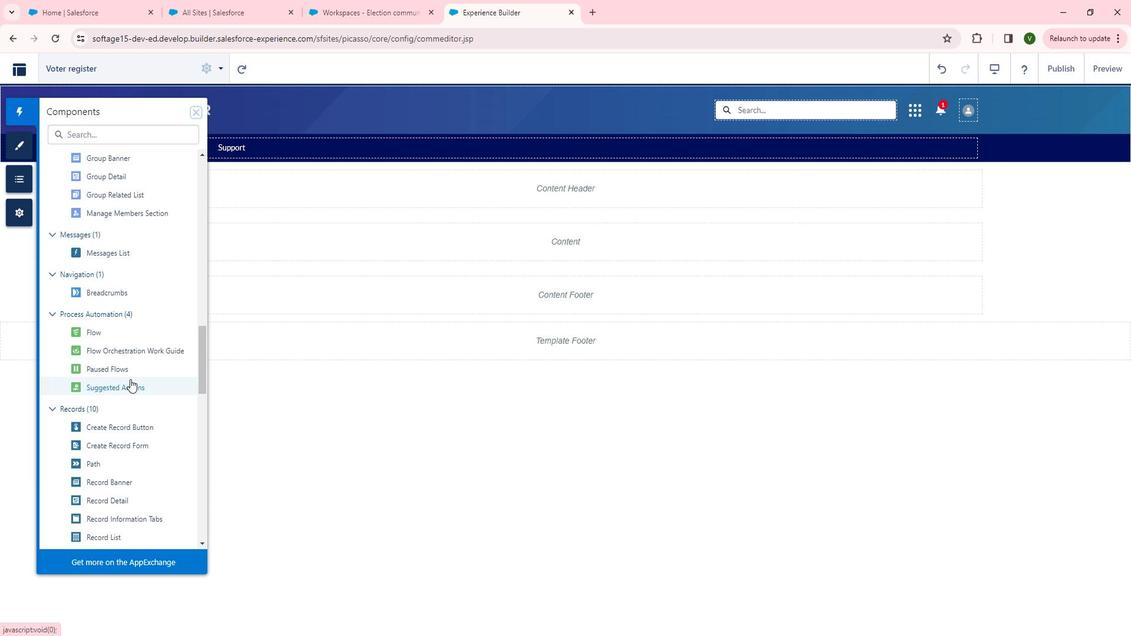 
Action: Mouse moved to (140, 387)
Screenshot: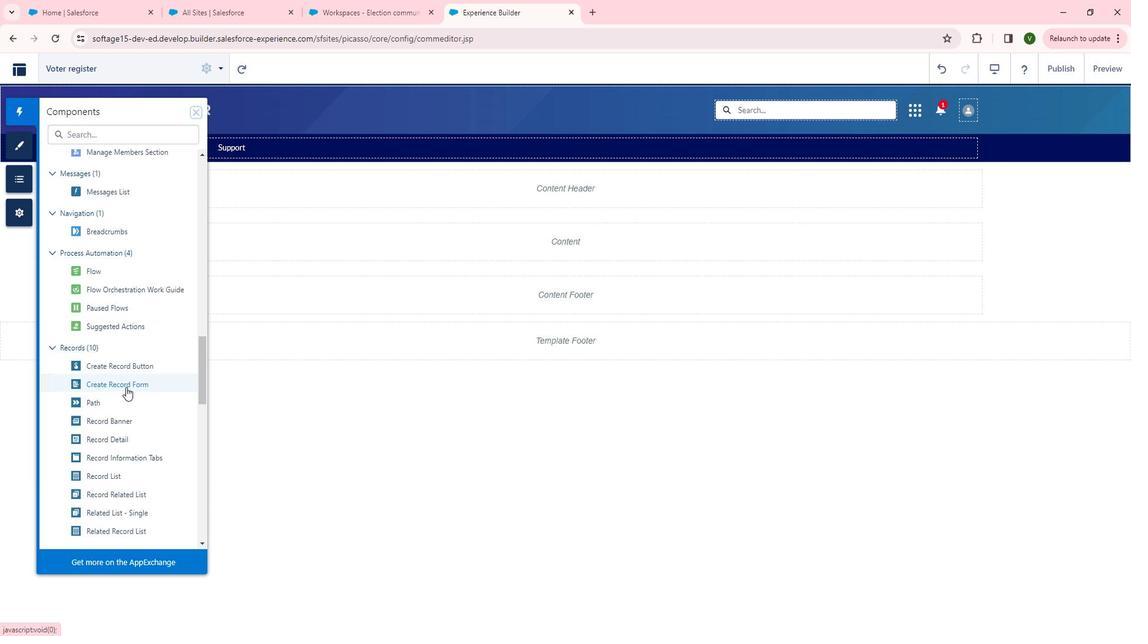 
Action: Mouse pressed left at (140, 387)
Screenshot: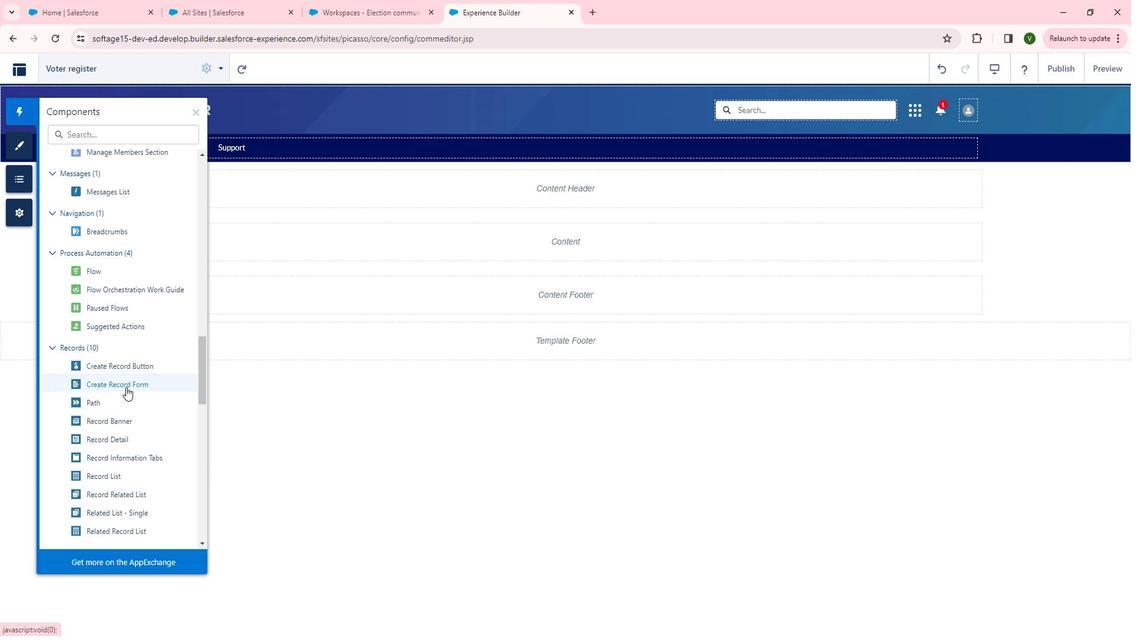 
Action: Mouse moved to (1001, 162)
Screenshot: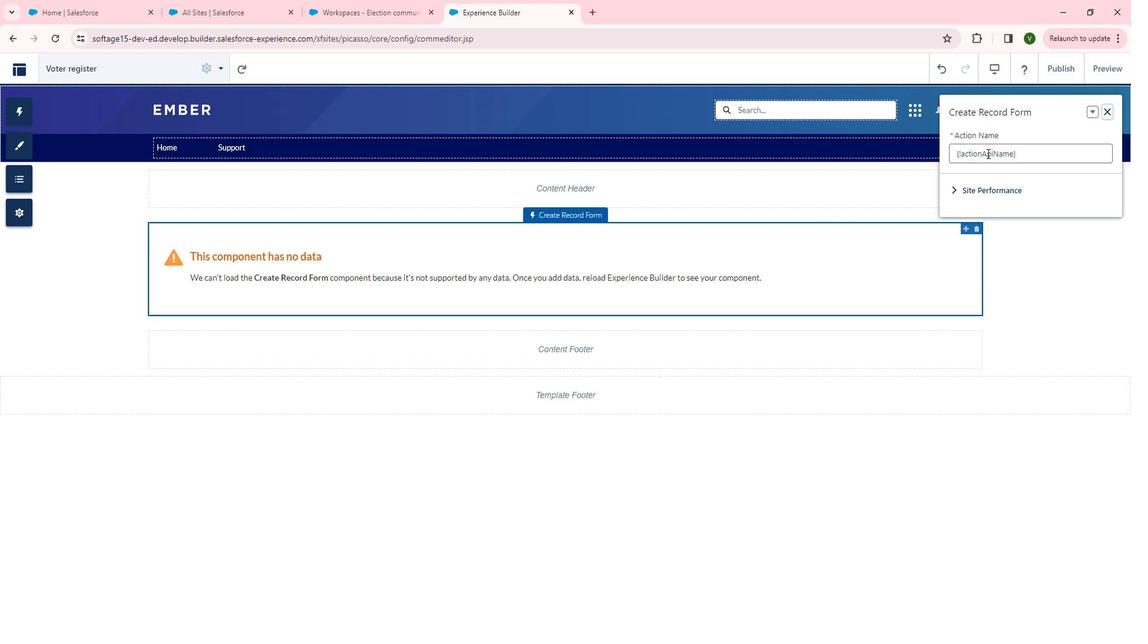 
Action: Mouse pressed left at (1001, 162)
Screenshot: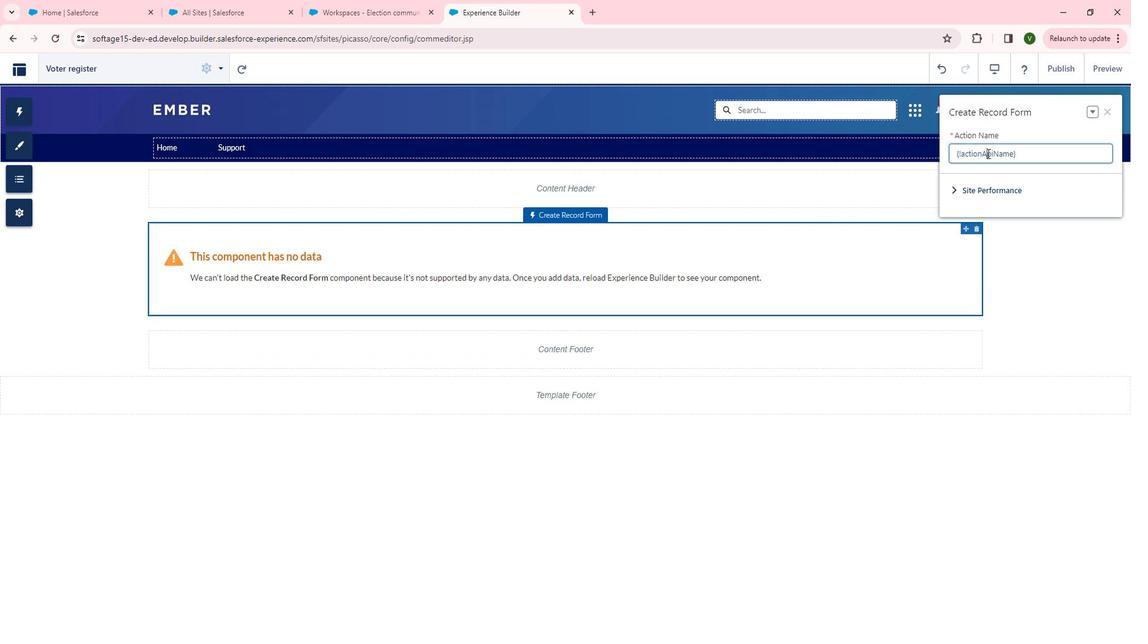 
Action: Mouse pressed left at (1001, 162)
Screenshot: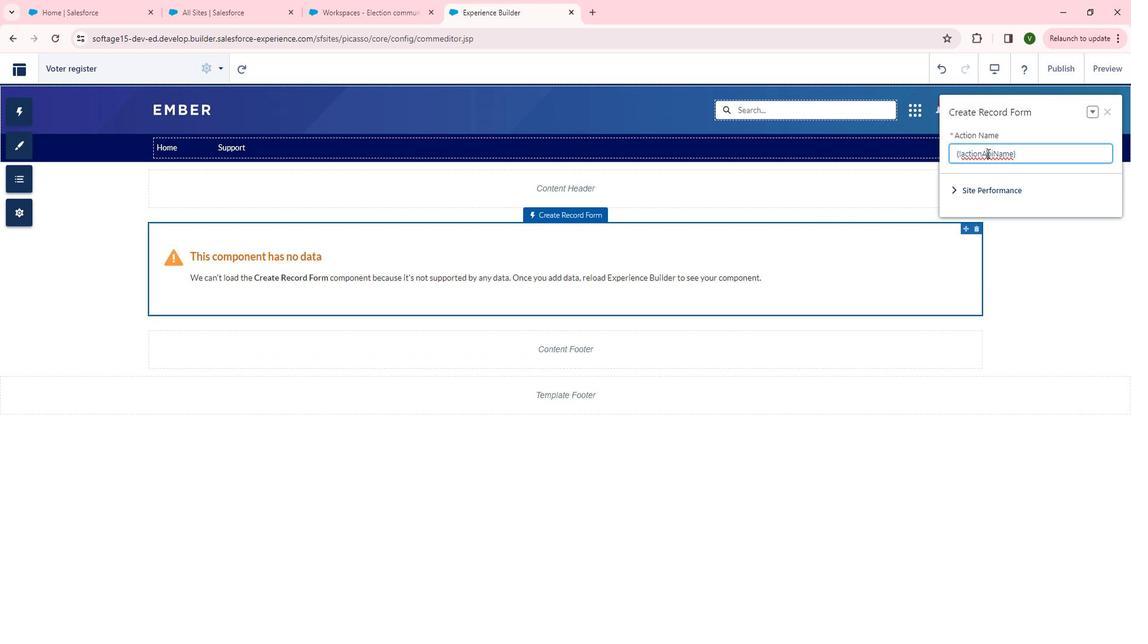 
Action: Mouse moved to (1000, 161)
Screenshot: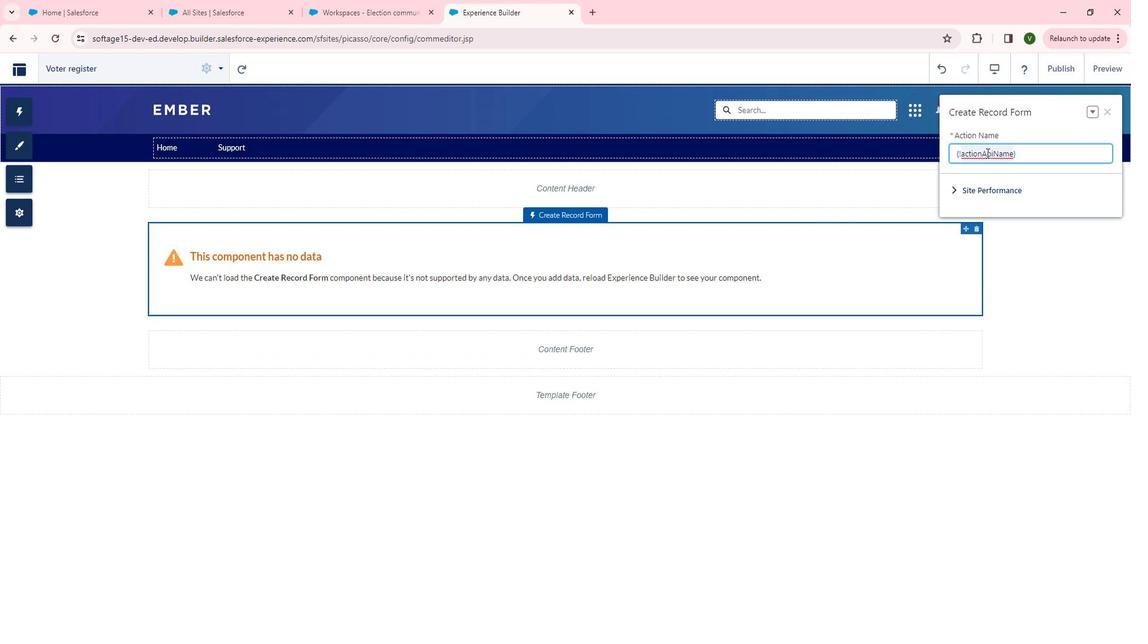 
Action: Key pressed ctrl+V
Screenshot: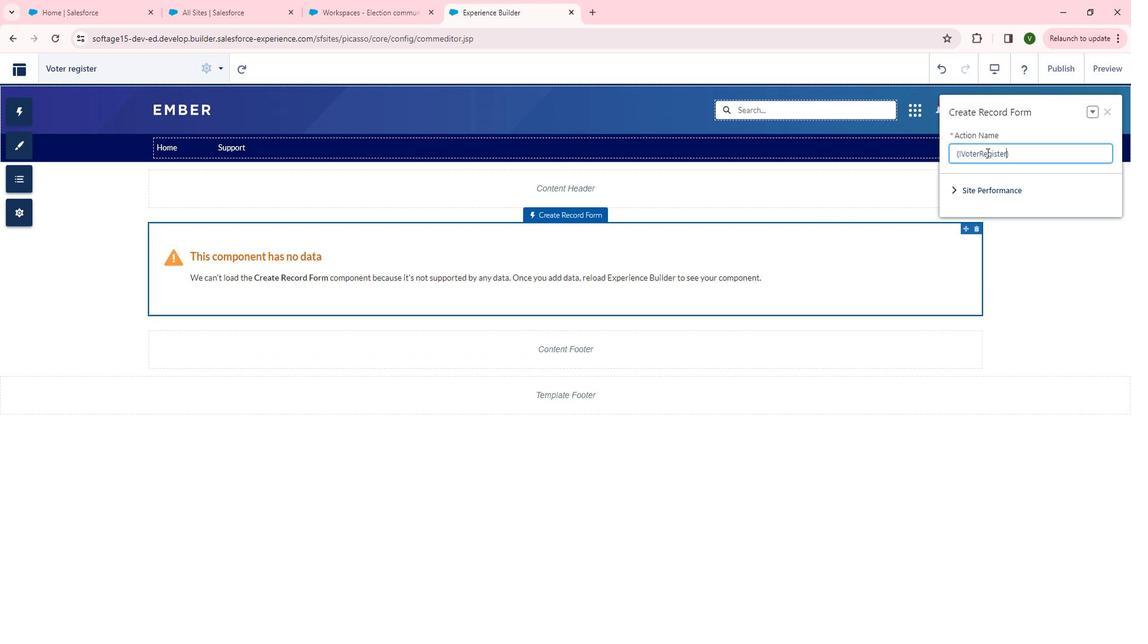 
Action: Mouse moved to (1057, 176)
Screenshot: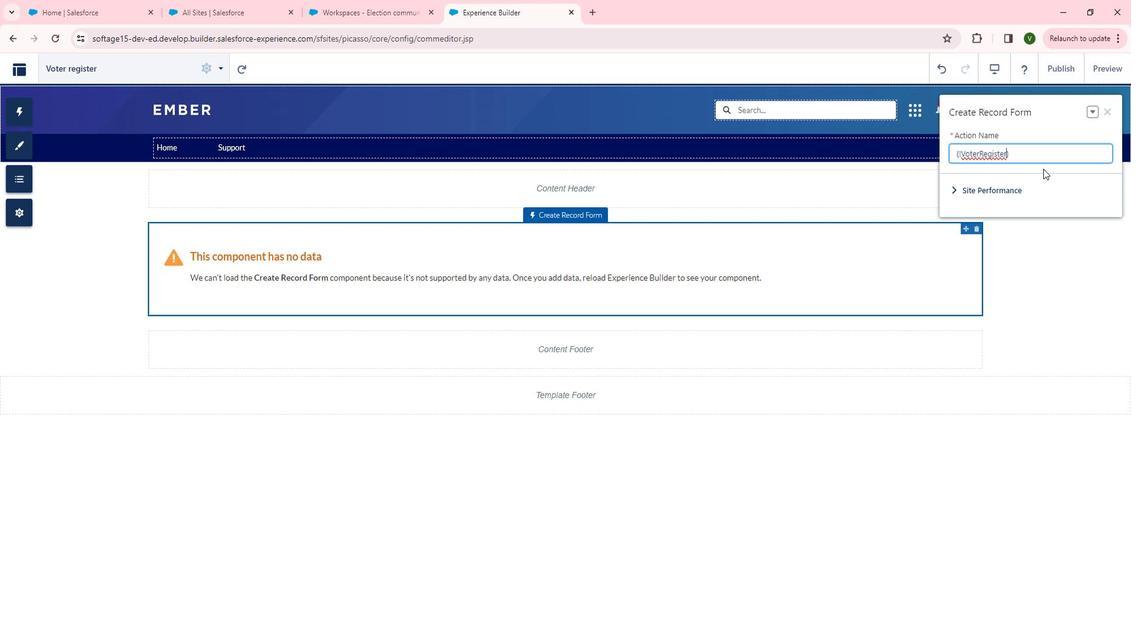 
Action: Mouse pressed left at (1057, 176)
Screenshot: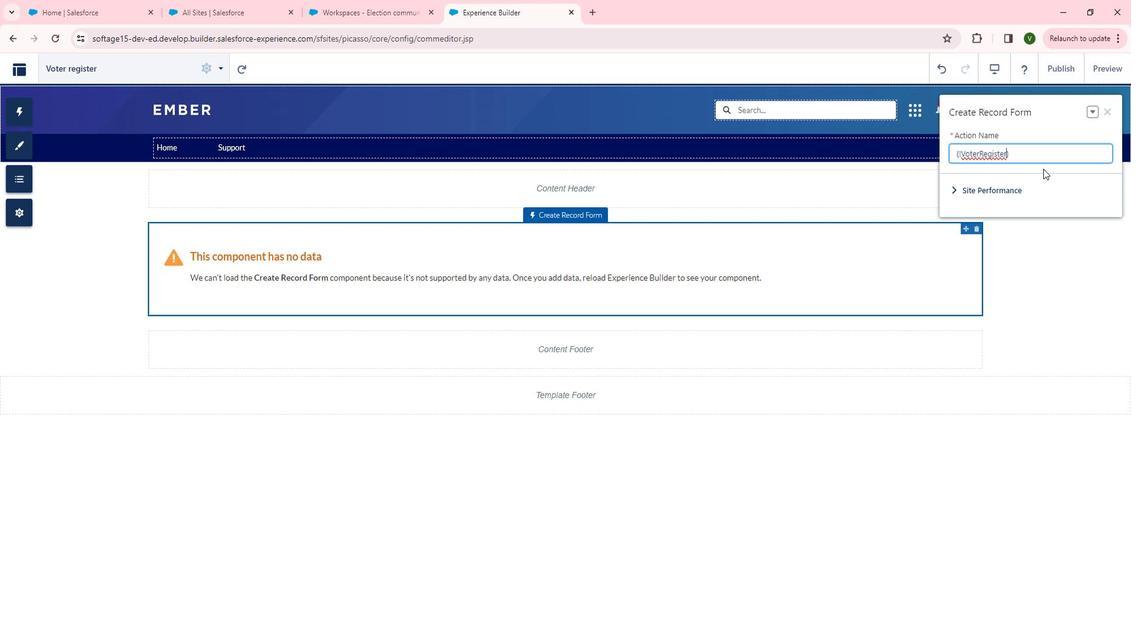 
Action: Mouse moved to (33, 116)
Screenshot: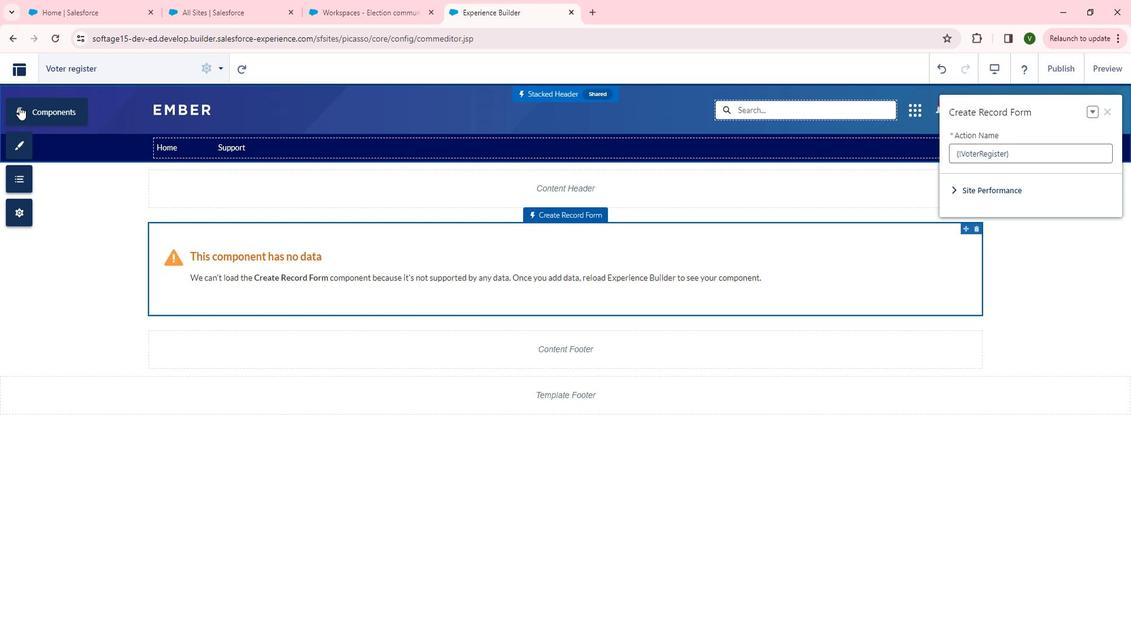 
Action: Mouse pressed left at (33, 116)
Screenshot: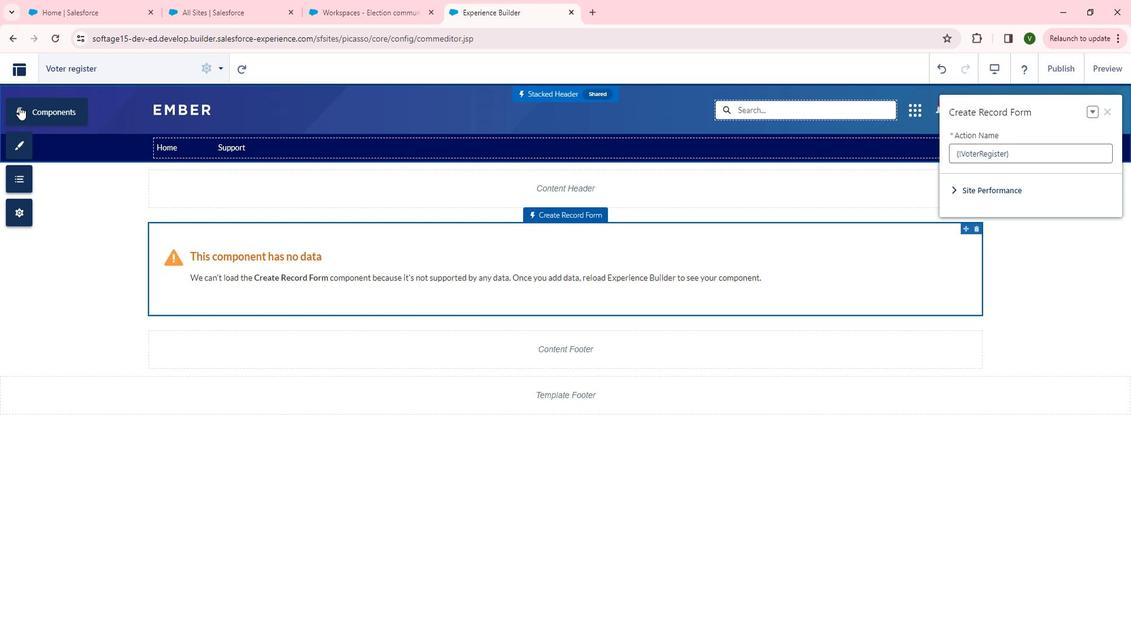 
Action: Mouse moved to (144, 361)
Screenshot: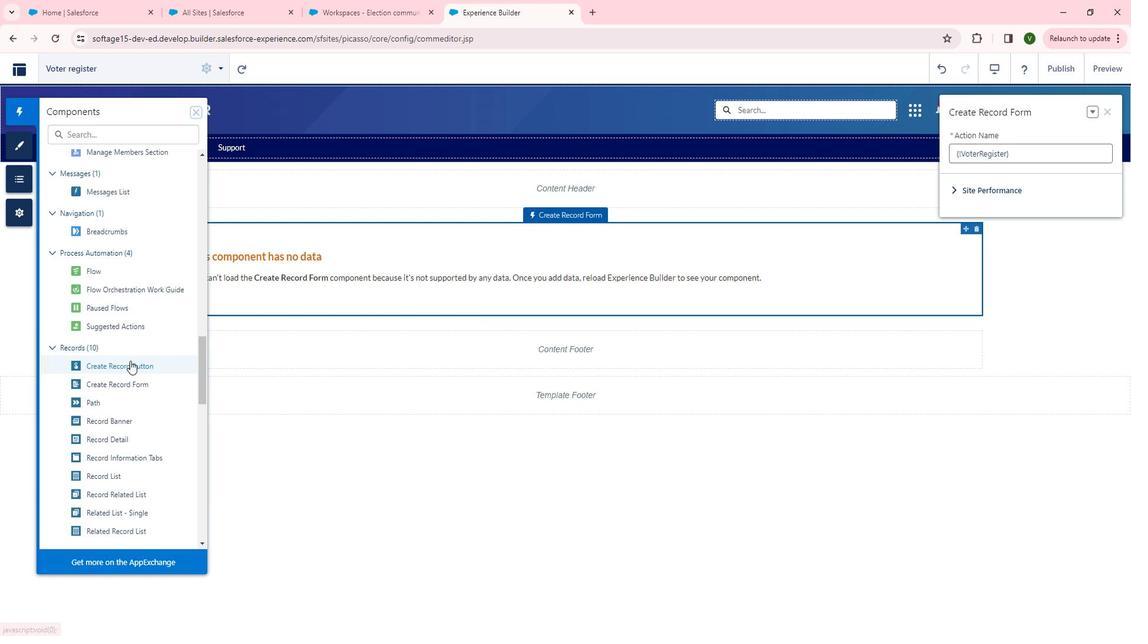 
Action: Mouse pressed left at (144, 361)
Screenshot: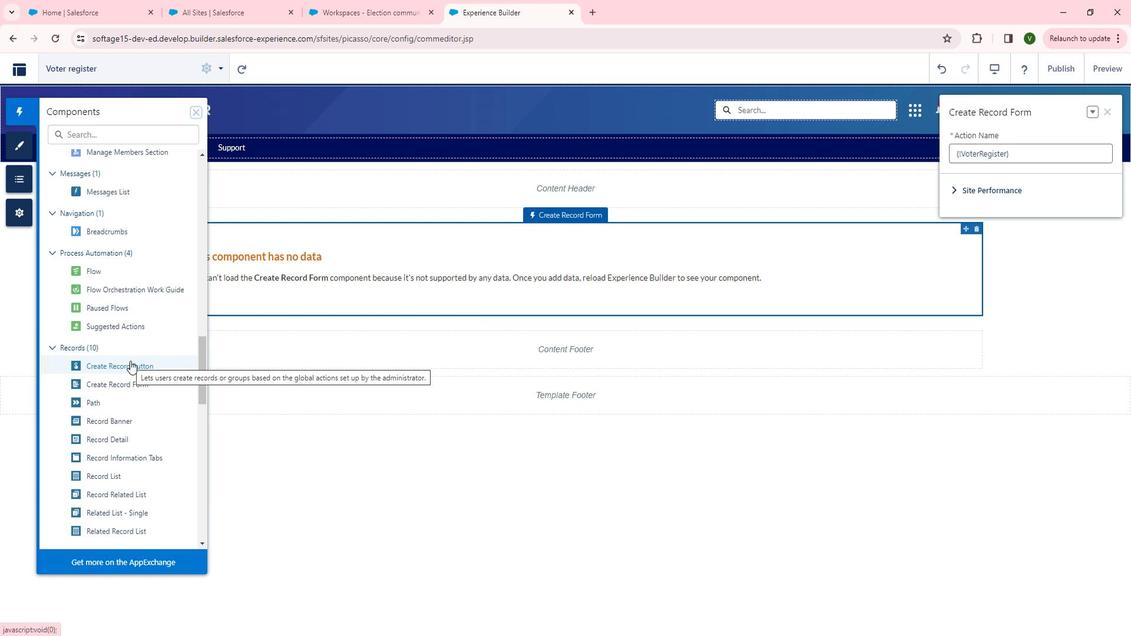 
Action: Mouse moved to (974, 223)
Screenshot: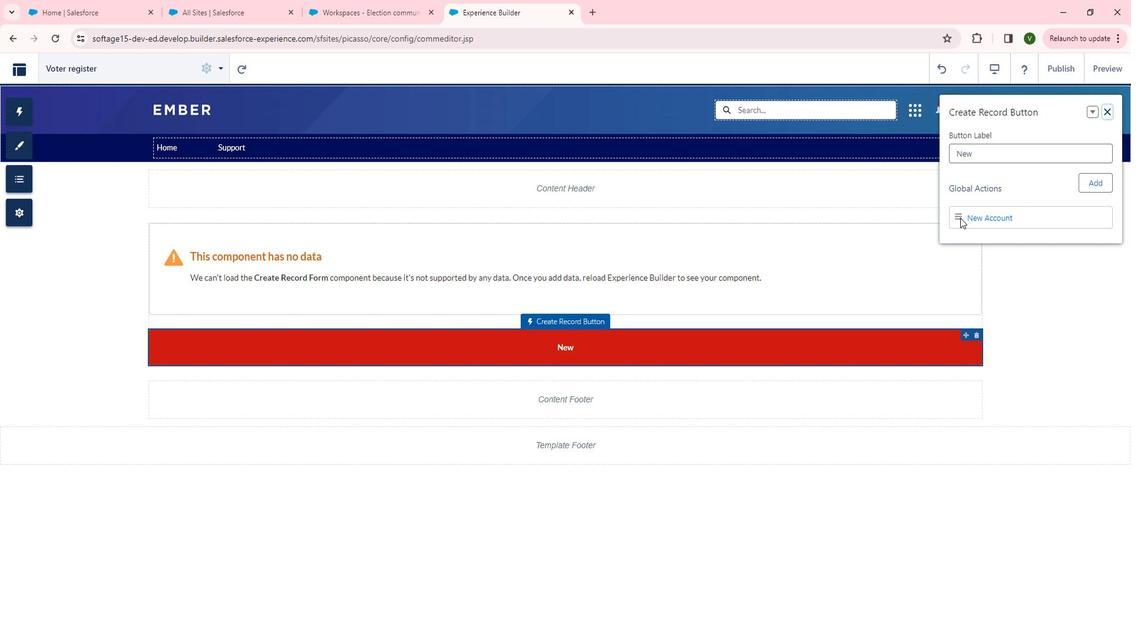 
Action: Mouse pressed left at (974, 223)
Screenshot: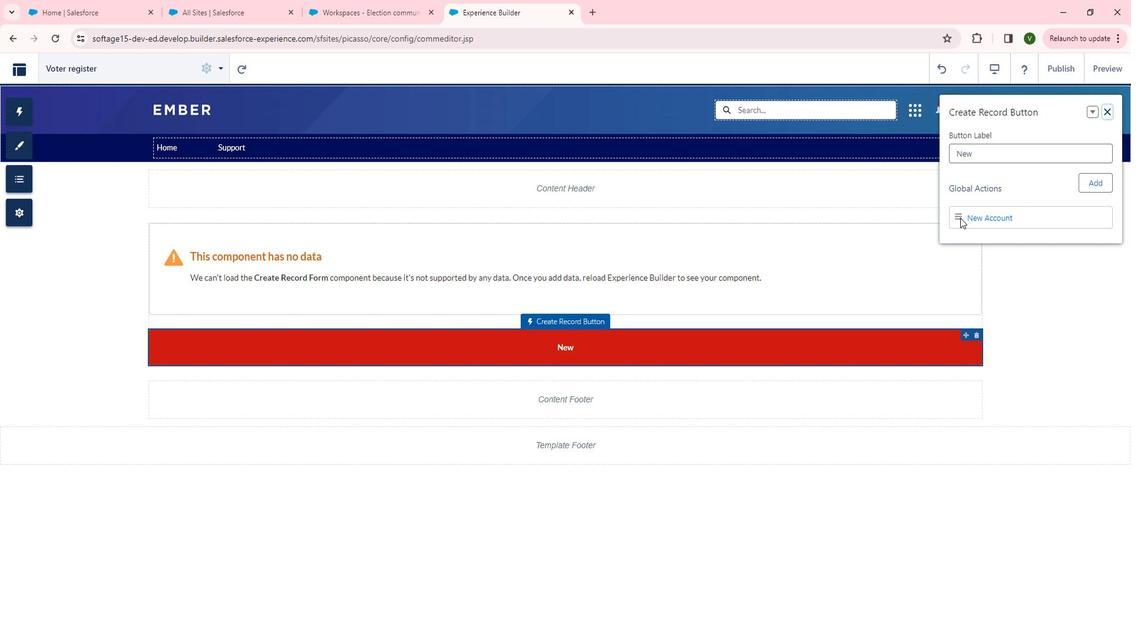
Action: Mouse moved to (975, 221)
Screenshot: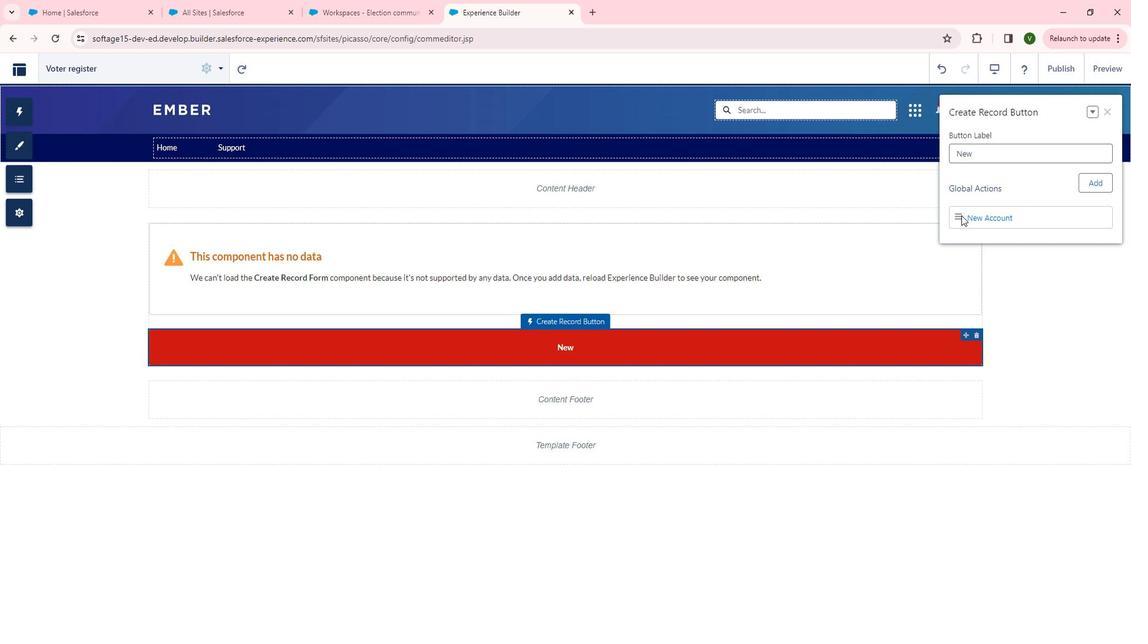 
Action: Mouse pressed left at (975, 221)
Screenshot: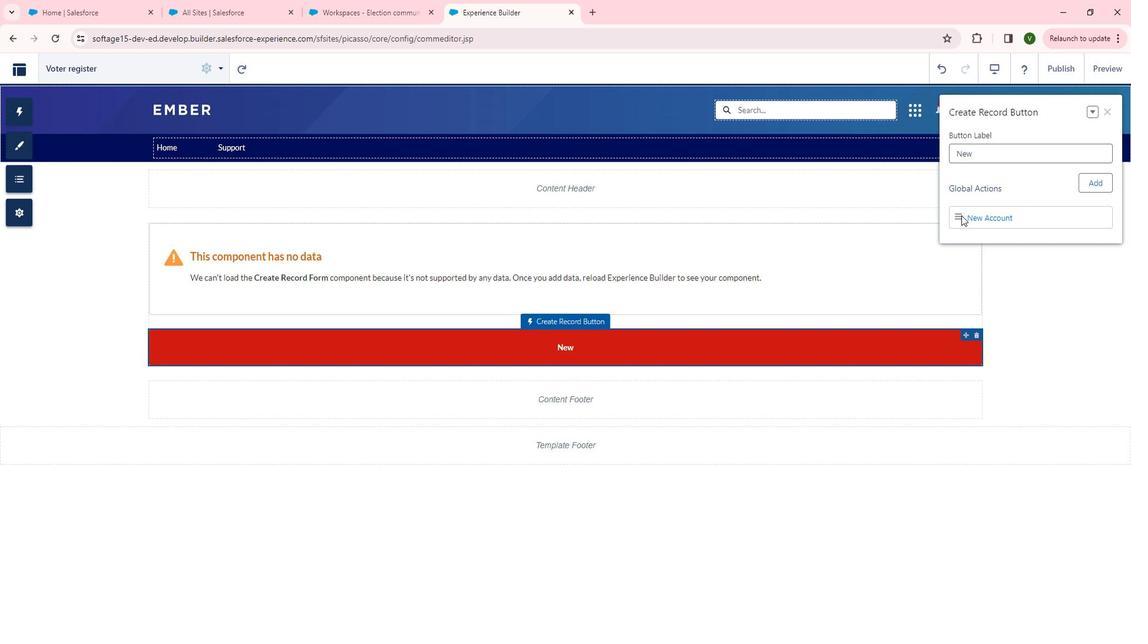 
Action: Mouse moved to (1008, 167)
Screenshot: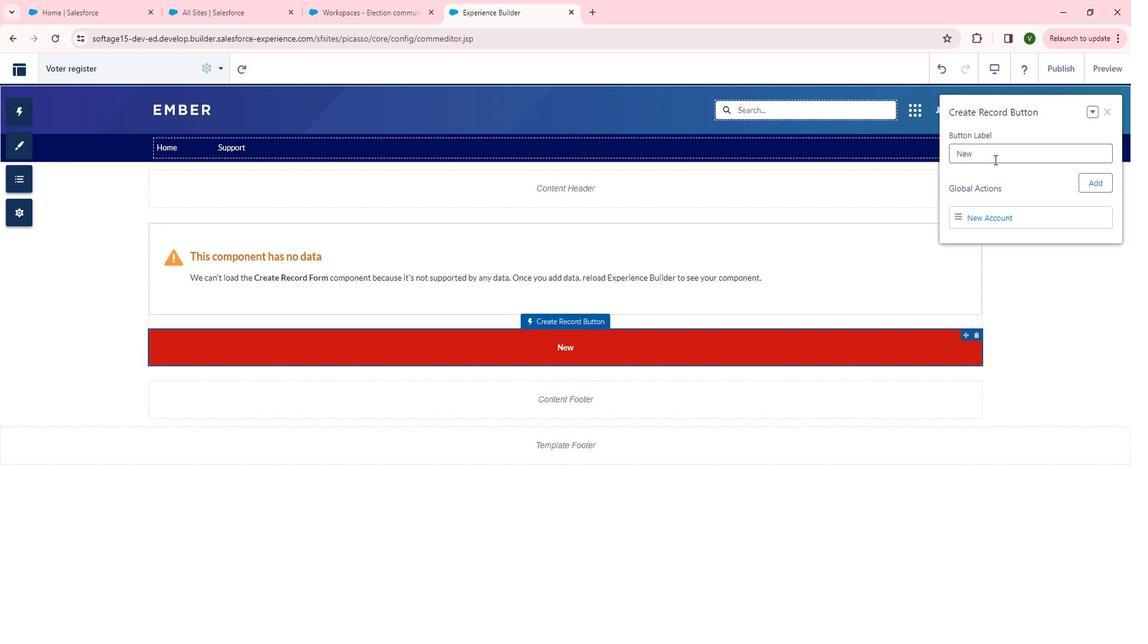
Action: Mouse pressed left at (1008, 167)
Screenshot: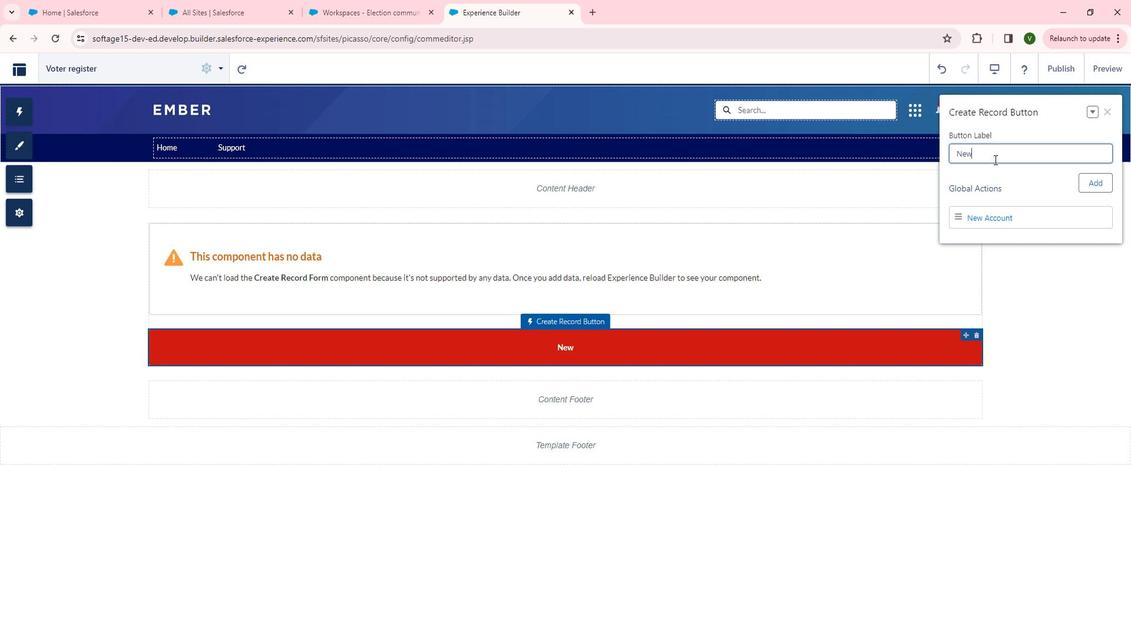 
Action: Mouse pressed left at (1008, 167)
Screenshot: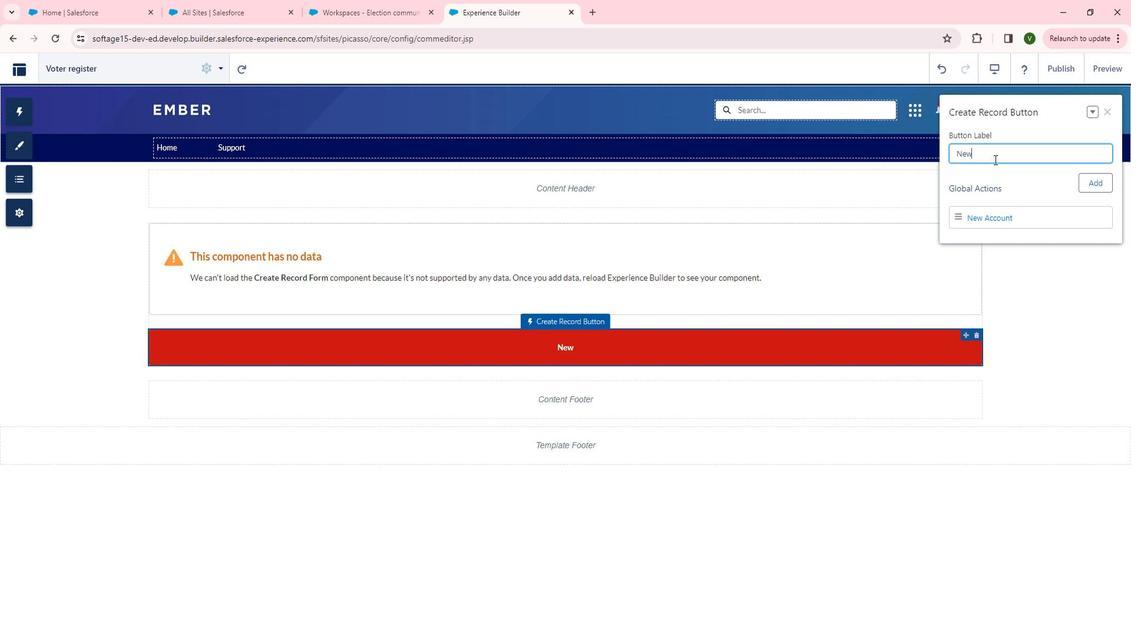 
Action: Mouse moved to (1018, 160)
Screenshot: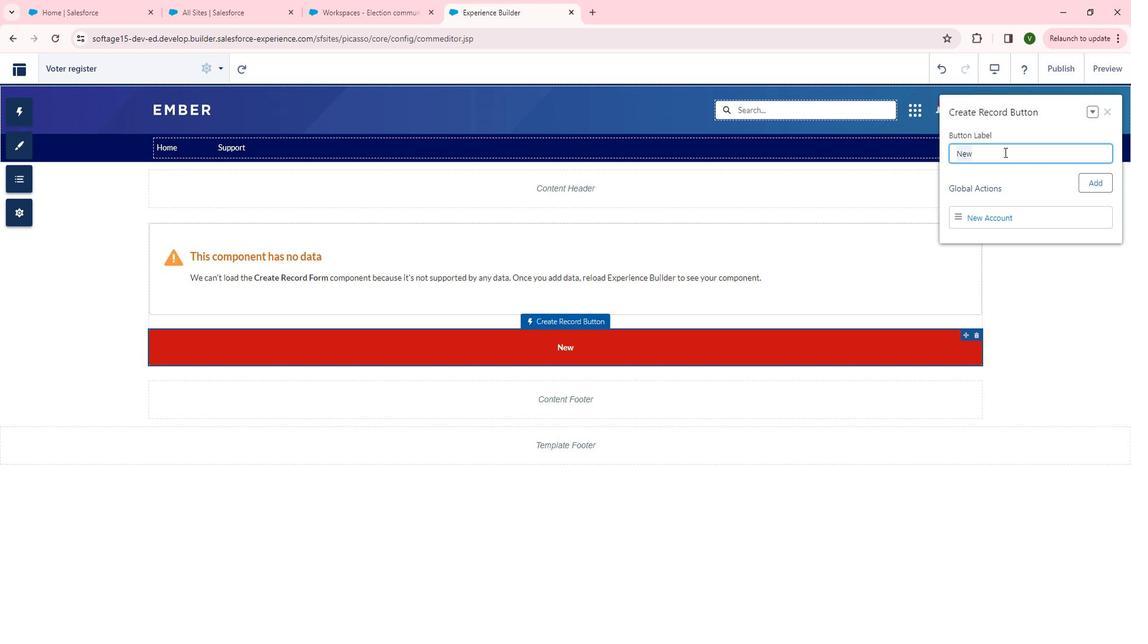 
Action: Key pressed <Key.backspace><Key.shift>Voter<Key.space><Key.shift>Registration
Screenshot: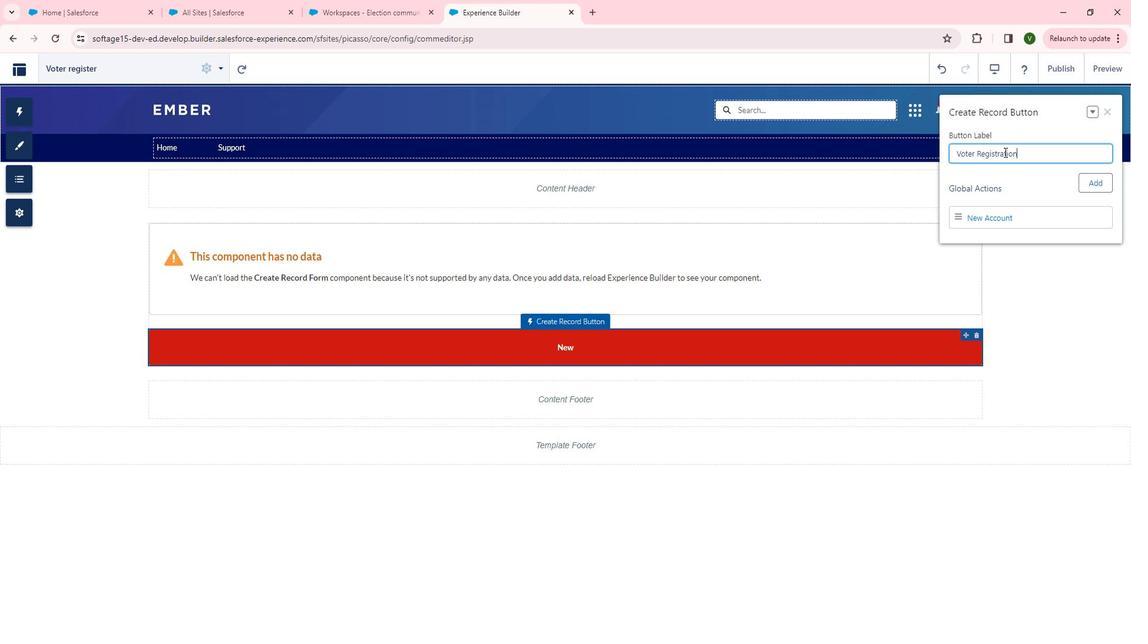 
Action: Mouse moved to (990, 225)
Screenshot: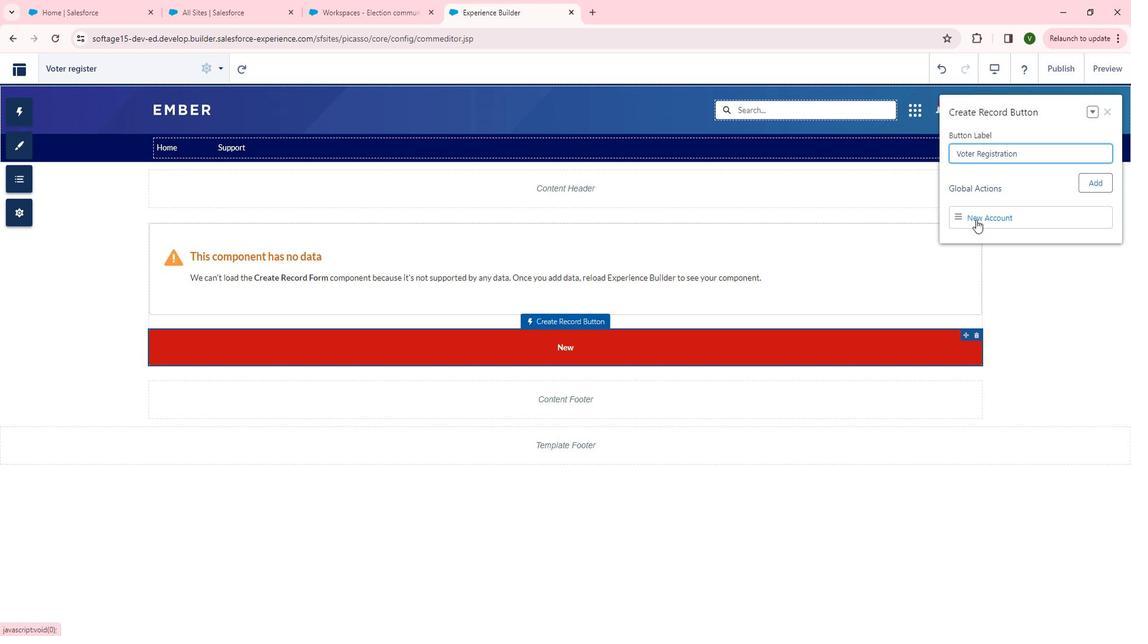 
Action: Mouse pressed left at (990, 225)
Screenshot: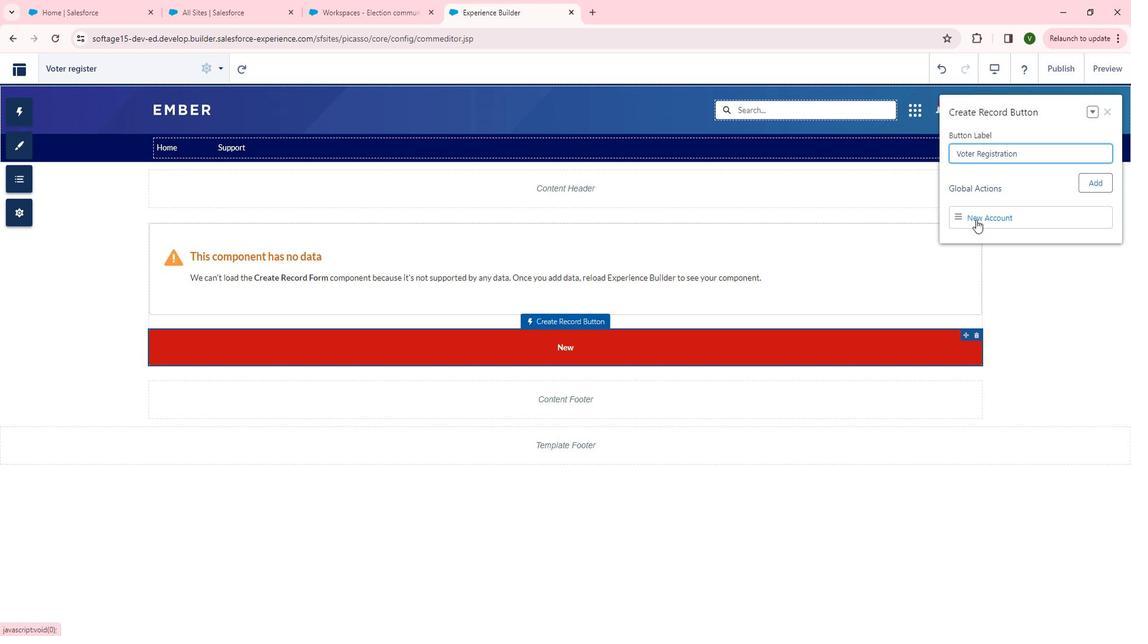 
Action: Mouse moved to (919, 209)
Screenshot: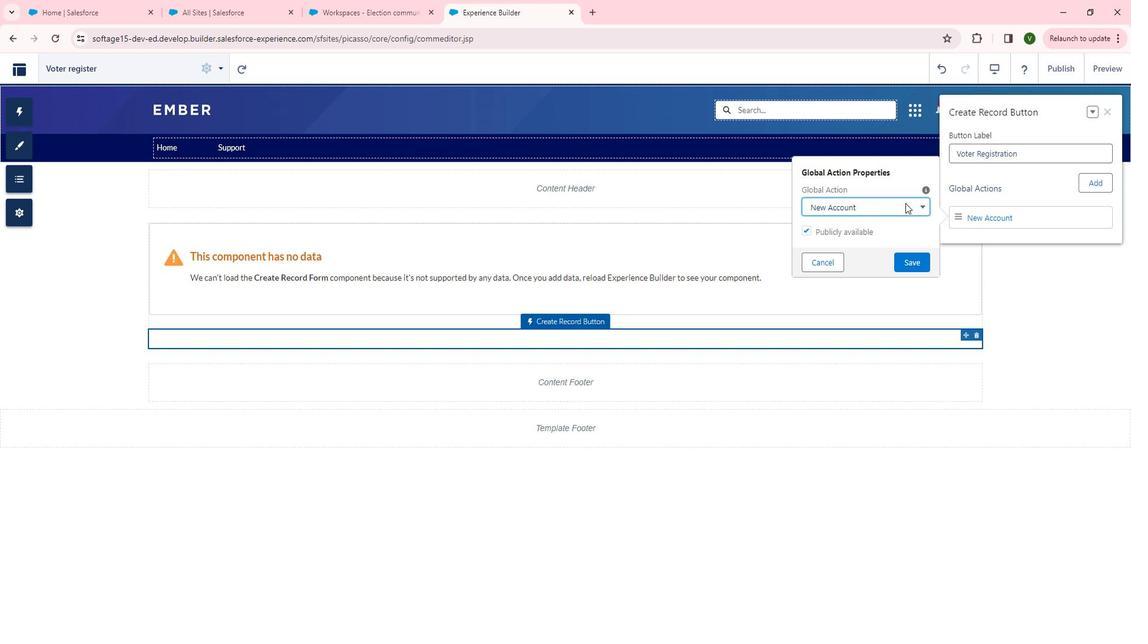 
Action: Mouse pressed left at (919, 209)
Screenshot: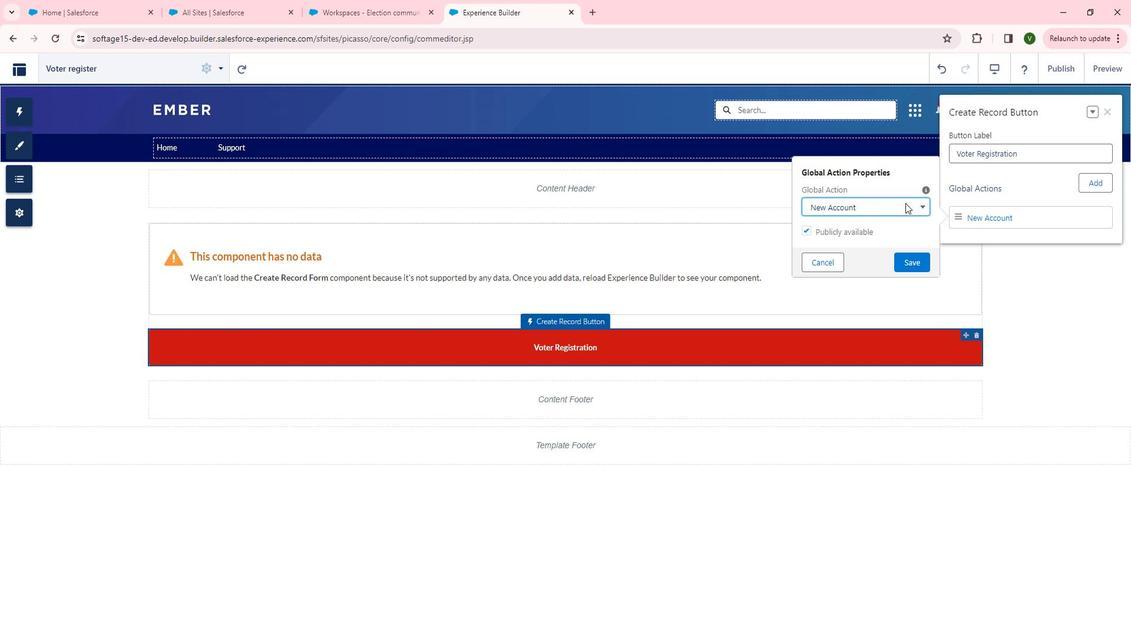 
Action: Mouse moved to (868, 341)
Screenshot: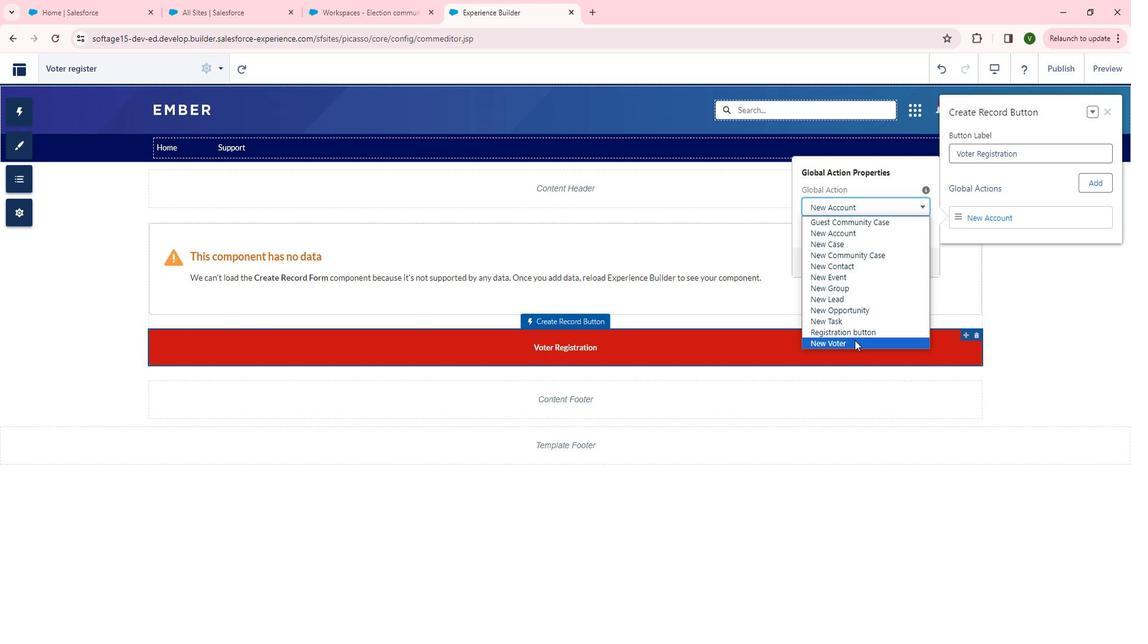 
Action: Mouse pressed left at (868, 341)
Screenshot: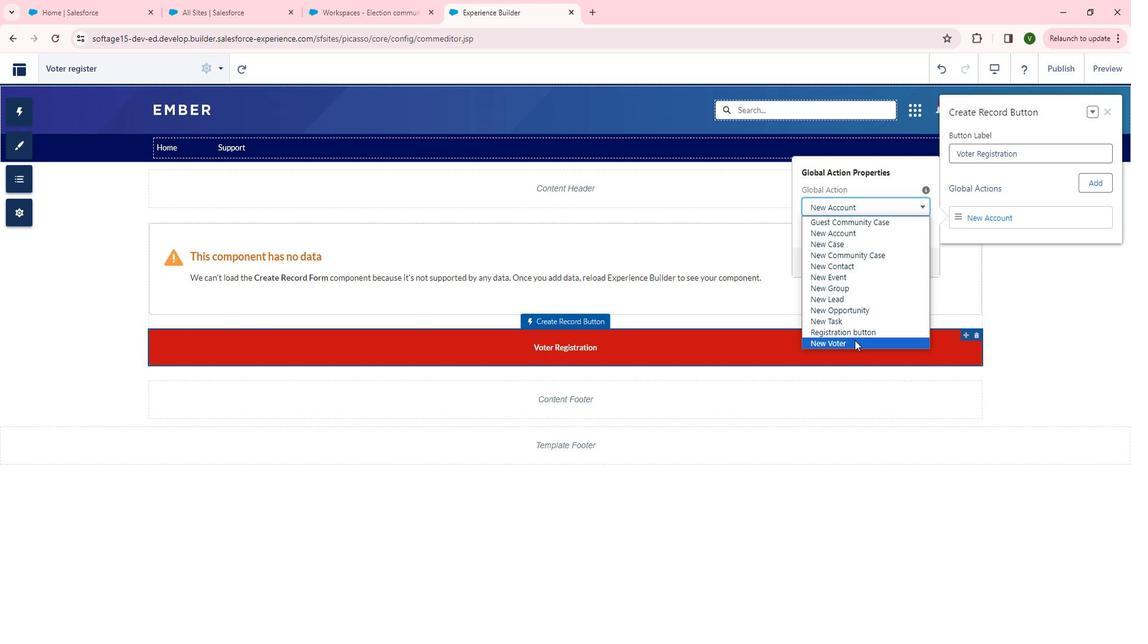 
Action: Mouse moved to (926, 268)
Screenshot: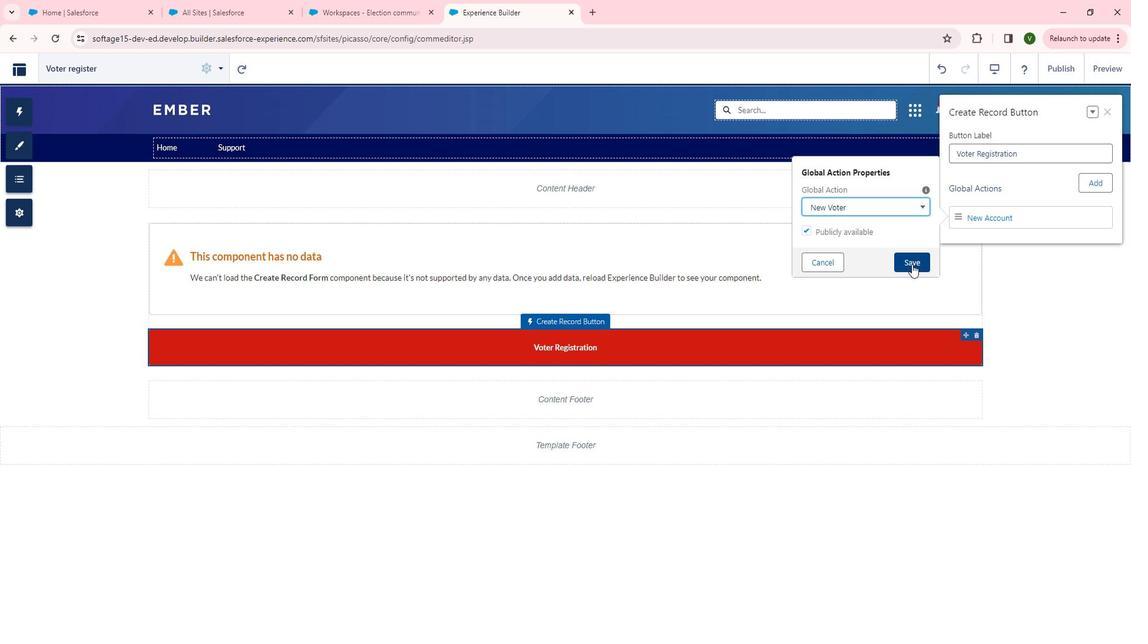 
Action: Mouse pressed left at (926, 268)
Screenshot: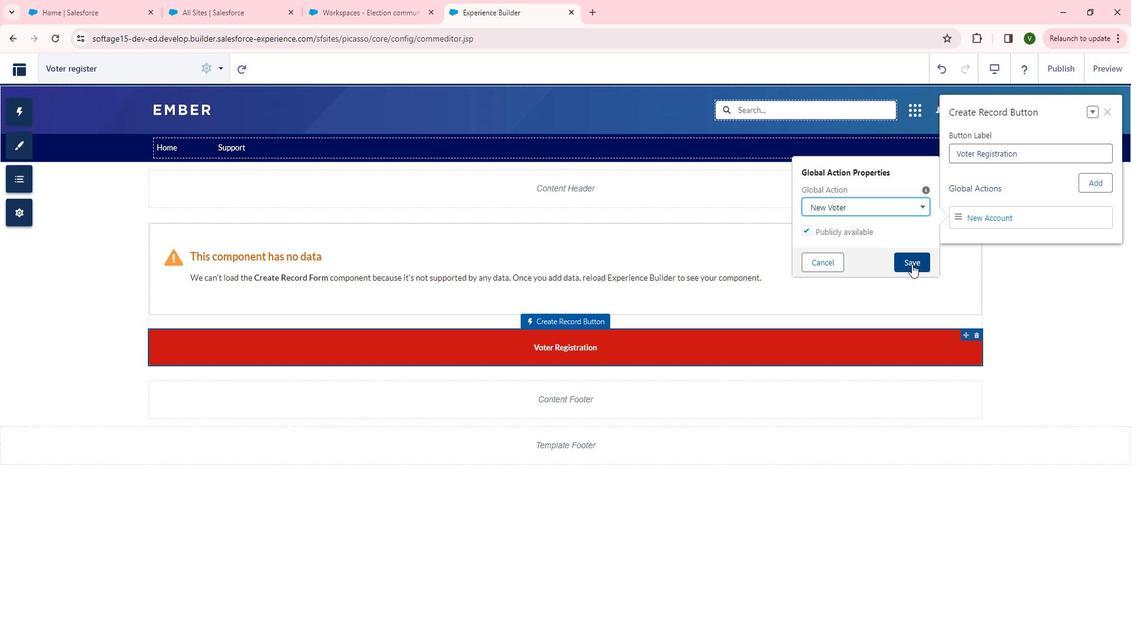 
Action: Mouse moved to (34, 113)
Screenshot: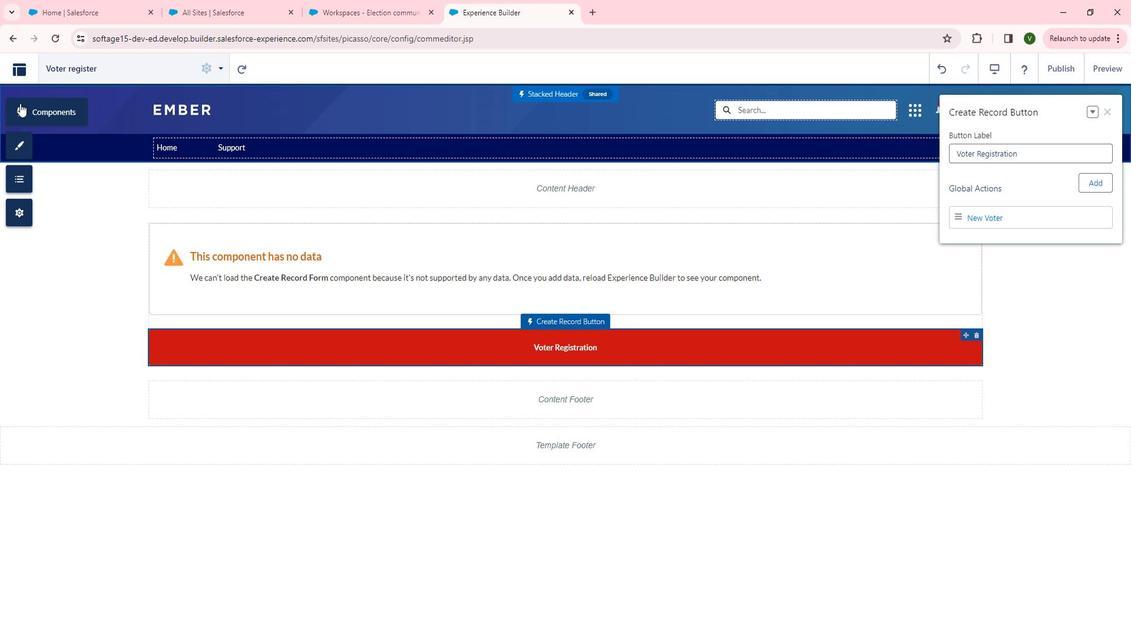
Action: Mouse pressed left at (34, 113)
Screenshot: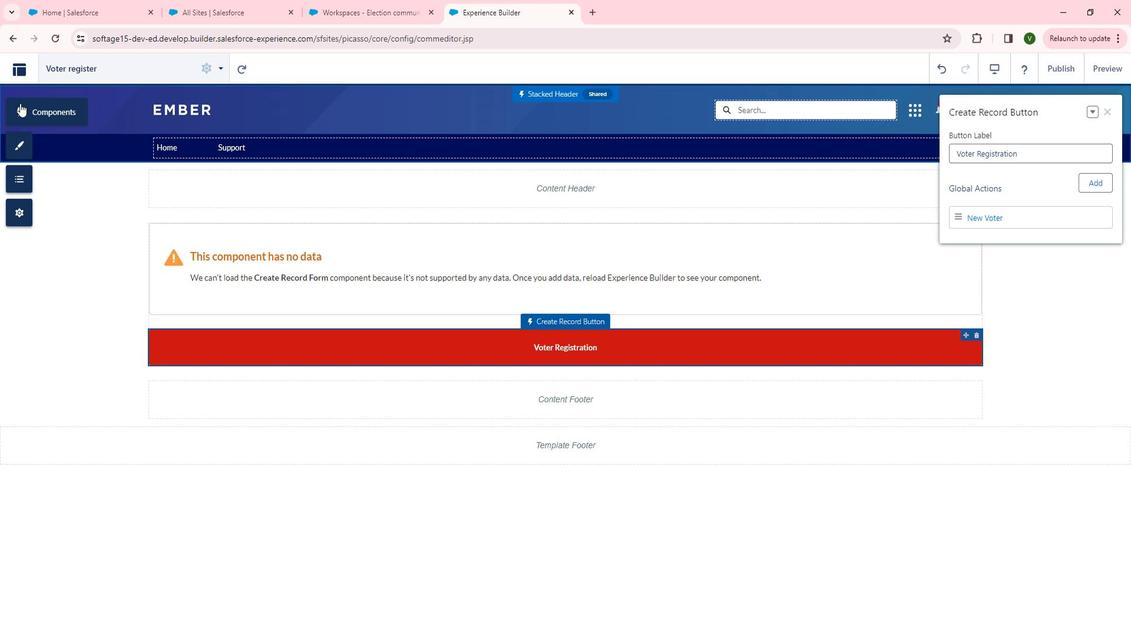 
Action: Mouse moved to (25, 262)
Screenshot: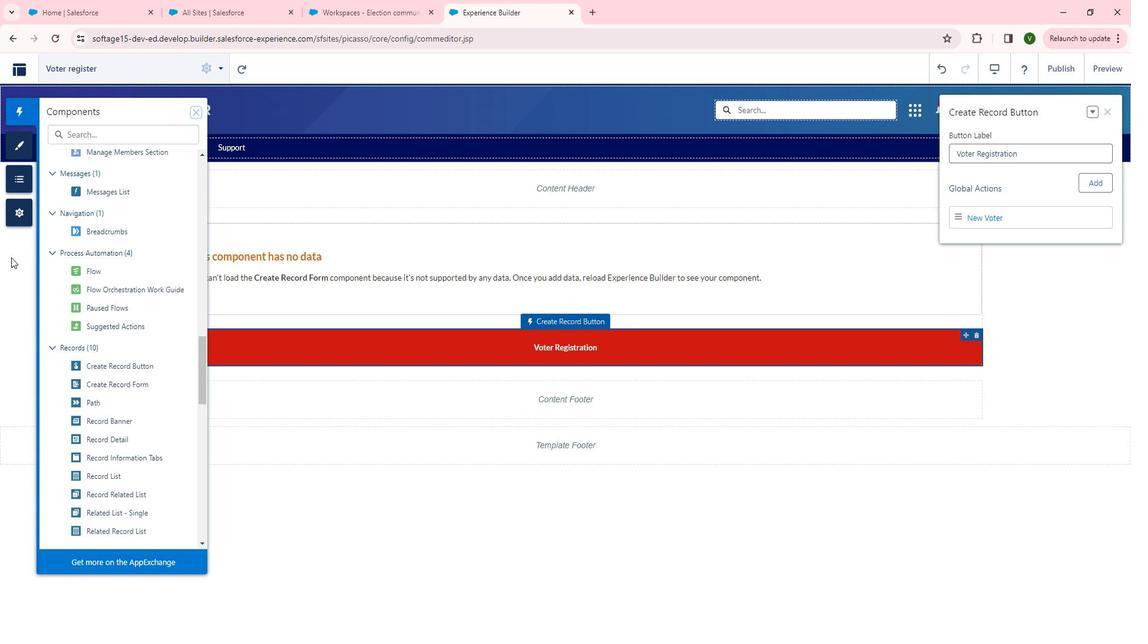 
Action: Mouse pressed left at (25, 262)
Screenshot: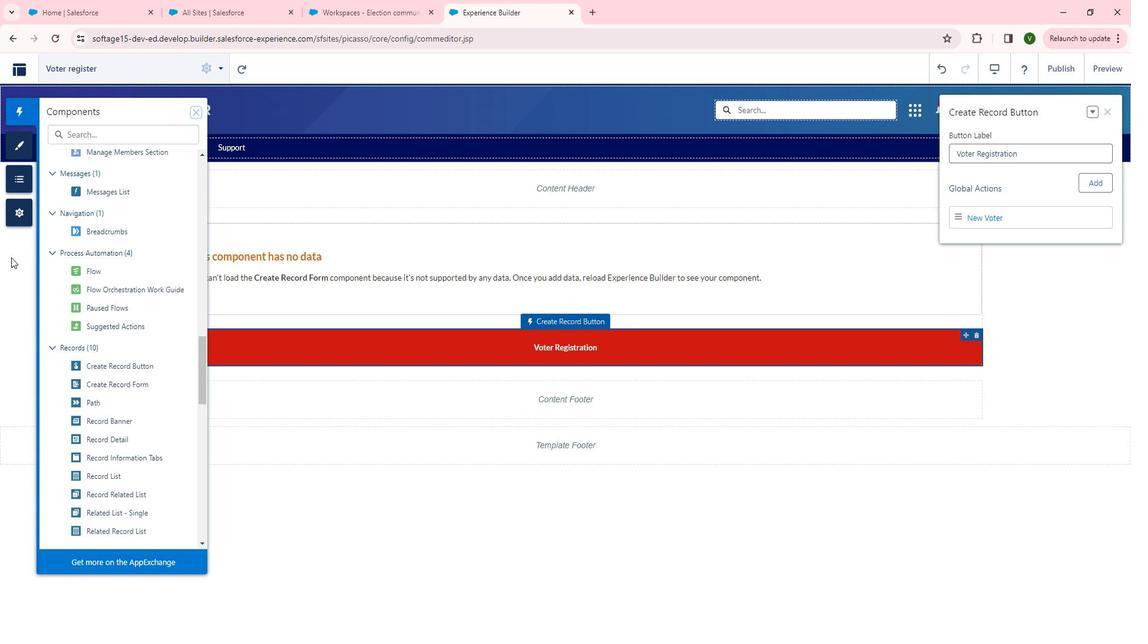 
Action: Mouse moved to (37, 154)
Screenshot: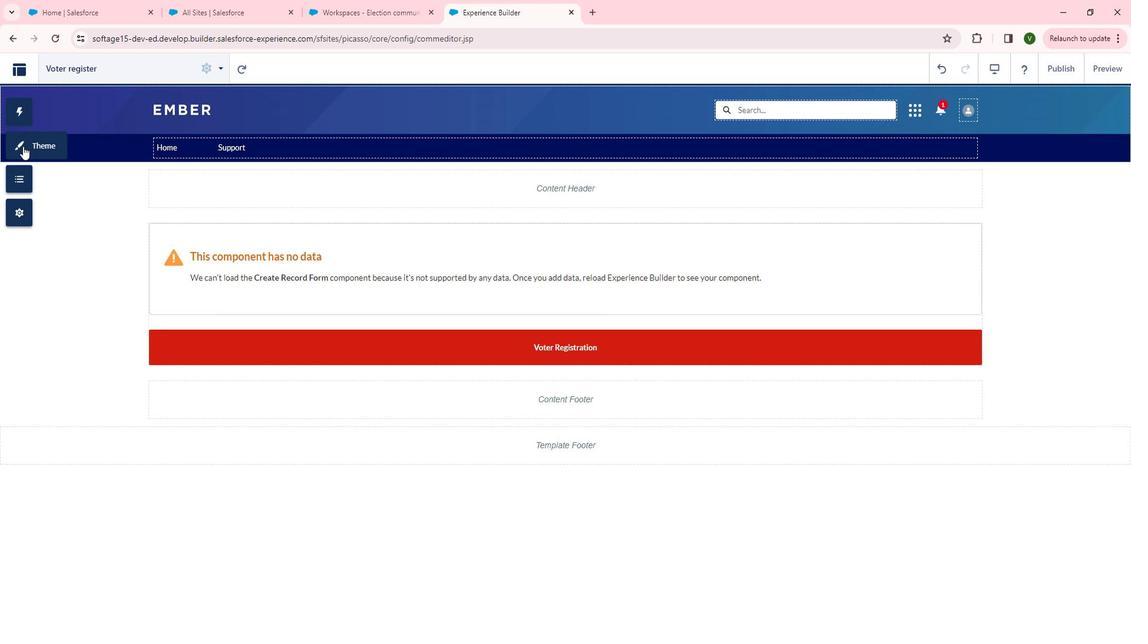 
Action: Mouse pressed left at (37, 154)
Screenshot: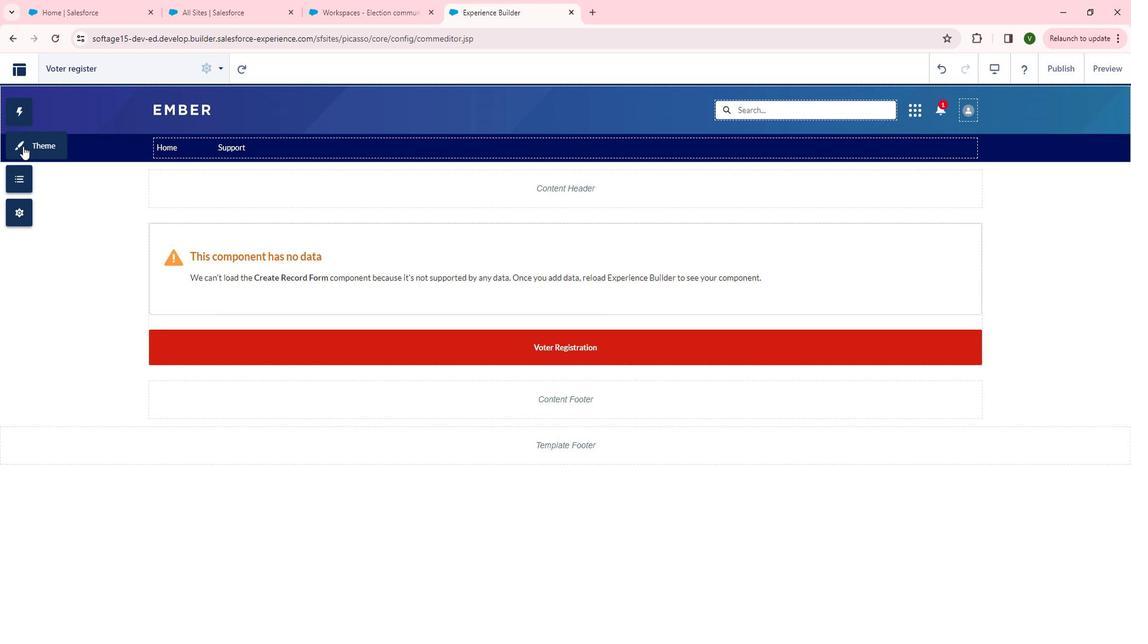 
Action: Mouse moved to (197, 235)
Screenshot: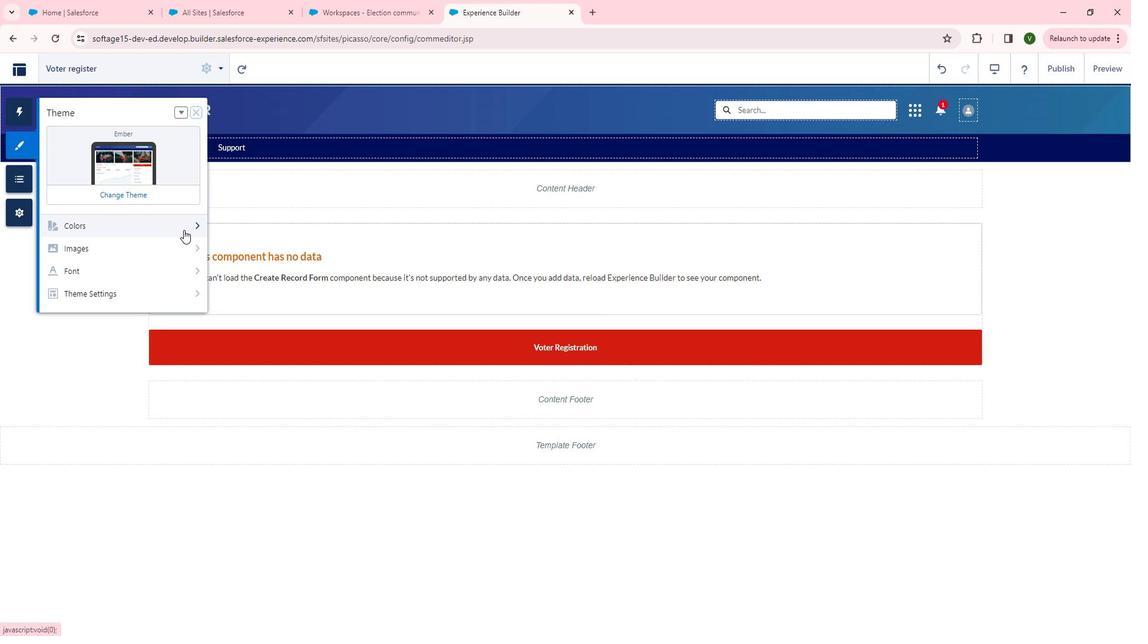 
Action: Mouse pressed left at (197, 235)
Screenshot: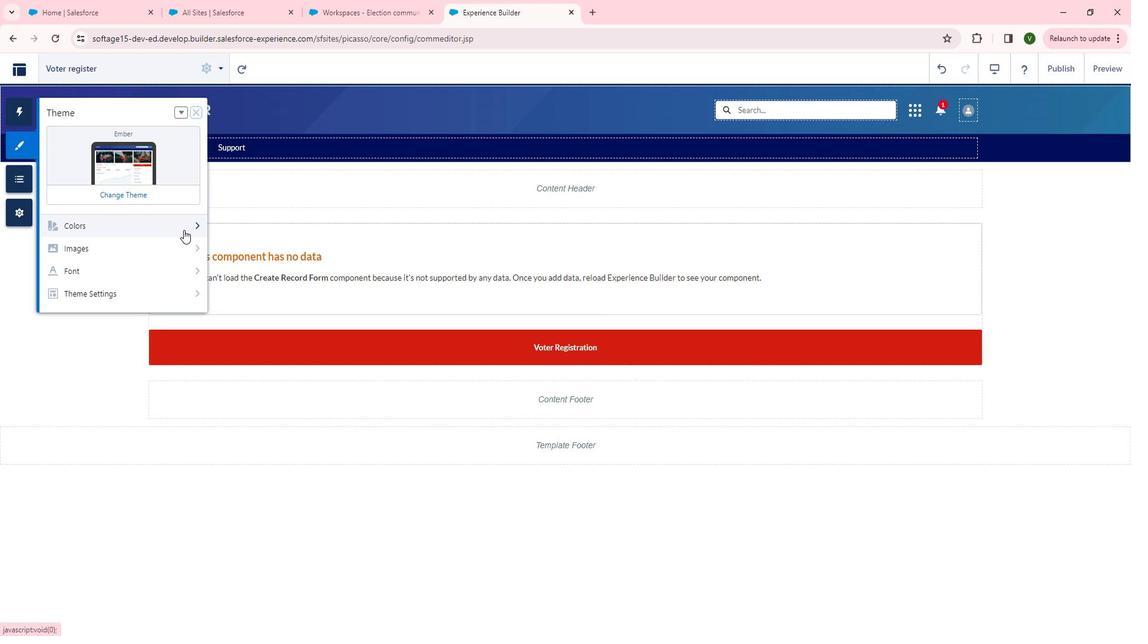 
Action: Mouse moved to (205, 210)
Screenshot: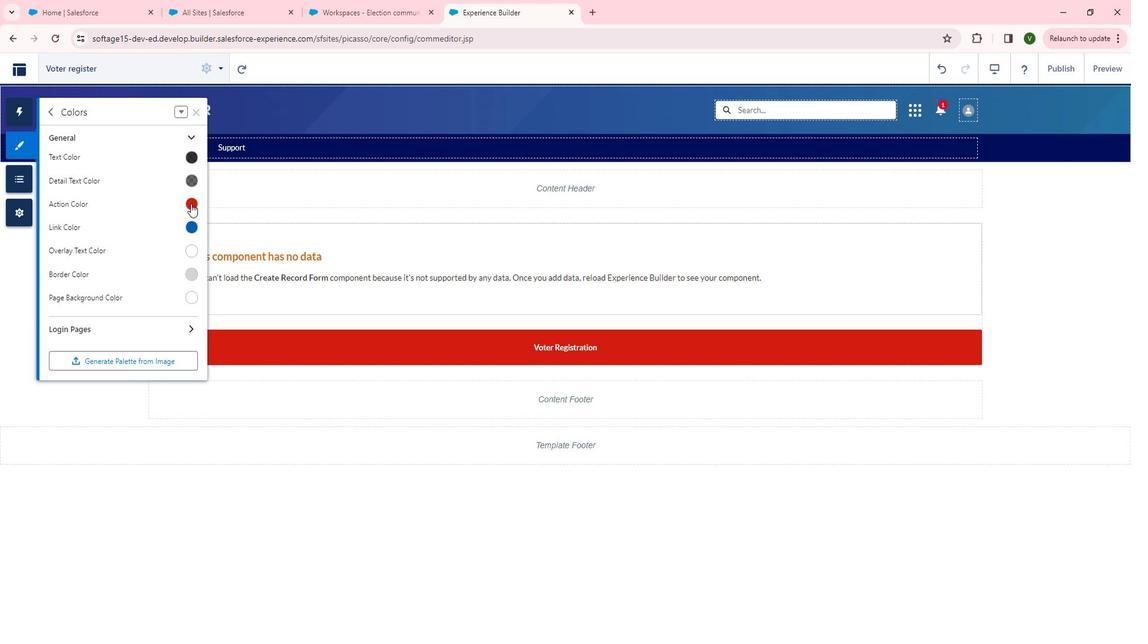
Action: Mouse pressed left at (205, 210)
Screenshot: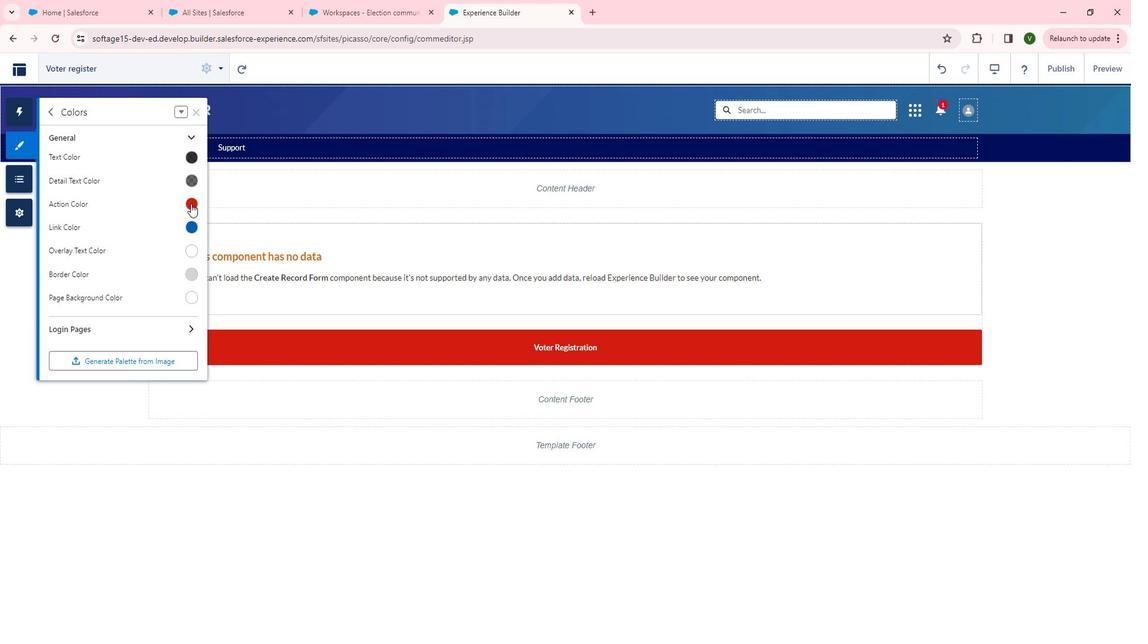 
Action: Mouse moved to (200, 270)
Screenshot: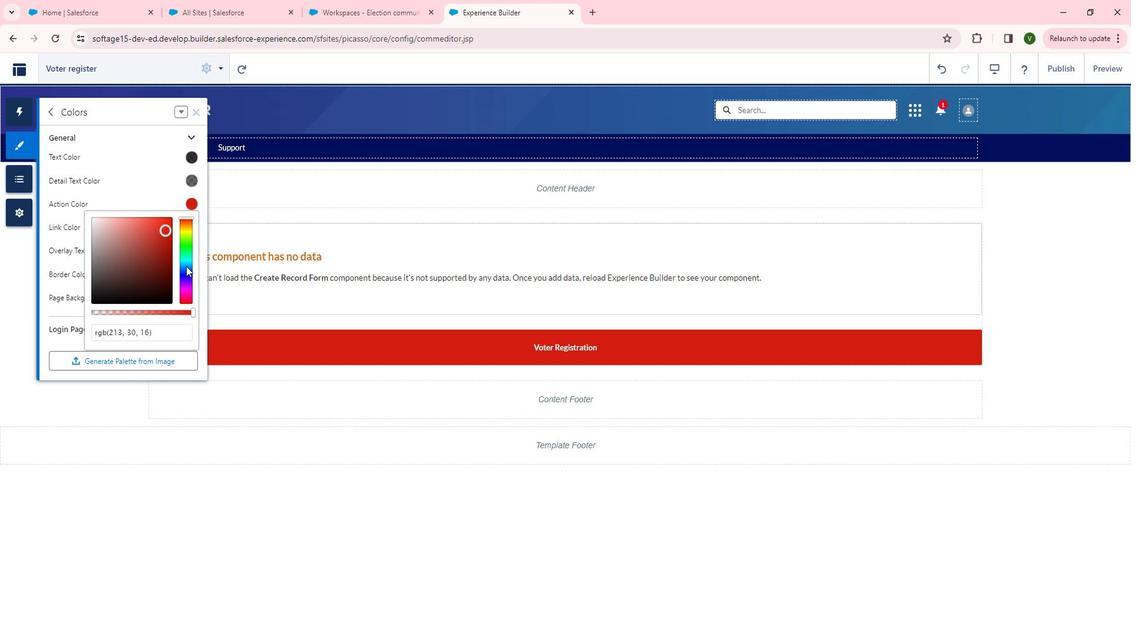 
Action: Mouse pressed left at (200, 270)
Screenshot: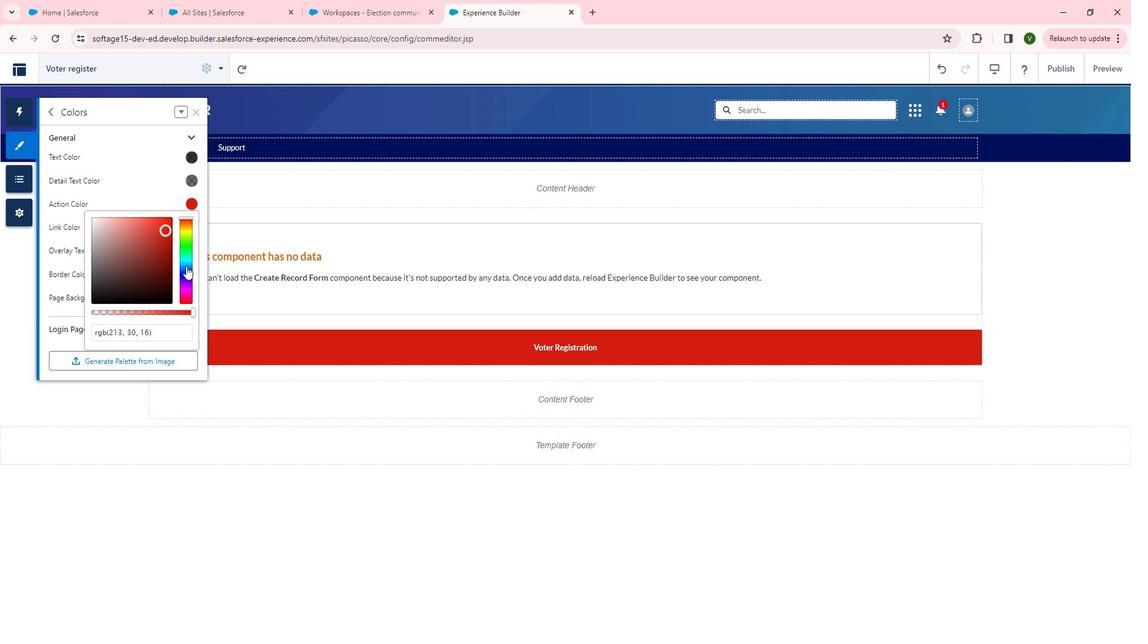 
Action: Mouse moved to (451, 498)
Screenshot: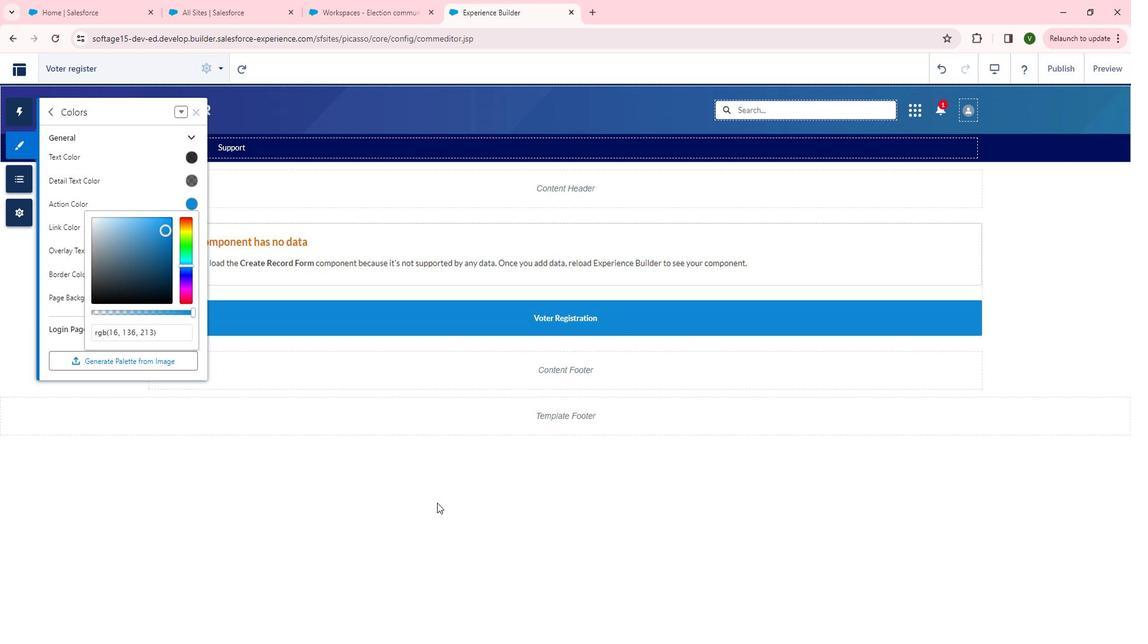 
Action: Mouse pressed left at (451, 498)
Screenshot: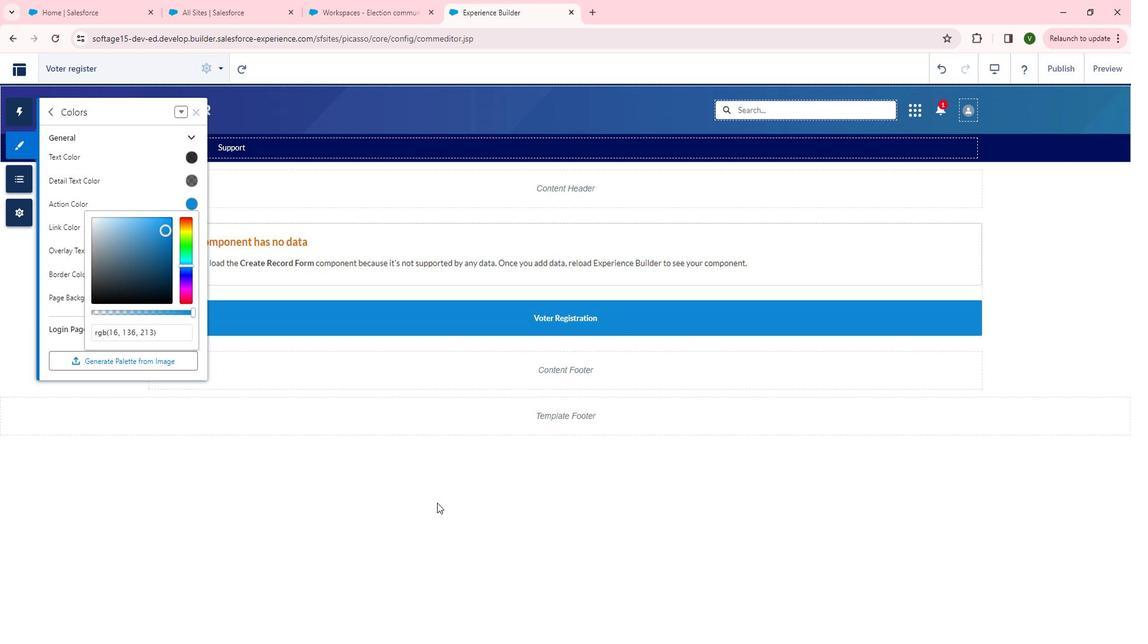 
Action: Mouse moved to (1073, 74)
Screenshot: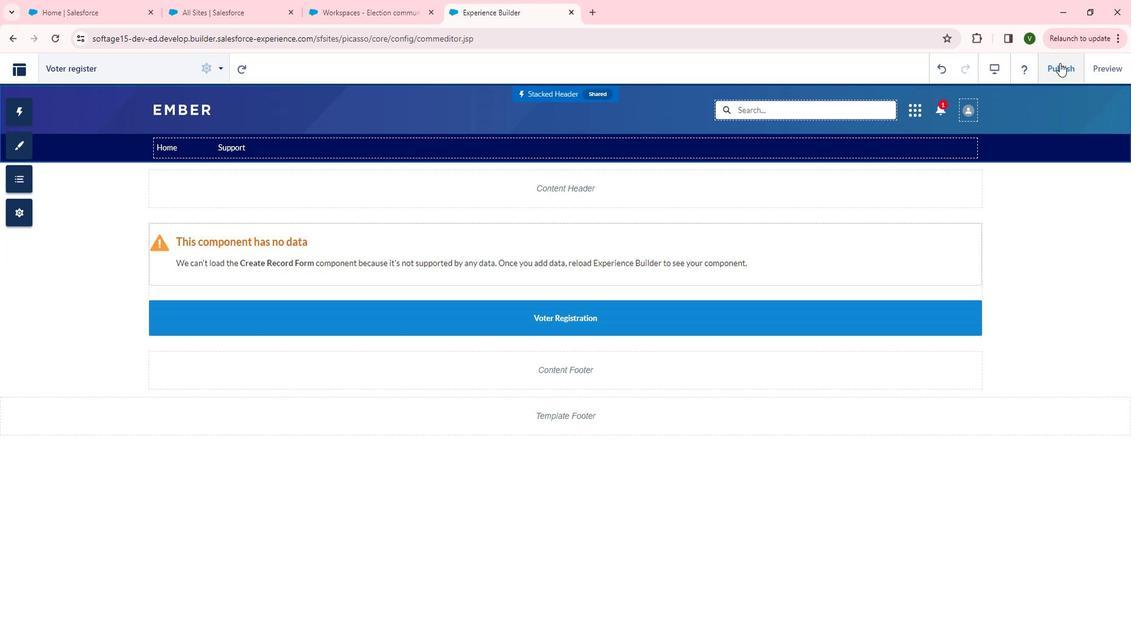 
Action: Mouse pressed left at (1073, 74)
Screenshot: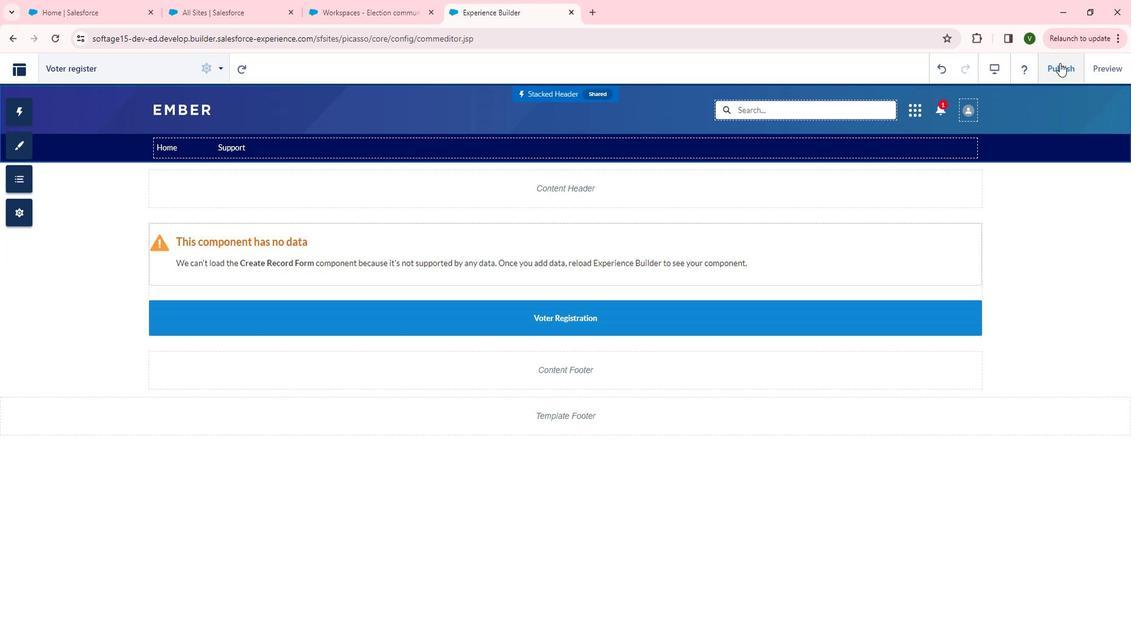 
Action: Mouse moved to (736, 437)
Screenshot: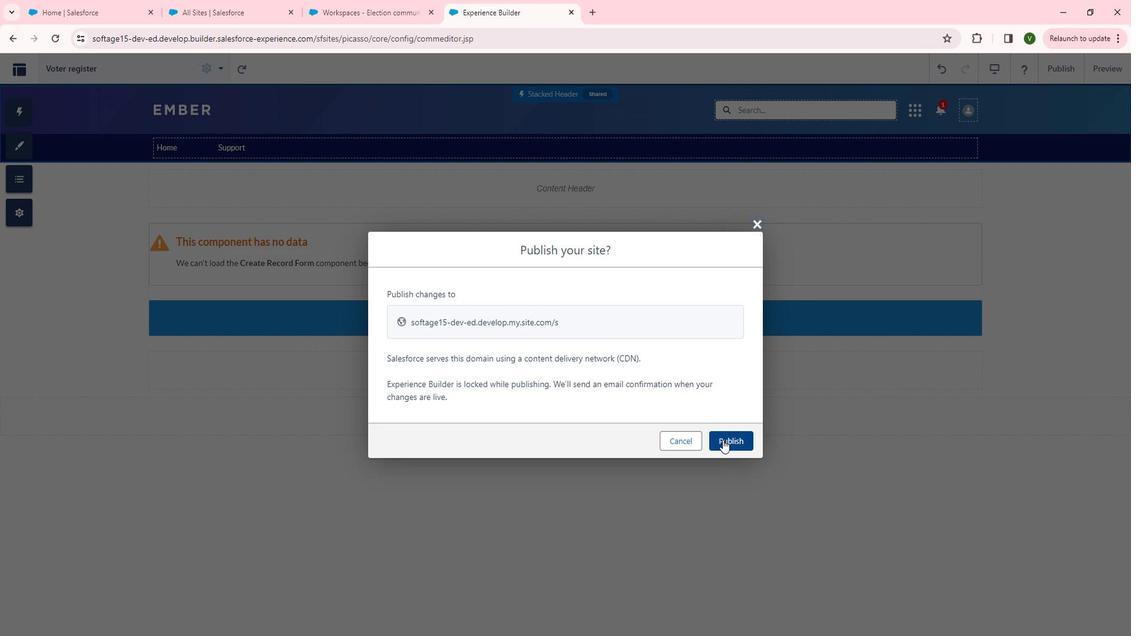 
Action: Mouse pressed left at (736, 437)
Screenshot: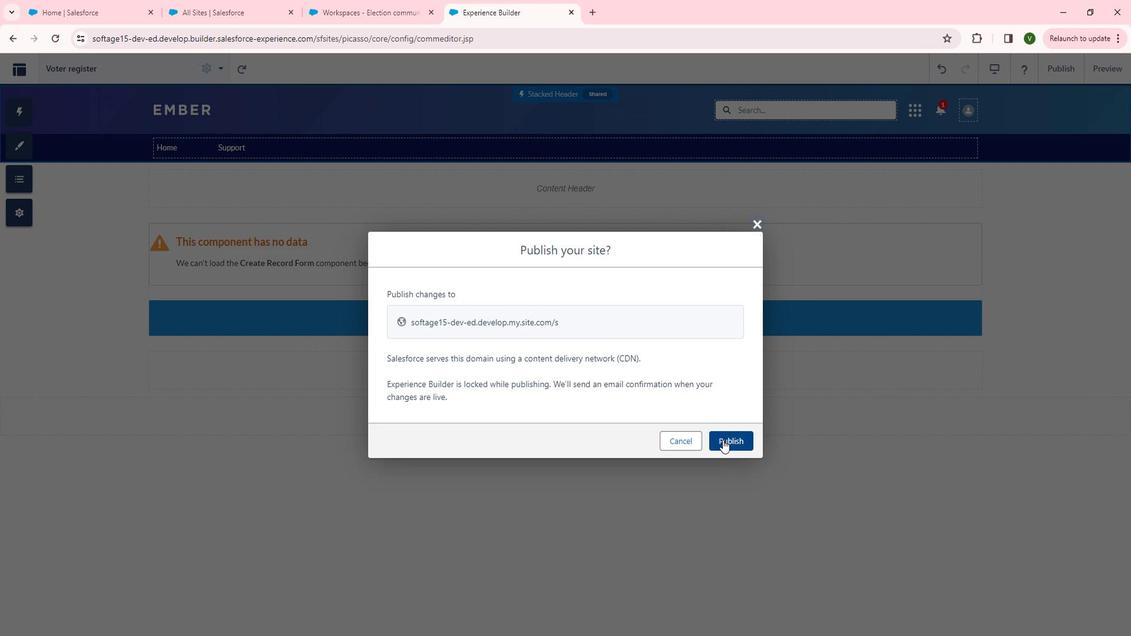 
Action: Mouse moved to (753, 392)
Screenshot: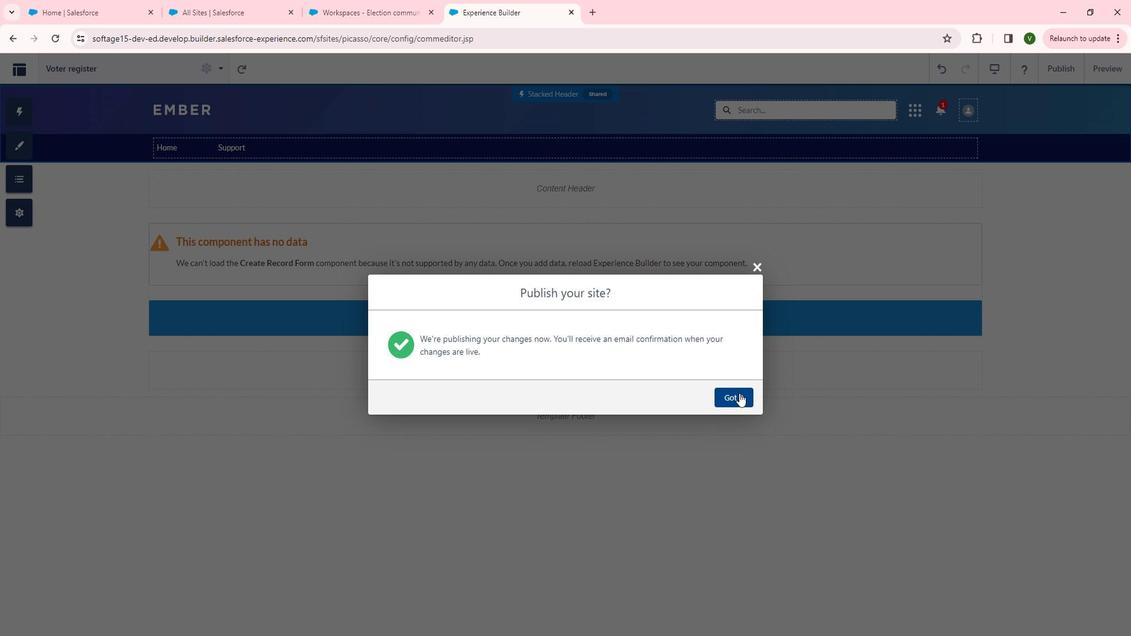 
Action: Mouse pressed left at (753, 392)
Screenshot: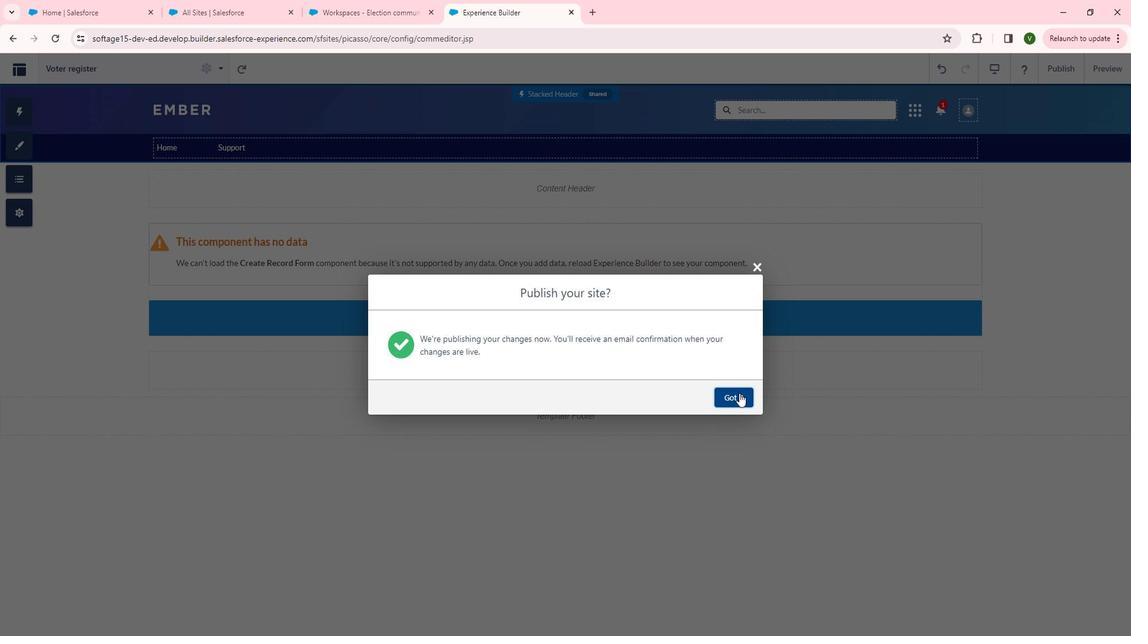 
Action: Mouse moved to (1128, 80)
Screenshot: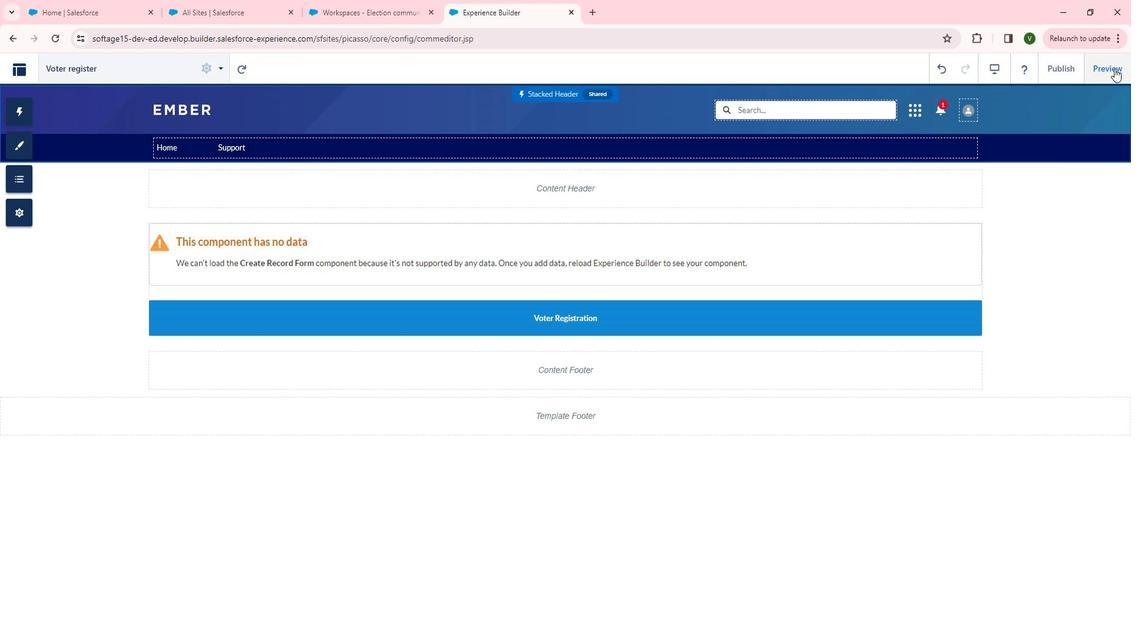 
Action: Mouse pressed left at (1128, 80)
Screenshot: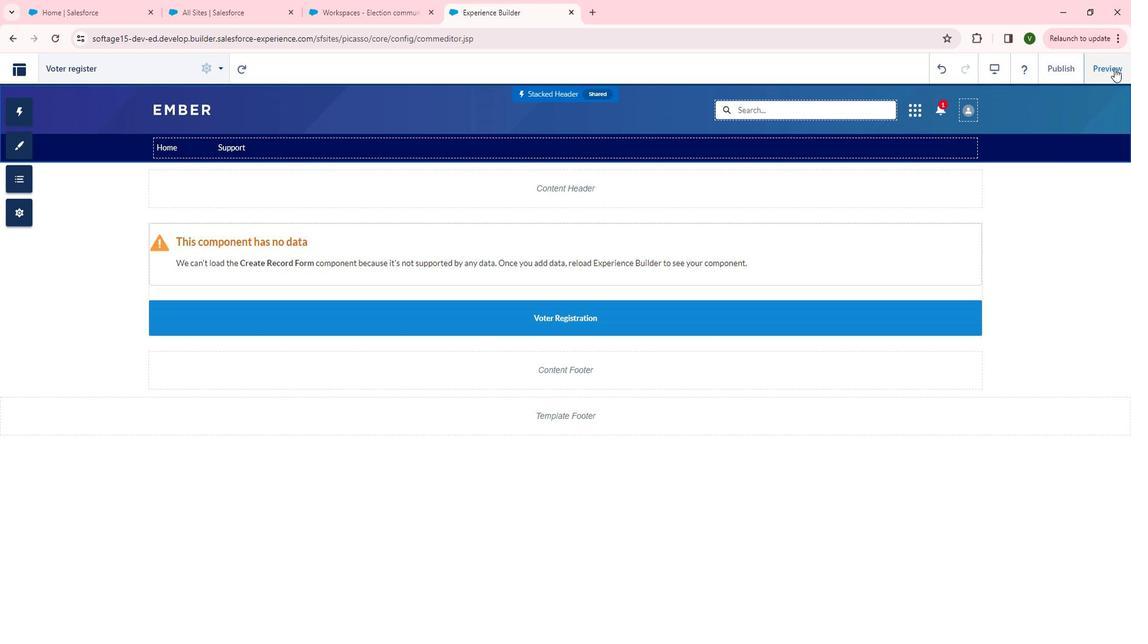 
Action: Mouse moved to (556, 284)
Screenshot: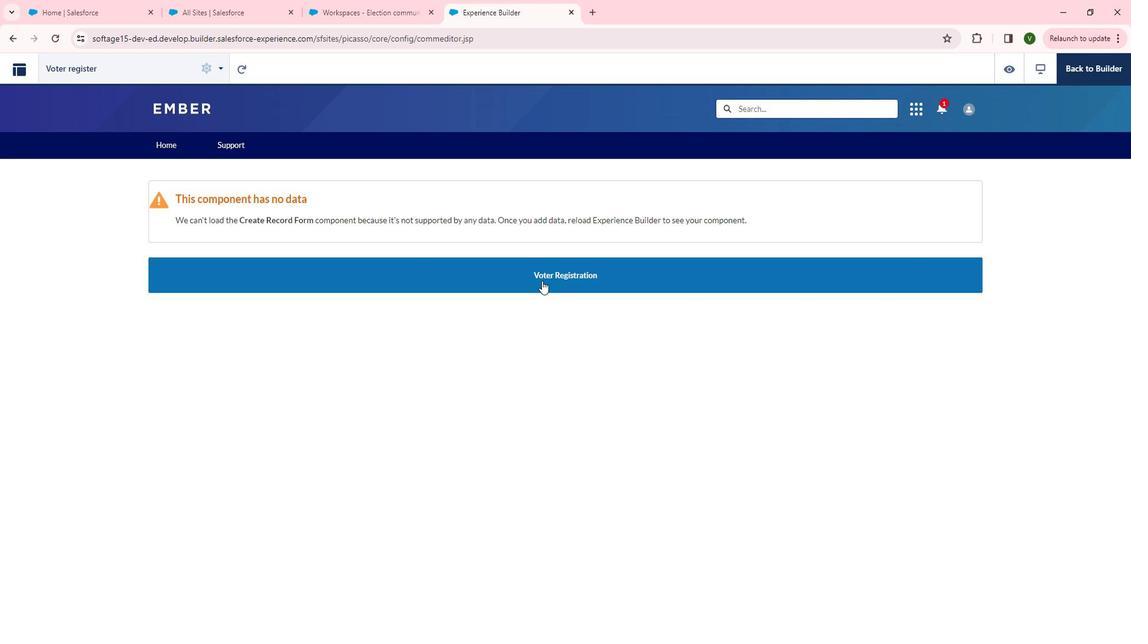 
Action: Mouse pressed left at (556, 284)
Screenshot: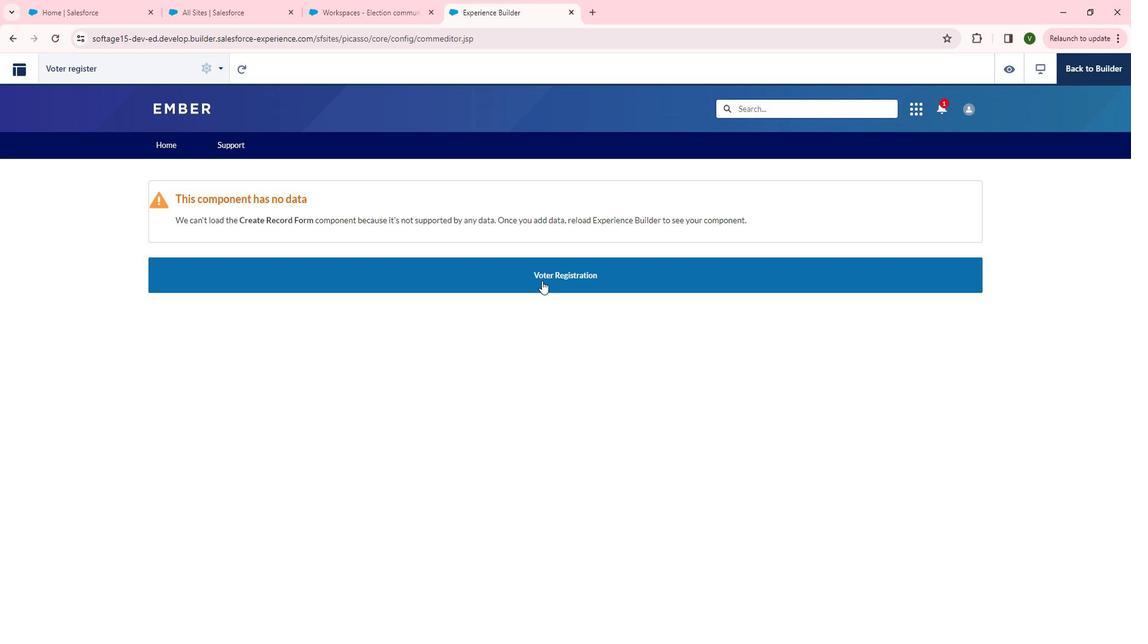 
Action: Mouse moved to (579, 293)
Screenshot: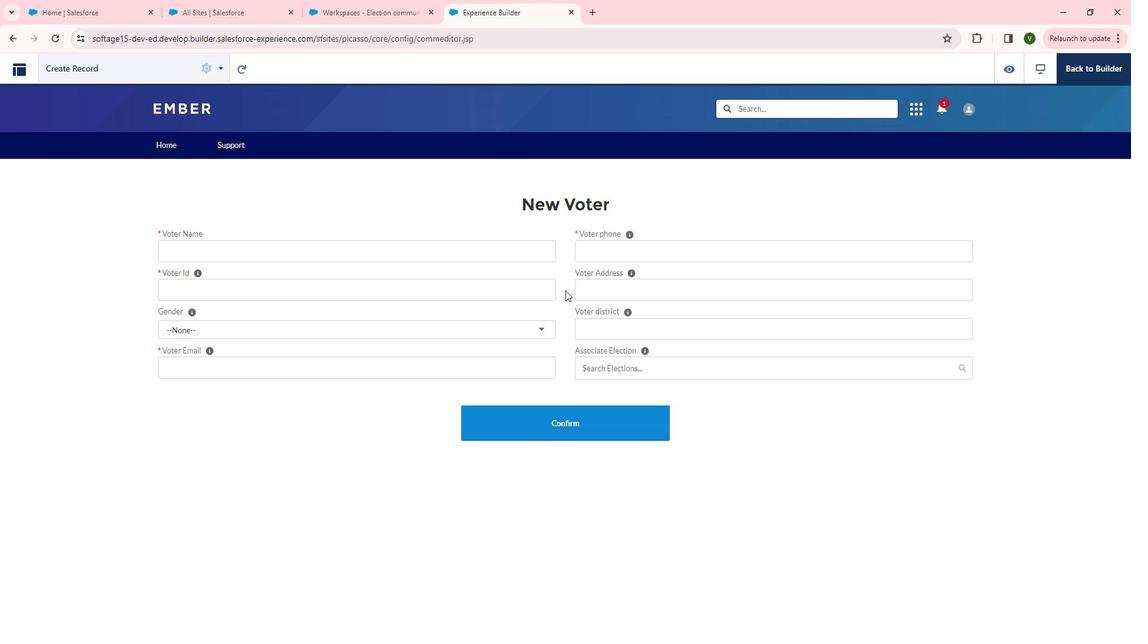 
Action: Mouse pressed left at (579, 293)
Screenshot: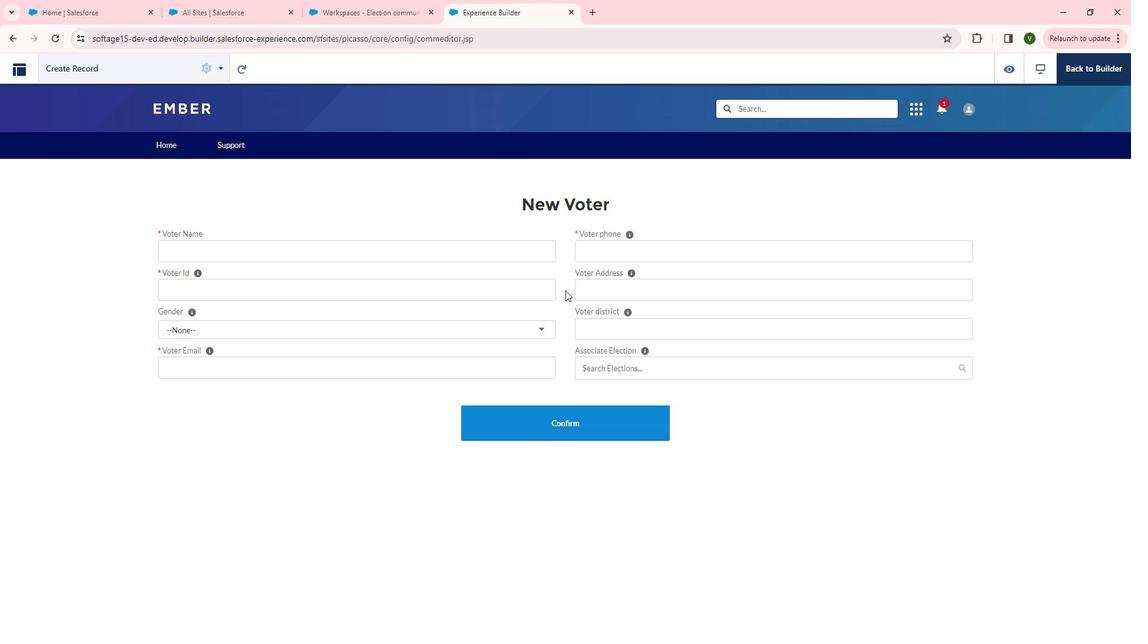 
